 Task: Organize and update your task list for today and the upcoming week, ensuring all tasks have due dates and are marked complete when finished.
Action: Mouse moved to (47, 79)
Screenshot: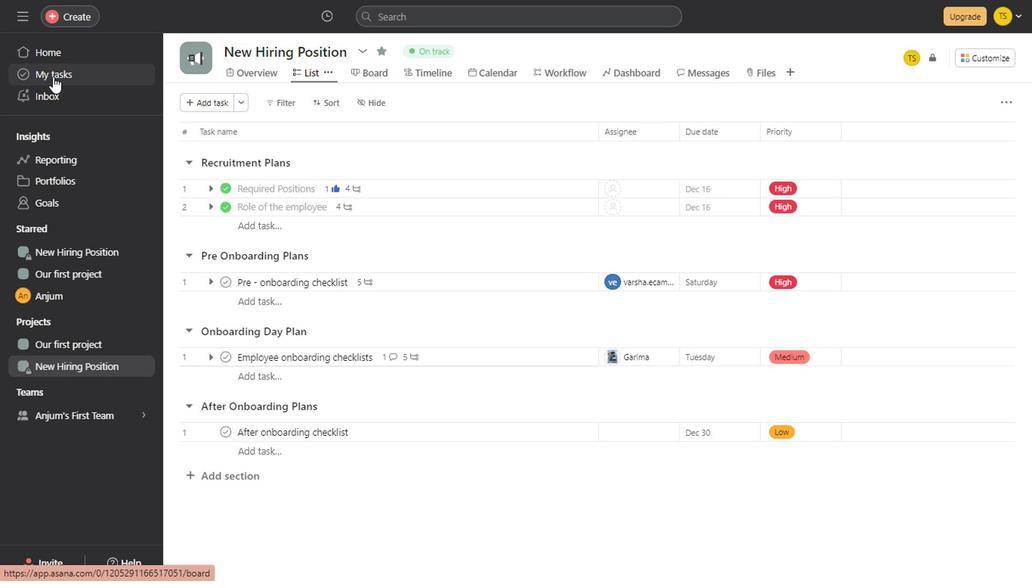 
Action: Mouse pressed left at (47, 79)
Screenshot: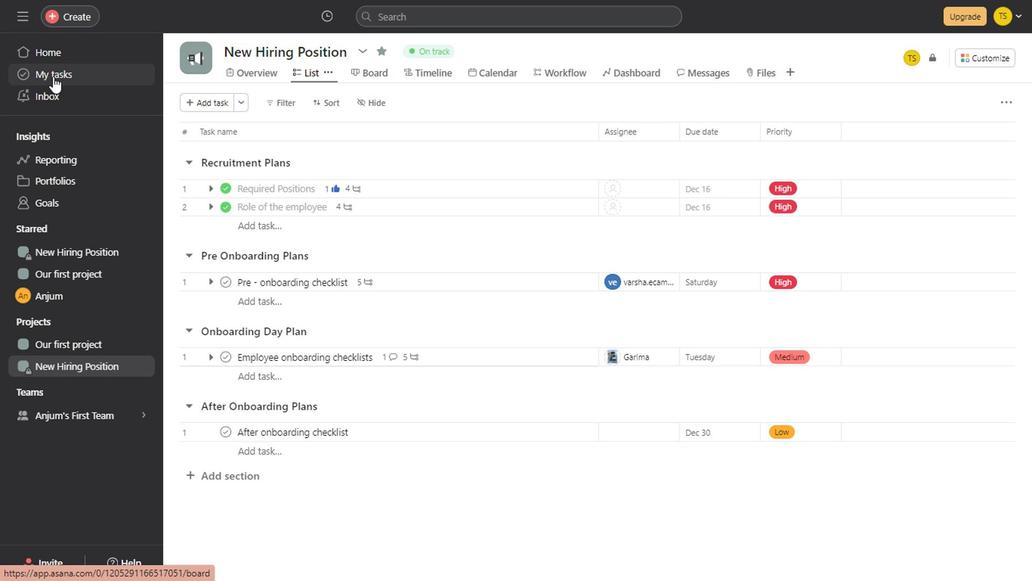 
Action: Mouse moved to (490, 179)
Screenshot: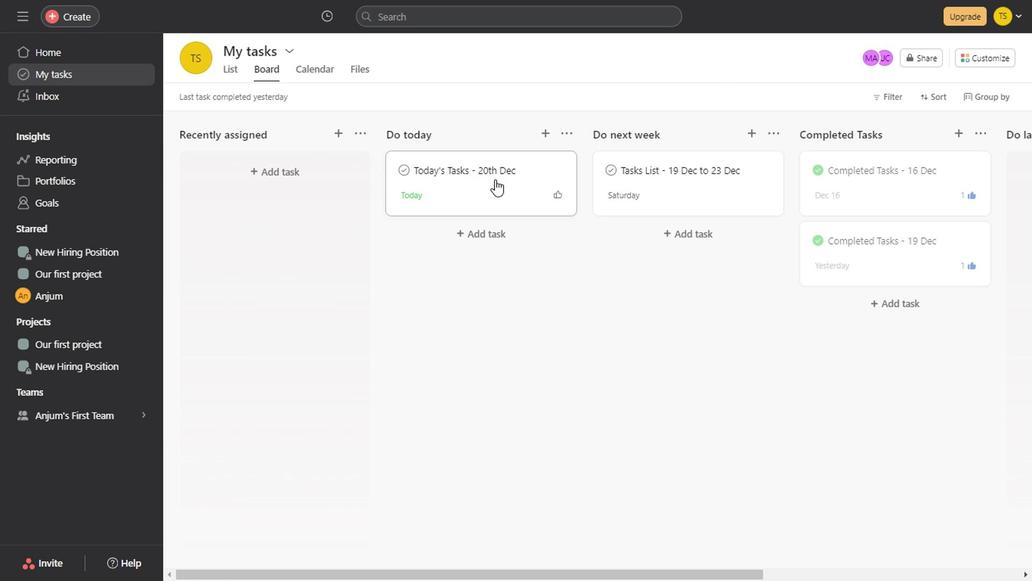 
Action: Mouse pressed left at (490, 179)
Screenshot: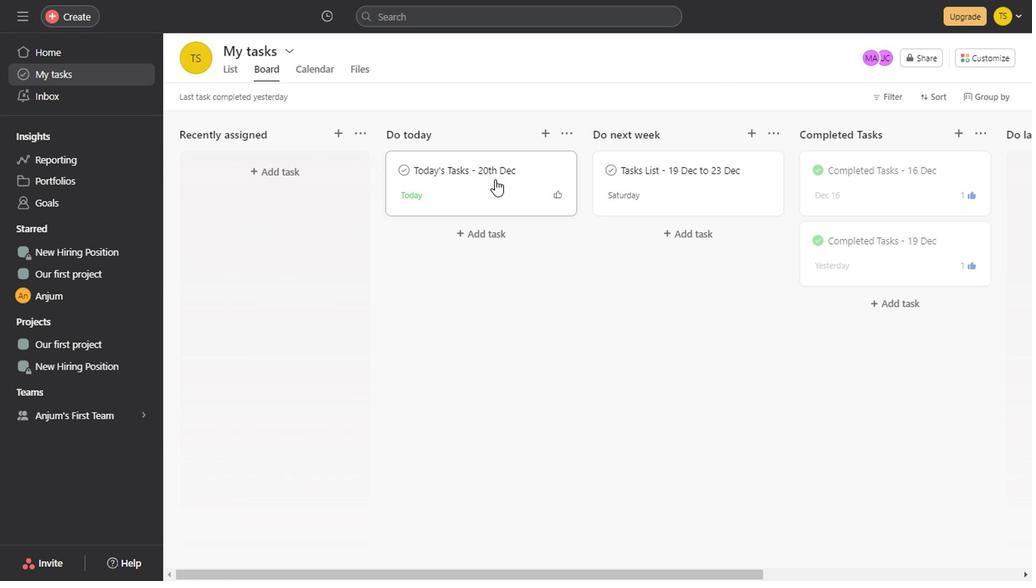 
Action: Mouse moved to (709, 425)
Screenshot: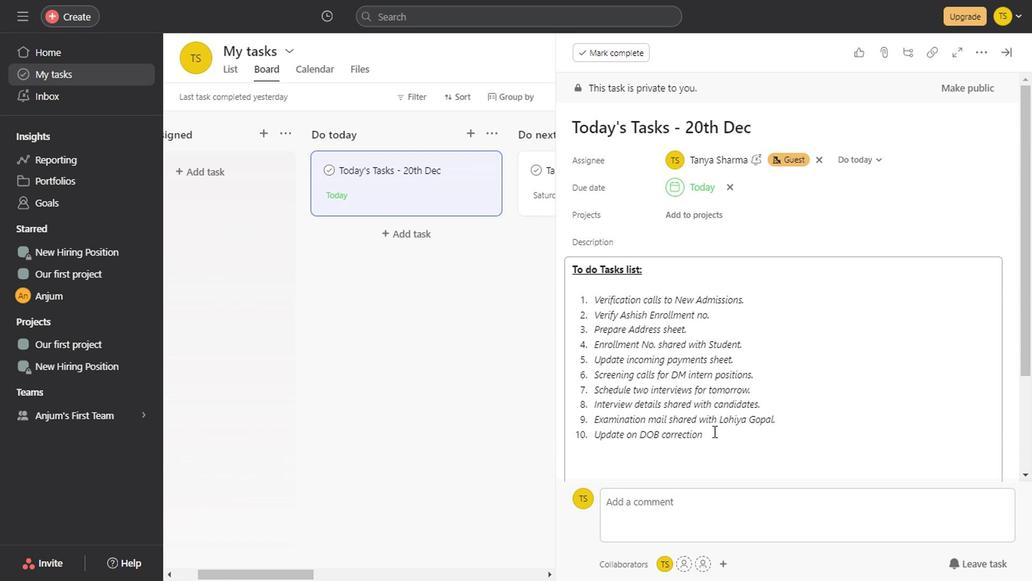 
Action: Mouse pressed left at (709, 425)
Screenshot: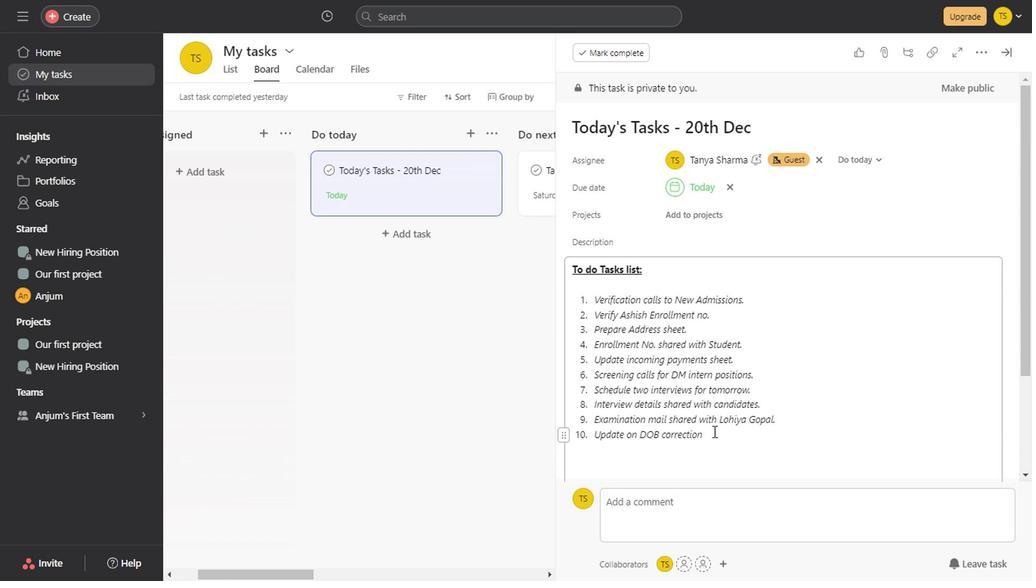 
Action: Key pressed <Key.enter><Key.shift>P
Screenshot: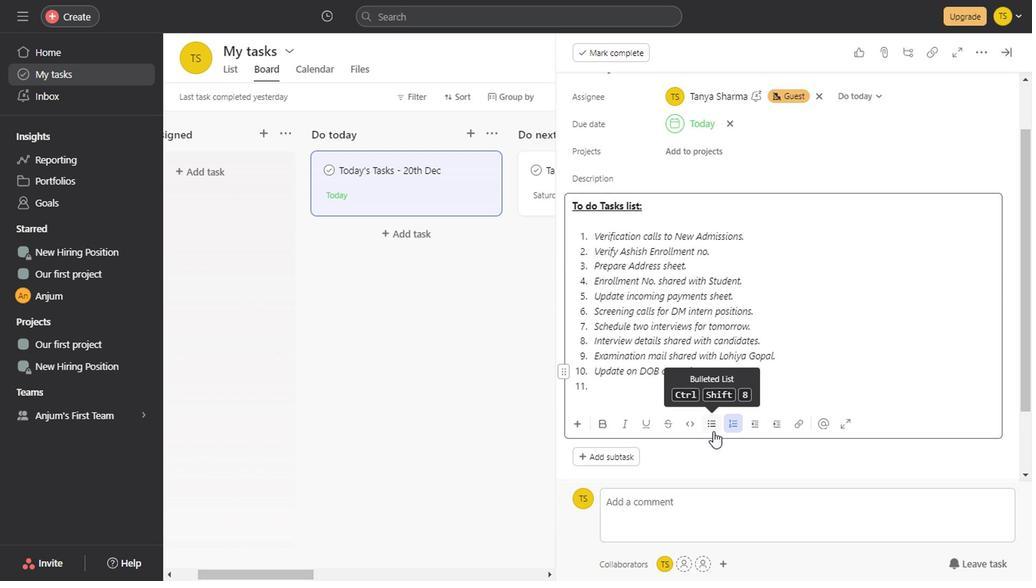 
Action: Mouse moved to (865, 307)
Screenshot: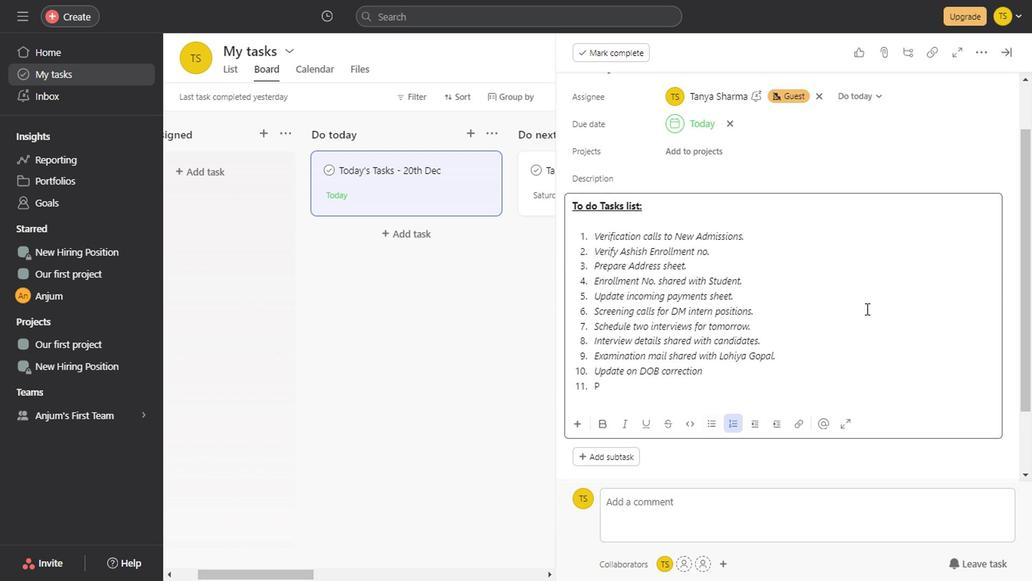 
Action: Key pressed ayment<Key.space>confirmation<Key.space><Key.shift>Receipt<Key.space>to<Key.space>share<Key.space>with<Key.space>new<Key.space><Key.shift><Key.shift>A<Key.backspace><Key.backspace><Key.backspace><Key.backspace><Key.backspace><Key.shift_r><Key.shift_r>New<Key.space><Key.shift>Admission.
Screenshot: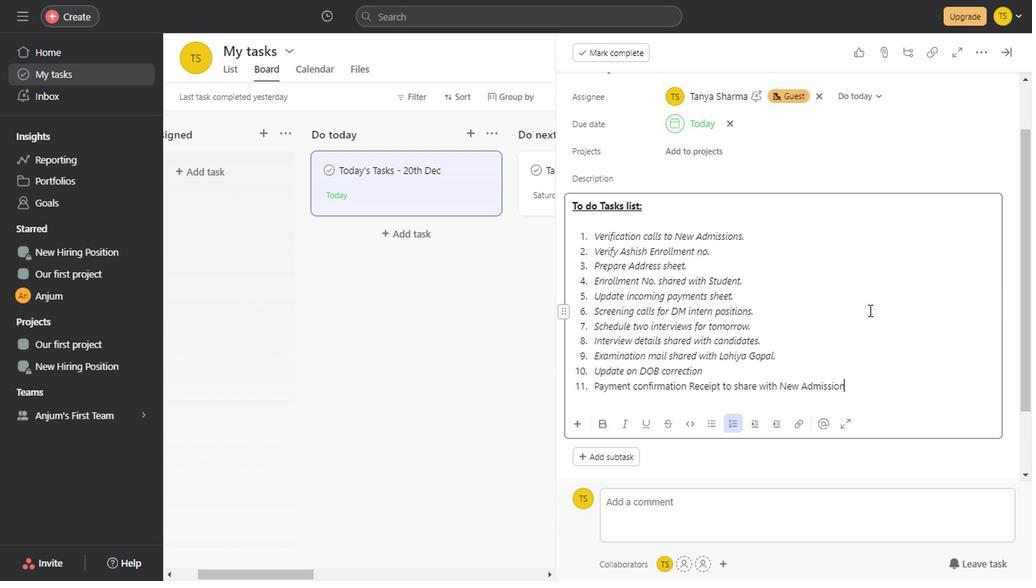 
Action: Mouse moved to (768, 231)
Screenshot: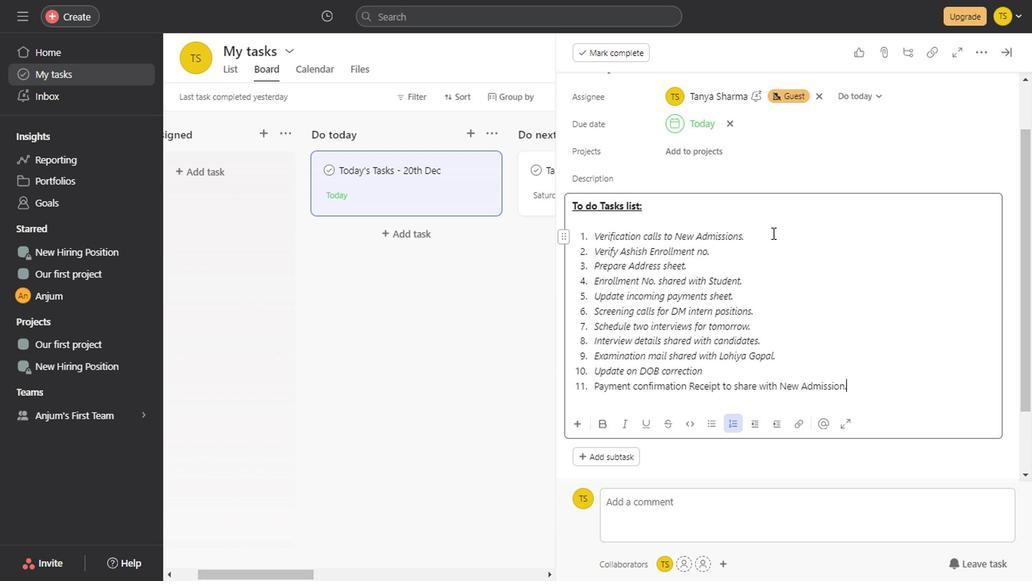 
Action: Mouse pressed left at (768, 231)
Screenshot: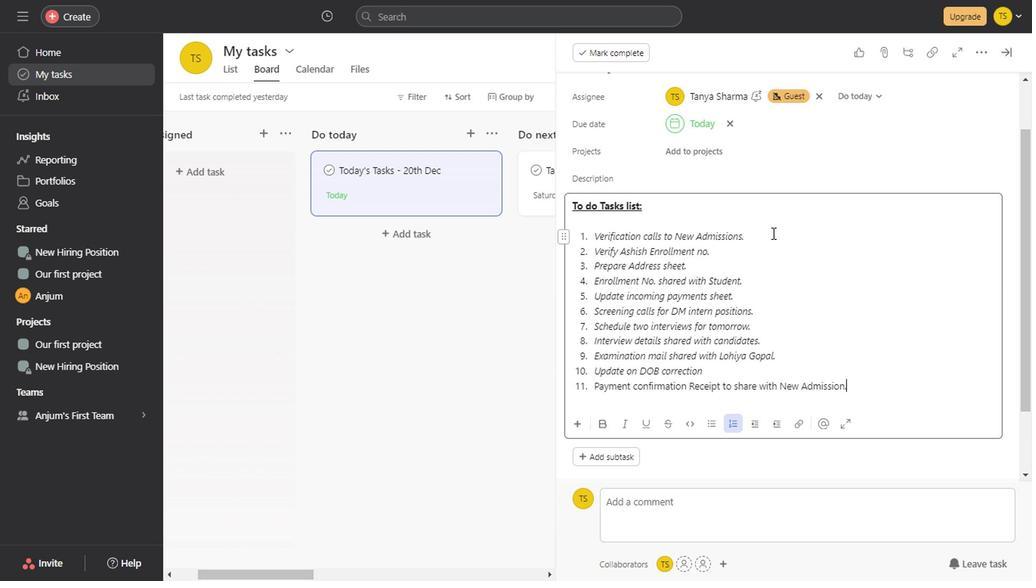 
Action: Key pressed -<Key.space><Key.shift>Done<Key.down><Key.space>-<Key.space><Key.shift>Done<Key.down><Key.space>-<Key.space><Key.shift>Done<Key.down><Key.right><Key.right><Key.right><Key.right><Key.right><Key.right><Key.space>-<Key.space><Key.shift>Done<Key.down><Key.space>-<Key.space><Key.shift>done<Key.left><Key.left><Key.left><Key.backspace><Key.shift>D<Key.down><Key.right><Key.right><Key.space>-<Key.space><Key.shift>Done<Key.down><Key.space>-<Key.space><Key.shift>Done<Key.down><Key.space>-<Key.space><Key.shift>Done<Key.down><Key.space>-<Key.space><Key.shift>Pending<Key.down>-<Key.space><Key.shift>Done<Key.down><Key.right><Key.right><Key.right><Key.right><Key.right><Key.right><Key.right><Key.right><Key.right><Key.right><Key.right><Key.right><Key.right><Key.right><Key.right><Key.right><Key.right><Key.right><Key.right><Key.right><Key.right><Key.right><Key.right><Key.right><Key.right><Key.space>-<Key.space><Key.shift>Pending
Screenshot: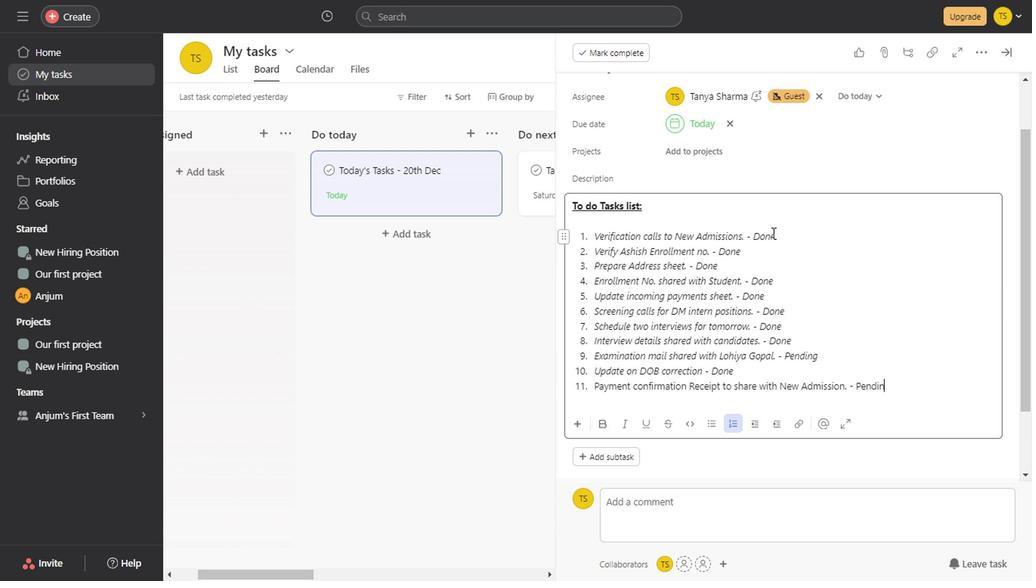 
Action: Mouse moved to (589, 234)
Screenshot: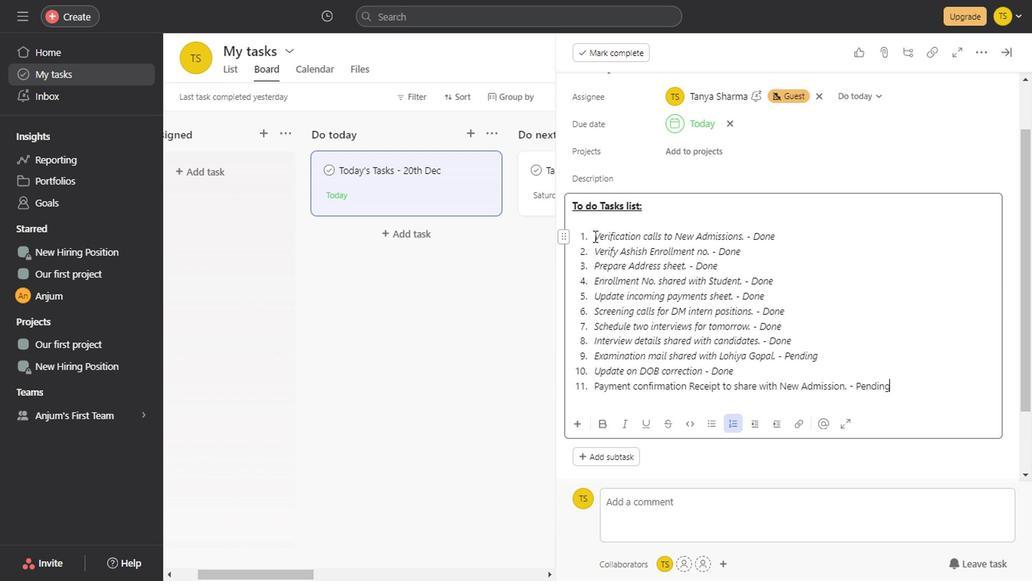 
Action: Mouse pressed left at (589, 234)
Screenshot: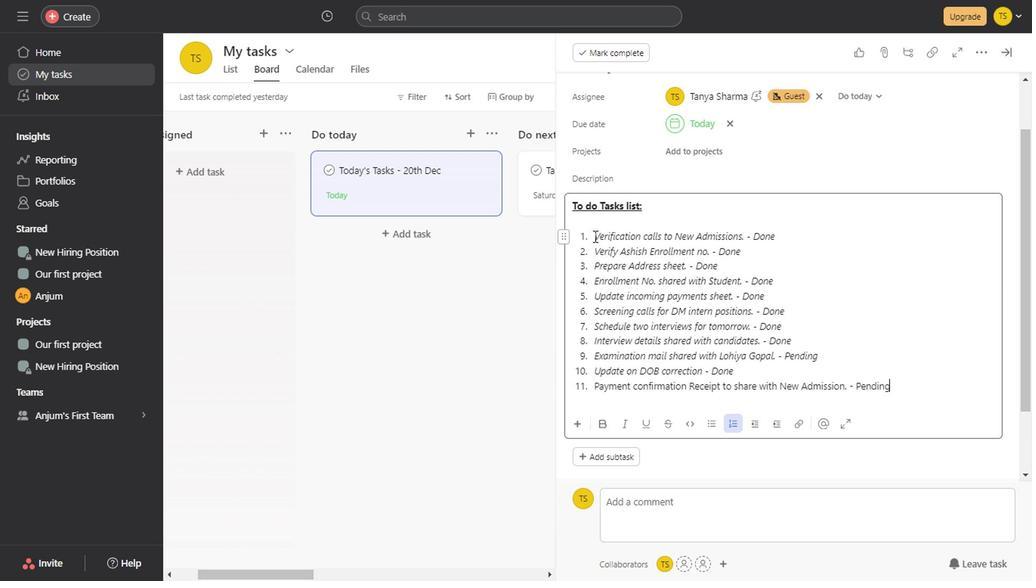 
Action: Mouse moved to (590, 234)
Screenshot: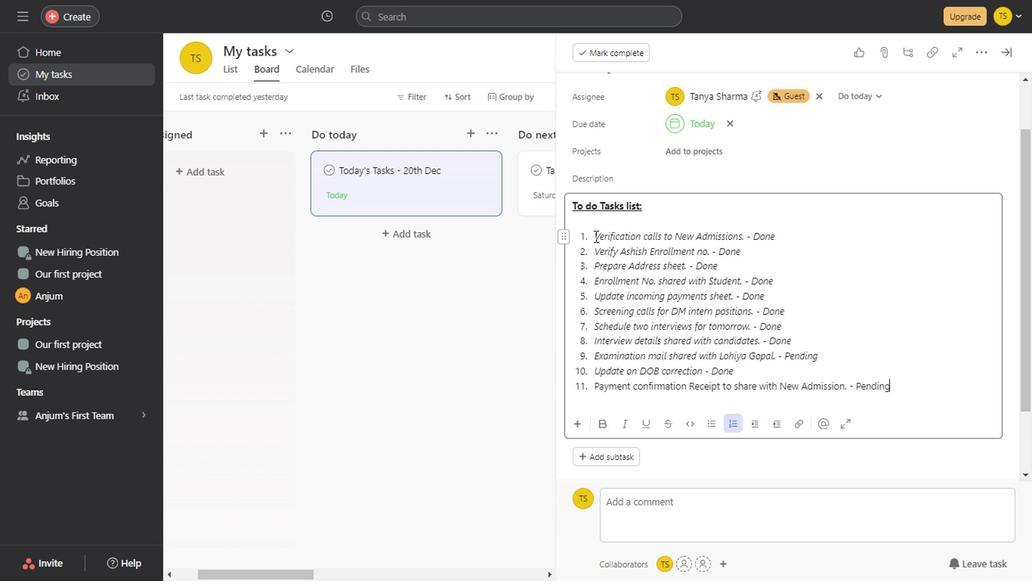 
Action: Key pressed <Key.shift><Key.right><Key.right><Key.right><Key.right><Key.right><Key.right><Key.right><Key.right><Key.right><Key.right><Key.right><Key.right><Key.right><Key.right><Key.right><Key.right><Key.right><Key.right><Key.right><Key.right><Key.right><Key.right><Key.right><Key.right><Key.right><Key.right><Key.right><Key.right><Key.right><Key.right><Key.right><Key.right><Key.right><Key.right><Key.right><Key.right><Key.right><Key.right><Key.right><Key.right><Key.right><Key.right><Key.right><Key.right><Key.right><Key.right><Key.right><Key.down>
Screenshot: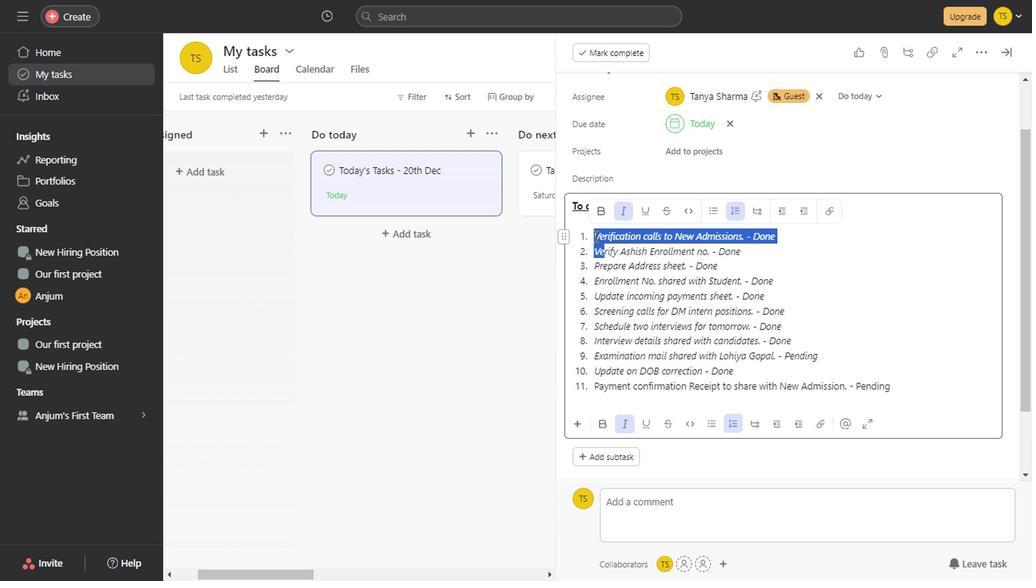 
Action: Mouse moved to (421, 235)
Screenshot: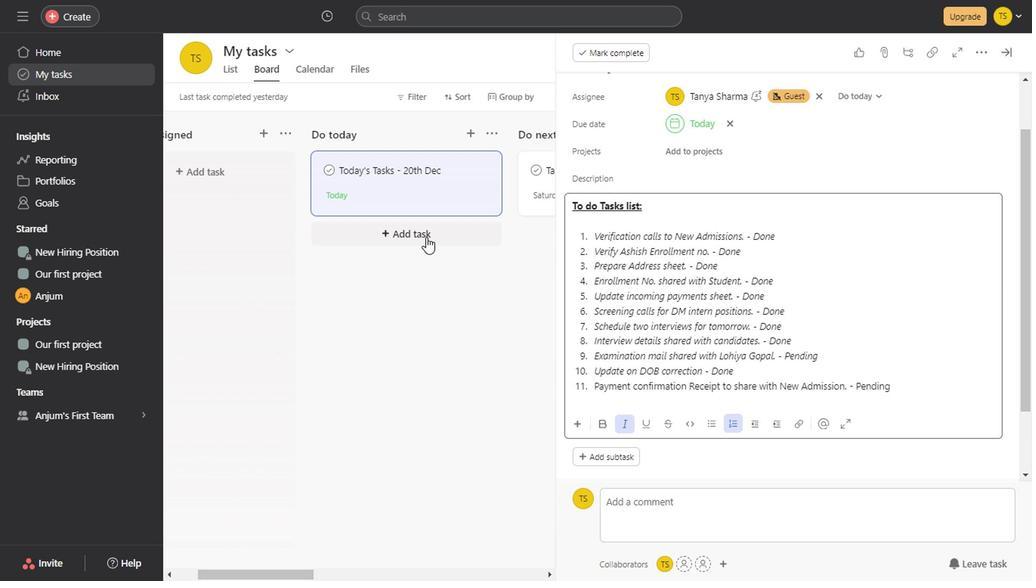 
Action: Mouse pressed left at (421, 235)
Screenshot: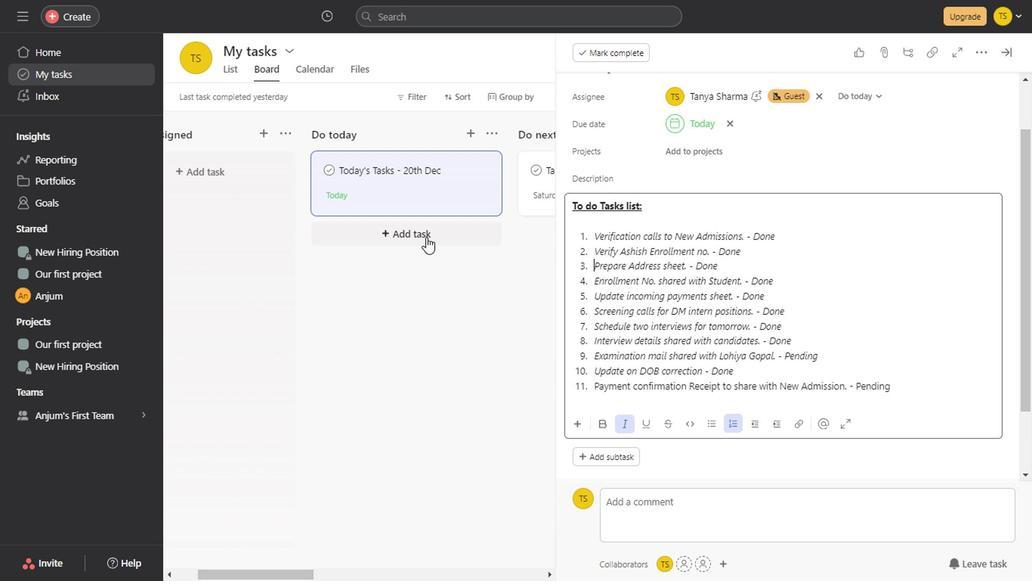 
Action: Mouse moved to (341, 170)
Screenshot: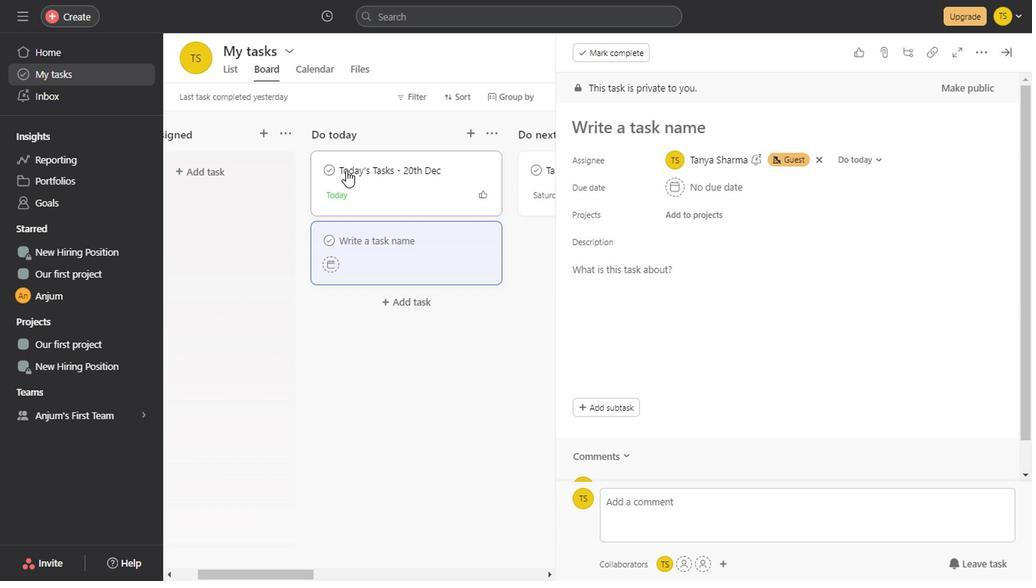 
Action: Mouse pressed left at (341, 170)
Screenshot: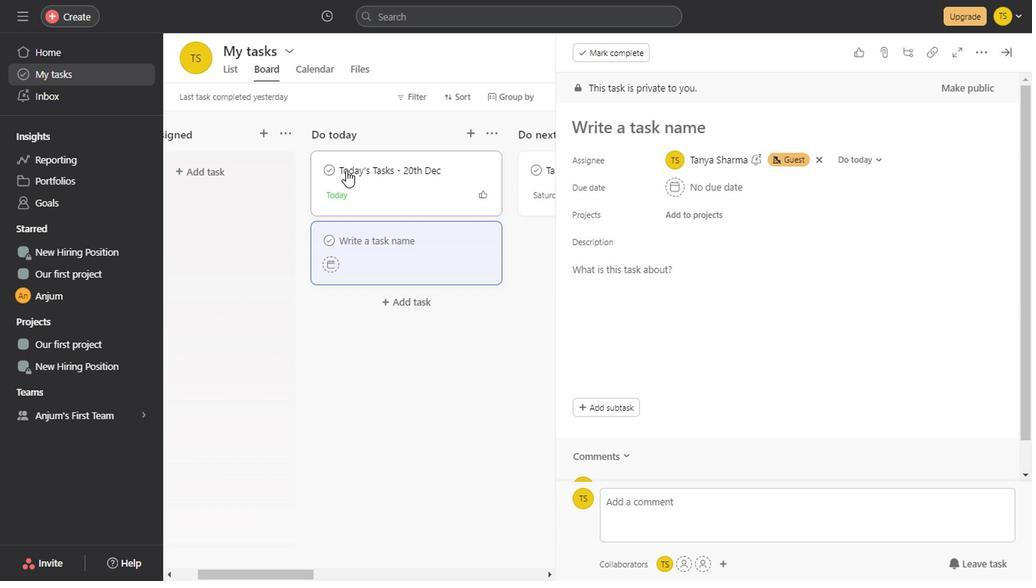 
Action: Mouse moved to (408, 223)
Screenshot: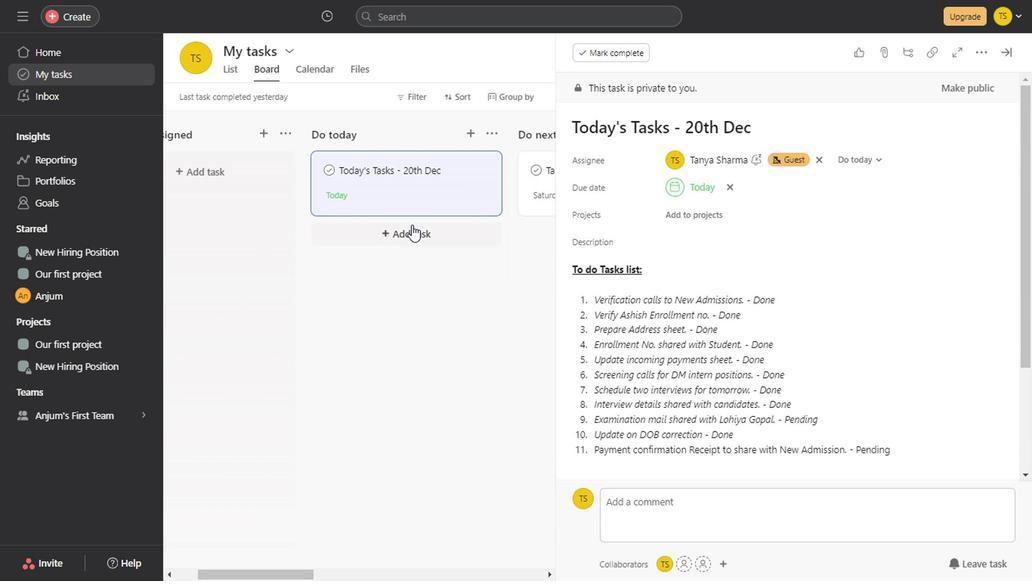 
Action: Mouse pressed left at (408, 223)
Screenshot: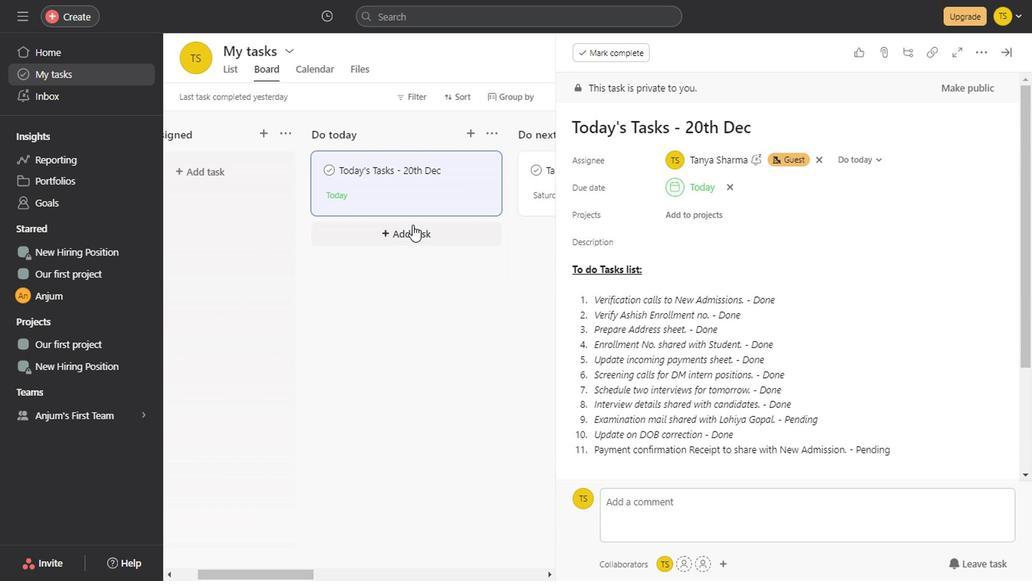 
Action: Mouse moved to (639, 127)
Screenshot: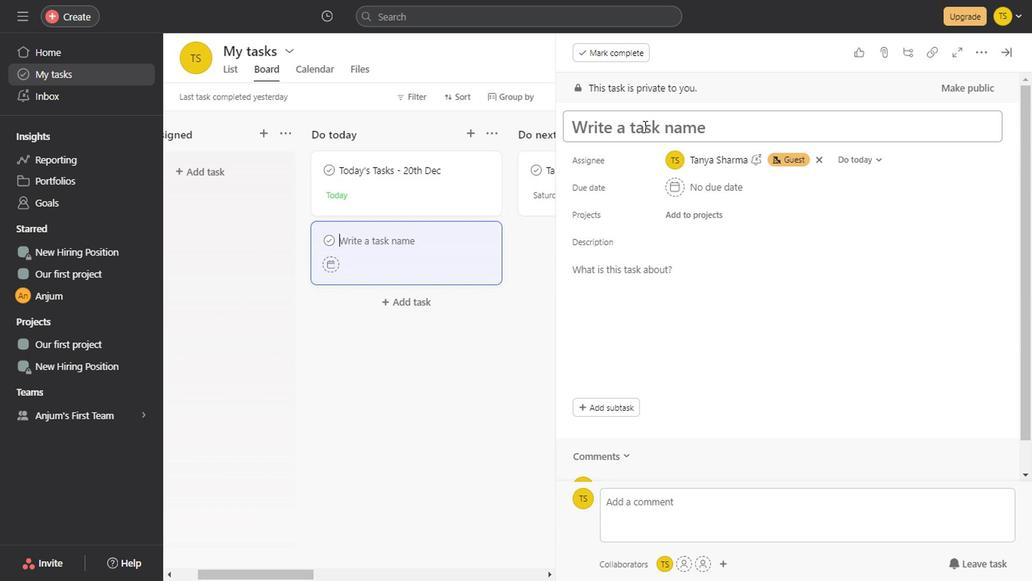 
Action: Mouse pressed left at (639, 127)
Screenshot: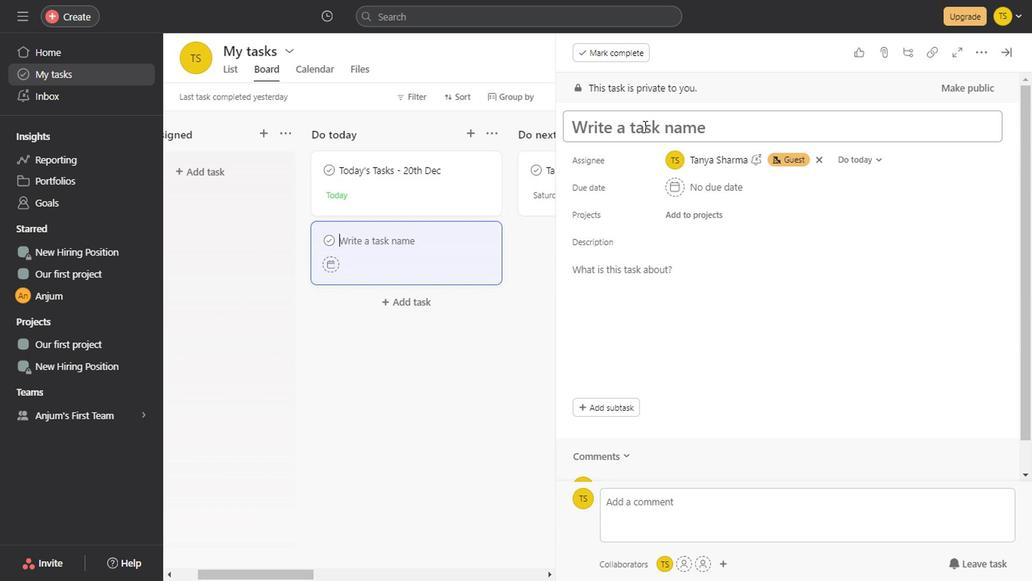 
Action: Key pressed <Key.shift>Tod
Screenshot: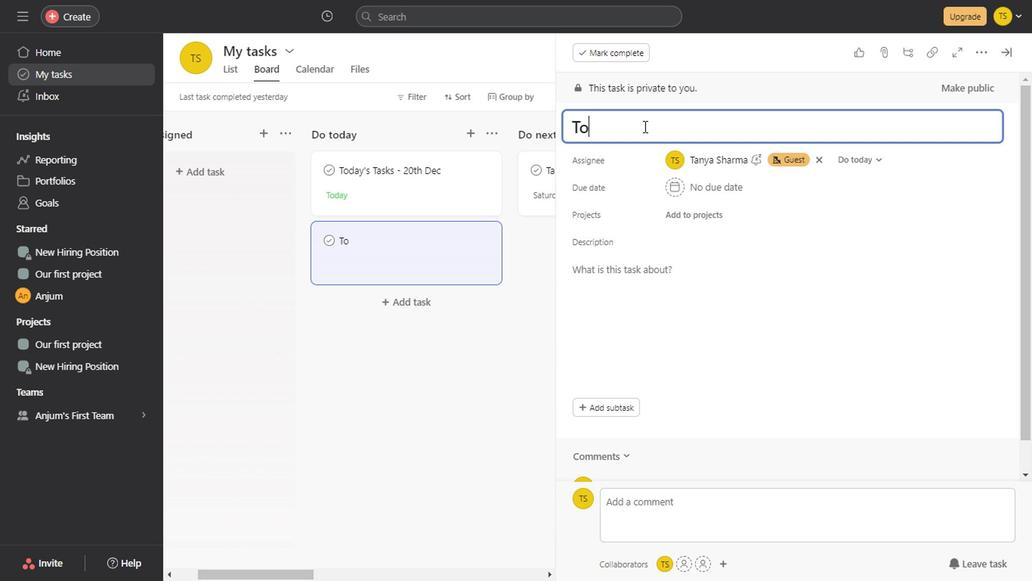 
Action: Mouse moved to (658, 138)
Screenshot: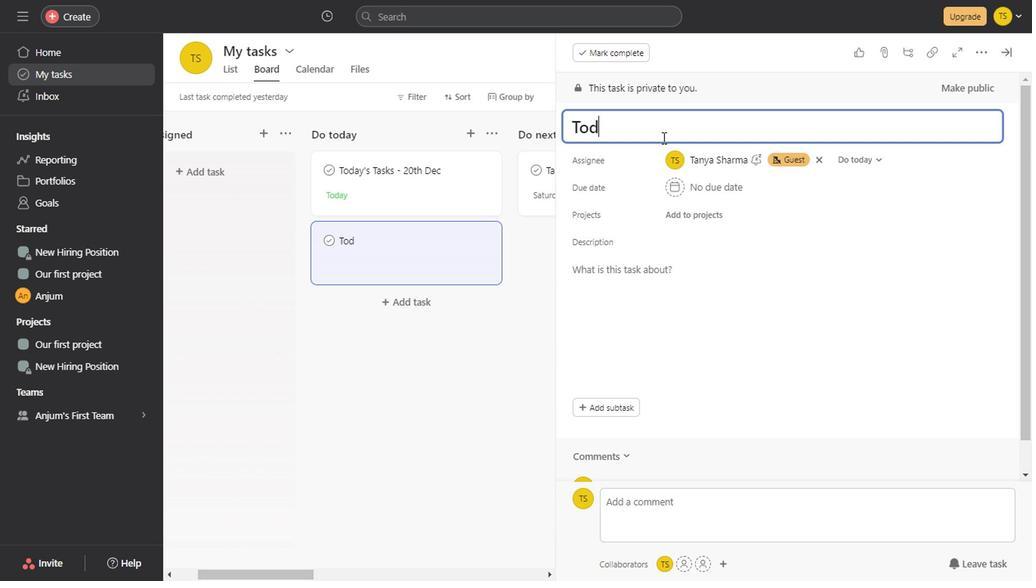 
Action: Key pressed <Key.backspace><Key.backspace><Key.backspace><Key.shift>Today's<Key.space><Key.shift>Pending<Key.space><Key.shift>Tasks
Screenshot: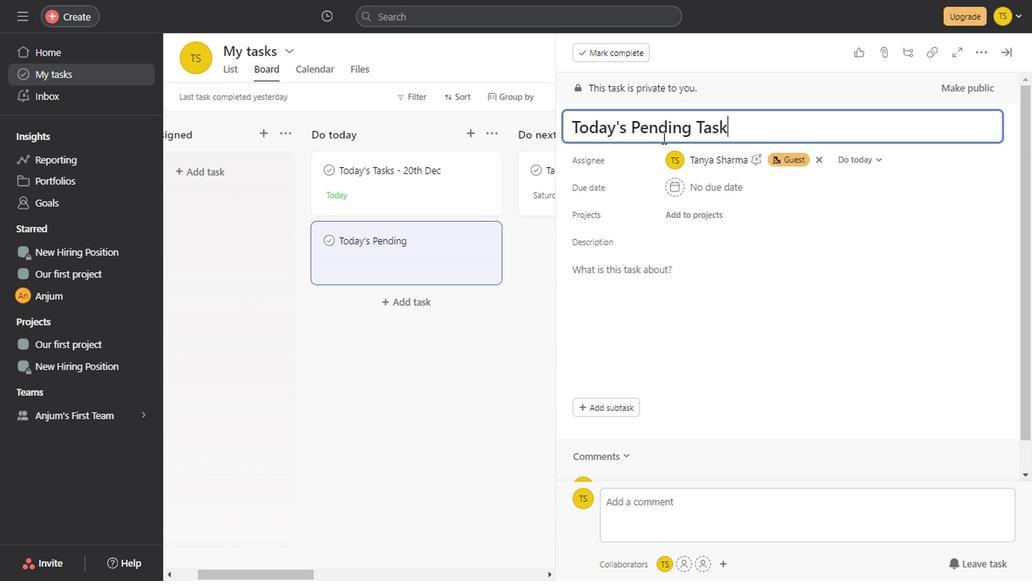
Action: Mouse moved to (719, 193)
Screenshot: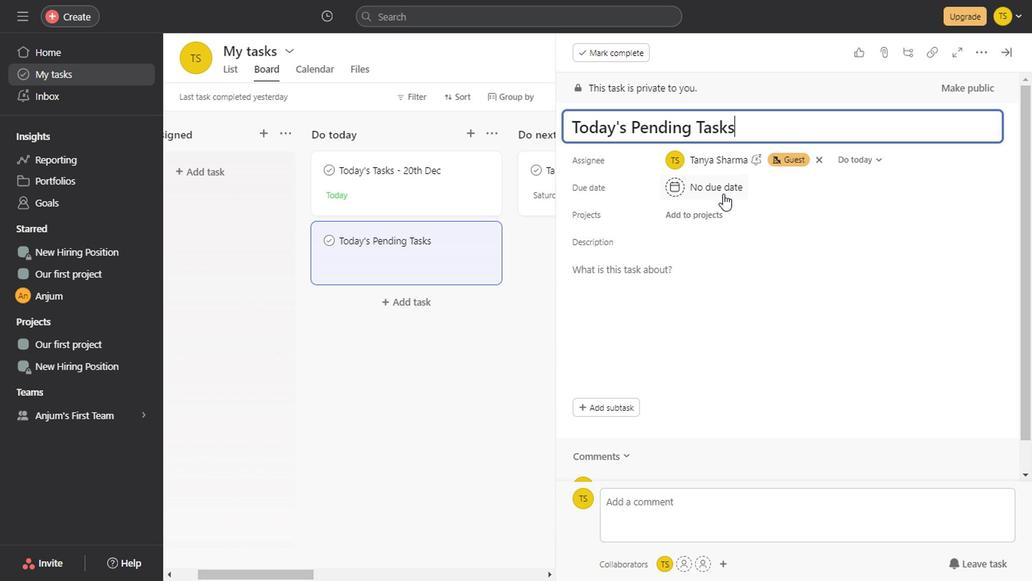 
Action: Mouse pressed left at (719, 193)
Screenshot: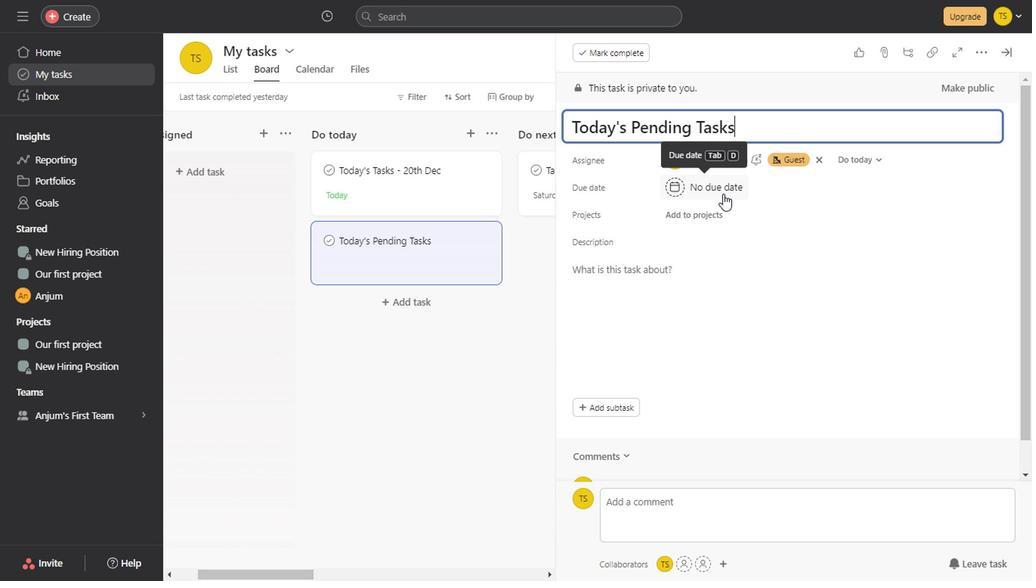 
Action: Mouse moved to (717, 350)
Screenshot: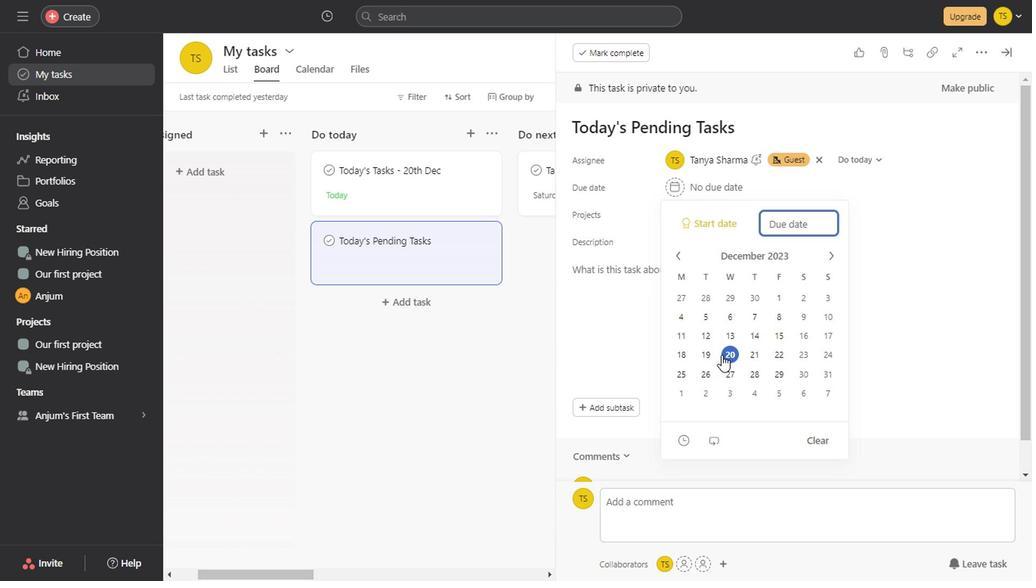
Action: Mouse pressed left at (717, 350)
Screenshot: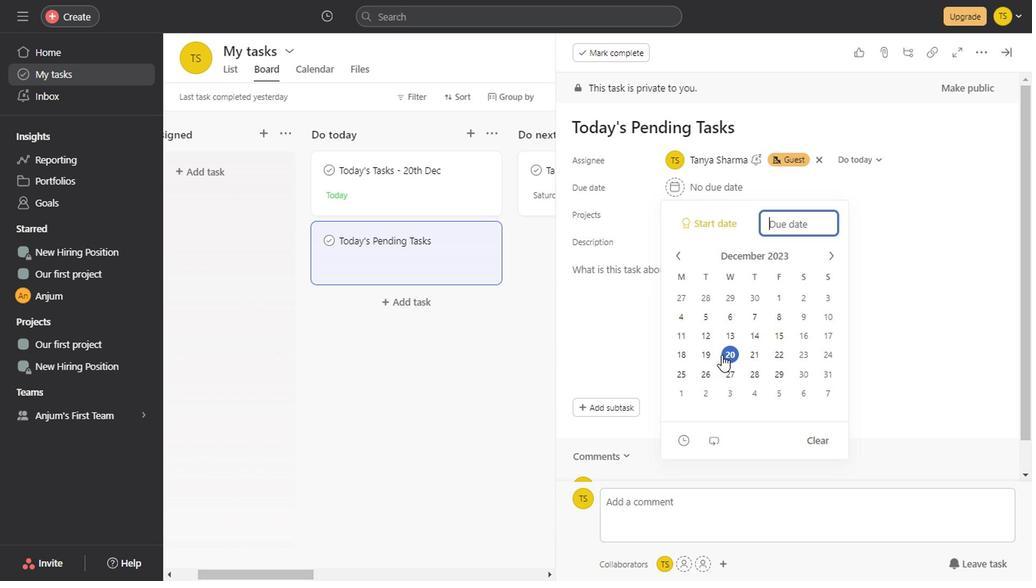 
Action: Mouse moved to (705, 430)
Screenshot: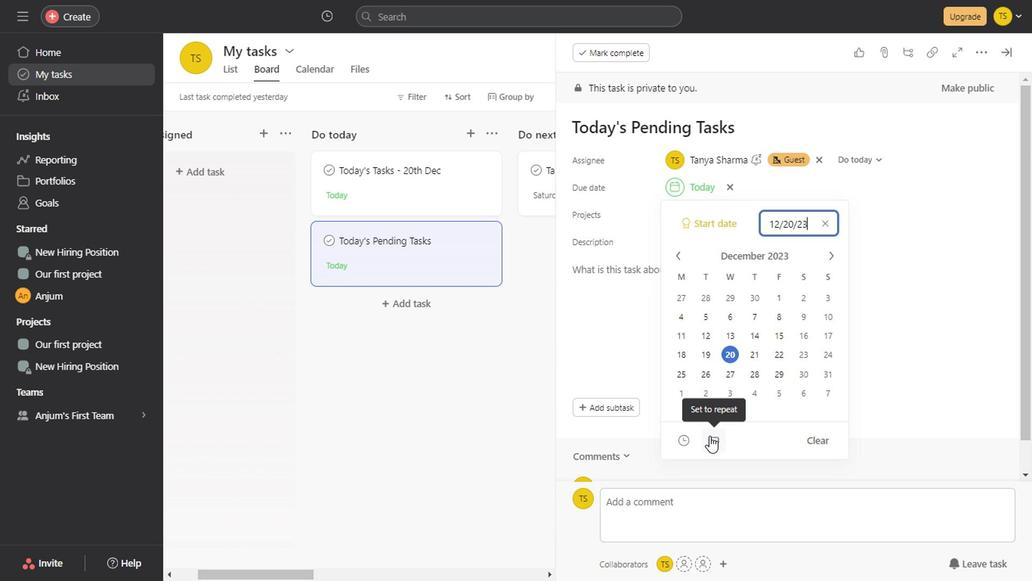 
Action: Mouse pressed left at (705, 430)
Screenshot: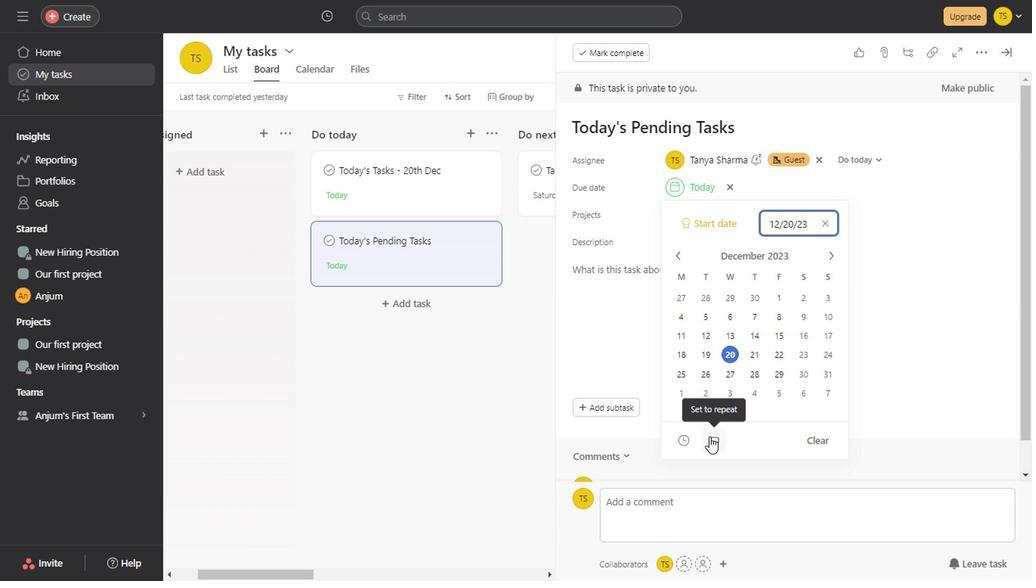 
Action: Mouse moved to (808, 421)
Screenshot: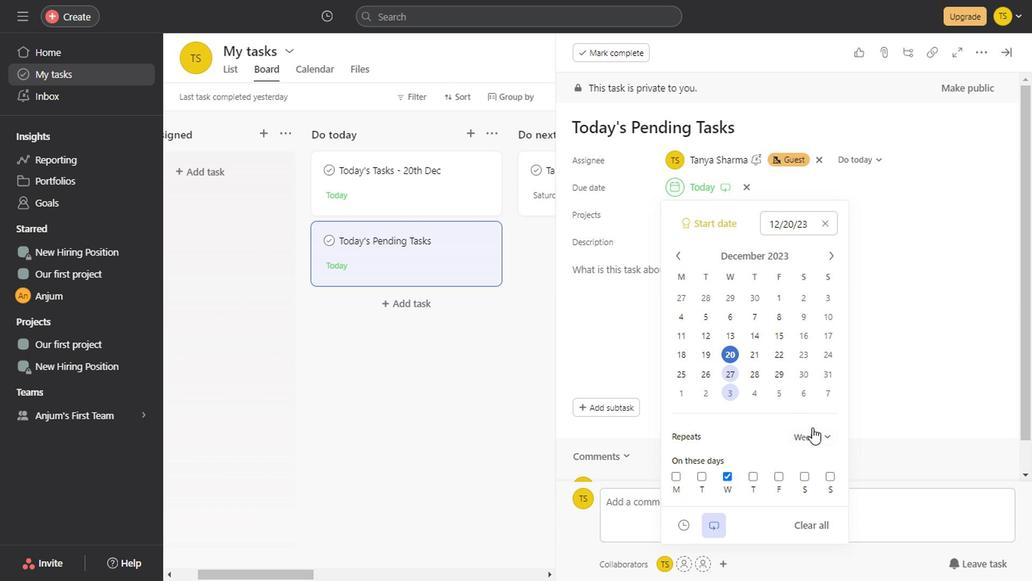 
Action: Mouse pressed left at (808, 421)
Screenshot: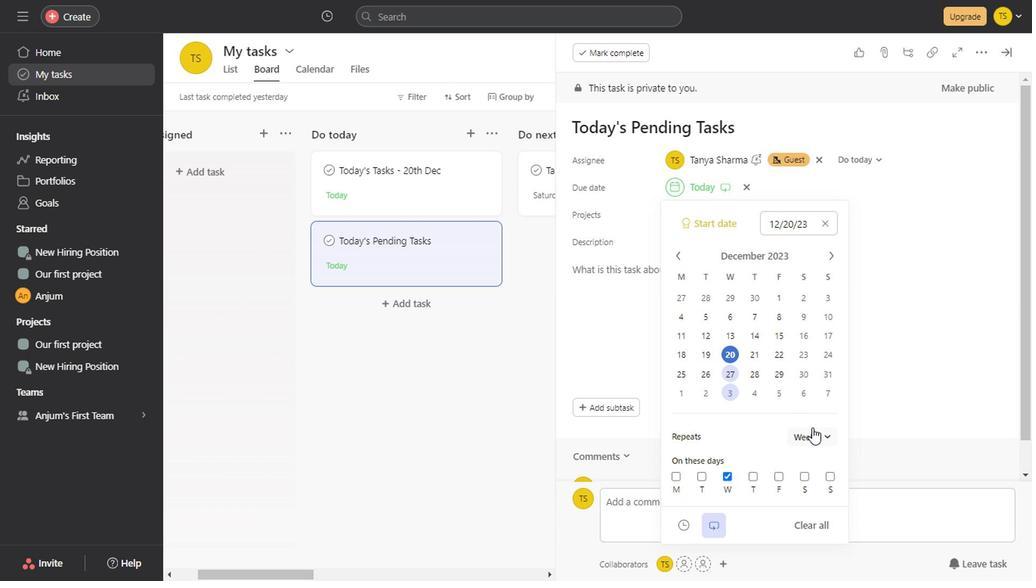 
Action: Mouse moved to (827, 508)
Screenshot: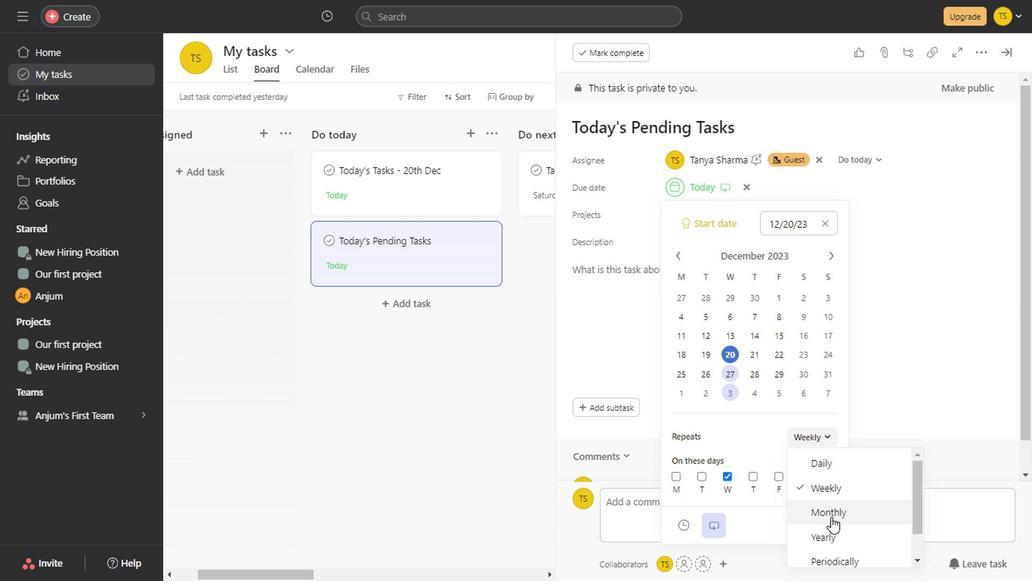 
Action: Mouse pressed left at (827, 508)
Screenshot: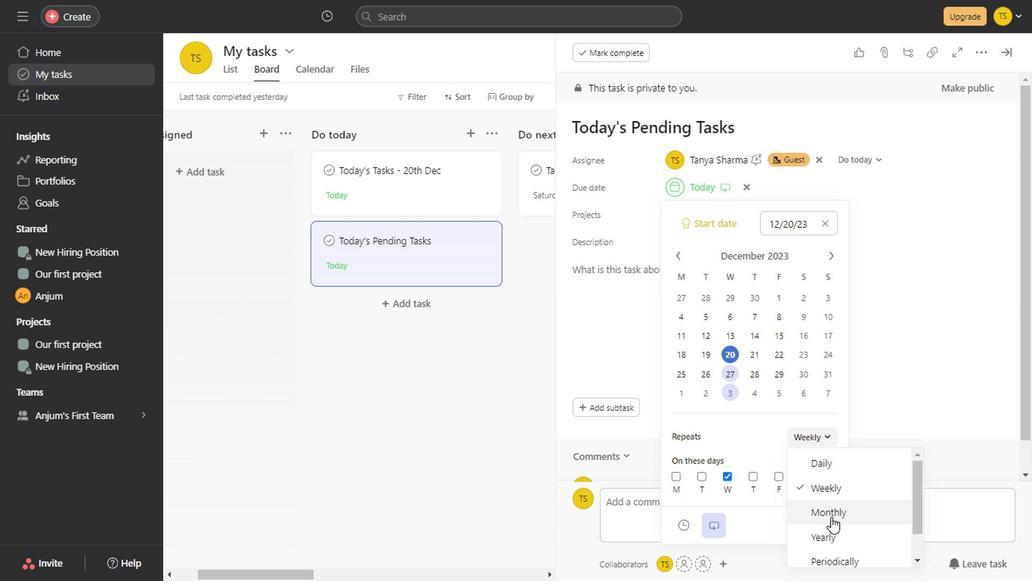 
Action: Mouse moved to (703, 217)
Screenshot: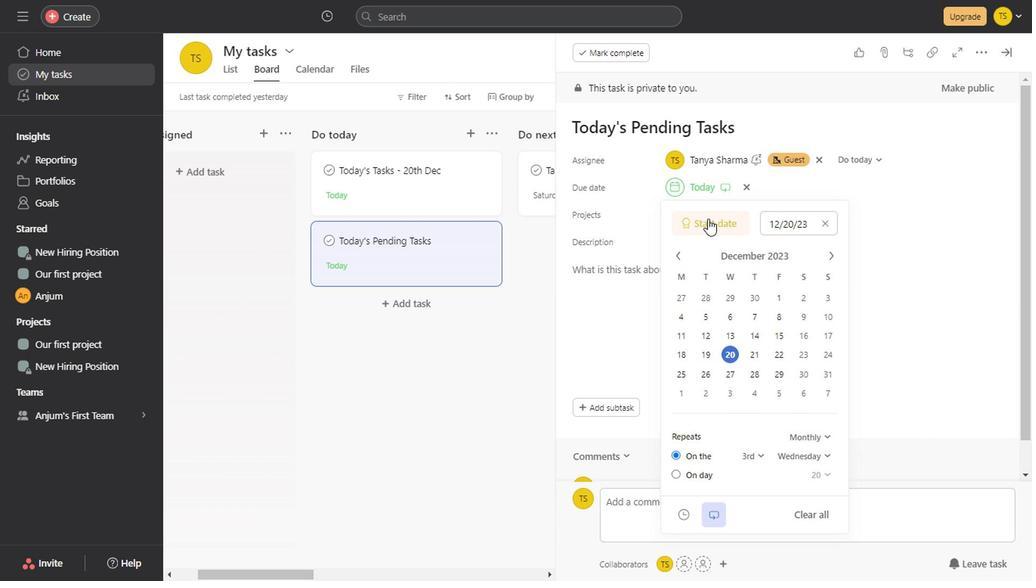 
Action: Mouse pressed left at (703, 217)
Screenshot: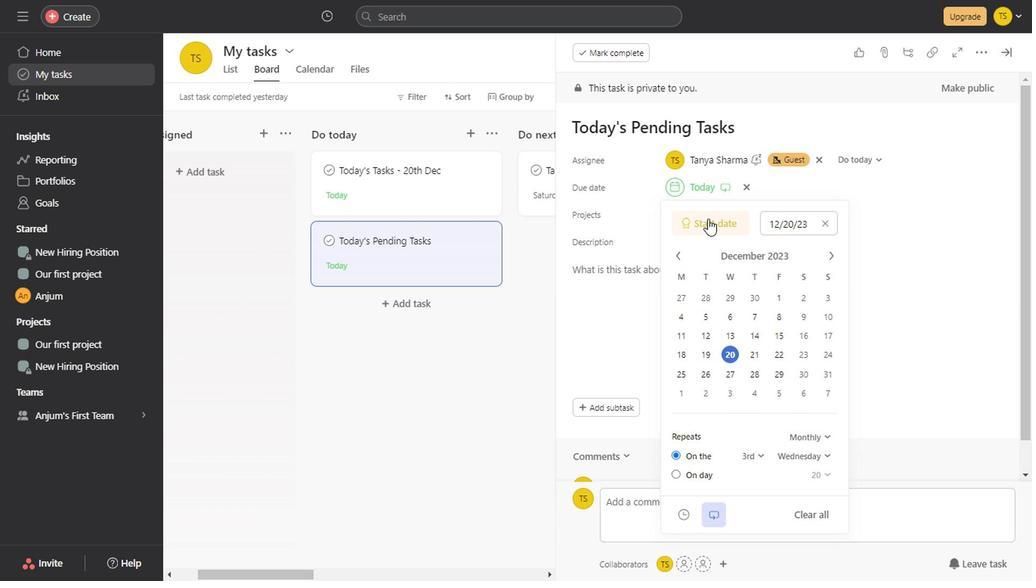 
Action: Mouse moved to (814, 99)
Screenshot: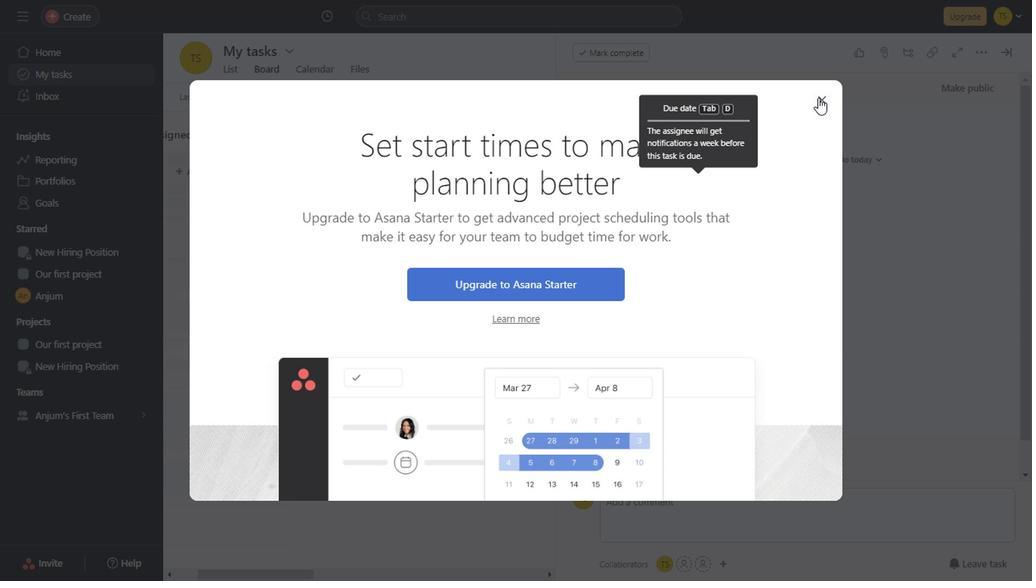 
Action: Mouse pressed left at (814, 99)
Screenshot: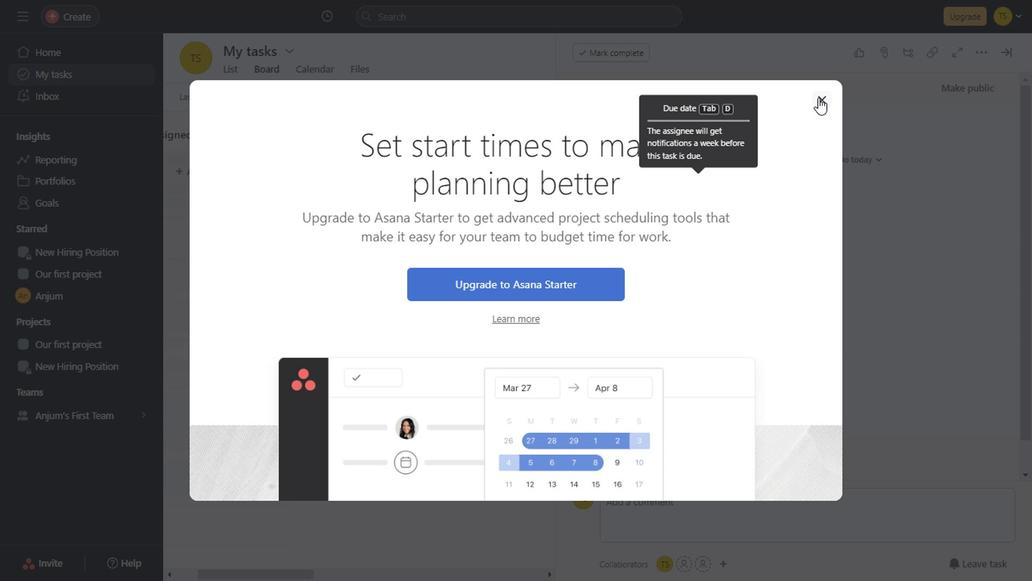 
Action: Mouse moved to (654, 310)
Screenshot: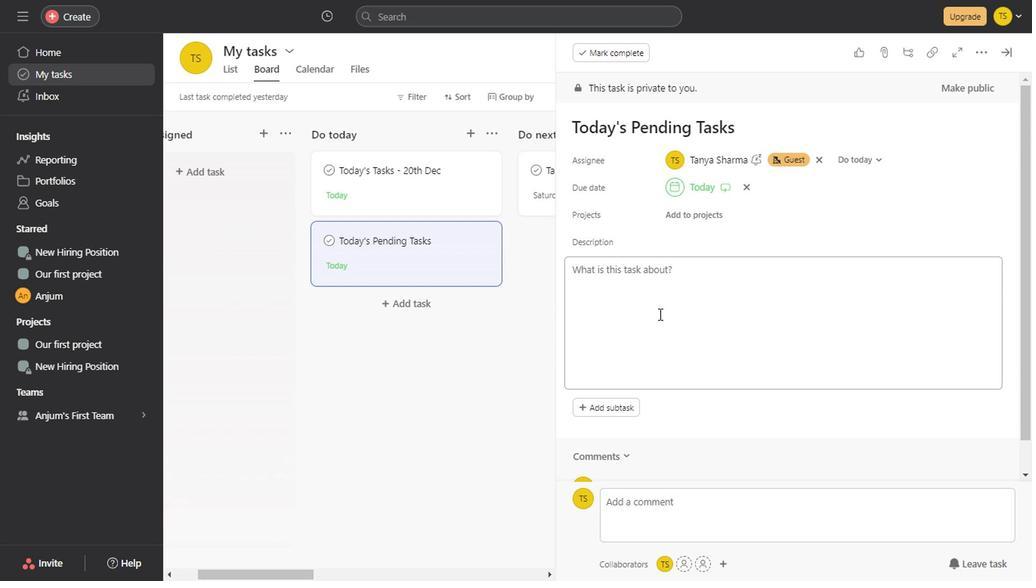 
Action: Mouse pressed left at (654, 310)
Screenshot: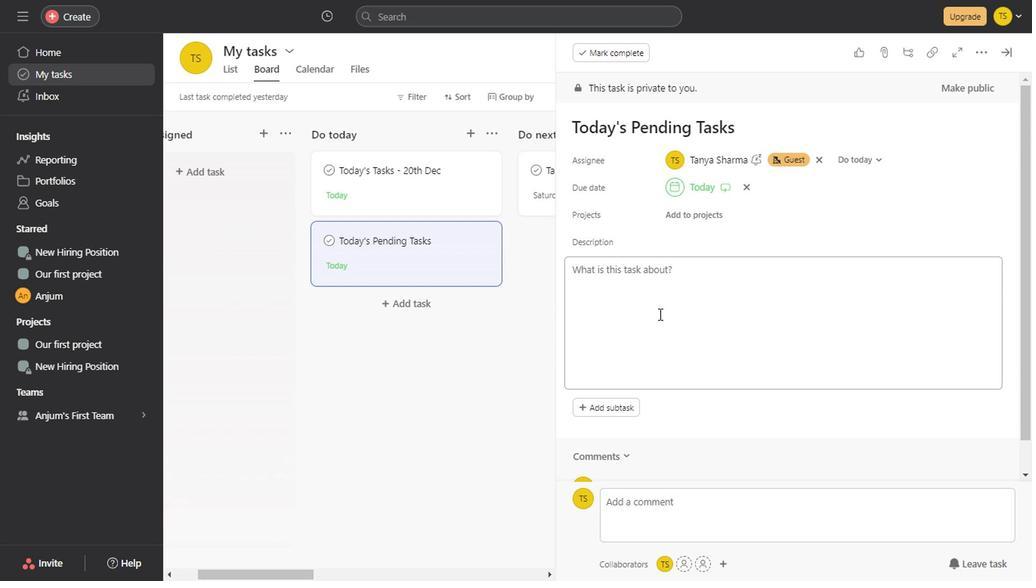 
Action: Mouse moved to (406, 178)
Screenshot: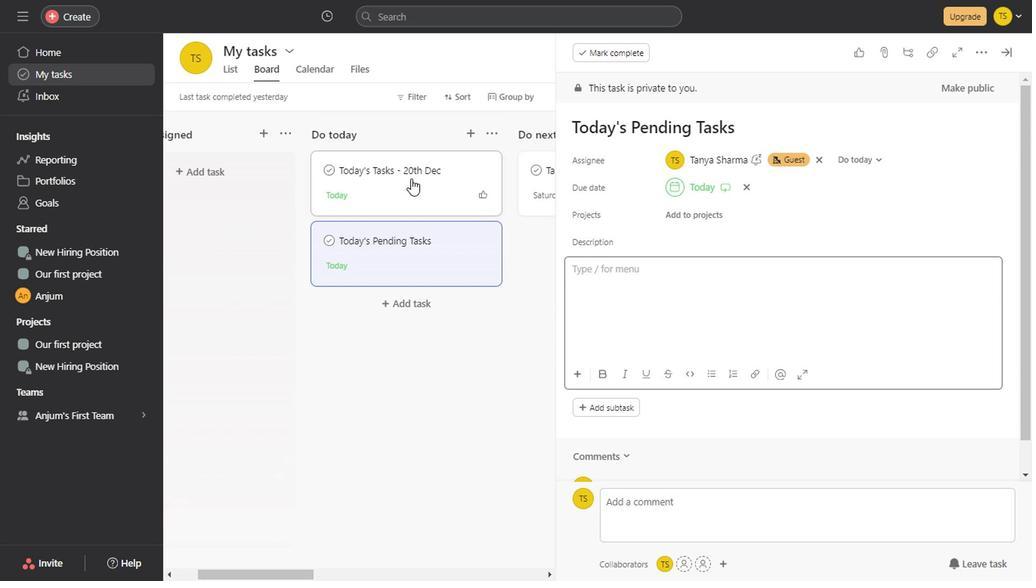 
Action: Mouse pressed left at (406, 178)
Screenshot: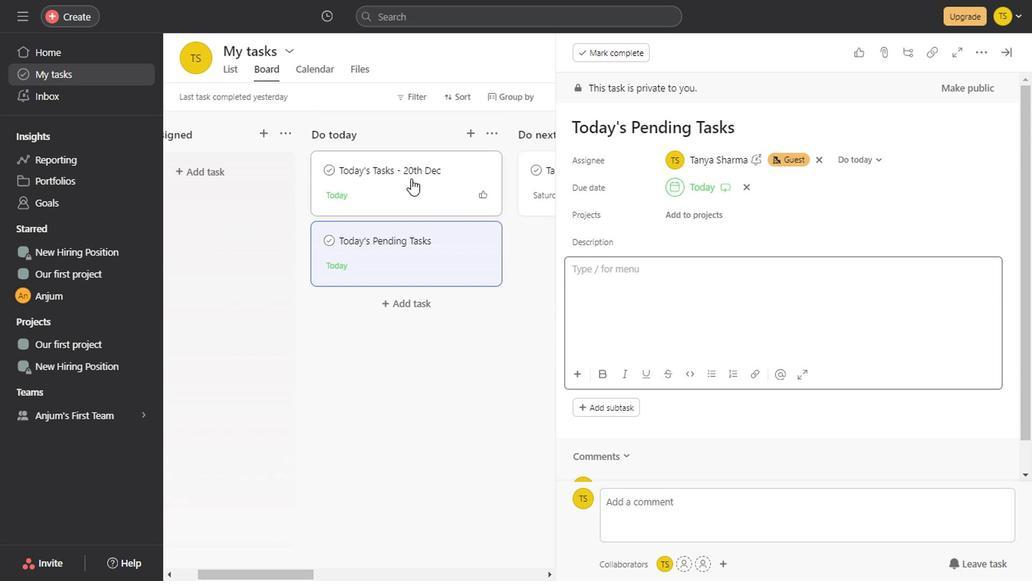 
Action: Mouse moved to (595, 412)
Screenshot: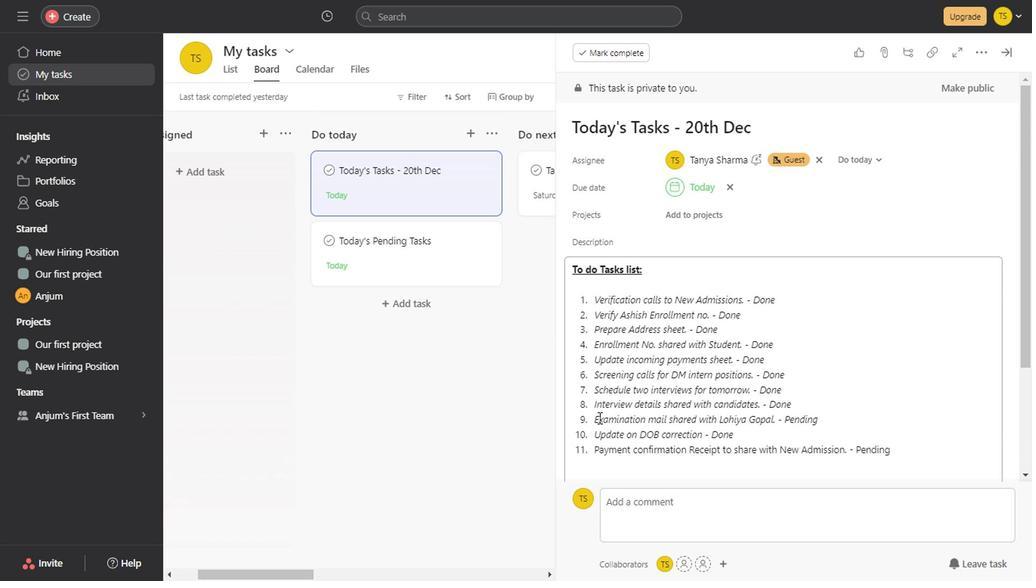 
Action: Mouse pressed left at (595, 412)
Screenshot: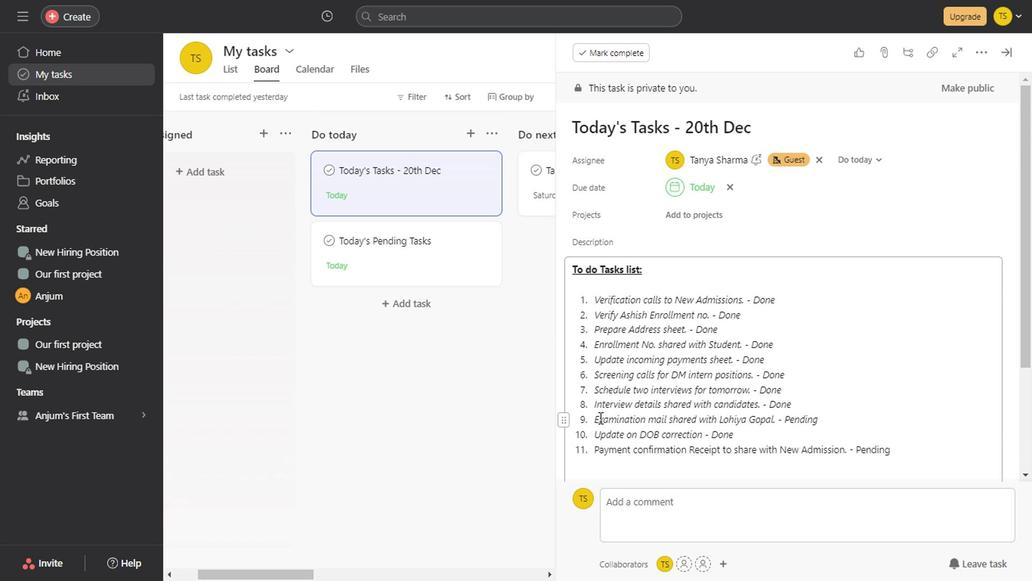 
Action: Mouse pressed left at (595, 412)
Screenshot: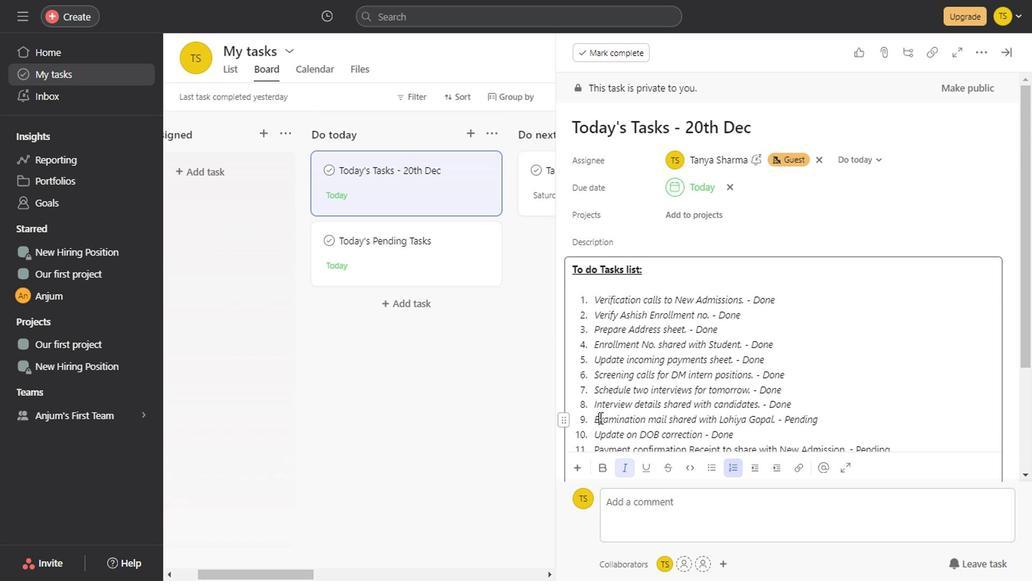 
Action: Mouse pressed left at (595, 412)
Screenshot: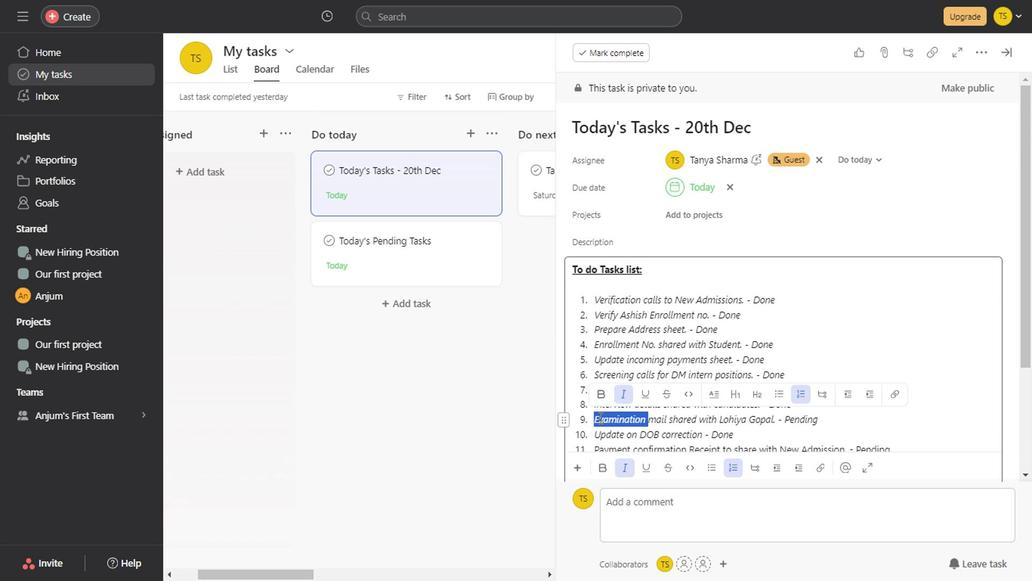
Action: Mouse pressed right at (595, 412)
Screenshot: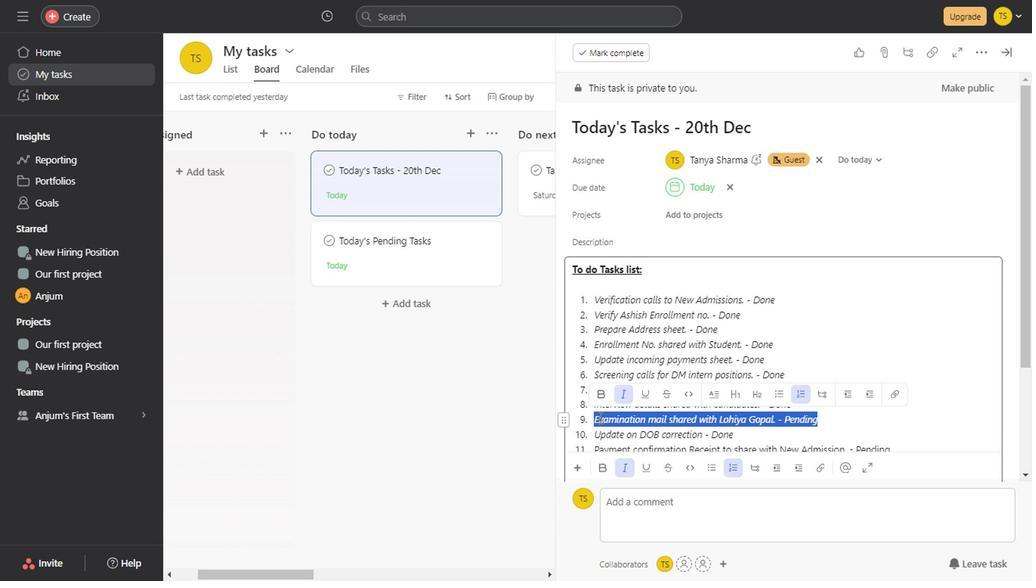 
Action: Mouse moved to (661, 131)
Screenshot: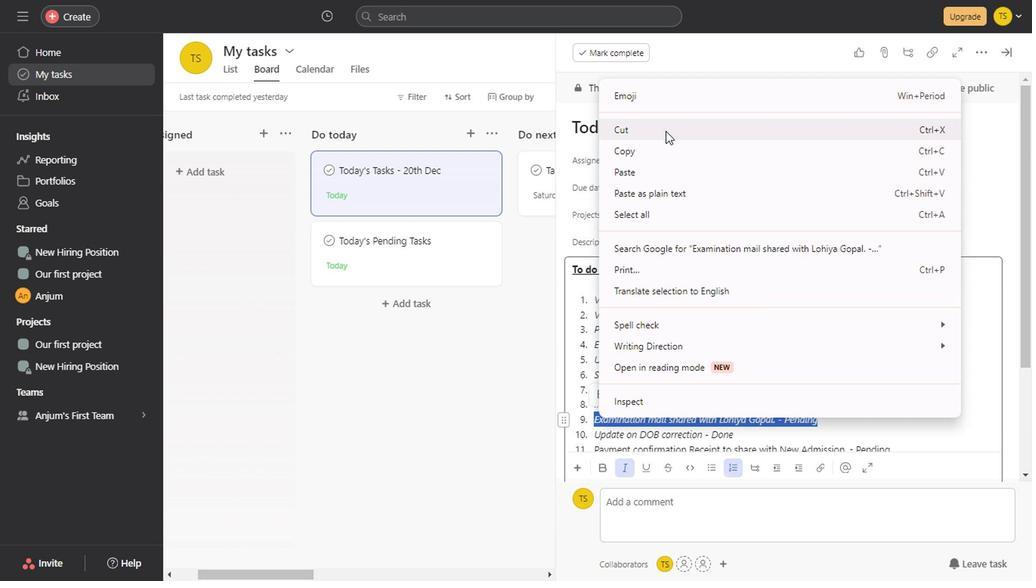 
Action: Mouse pressed left at (661, 131)
Screenshot: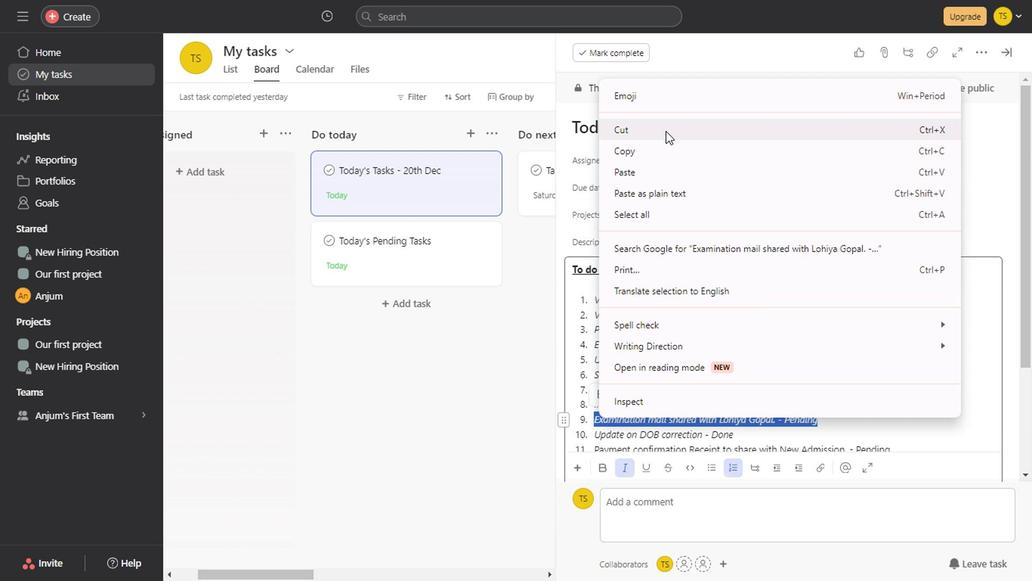 
Action: Mouse moved to (399, 249)
Screenshot: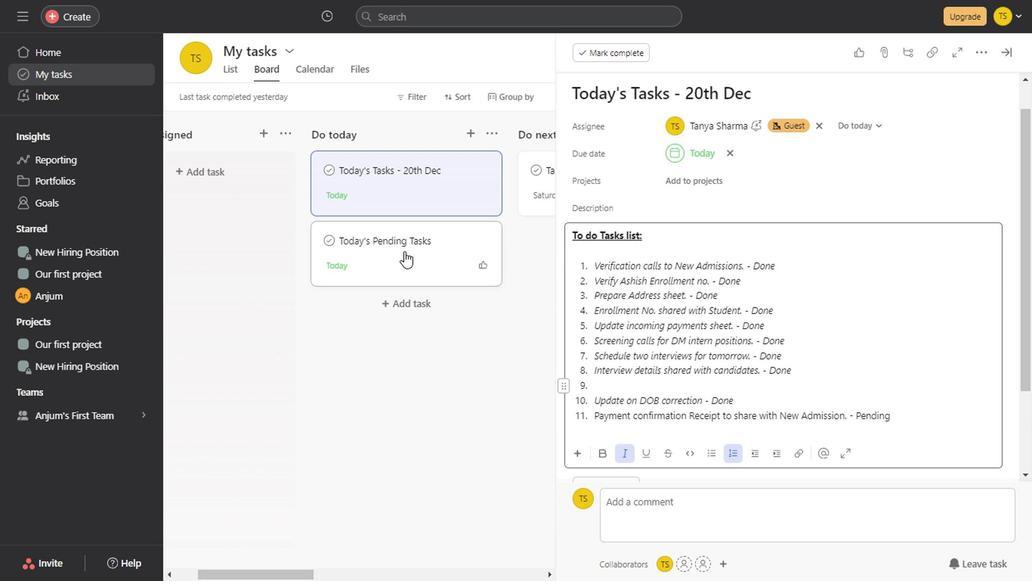 
Action: Mouse pressed left at (399, 249)
Screenshot: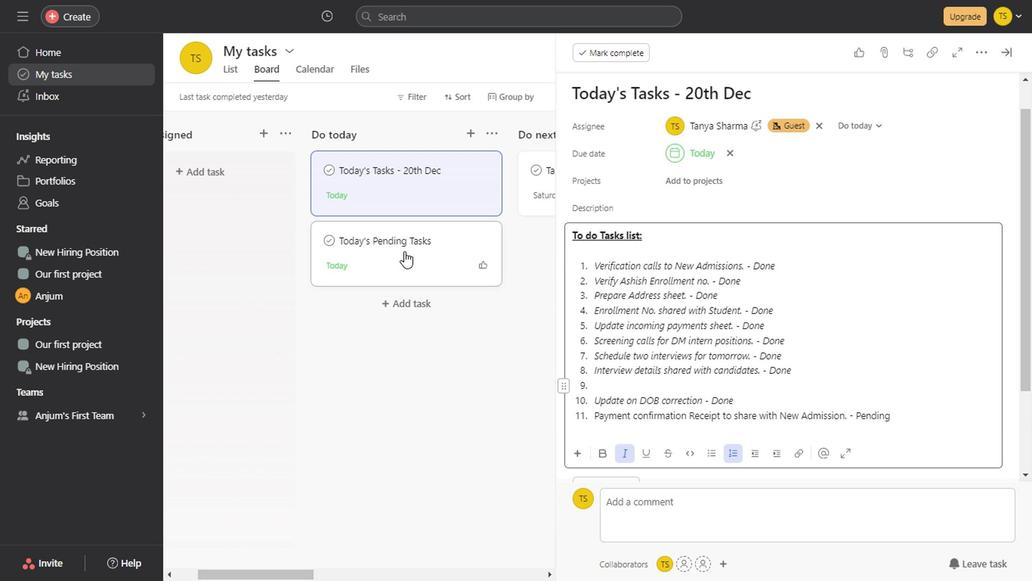 
Action: Mouse moved to (628, 295)
Screenshot: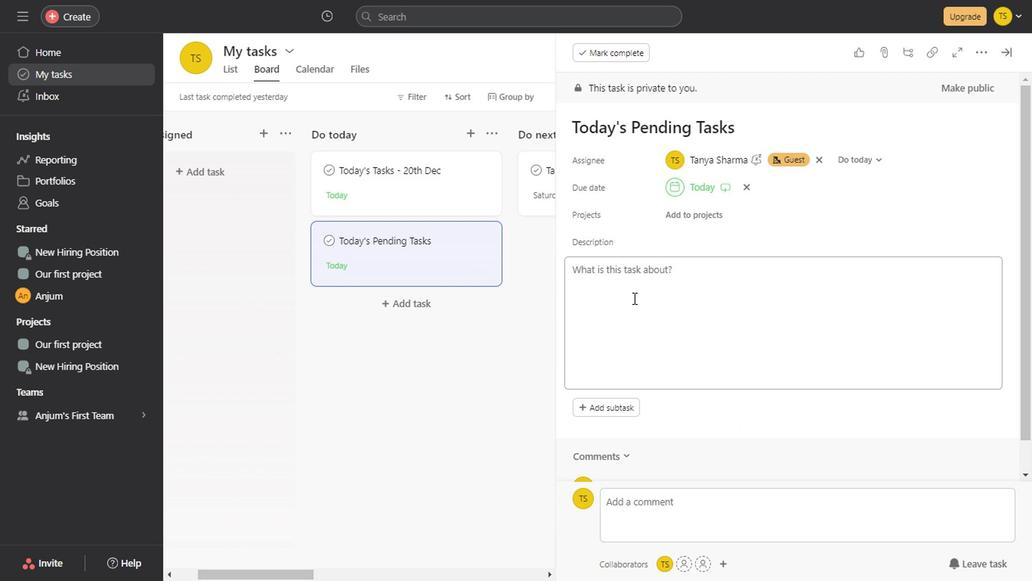 
Action: Mouse pressed left at (628, 295)
Screenshot: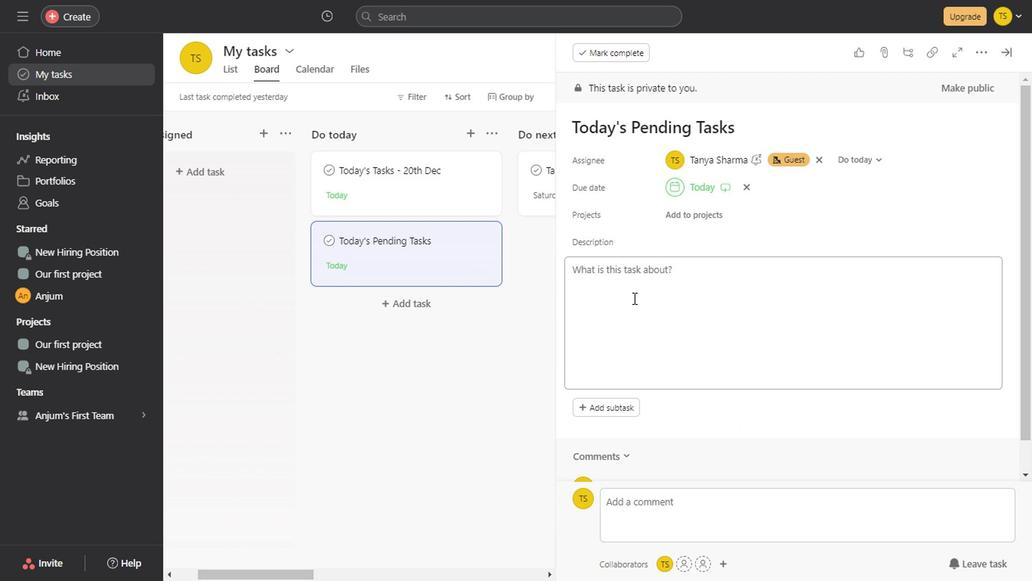 
Action: Key pressed <Key.shift>ctrl+Pending<Key.space>to<Key.space><Key.backspace><Key.backspace><Key.backspace><Key.shift>To<Key.space><Key.shift>Do<Key.space><Key.backspace><Key.backspace><Key.backspace>do<Key.space>list<Key.shift_r><Key.shift_r><Key.shift_r>:<Key.shift_r><Key.left><Key.left><Key.left><Key.left><Key.left><Key.left><Key.left><Key.left><Key.left><Key.left><Key.left><Key.left><Key.left><Key.left><Key.left><Key.left><Key.left><Key.left><Key.left>
Screenshot: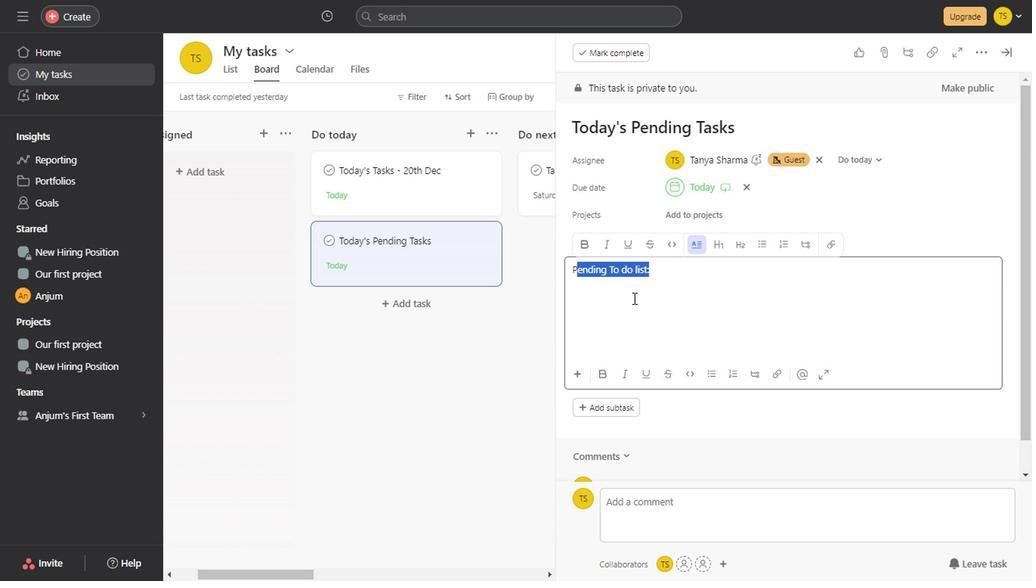 
Action: Mouse moved to (579, 248)
Screenshot: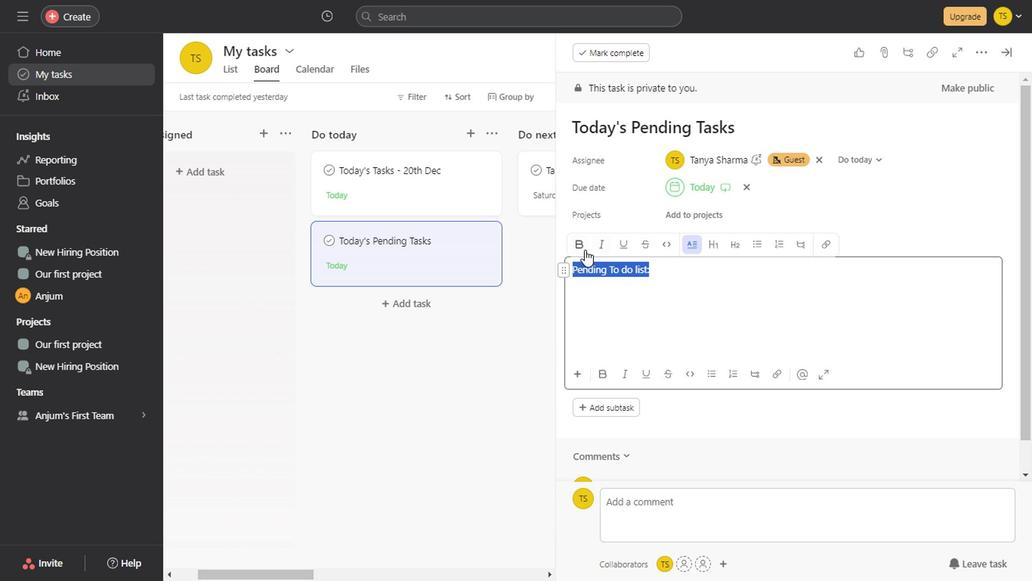 
Action: Mouse pressed left at (579, 248)
Screenshot: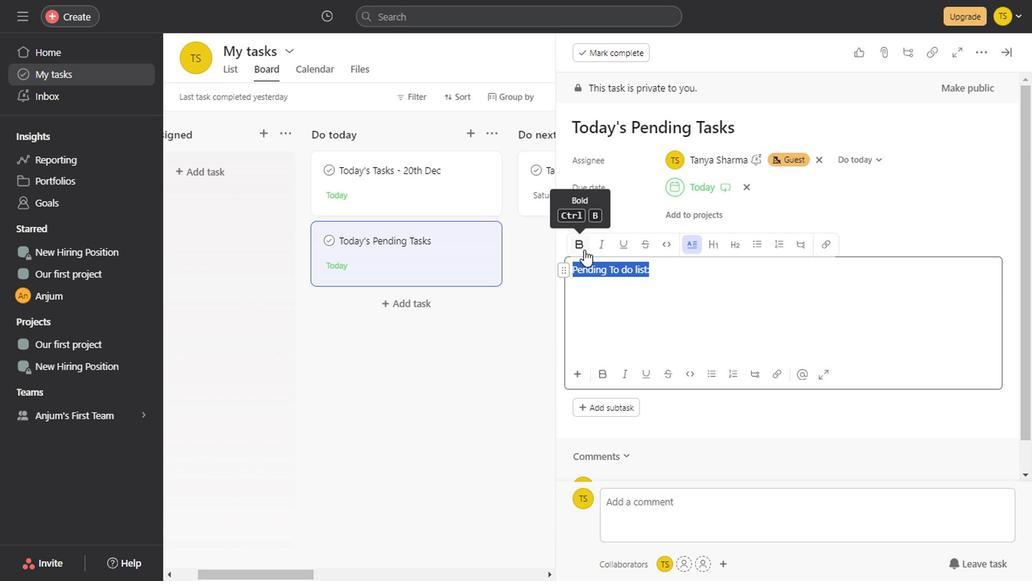 
Action: Mouse moved to (655, 267)
Screenshot: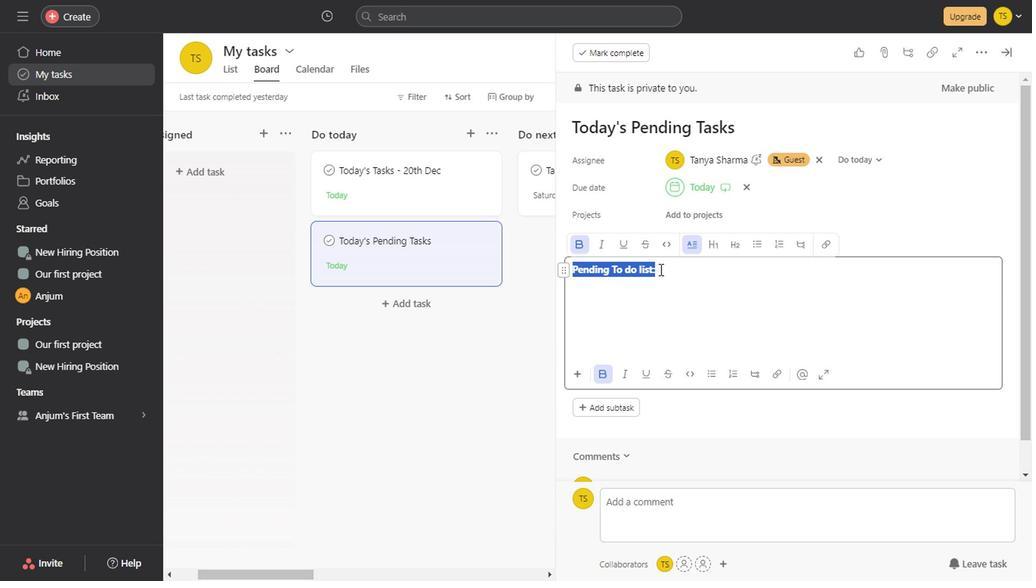 
Action: Mouse pressed left at (655, 267)
Screenshot: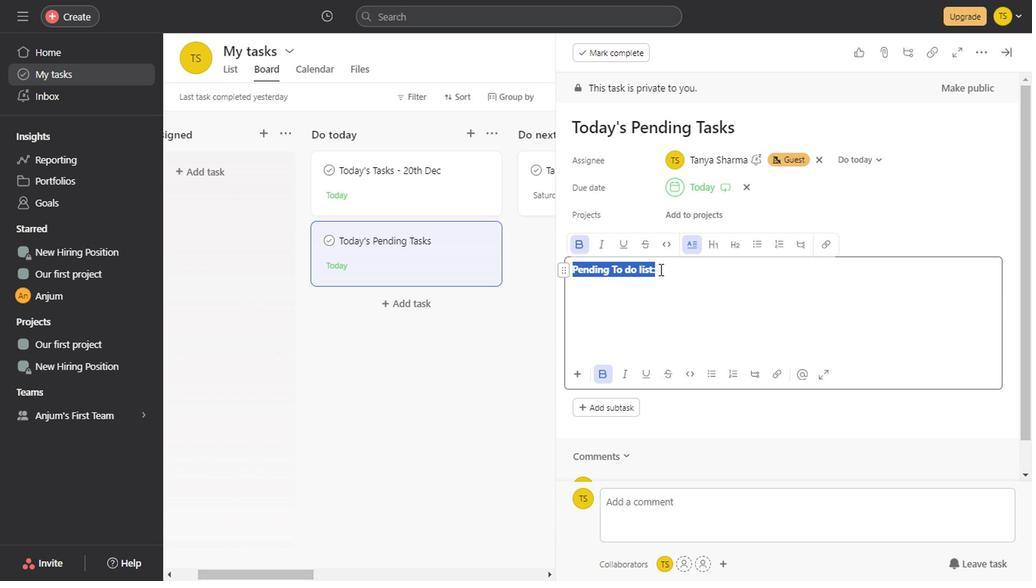 
Action: Key pressed <Key.enter><Key.enter>ctrl+V
Screenshot: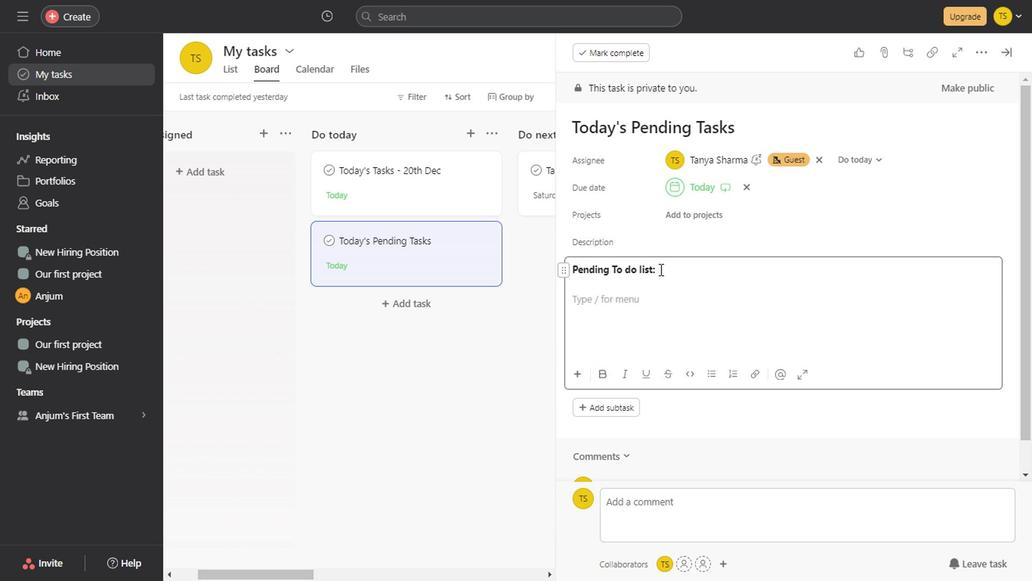 
Action: Mouse moved to (423, 201)
Screenshot: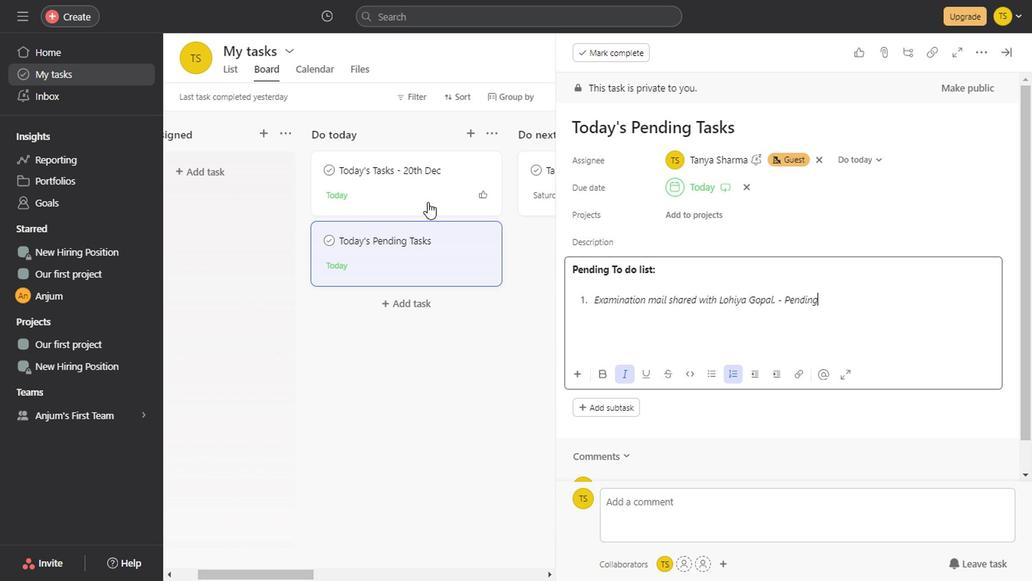 
Action: Mouse pressed left at (423, 201)
Screenshot: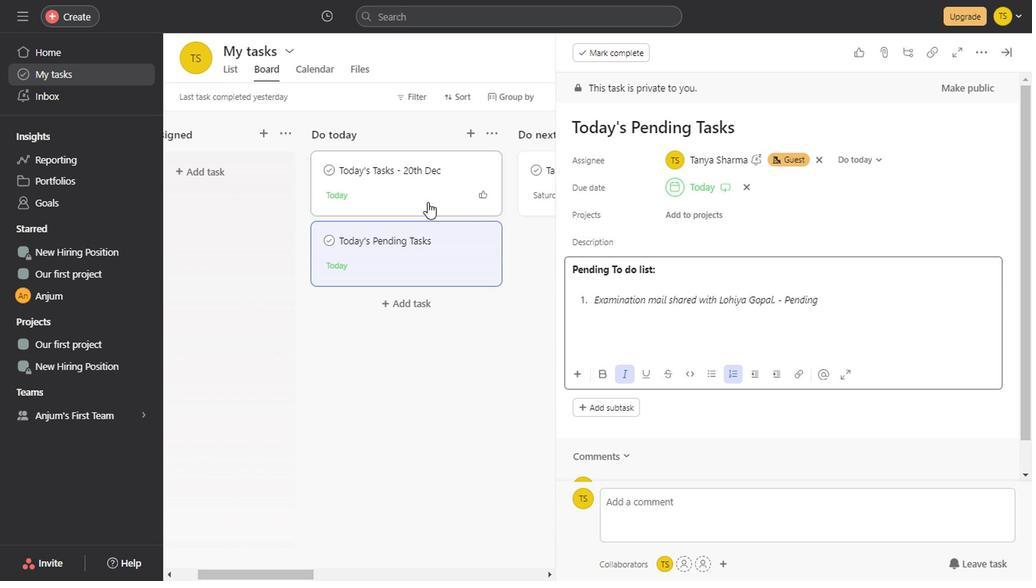
Action: Mouse moved to (714, 412)
Screenshot: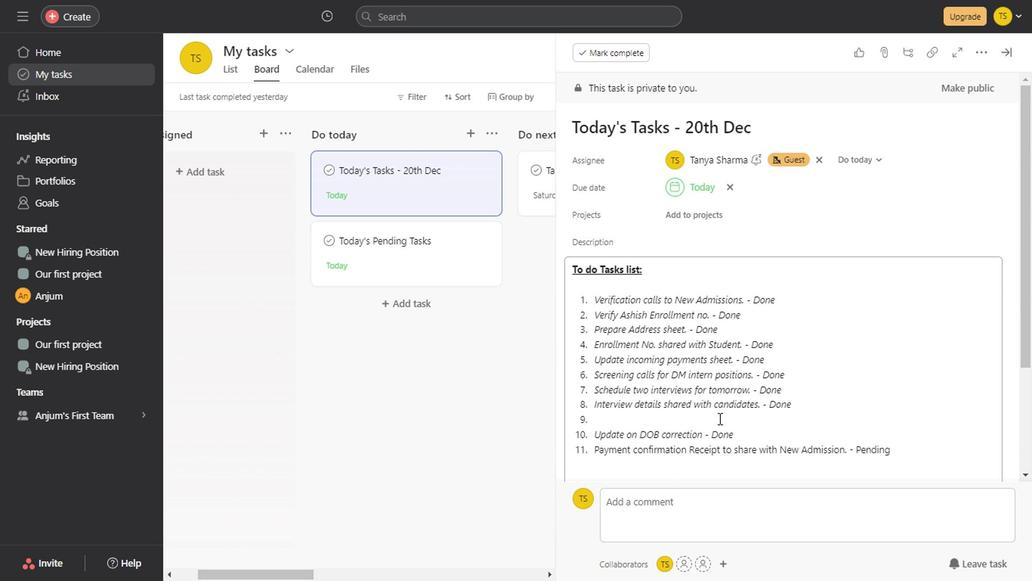 
Action: Mouse pressed left at (714, 412)
Screenshot: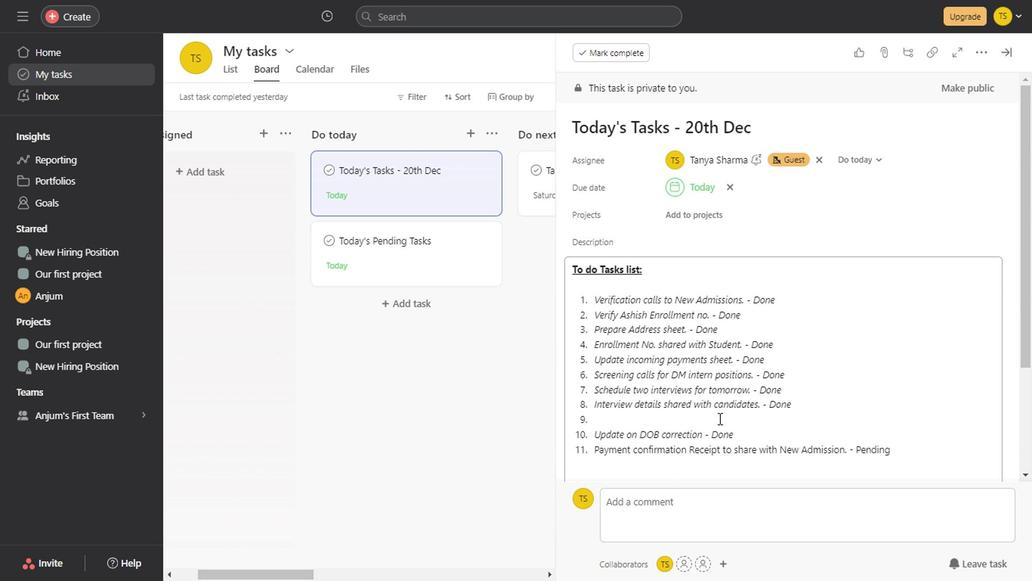 
Action: Key pressed <Key.backspace><Key.backspace>
Screenshot: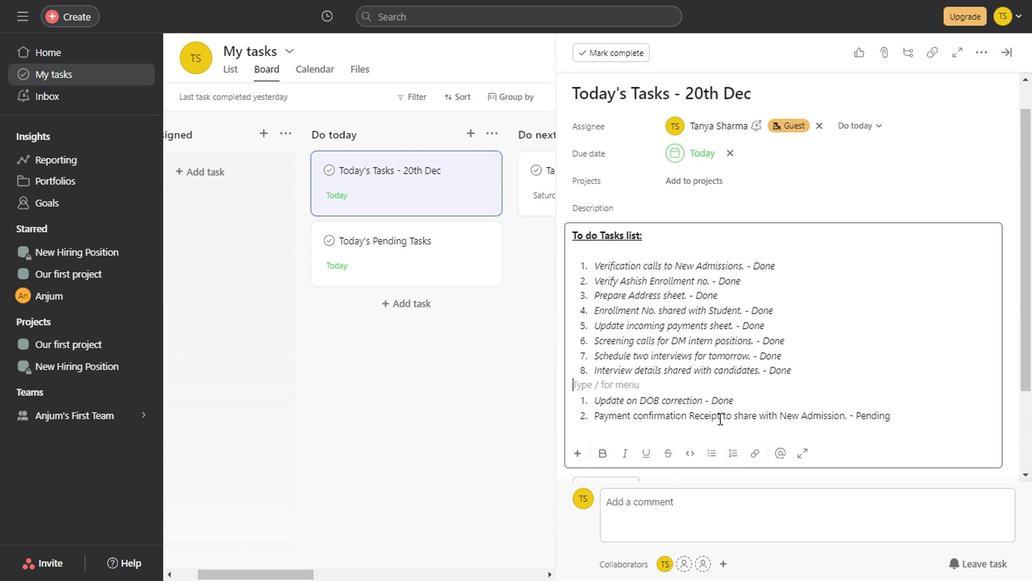 
Action: Mouse moved to (591, 393)
Screenshot: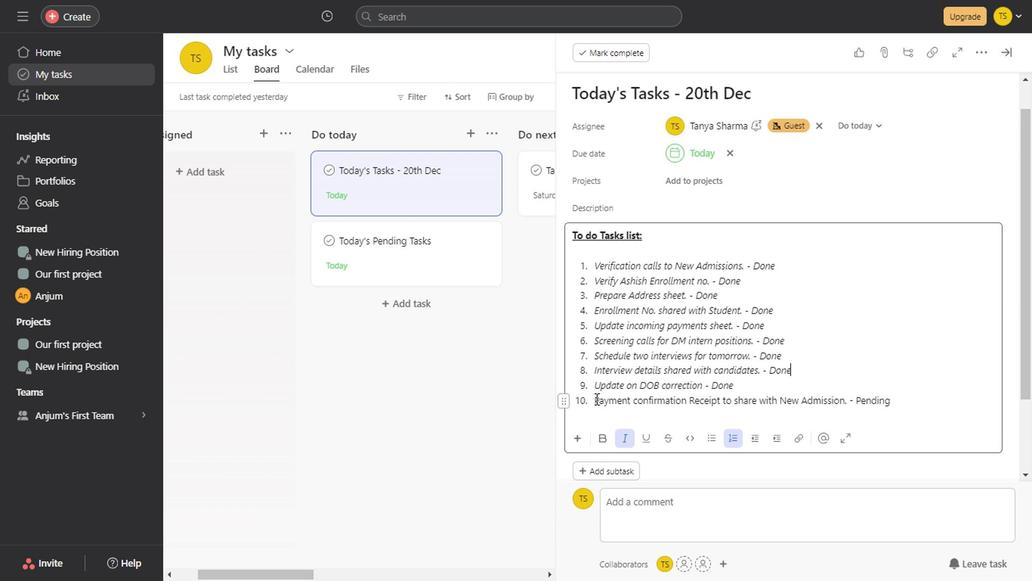 
Action: Mouse pressed left at (591, 393)
Screenshot: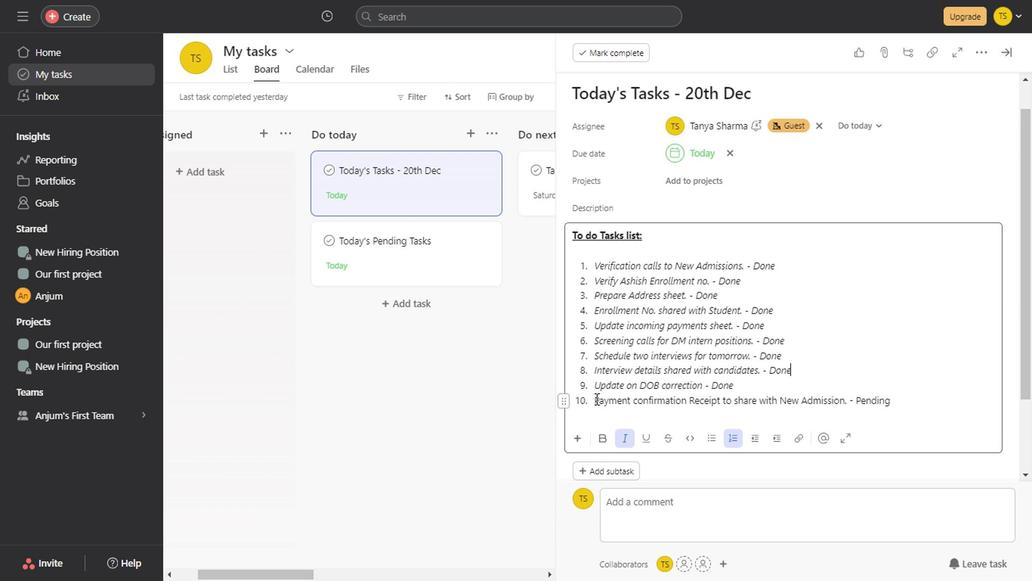 
Action: Key pressed <Key.shift><Key.right><Key.right><Key.right><Key.right><Key.right><Key.right><Key.right><Key.right><Key.right><Key.right><Key.right><Key.right><Key.right><Key.right><Key.right><Key.right><Key.right><Key.right><Key.right><Key.right><Key.right><Key.right><Key.right><Key.right><Key.right><Key.right><Key.right><Key.right><Key.right><Key.right><Key.right><Key.right><Key.right><Key.right><Key.right><Key.right><Key.right><Key.right><Key.right><Key.right><Key.right><Key.right><Key.right><Key.right><Key.right><Key.right><Key.right><Key.right><Key.right><Key.right><Key.right><Key.right><Key.right><Key.right><Key.right><Key.right><Key.right><Key.right><Key.right><Key.right><Key.right><Key.right><Key.right><Key.right><Key.right><Key.right><Key.right><Key.right>
Screenshot: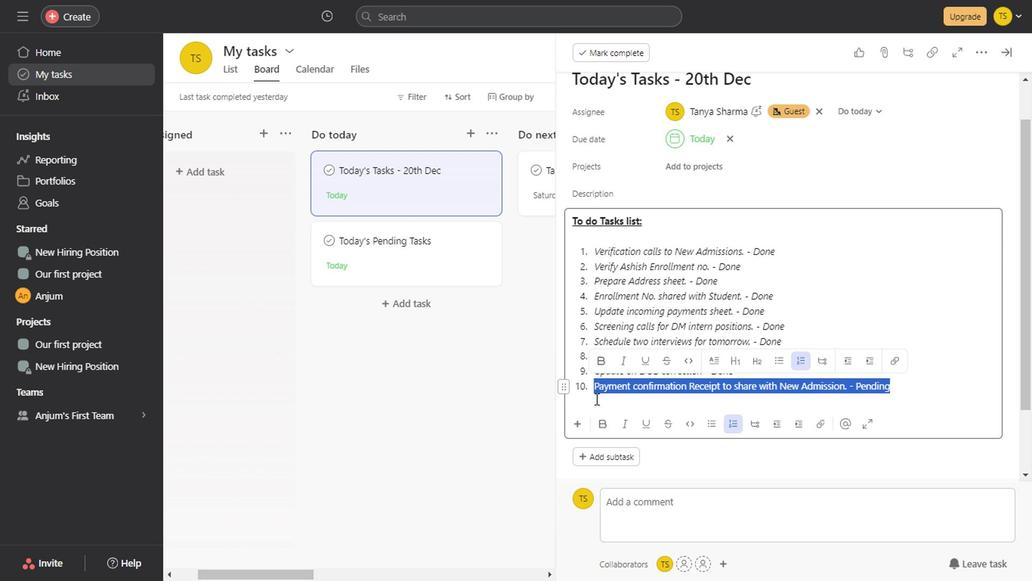 
Action: Mouse moved to (611, 382)
Screenshot: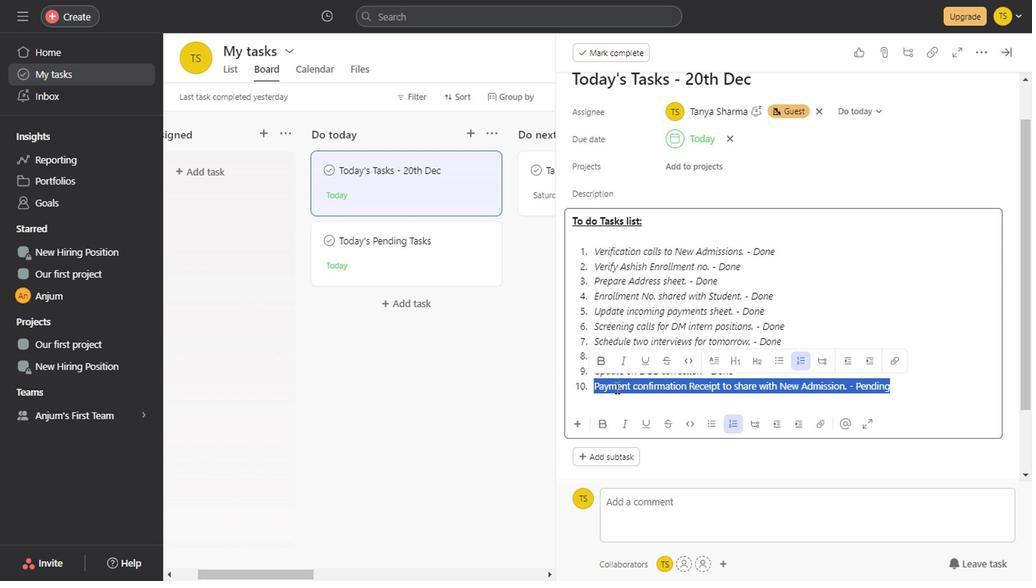 
Action: Mouse pressed right at (611, 382)
Screenshot: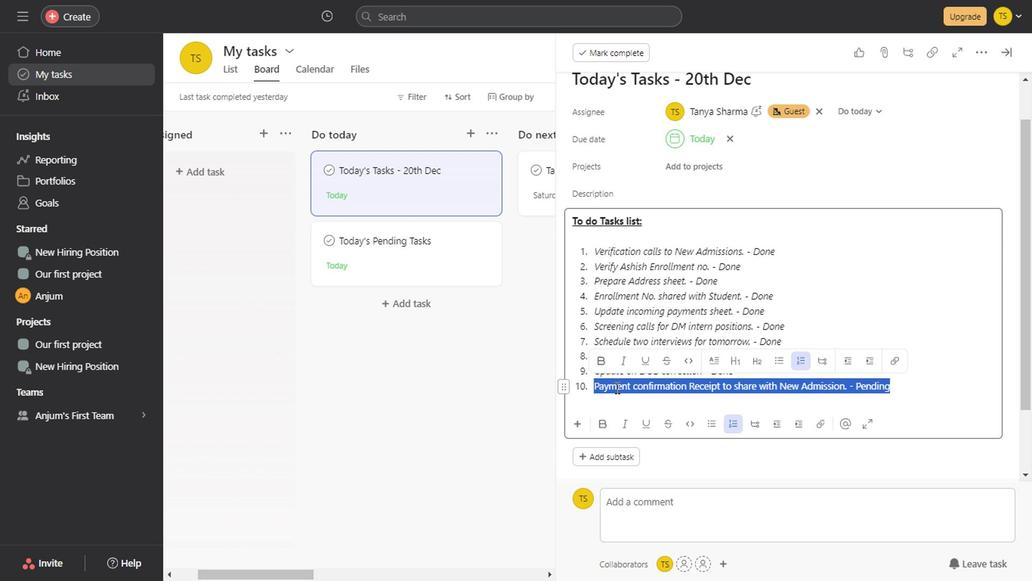 
Action: Mouse moved to (673, 101)
Screenshot: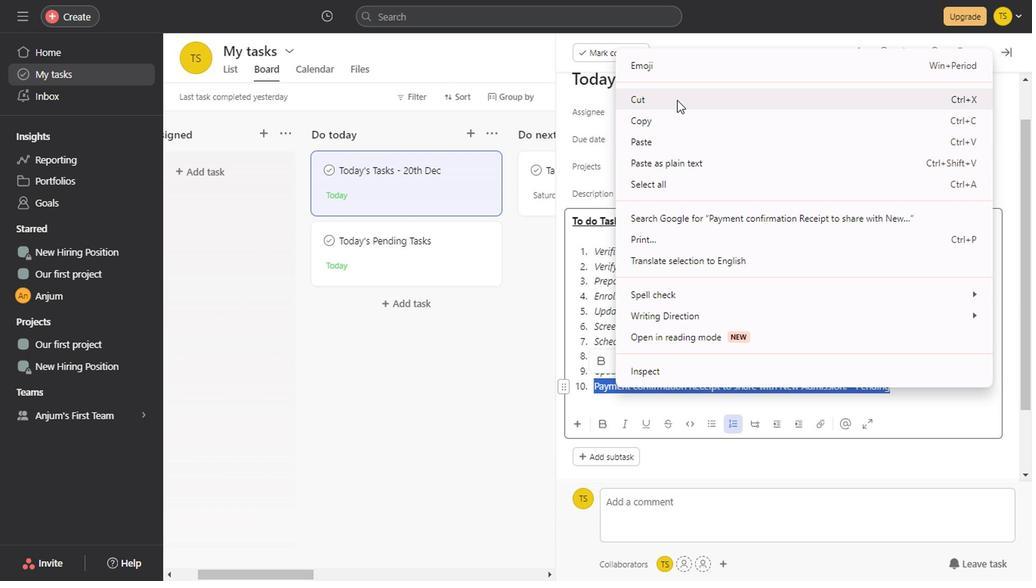 
Action: Mouse pressed left at (673, 101)
Screenshot: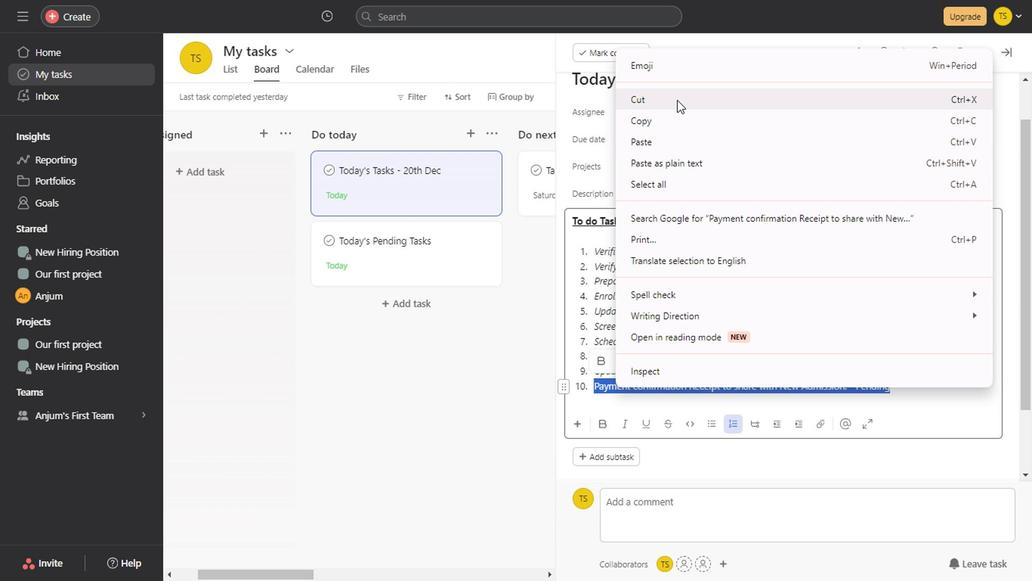 
Action: Mouse moved to (401, 255)
Screenshot: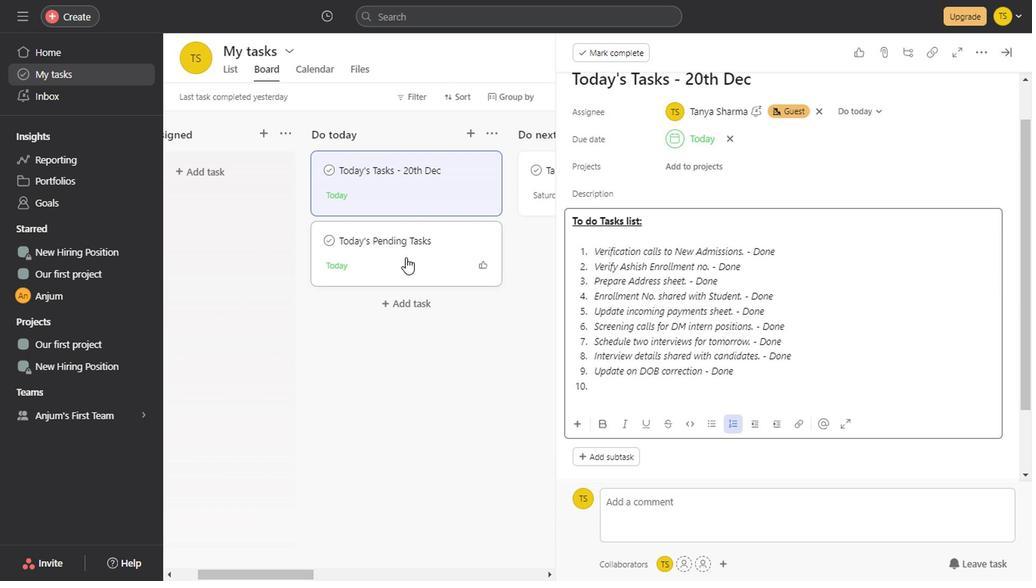 
Action: Mouse pressed left at (401, 255)
Screenshot: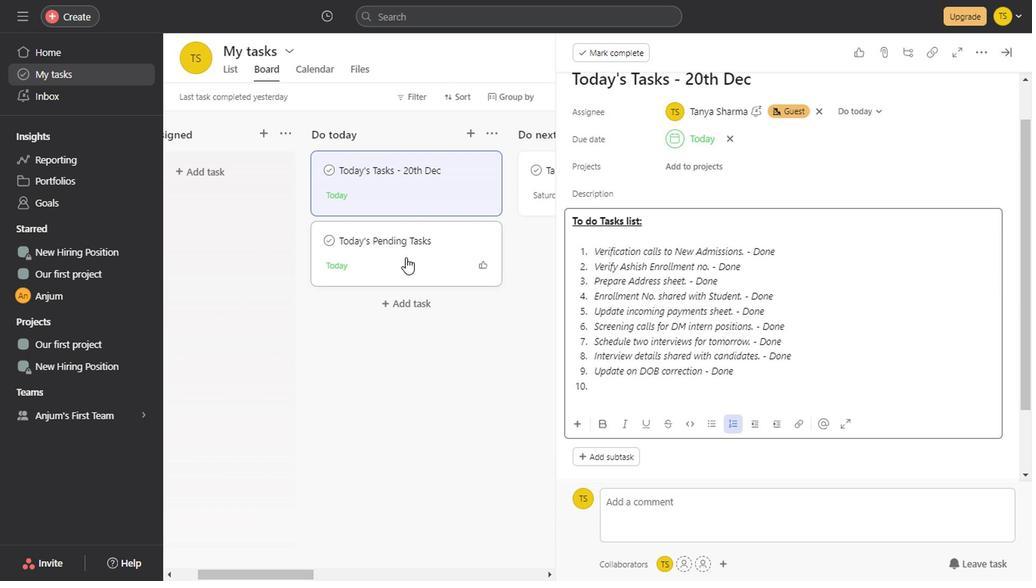 
Action: Mouse moved to (608, 308)
Screenshot: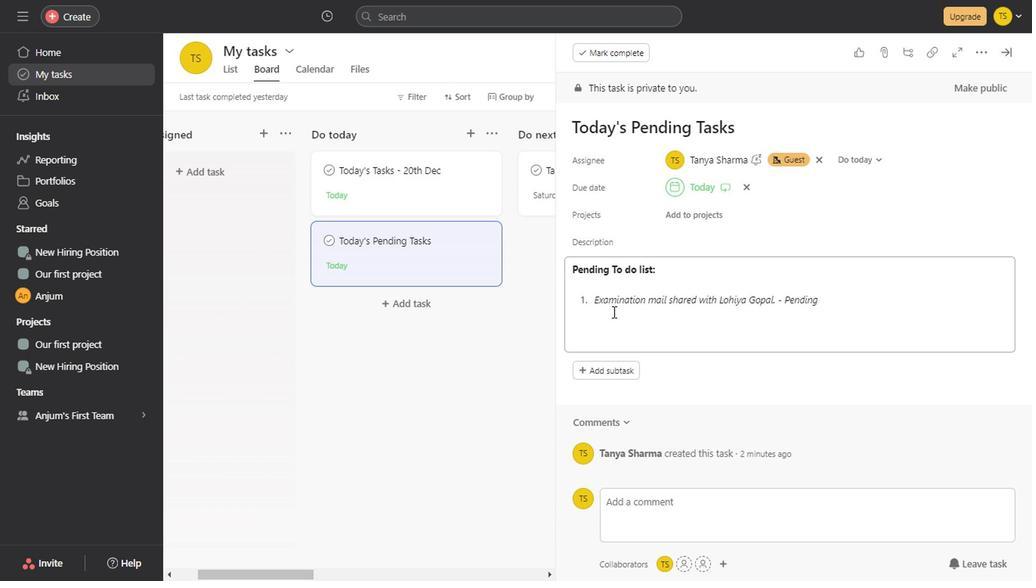 
Action: Mouse pressed left at (608, 308)
Screenshot: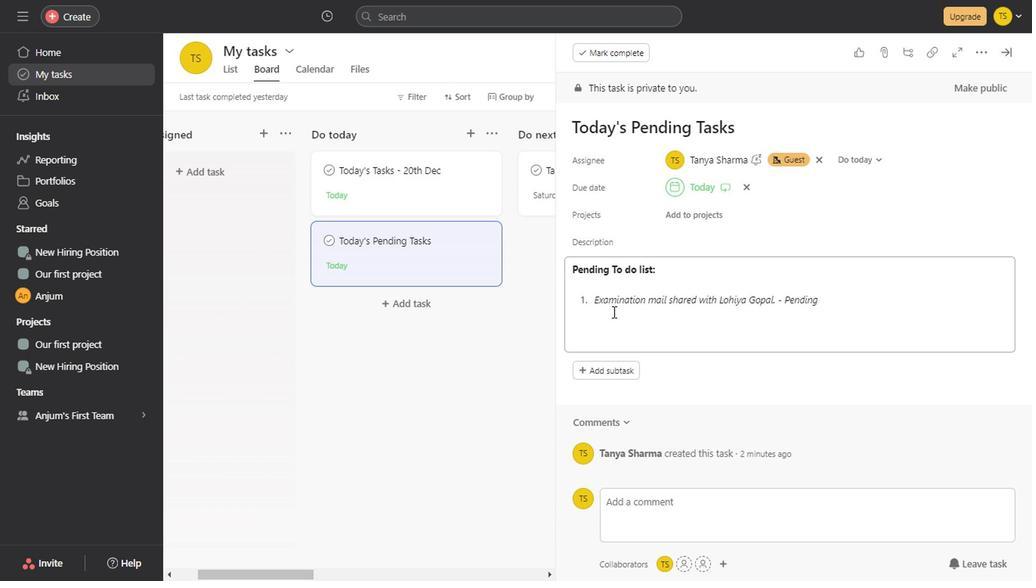 
Action: Mouse pressed right at (608, 308)
Screenshot: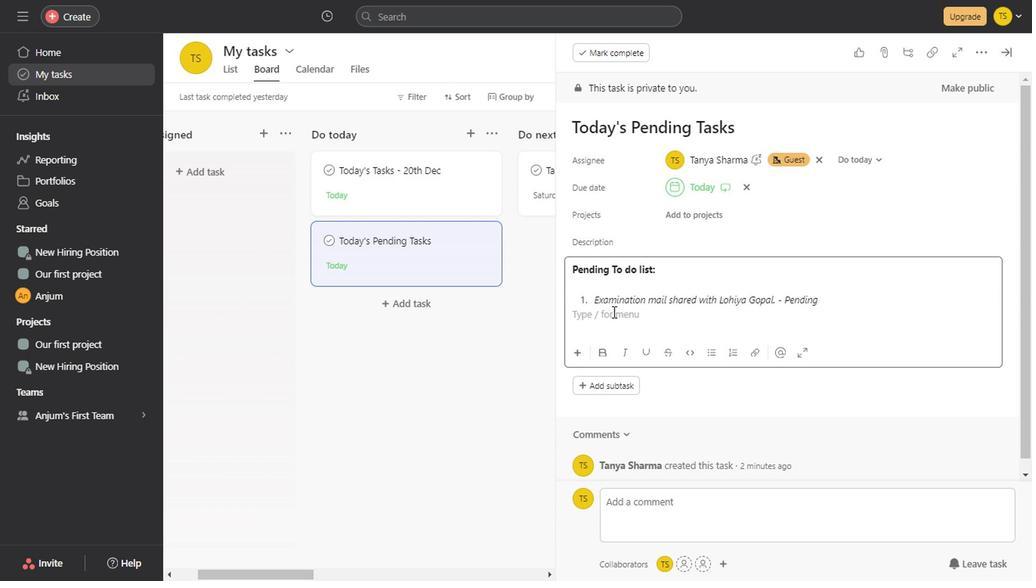 
Action: Mouse moved to (703, 185)
Screenshot: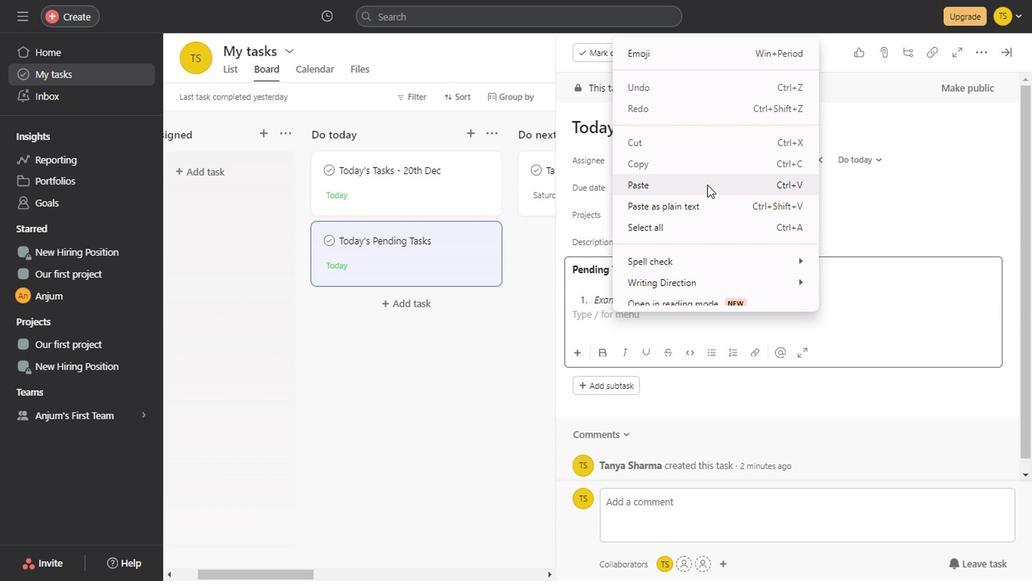 
Action: Mouse pressed left at (703, 185)
Screenshot: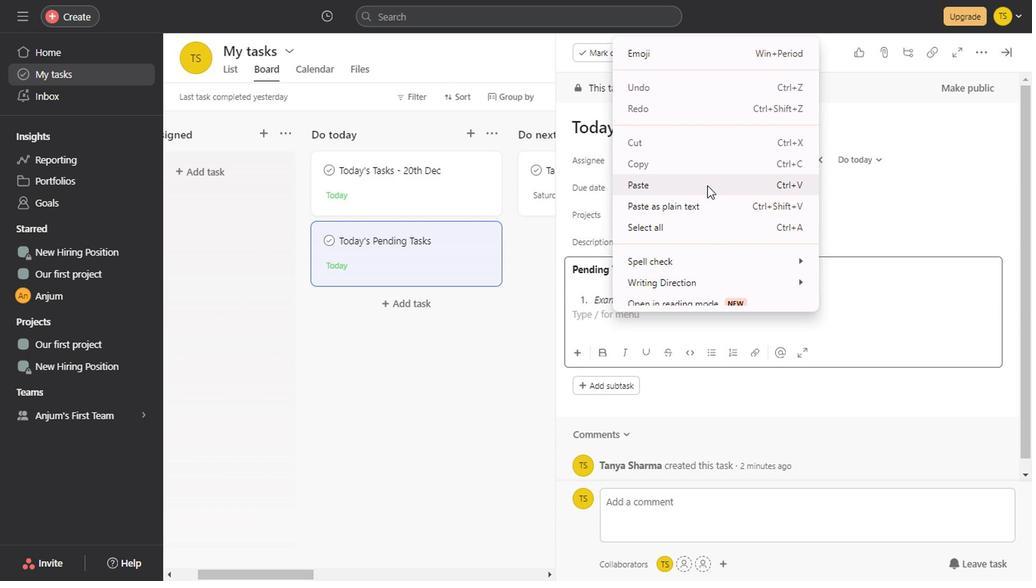 
Action: Mouse moved to (831, 292)
Screenshot: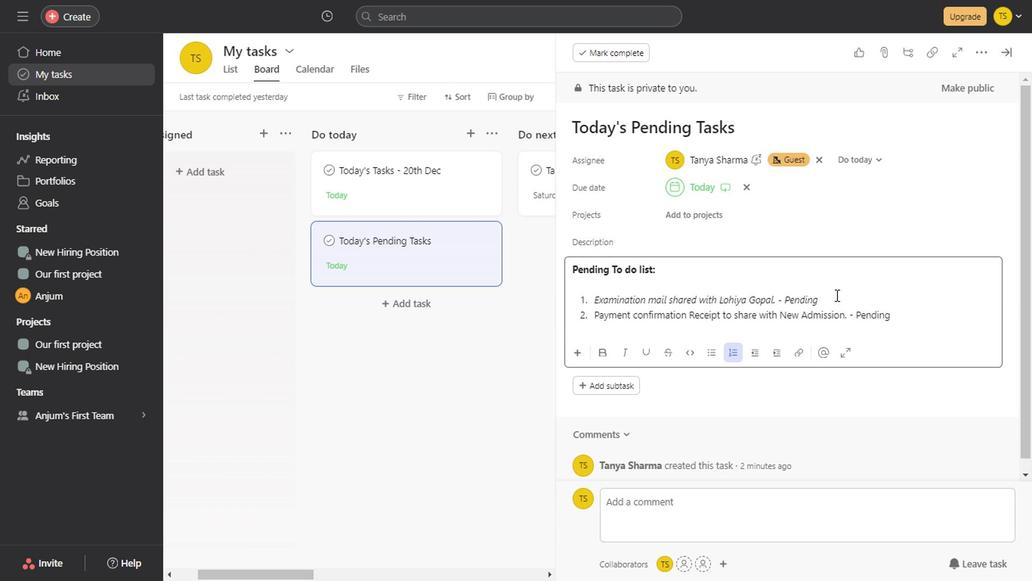 
Action: Mouse pressed left at (831, 292)
Screenshot: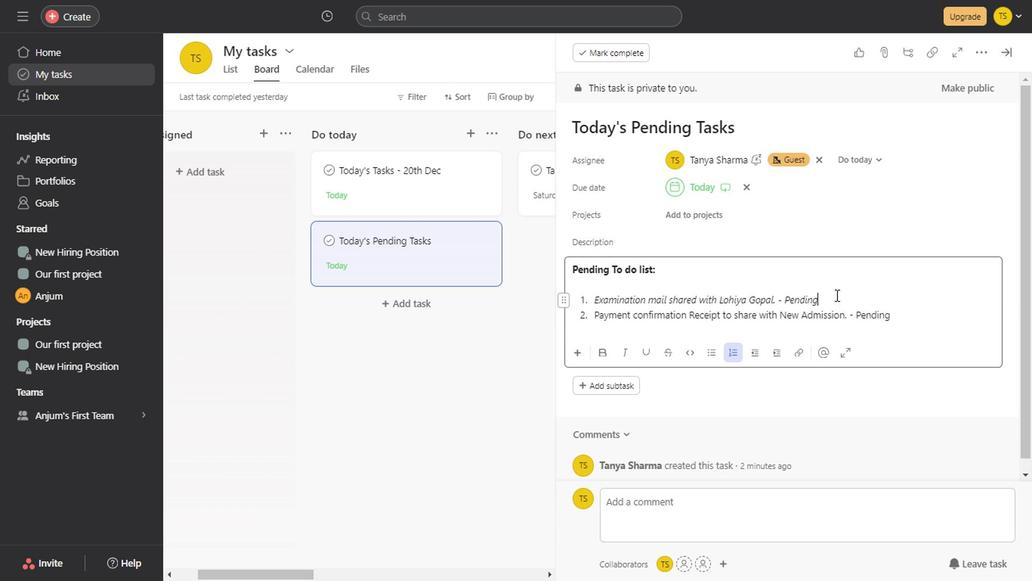 
Action: Mouse moved to (589, 313)
Screenshot: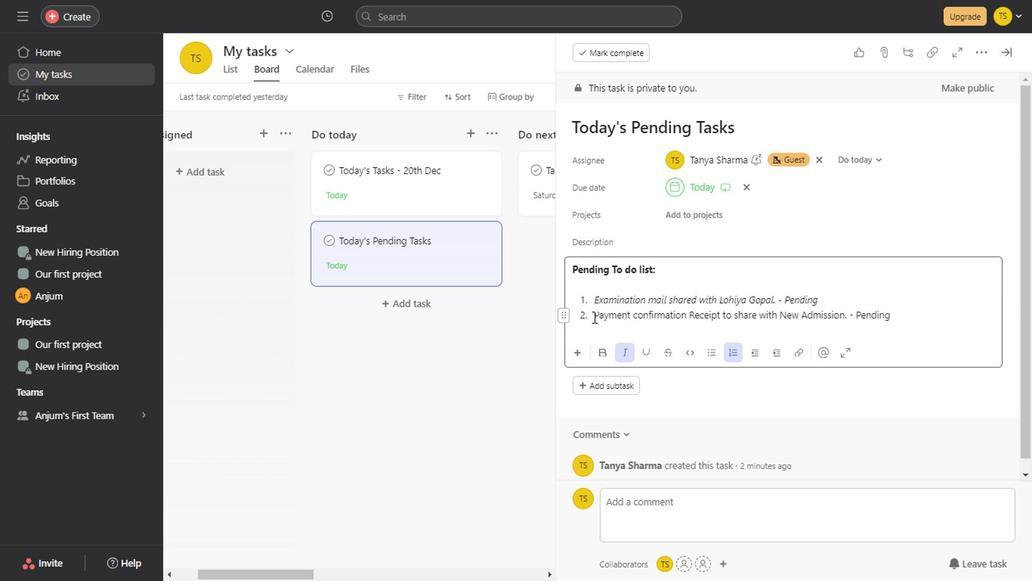 
Action: Mouse pressed left at (589, 313)
Screenshot: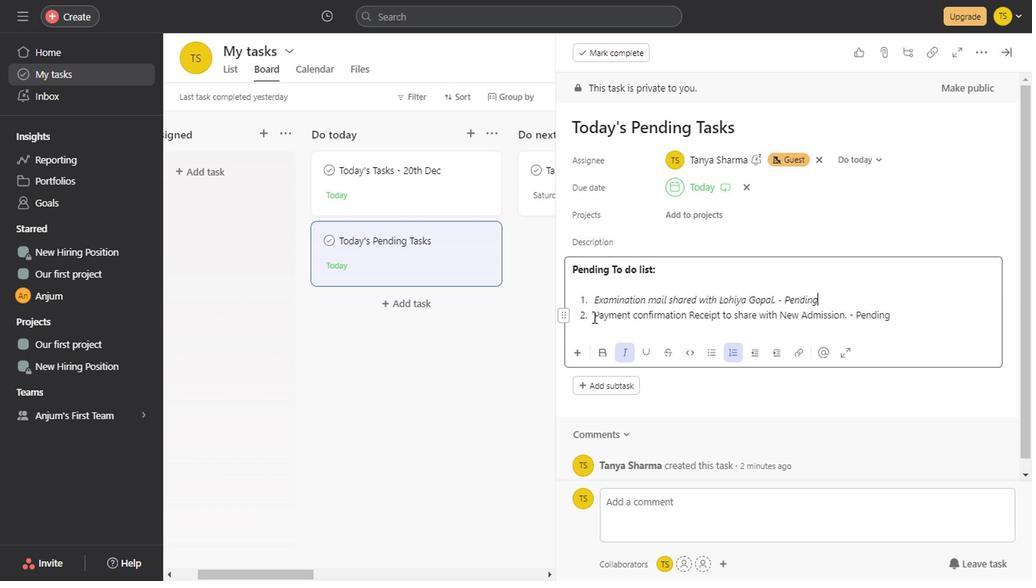 
Action: Mouse moved to (594, 310)
Screenshot: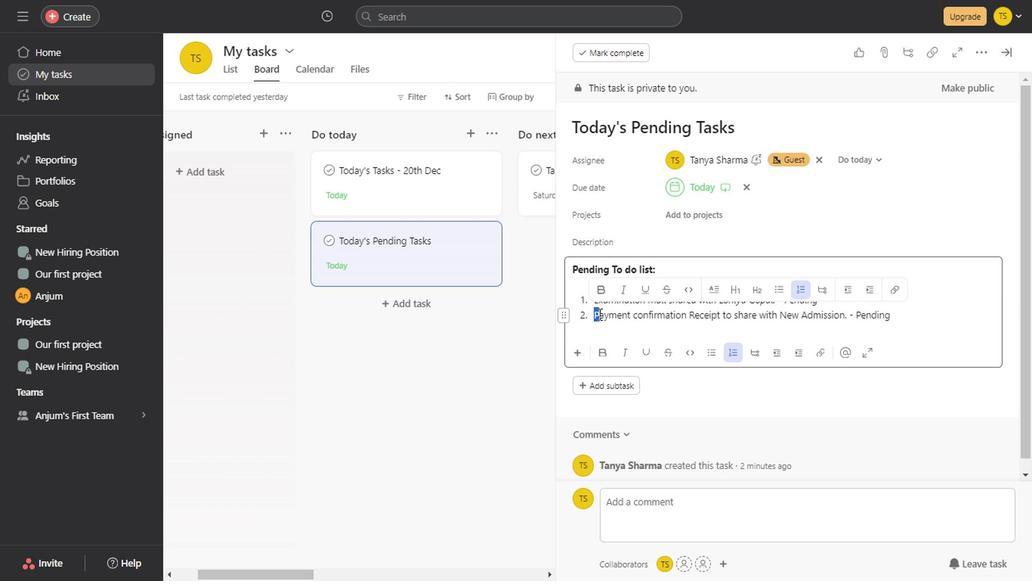 
Action: Key pressed <Key.shift><Key.right><Key.right><Key.right><Key.right><Key.right><Key.right><Key.right><Key.right><Key.right><Key.right><Key.right><Key.right><Key.right><Key.right><Key.right><Key.right><Key.right><Key.right><Key.right><Key.right><Key.right><Key.right><Key.right><Key.right><Key.right><Key.right><Key.right><Key.right><Key.right><Key.right><Key.right><Key.right><Key.right><Key.right><Key.right><Key.right><Key.right><Key.right><Key.right><Key.right><Key.right><Key.right><Key.right><Key.right><Key.right><Key.right><Key.right><Key.right><Key.right><Key.right><Key.right><Key.right><Key.right><Key.right><Key.right><Key.right><Key.right><Key.right><Key.right><Key.right><Key.right><Key.right><Key.right><Key.right><Key.right><Key.right>
Screenshot: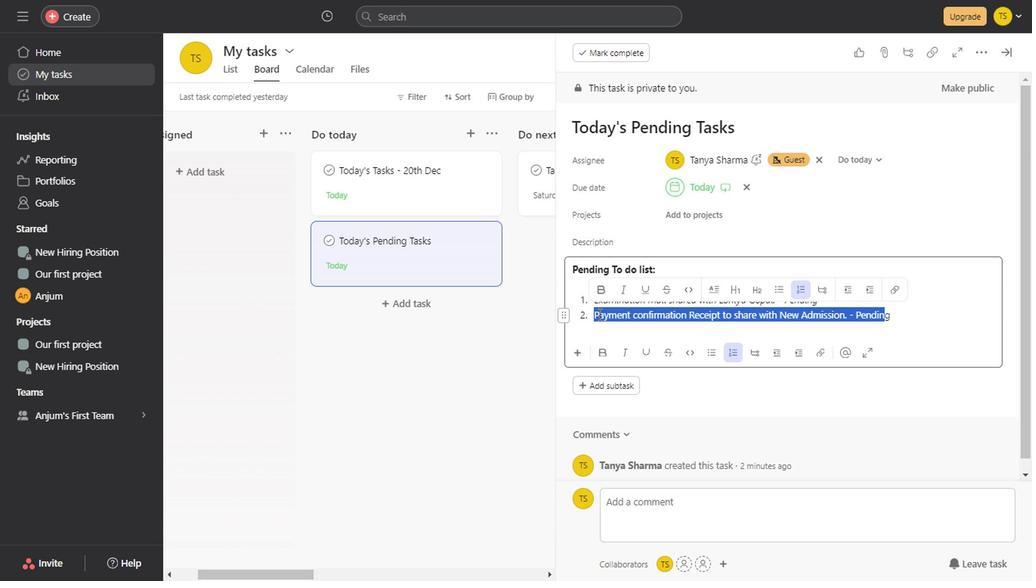 
Action: Mouse moved to (619, 347)
Screenshot: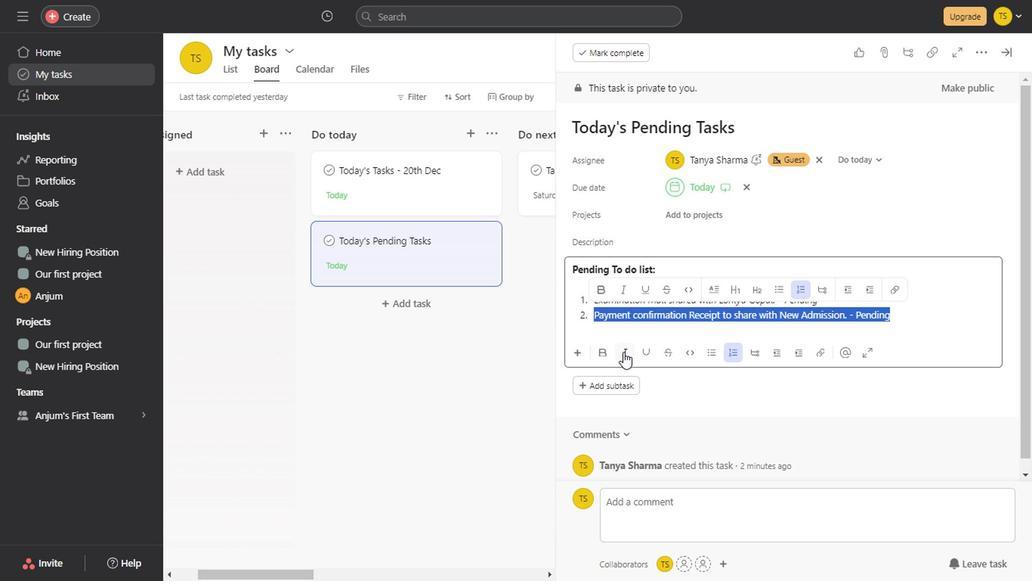 
Action: Mouse pressed left at (619, 347)
Screenshot: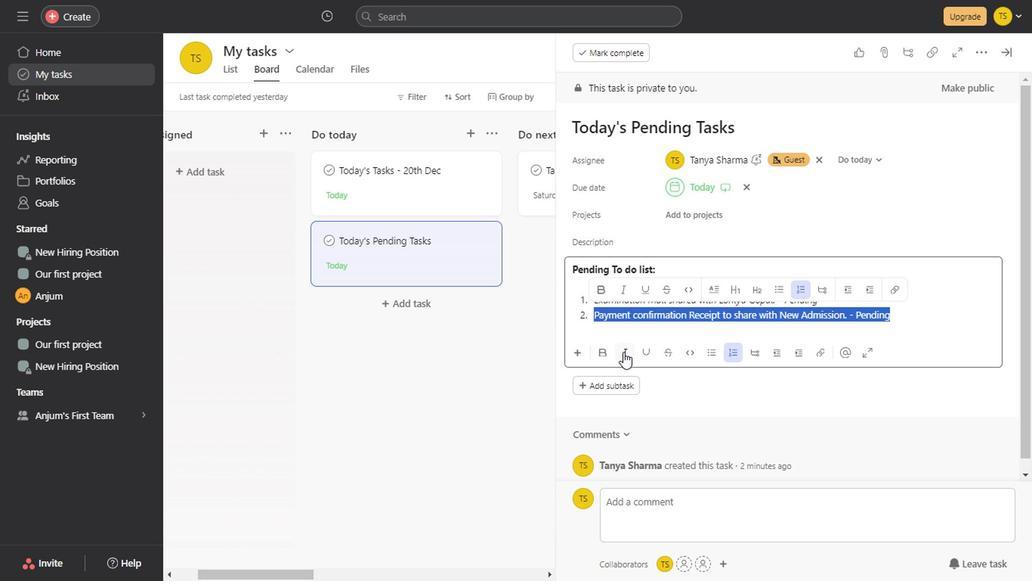 
Action: Mouse moved to (415, 398)
Screenshot: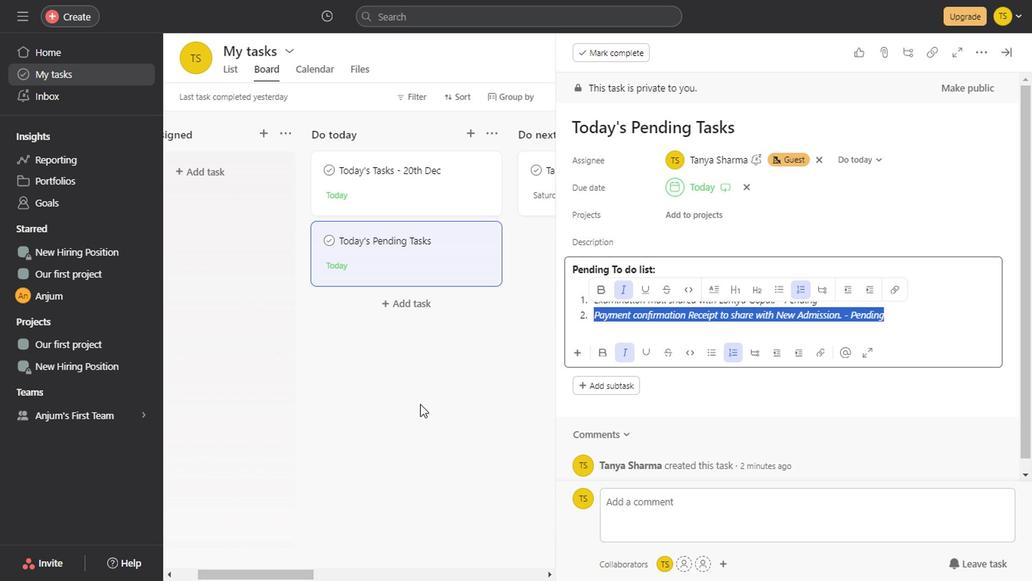 
Action: Mouse pressed left at (415, 398)
Screenshot: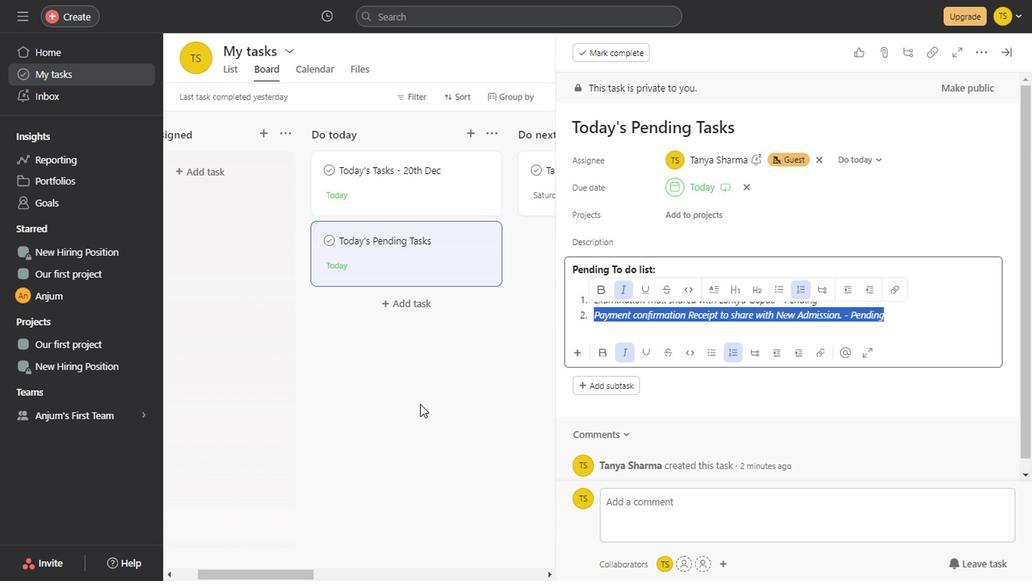 
Action: Mouse moved to (414, 174)
Screenshot: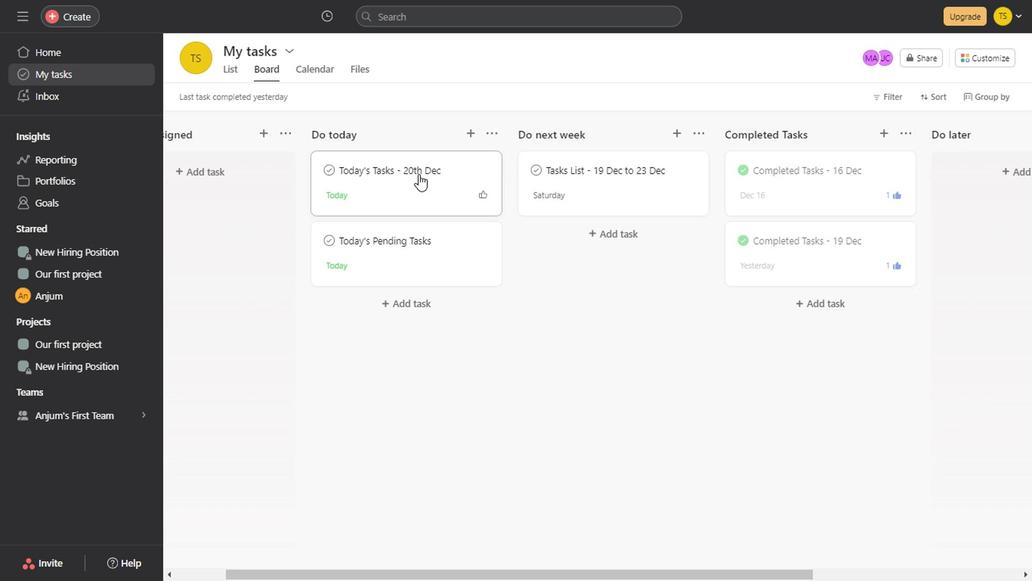 
Action: Mouse pressed left at (414, 174)
Screenshot: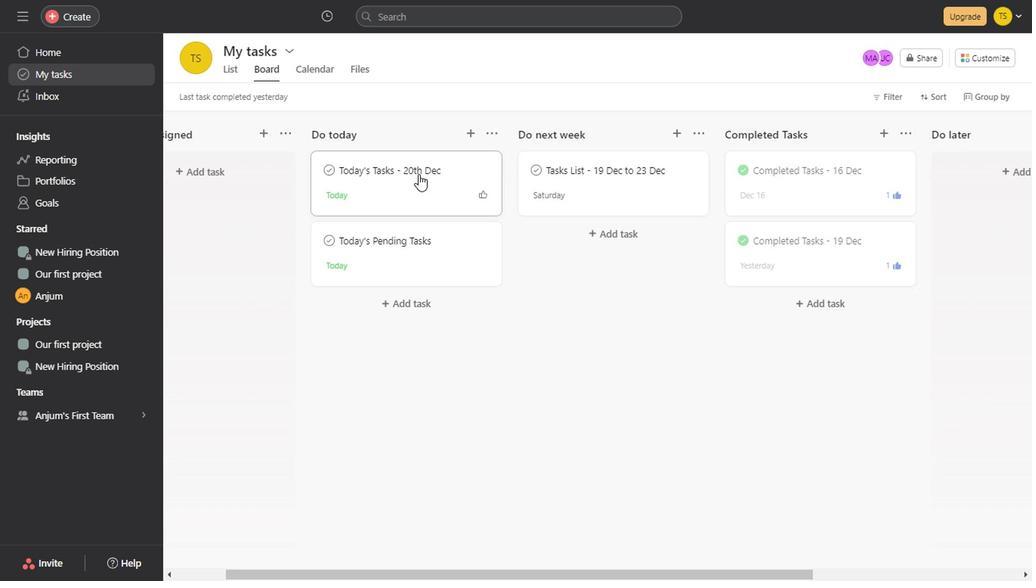 
Action: Mouse moved to (604, 422)
Screenshot: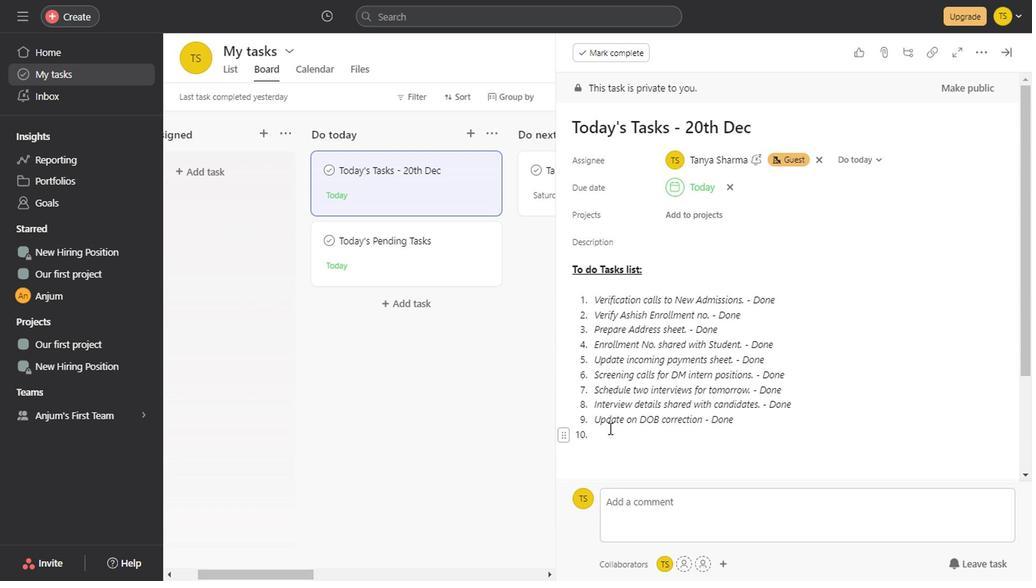 
Action: Mouse pressed left at (604, 422)
Screenshot: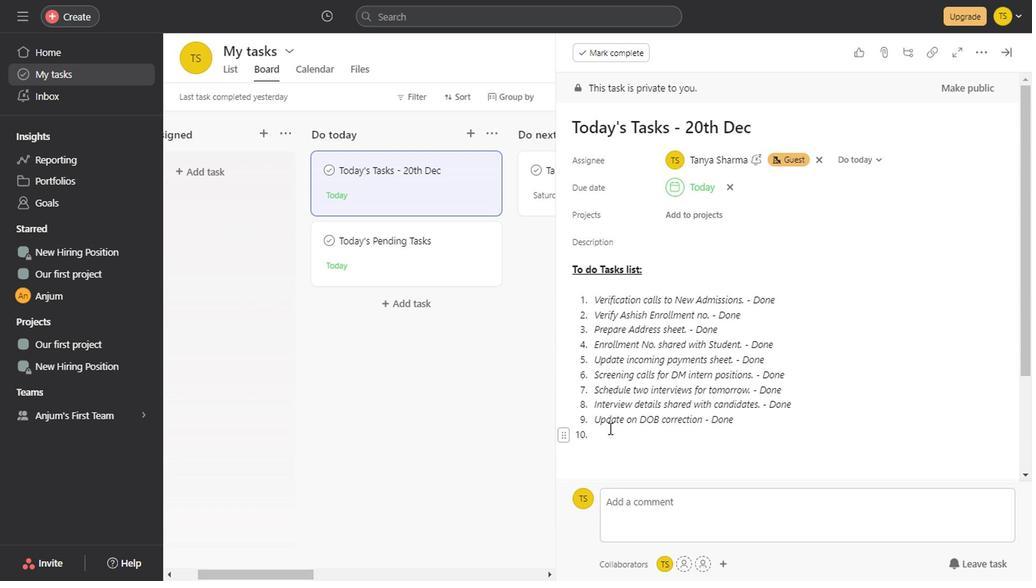 
Action: Key pressed <Key.backspace><Key.backspace>
Screenshot: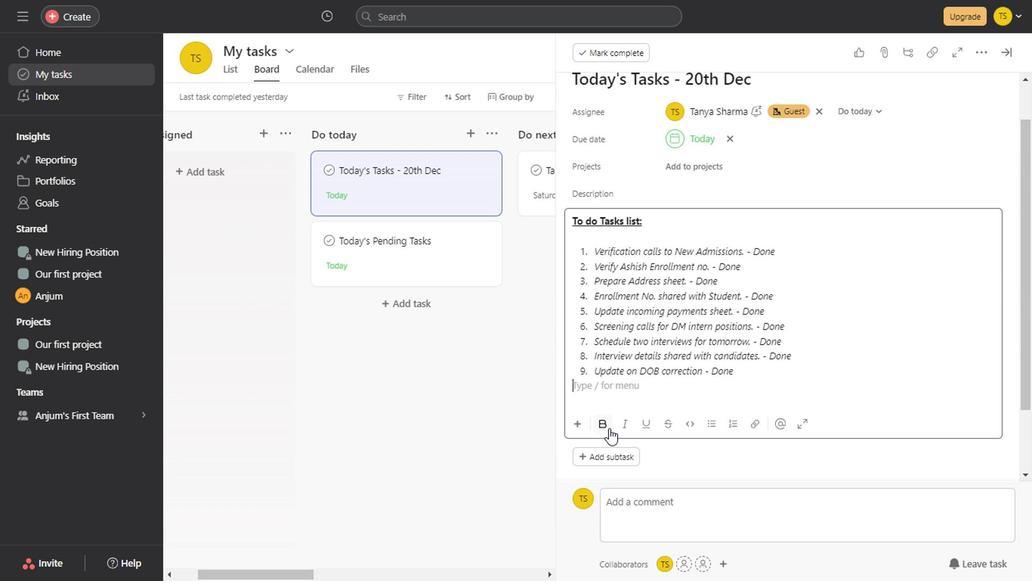 
Action: Mouse moved to (607, 54)
Screenshot: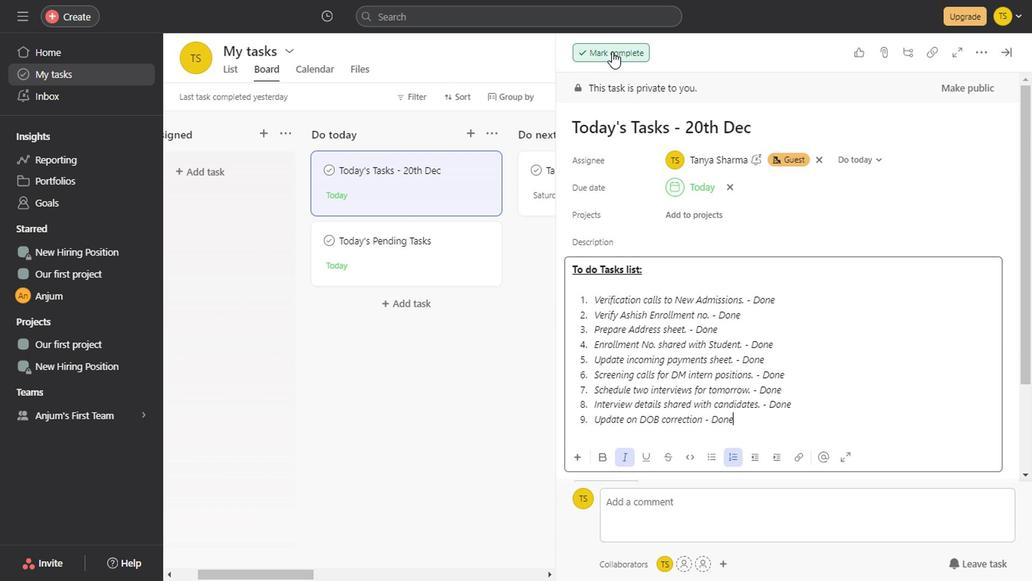 
Action: Mouse pressed left at (607, 54)
Screenshot: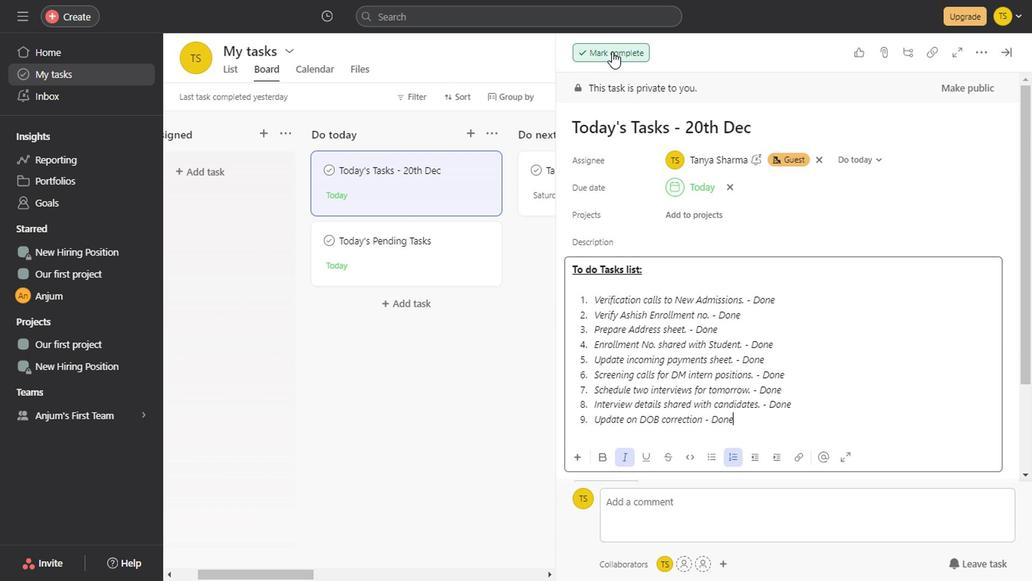 
Action: Mouse moved to (1002, 55)
Screenshot: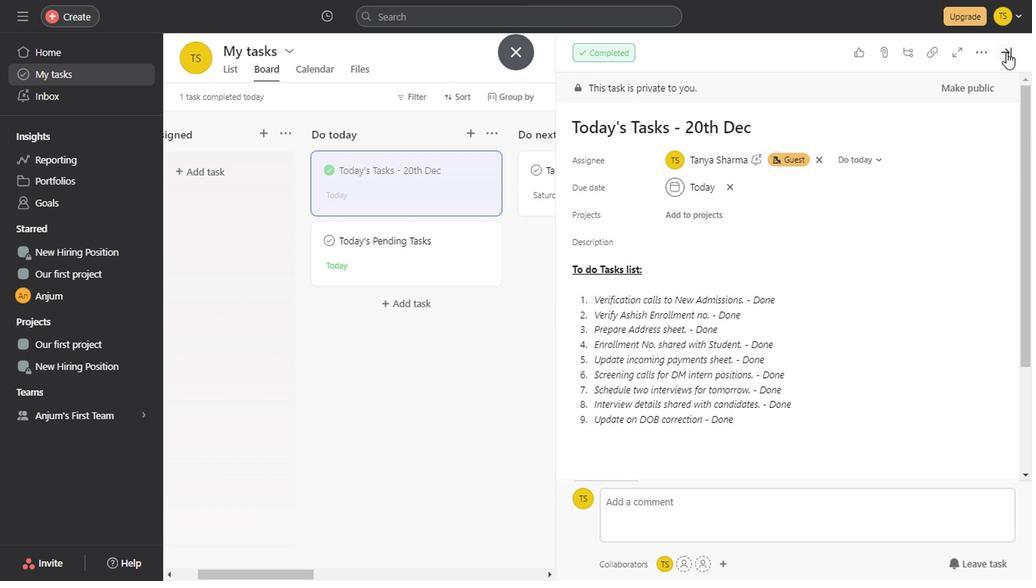 
Action: Mouse pressed left at (1002, 55)
Screenshot: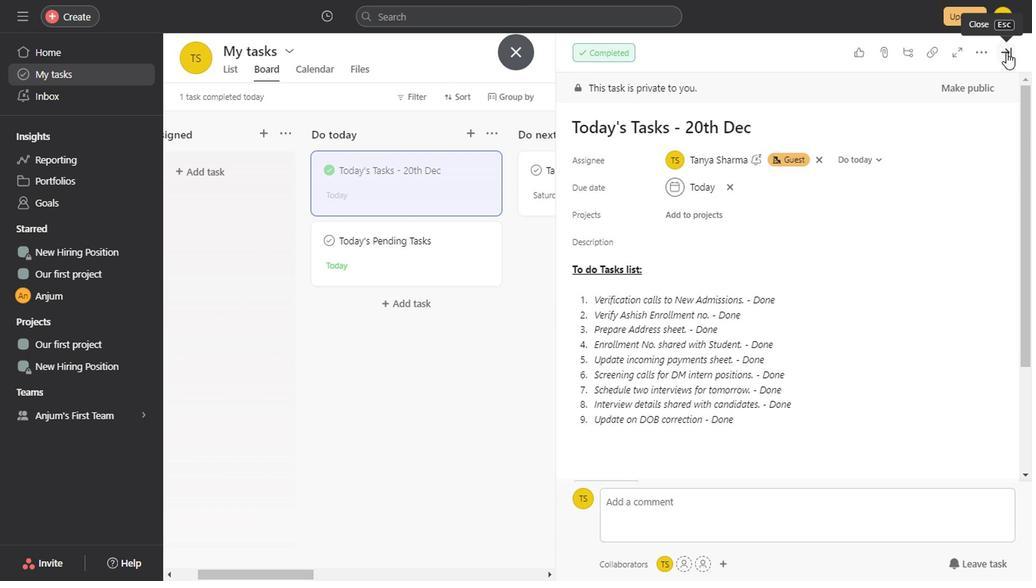 
Action: Mouse moved to (373, 169)
Screenshot: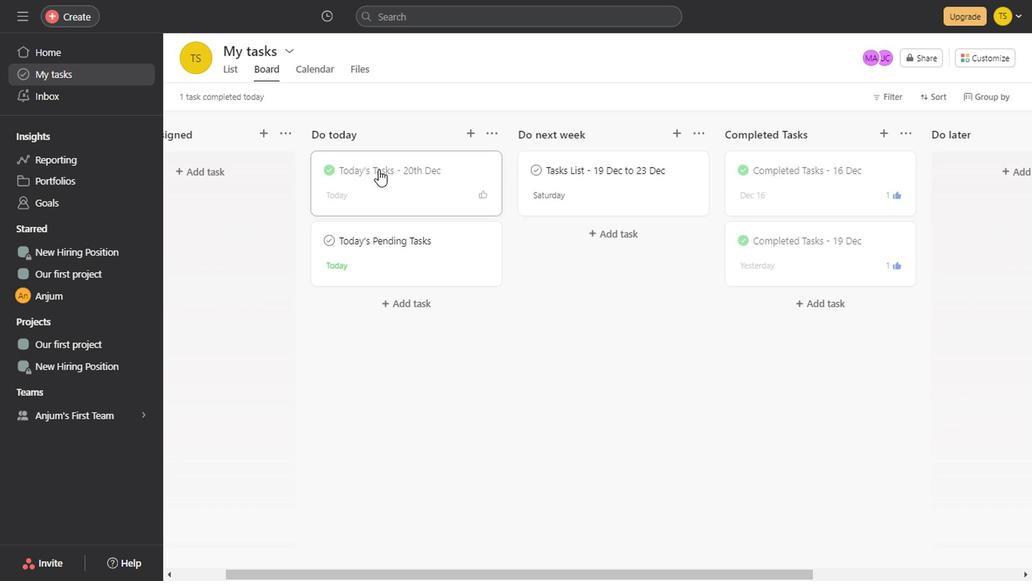 
Action: Mouse pressed left at (373, 169)
Screenshot: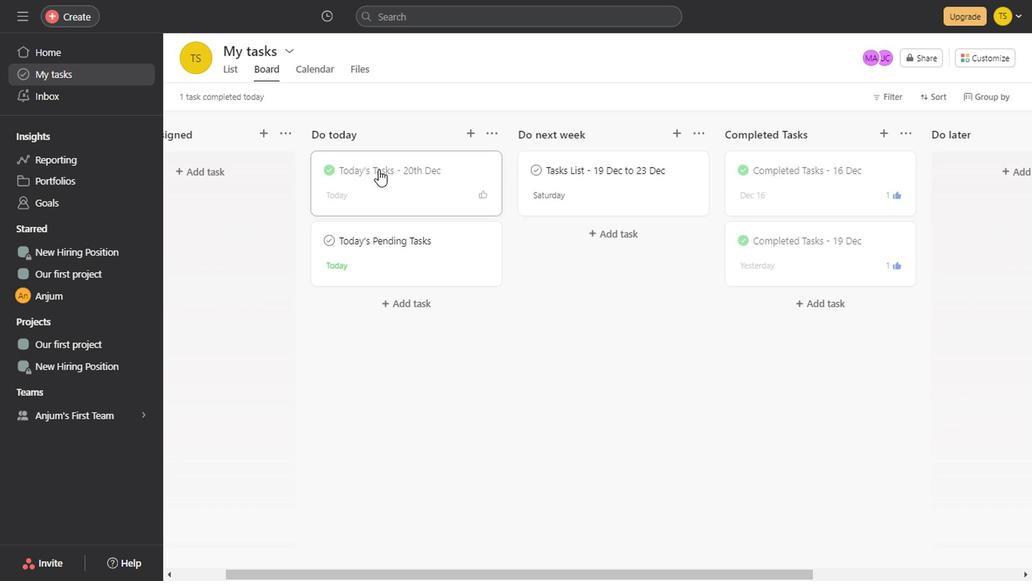 
Action: Mouse moved to (814, 261)
Screenshot: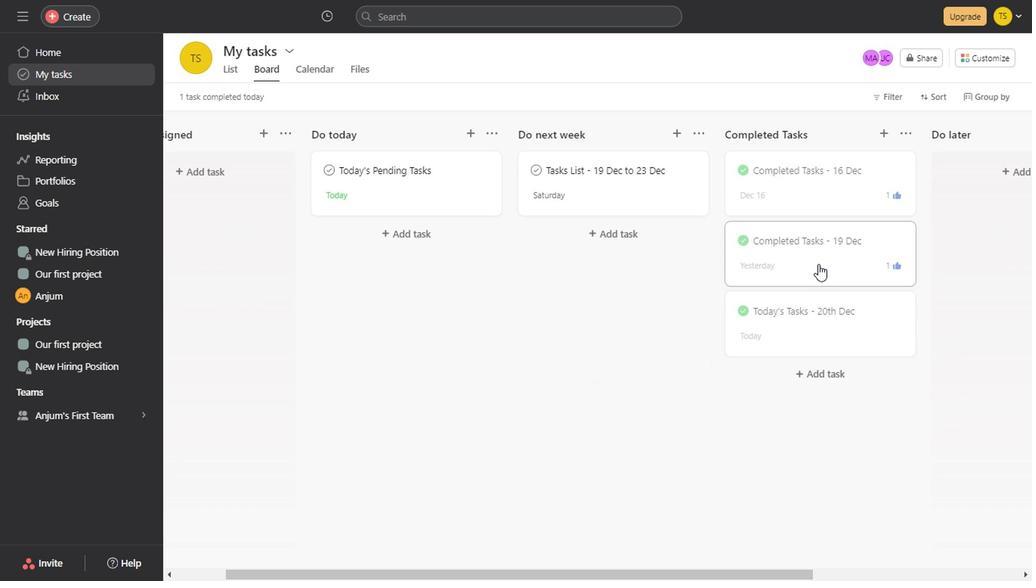 
Action: Mouse pressed left at (814, 261)
Screenshot: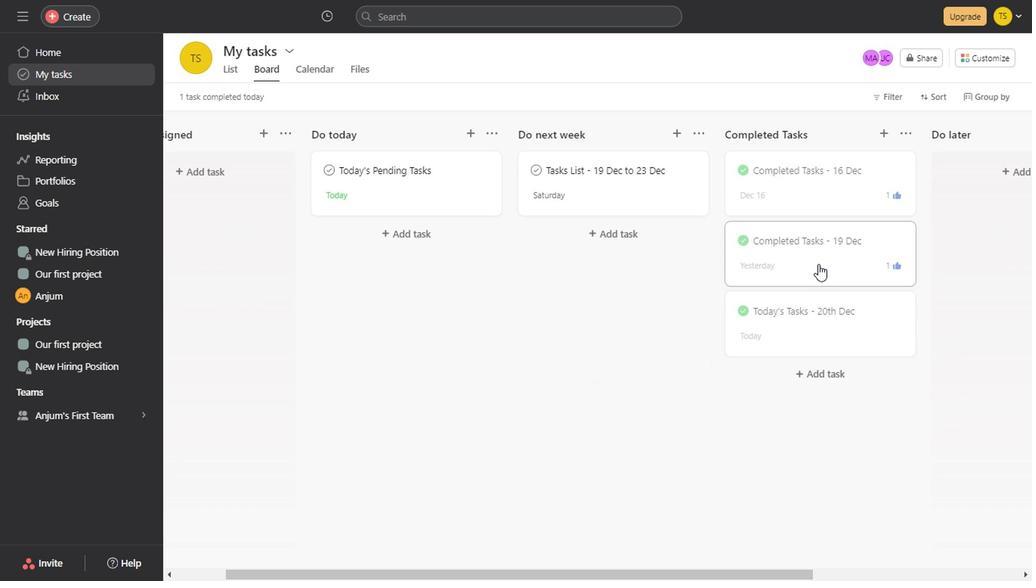
Action: Mouse moved to (1002, 58)
Screenshot: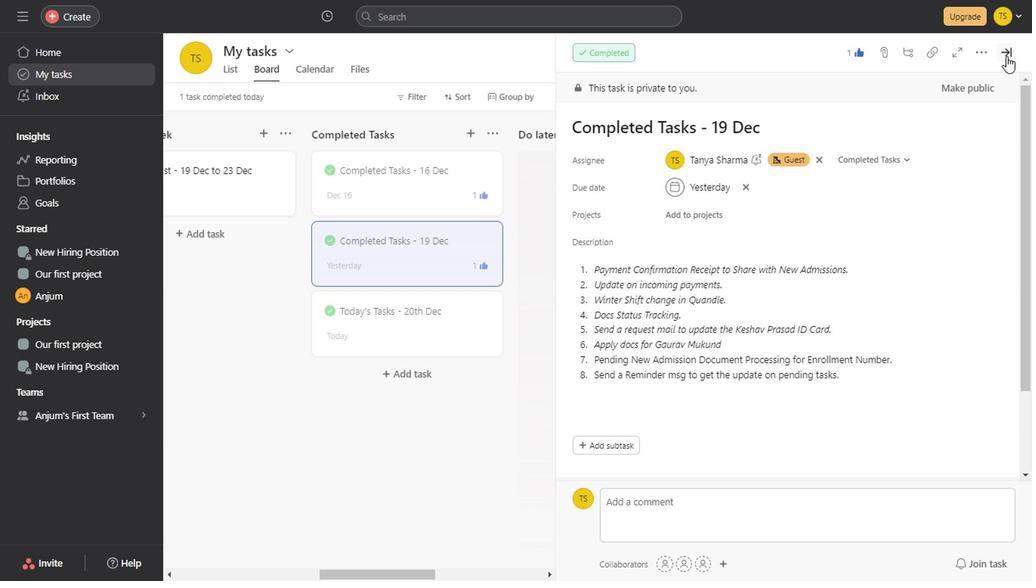 
Action: Mouse pressed left at (1002, 58)
Screenshot: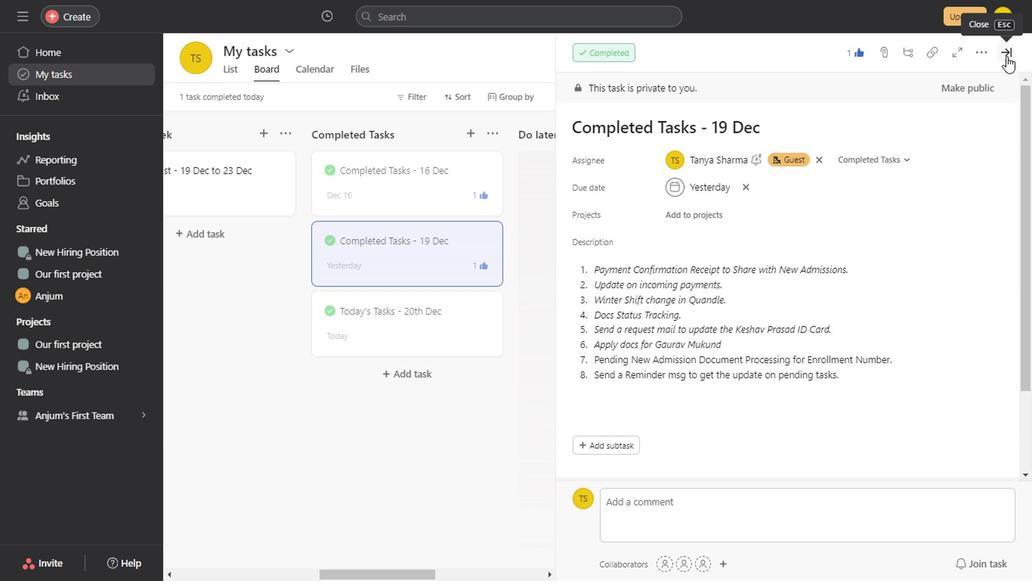 
Action: Mouse moved to (469, 322)
Screenshot: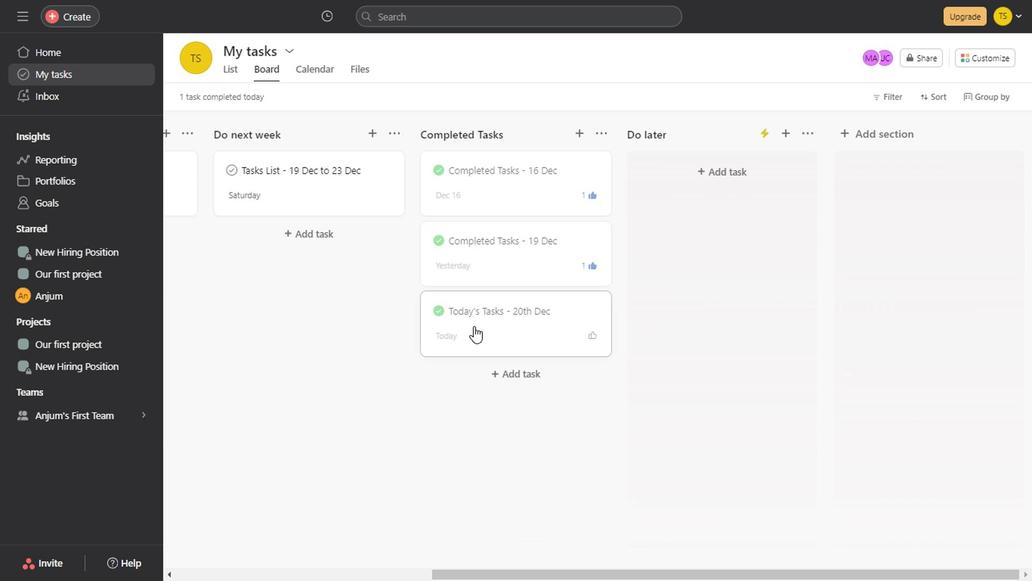 
Action: Mouse pressed left at (469, 322)
Screenshot: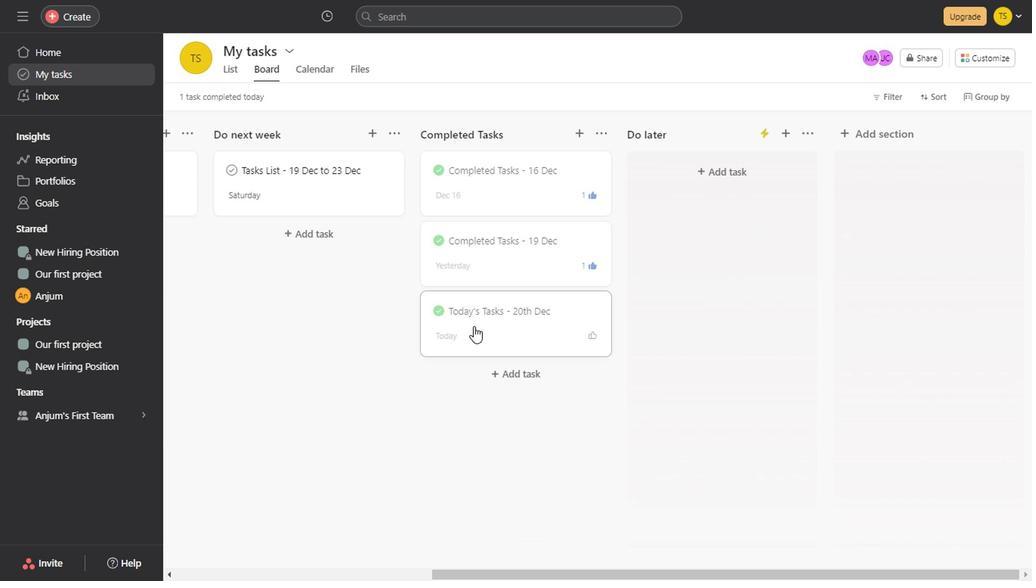 
Action: Mouse moved to (620, 129)
Screenshot: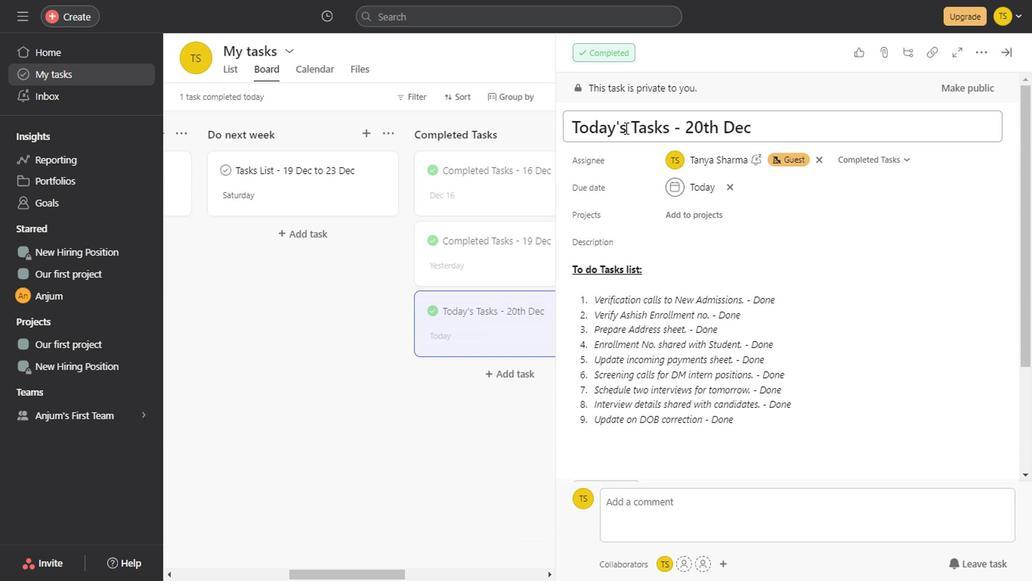 
Action: Mouse pressed left at (620, 129)
Screenshot: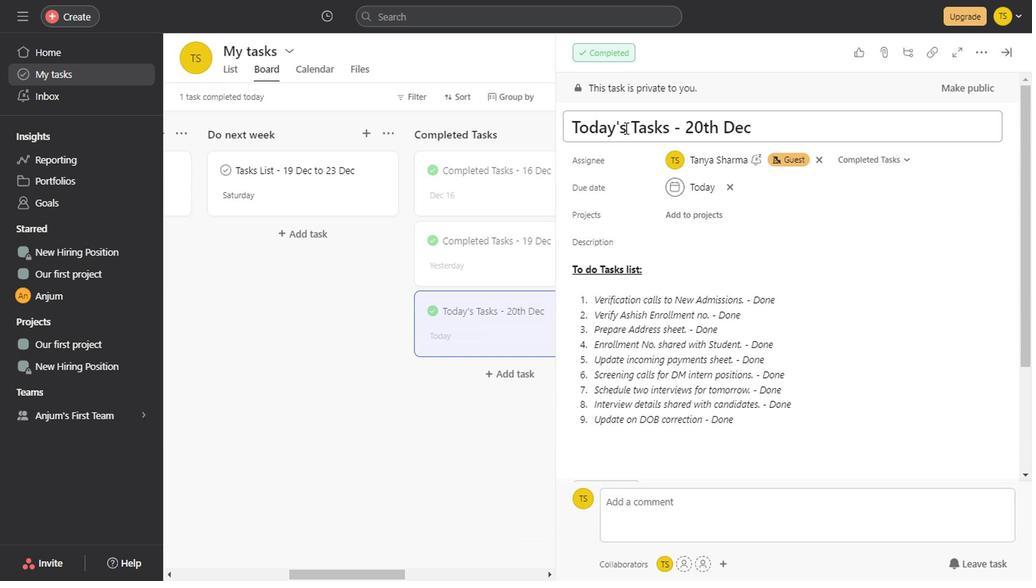 
Action: Mouse moved to (837, 383)
Screenshot: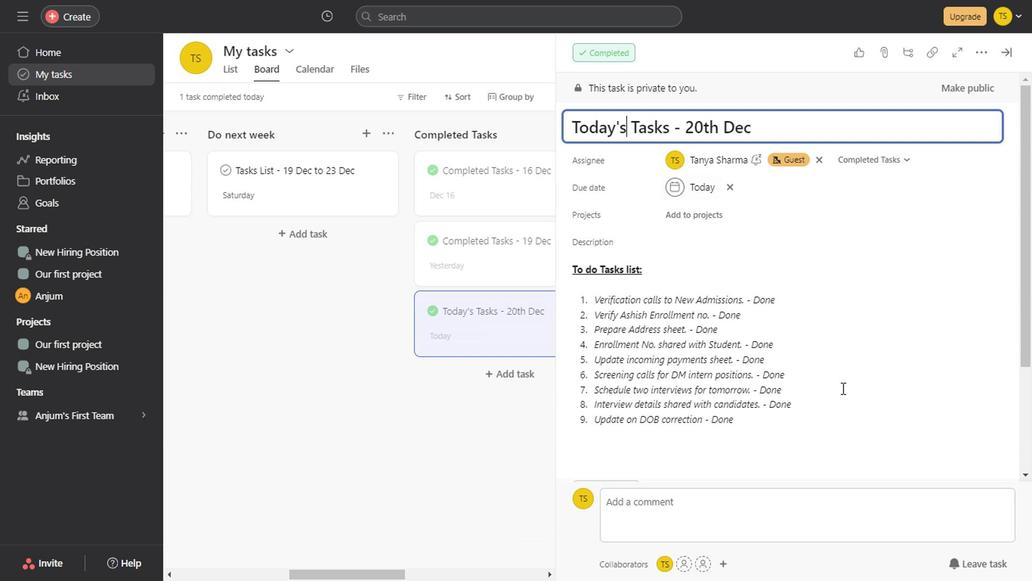 
Action: Key pressed <Key.backspace><Key.backspace><Key.backspace><Key.backspace><Key.backspace><Key.backspace><Key.backspace><Key.shift>ctrl+Completed<Key.space><Key.backspace>
Screenshot: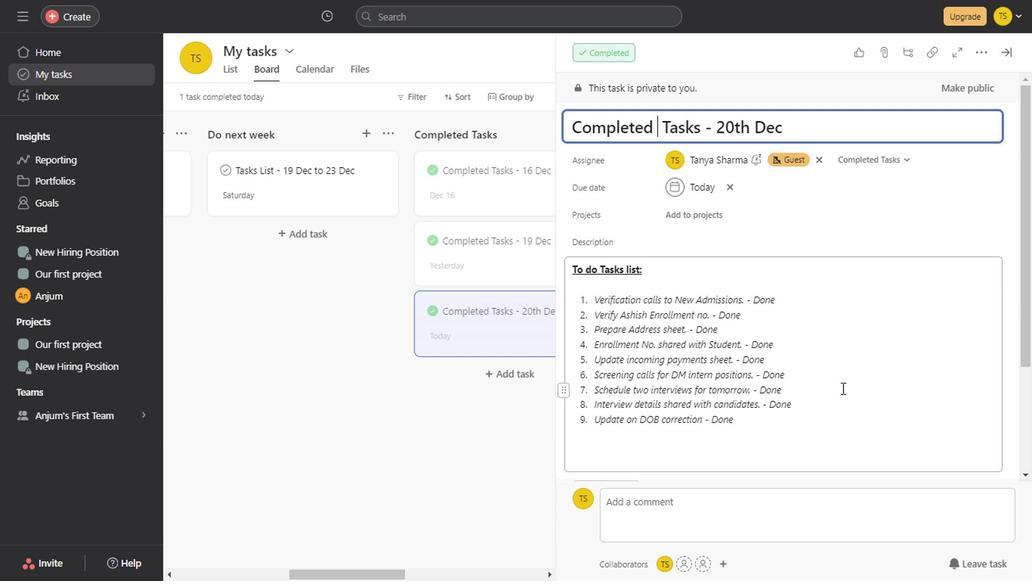 
Action: Mouse moved to (653, 269)
Screenshot: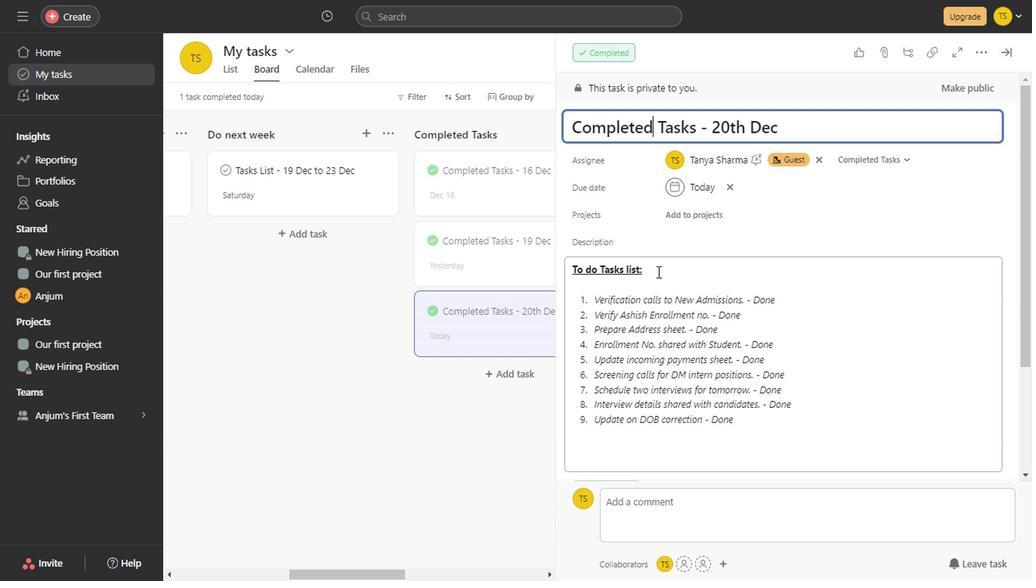 
Action: Mouse pressed left at (653, 269)
Screenshot: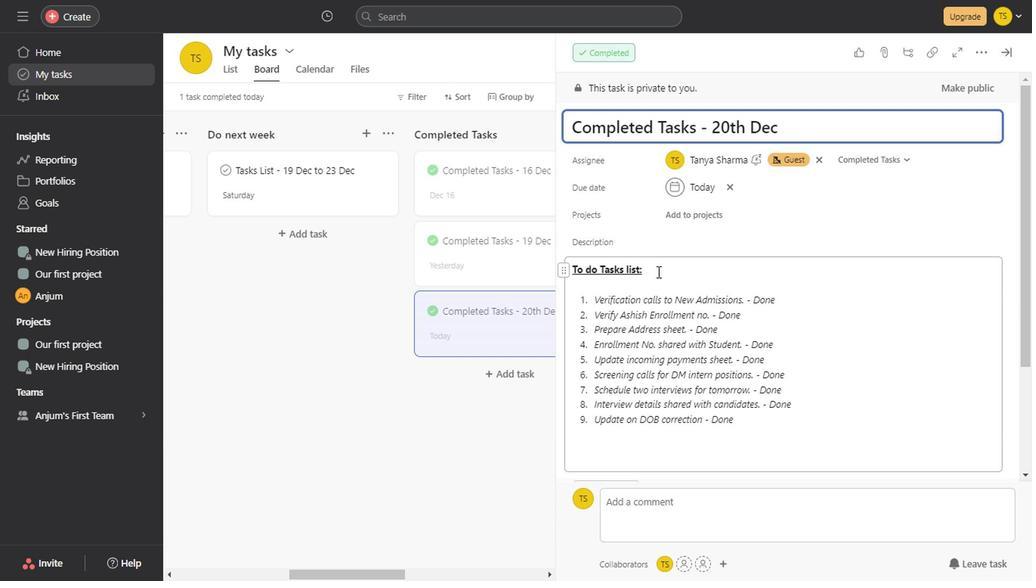 
Action: Mouse moved to (563, 270)
Screenshot: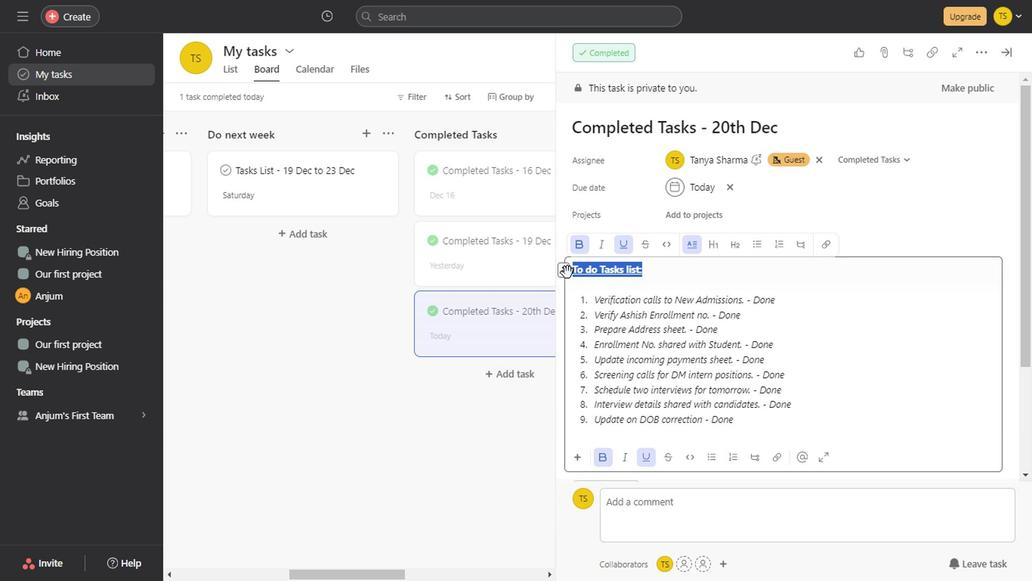 
Action: Key pressed <Key.backspace><Key.backspace><Key.down><Key.backspace><Key.backspace><Key.down><Key.backspace><Key.backspace><Key.enter>ctrl+Zctrl+Z<Key.up><Key.backspace><Key.down>
Screenshot: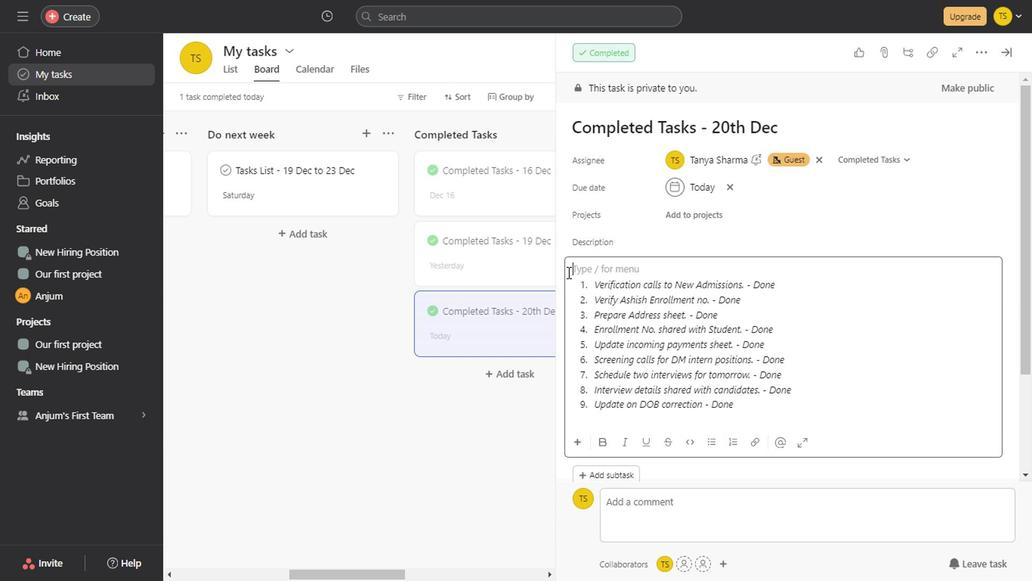 
Action: Mouse moved to (485, 253)
Screenshot: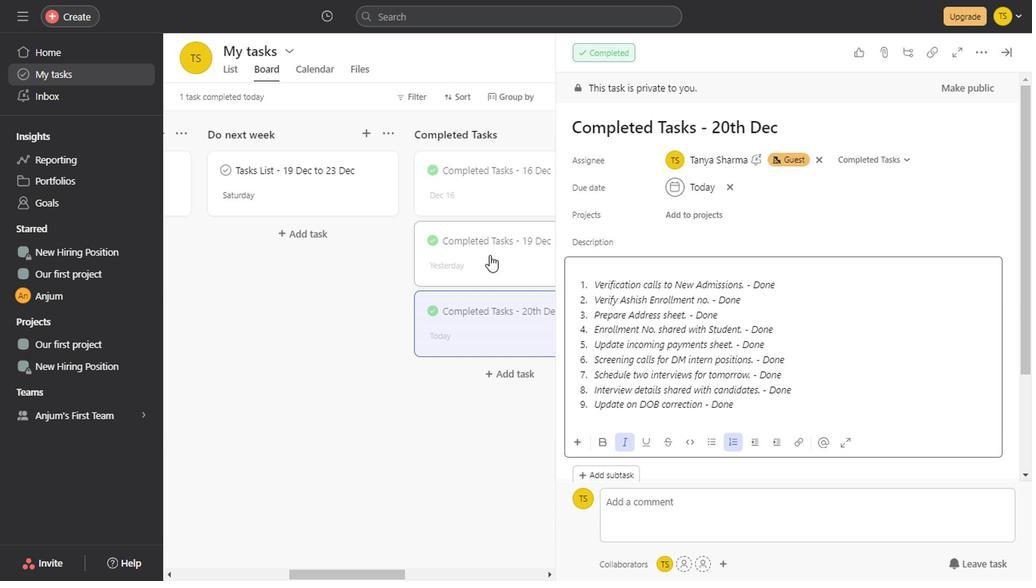 
Action: Mouse pressed left at (485, 253)
Screenshot: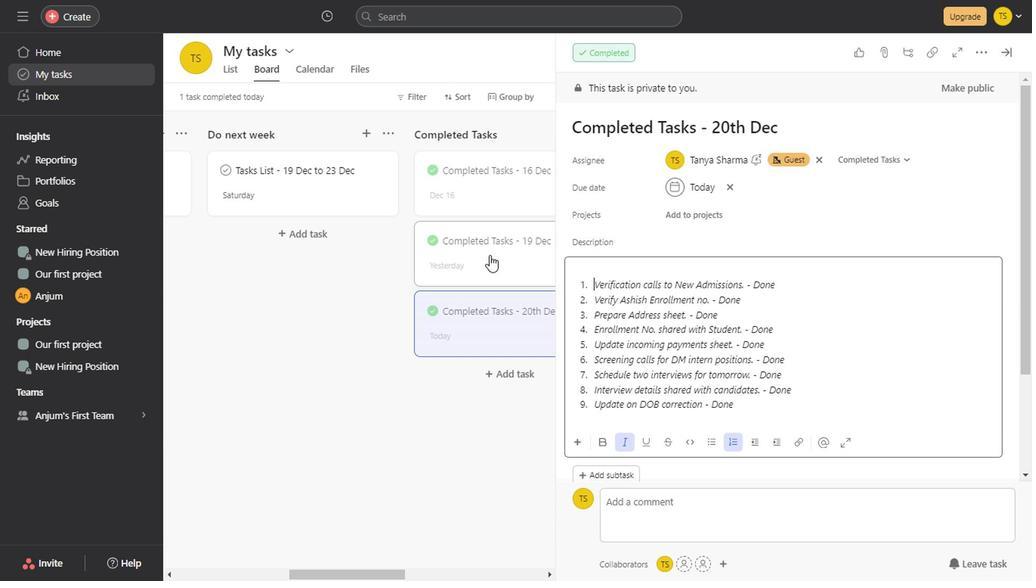 
Action: Mouse moved to (486, 306)
Screenshot: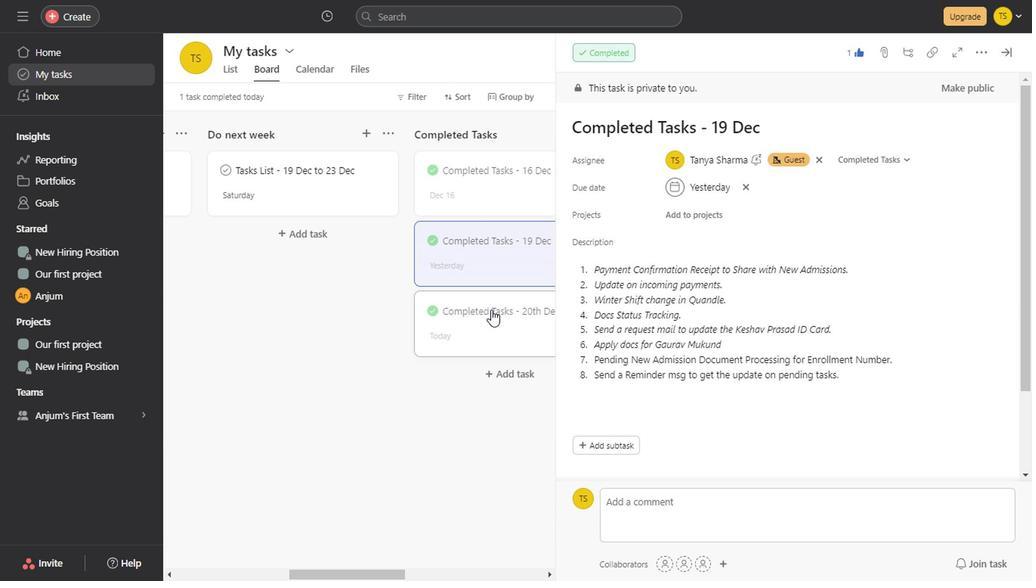 
Action: Mouse pressed left at (486, 306)
Screenshot: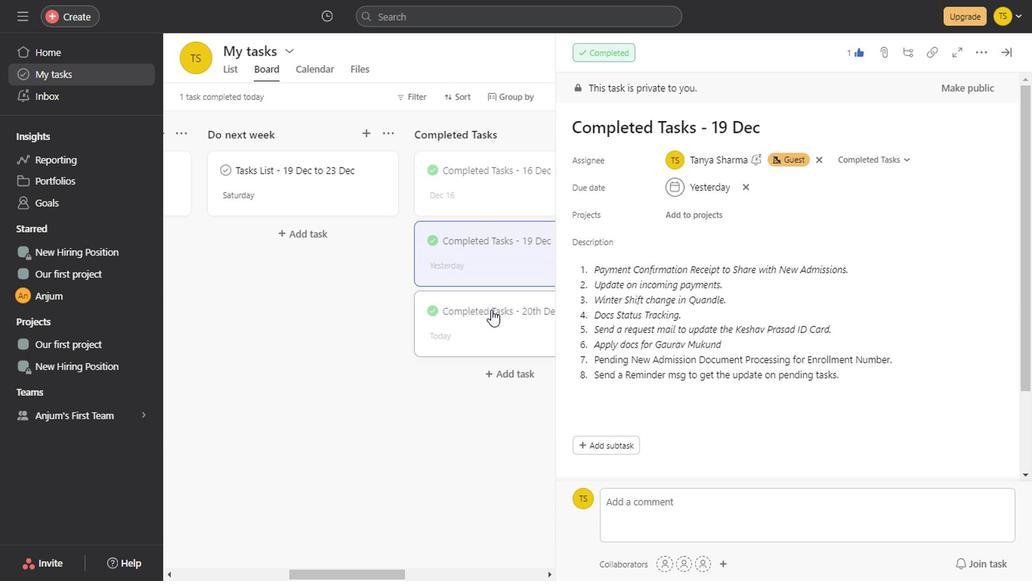 
Action: Mouse moved to (508, 253)
Screenshot: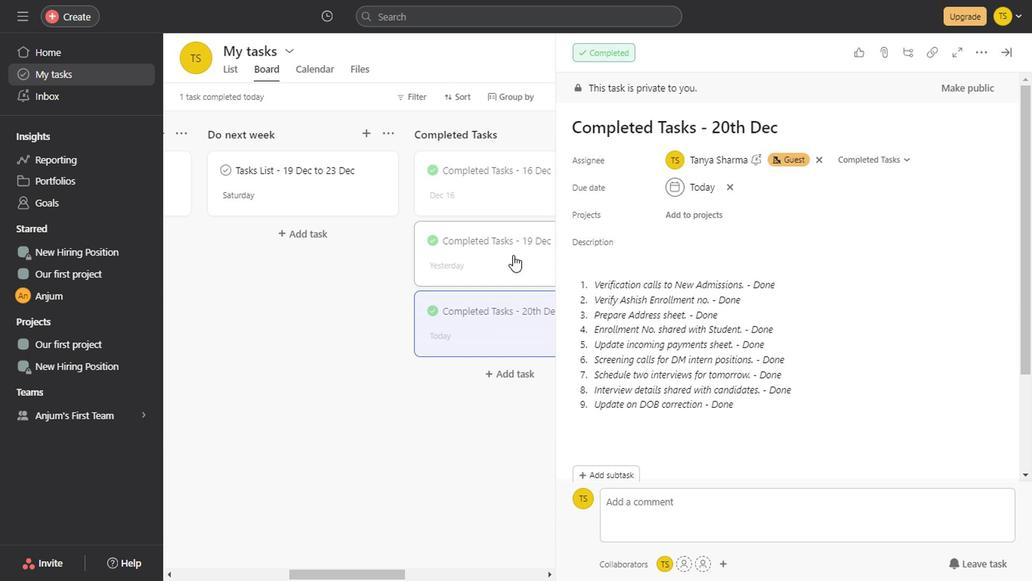 
Action: Mouse pressed left at (508, 253)
Screenshot: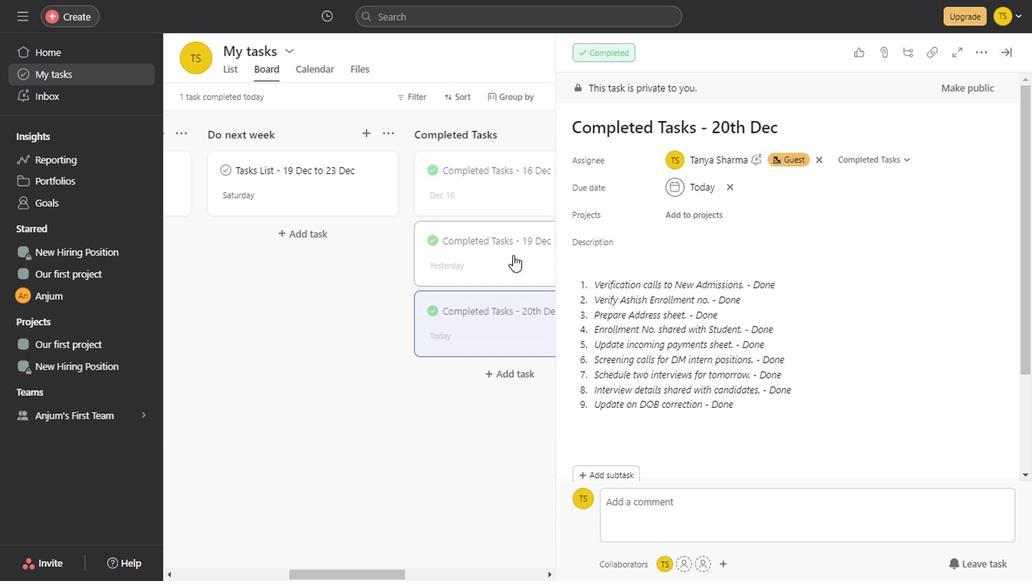 
Action: Mouse moved to (504, 301)
Screenshot: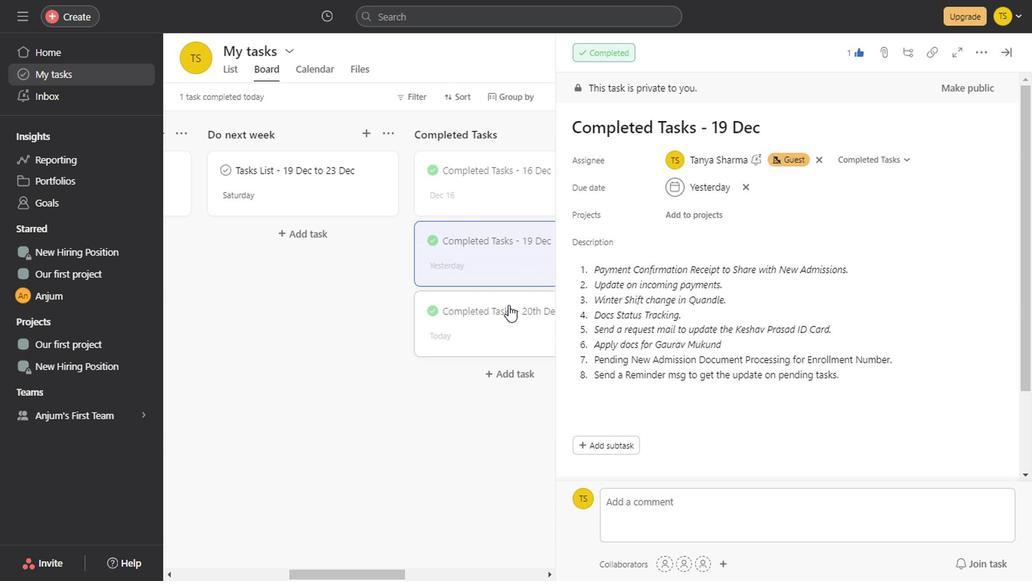 
Action: Mouse pressed left at (504, 301)
Screenshot: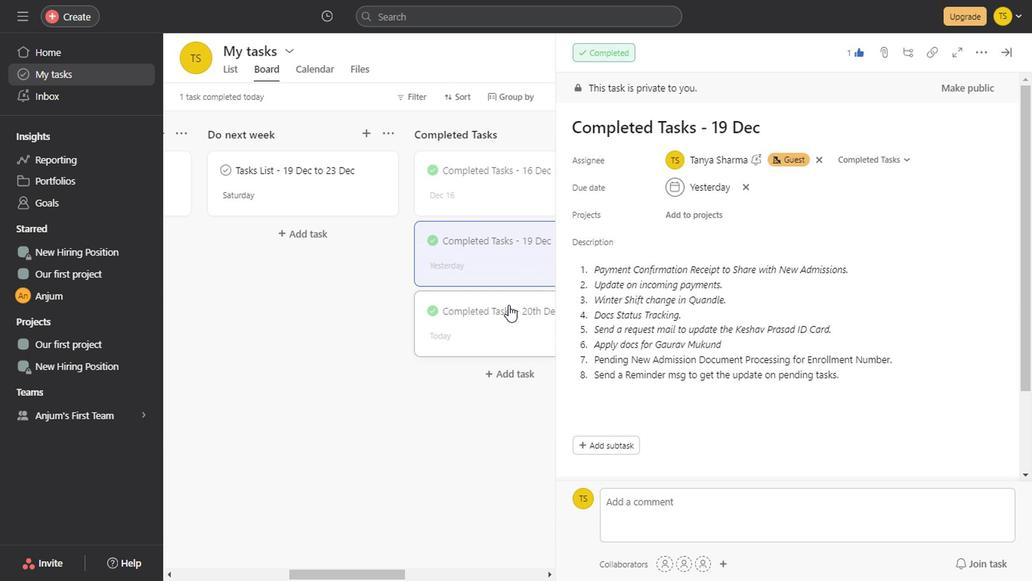 
Action: Mouse moved to (794, 279)
Screenshot: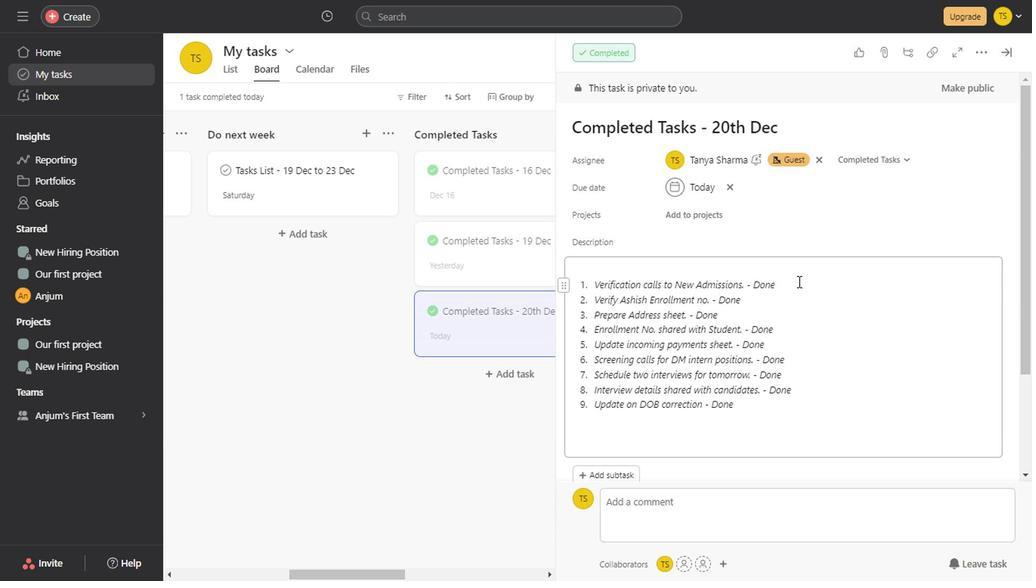 
Action: Mouse pressed left at (794, 279)
Screenshot: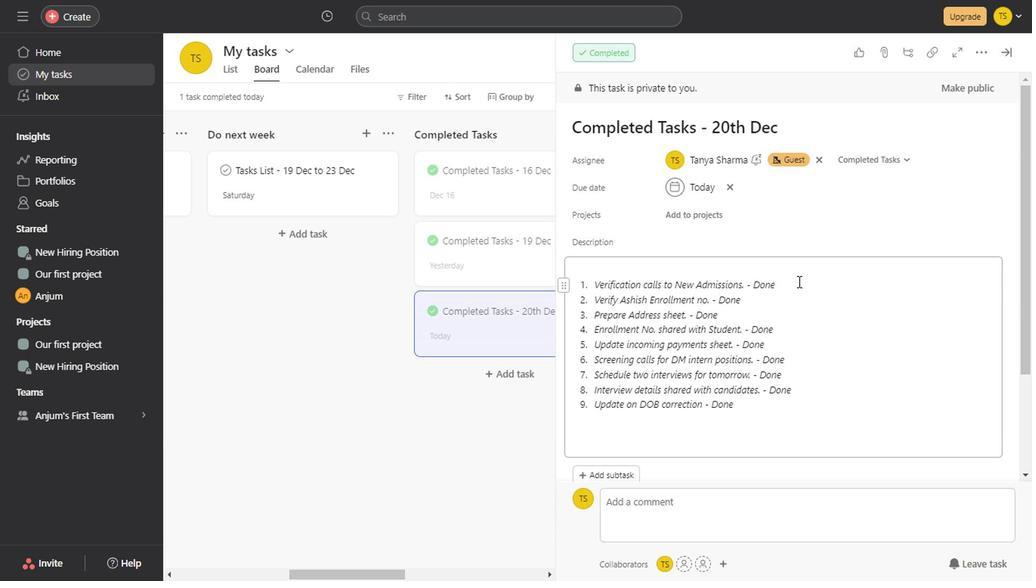 
Action: Key pressed <Key.backspace><Key.backspace><Key.backspace><Key.backspace><Key.backspace><Key.backspace>
Screenshot: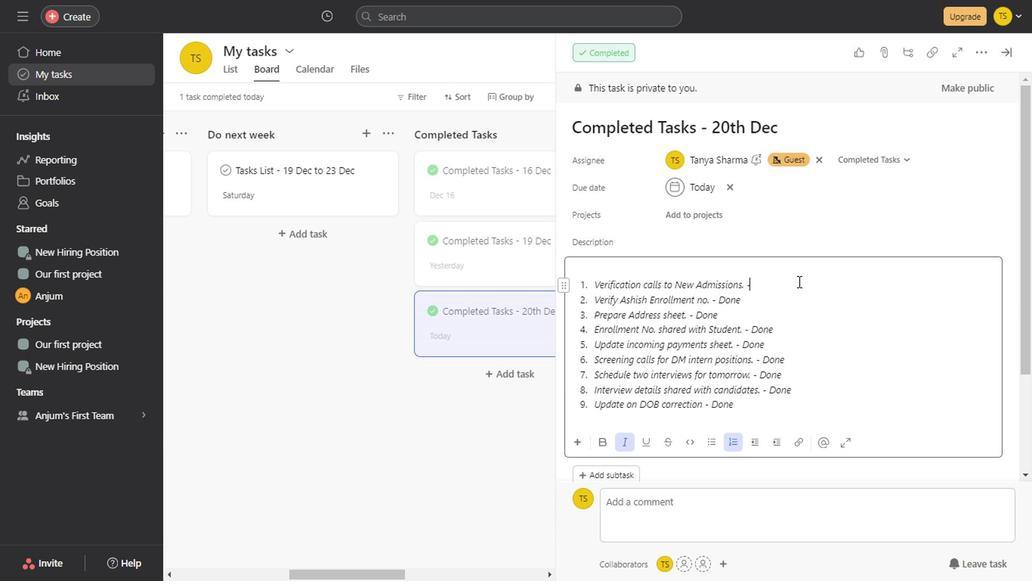
Action: Mouse moved to (743, 299)
Screenshot: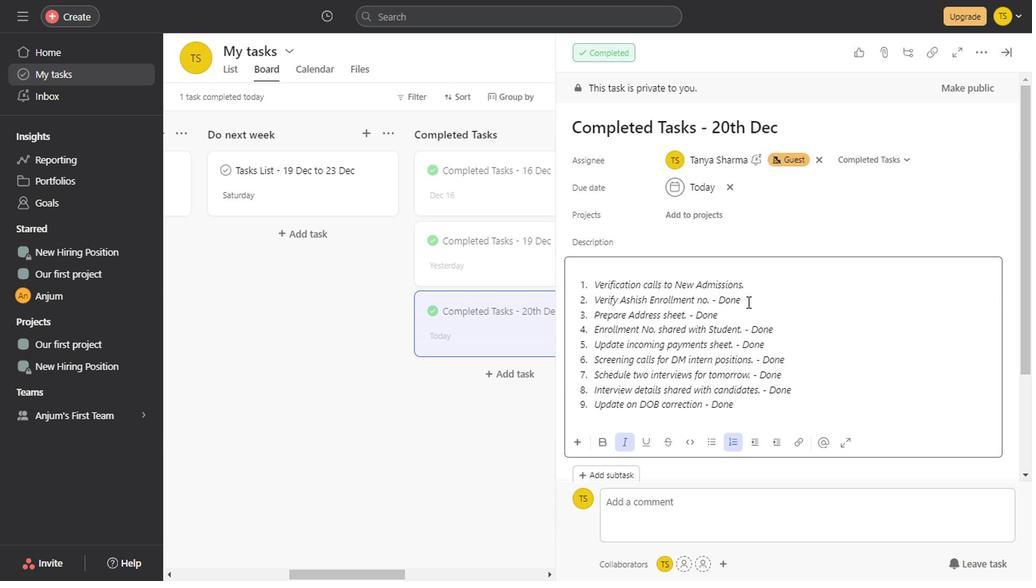 
Action: Mouse pressed left at (743, 299)
Screenshot: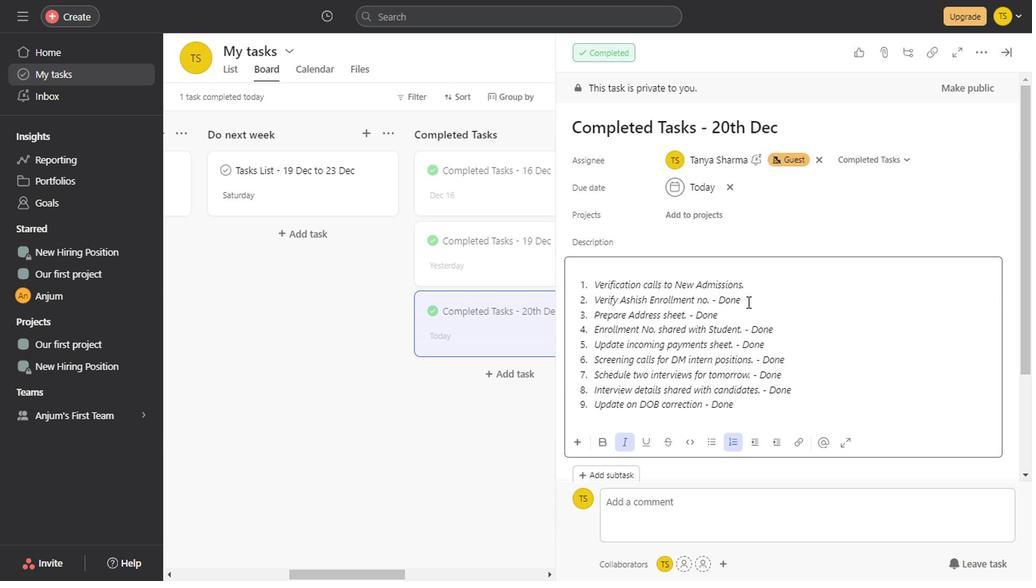 
Action: Key pressed <Key.backspace><Key.backspace><Key.backspace><Key.backspace><Key.backspace><Key.backspace>
Screenshot: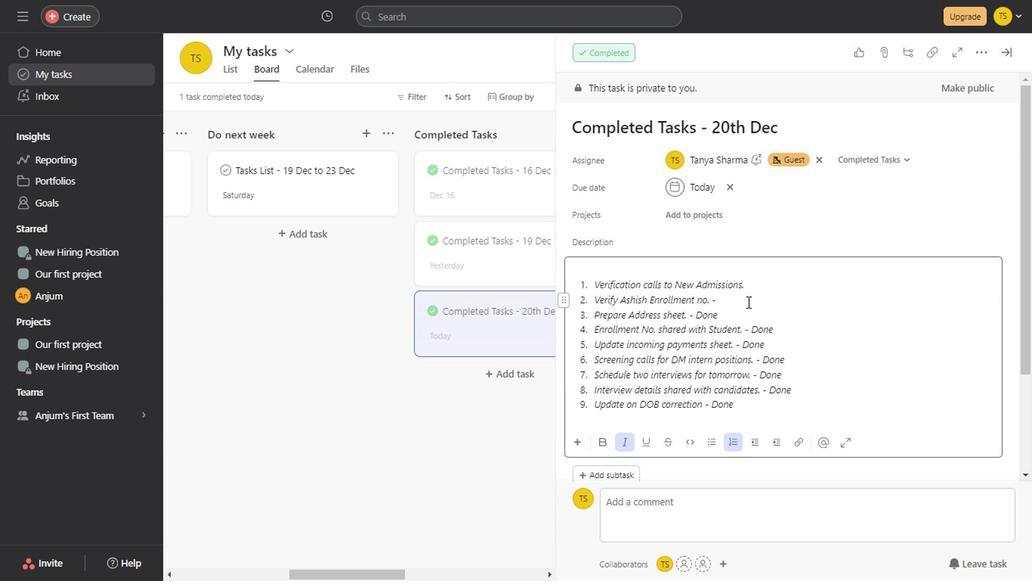 
Action: Mouse moved to (717, 311)
Screenshot: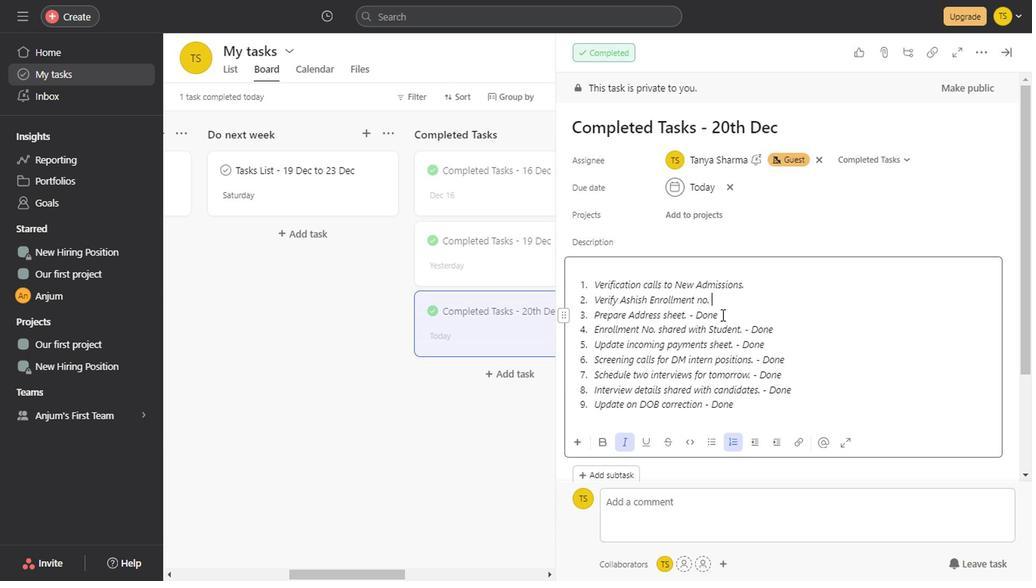 
Action: Mouse pressed left at (717, 311)
Screenshot: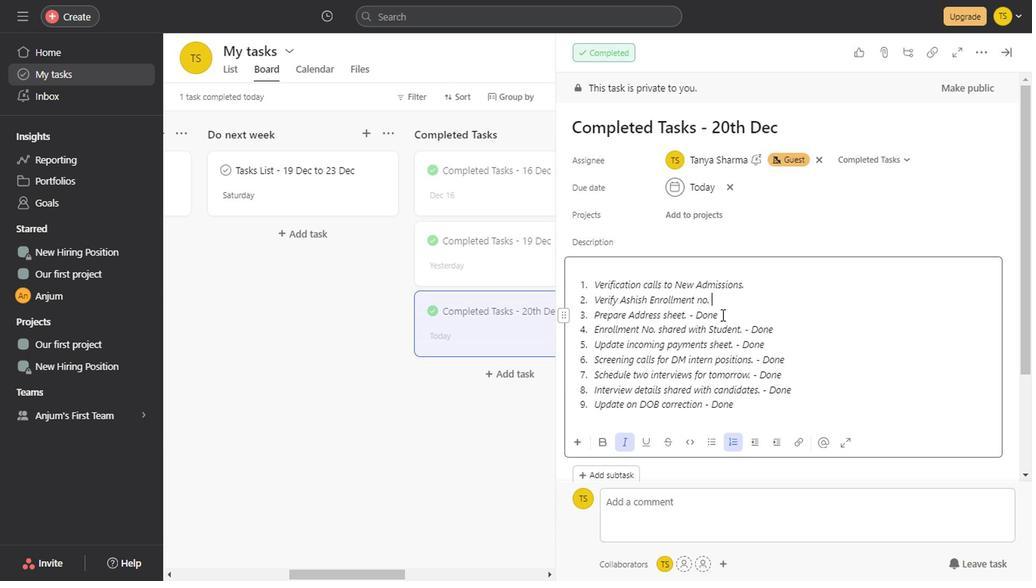 
Action: Key pressed <Key.backspace><Key.backspace><Key.backspace><Key.backspace><Key.backspace><Key.backspace>
Screenshot: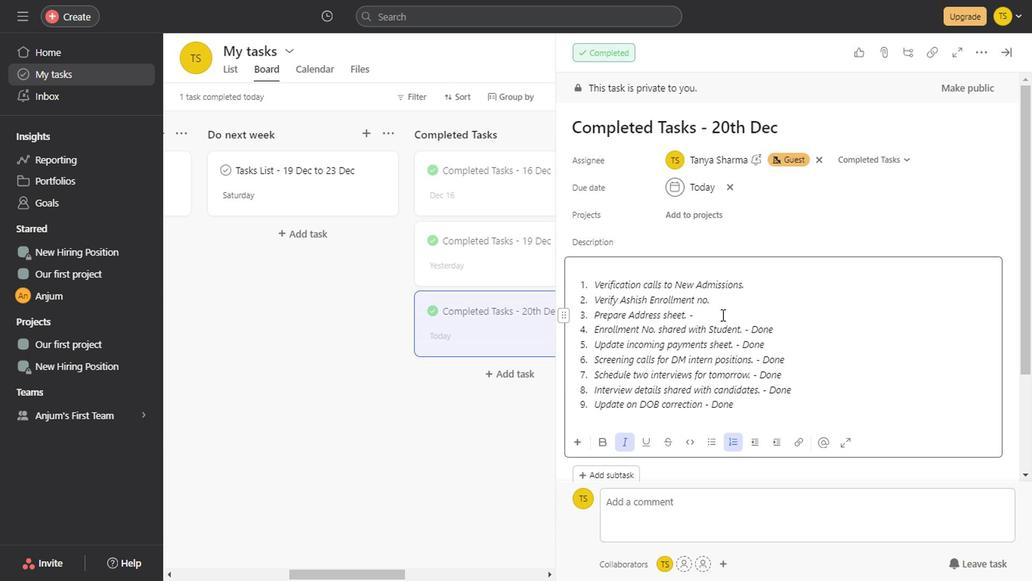 
Action: Mouse moved to (773, 325)
Screenshot: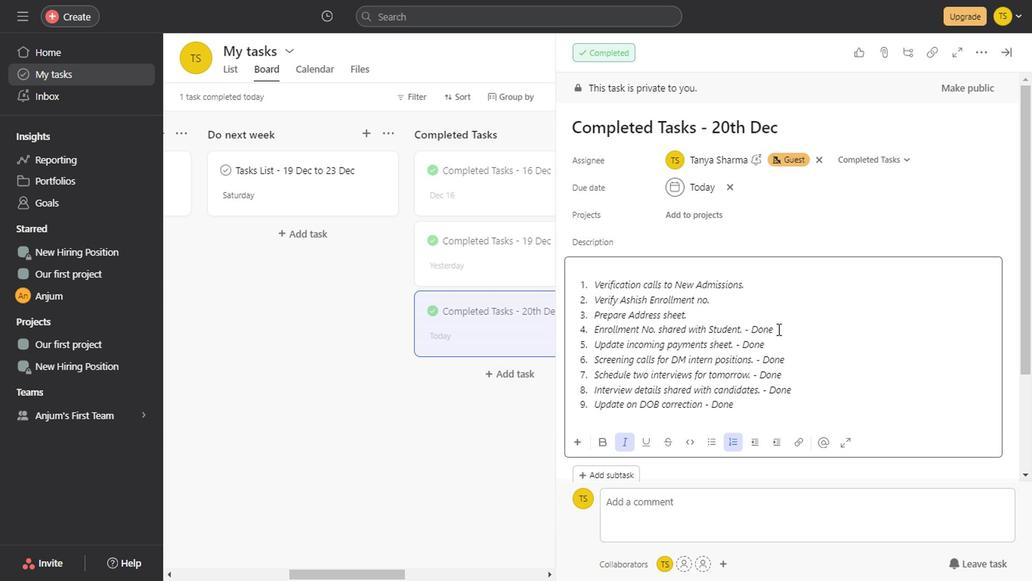 
Action: Mouse pressed left at (773, 325)
Screenshot: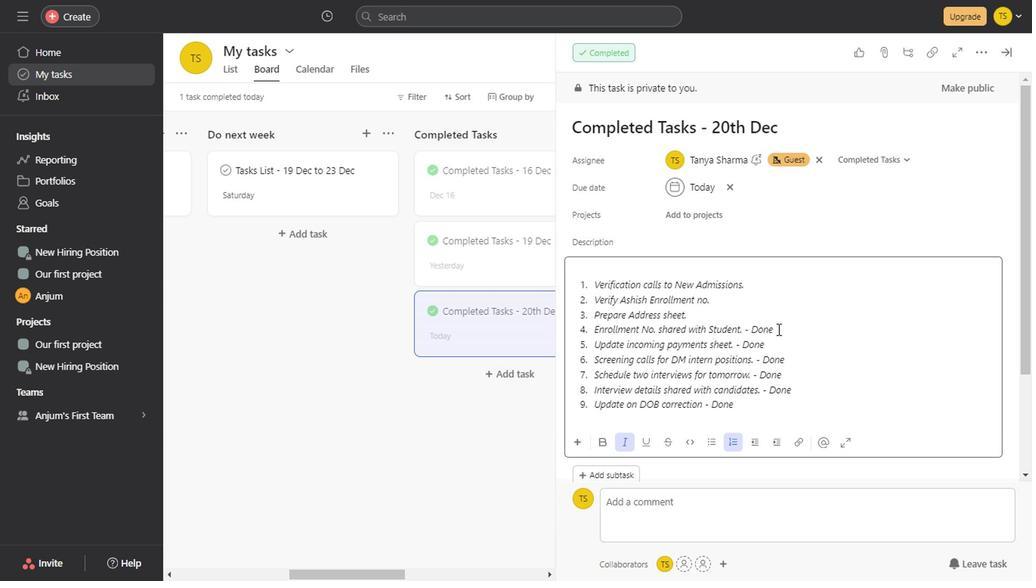 
Action: Key pressed <Key.backspace><Key.backspace><Key.backspace><Key.backspace><Key.backspace><Key.backspace>
Screenshot: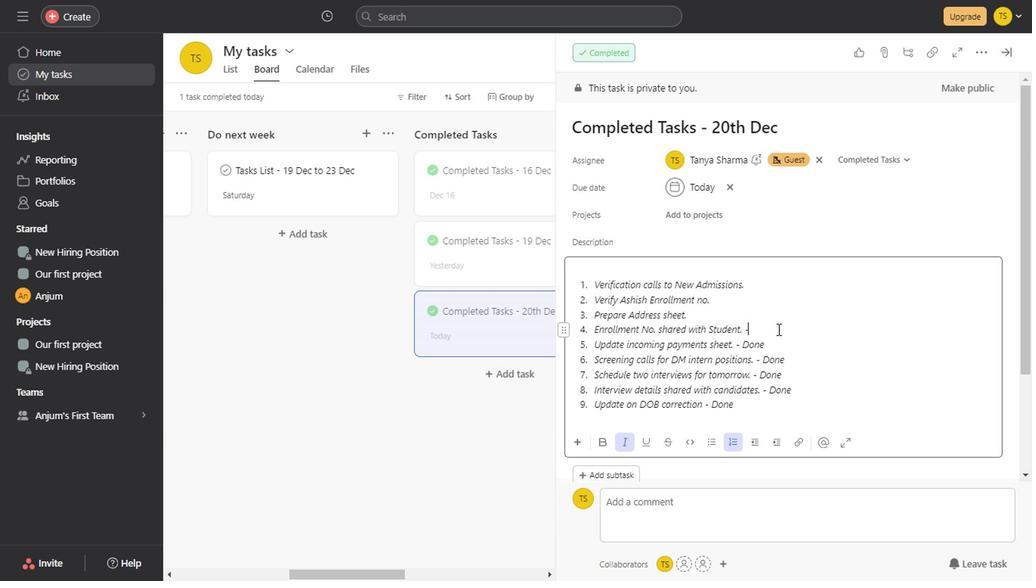 
Action: Mouse moved to (769, 341)
Screenshot: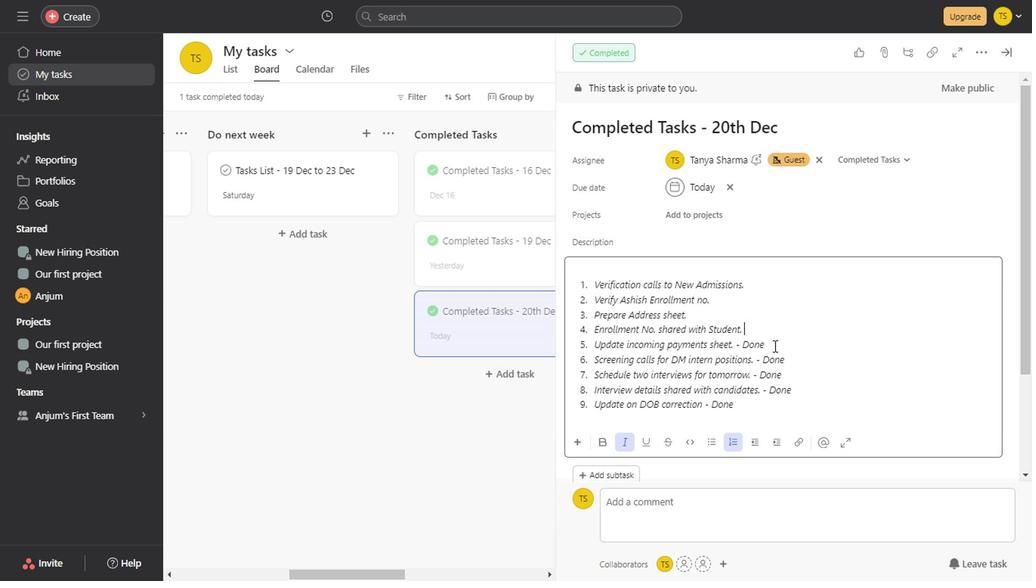 
Action: Mouse pressed left at (769, 341)
Screenshot: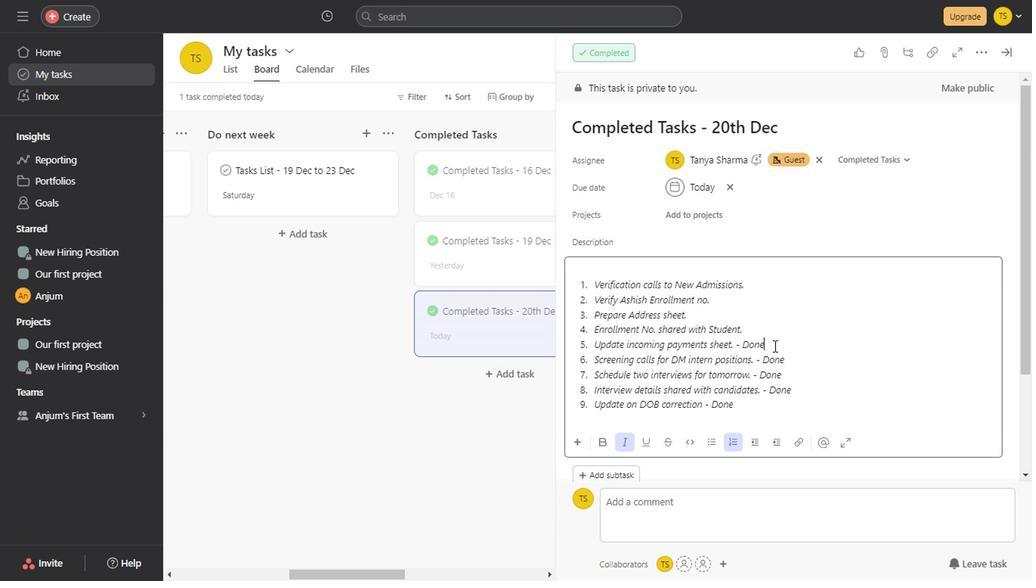
Action: Key pressed <Key.backspace><Key.backspace><Key.backspace><Key.backspace><Key.backspace><Key.backspace>
Screenshot: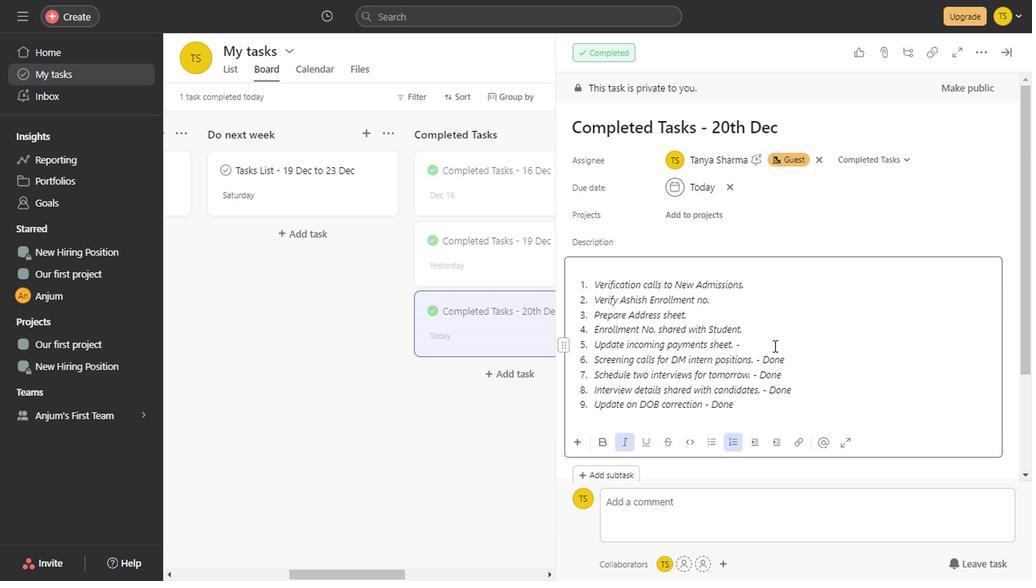 
Action: Mouse moved to (751, 356)
Screenshot: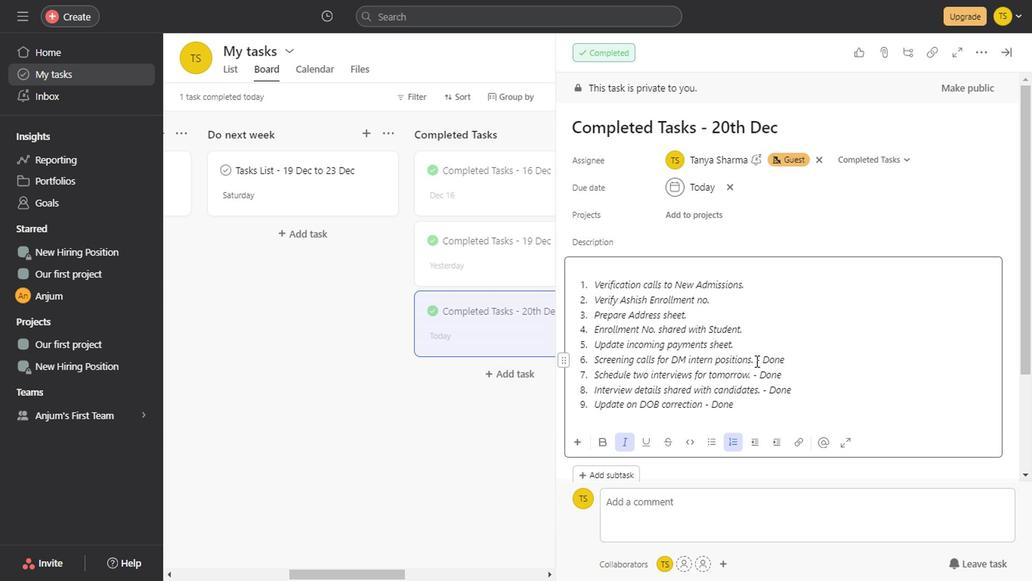 
Action: Mouse pressed left at (751, 356)
Screenshot: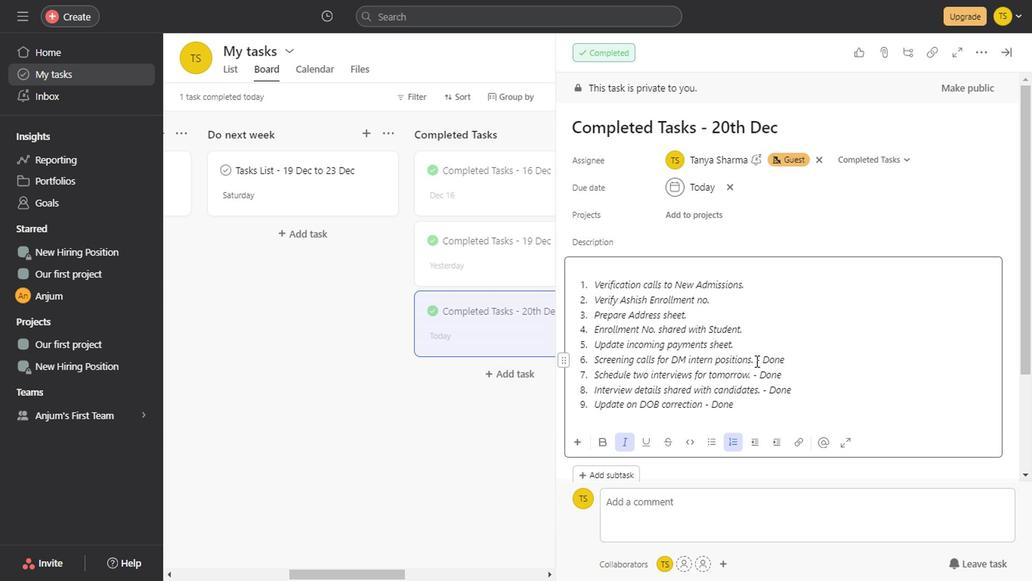 
Action: Mouse moved to (785, 356)
Screenshot: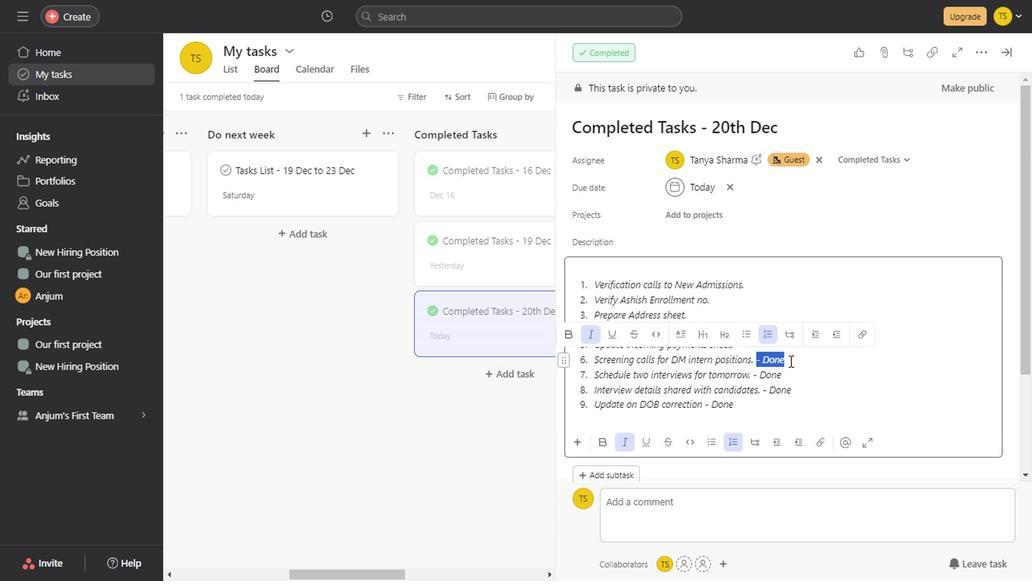 
Action: Key pressed <Key.backspace>
Screenshot: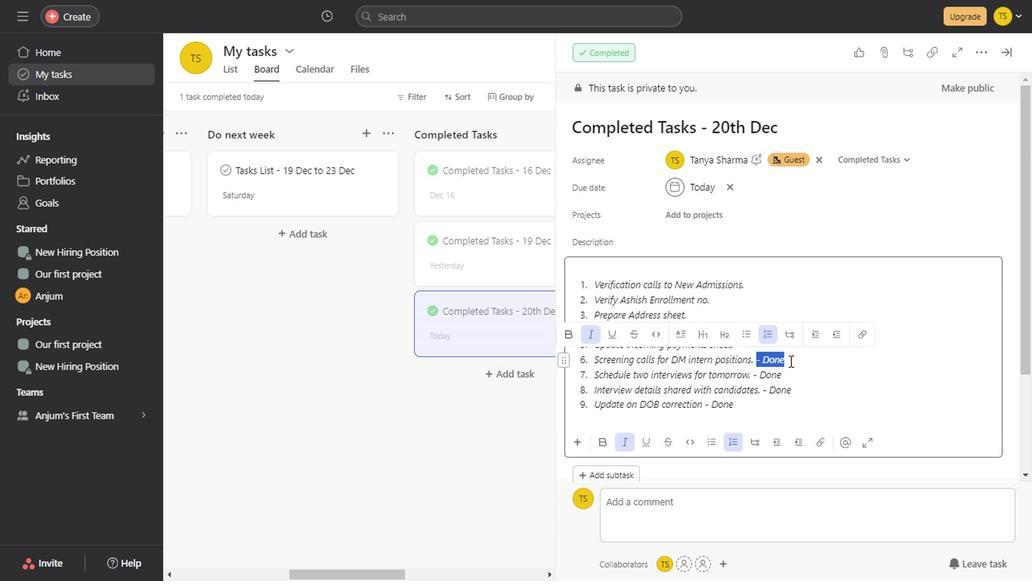 
Action: Mouse moved to (784, 373)
Screenshot: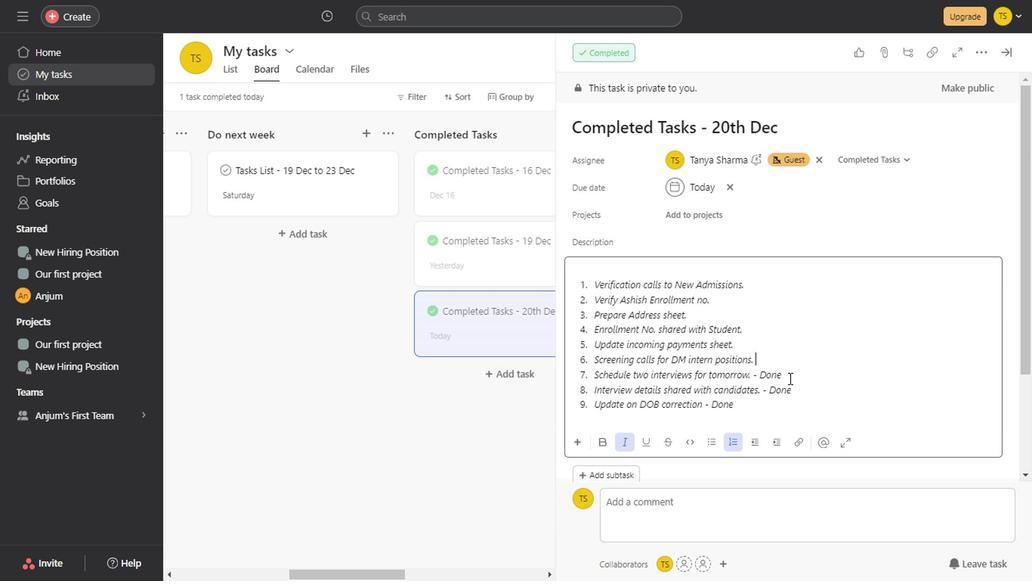 
Action: Mouse pressed left at (784, 373)
Screenshot: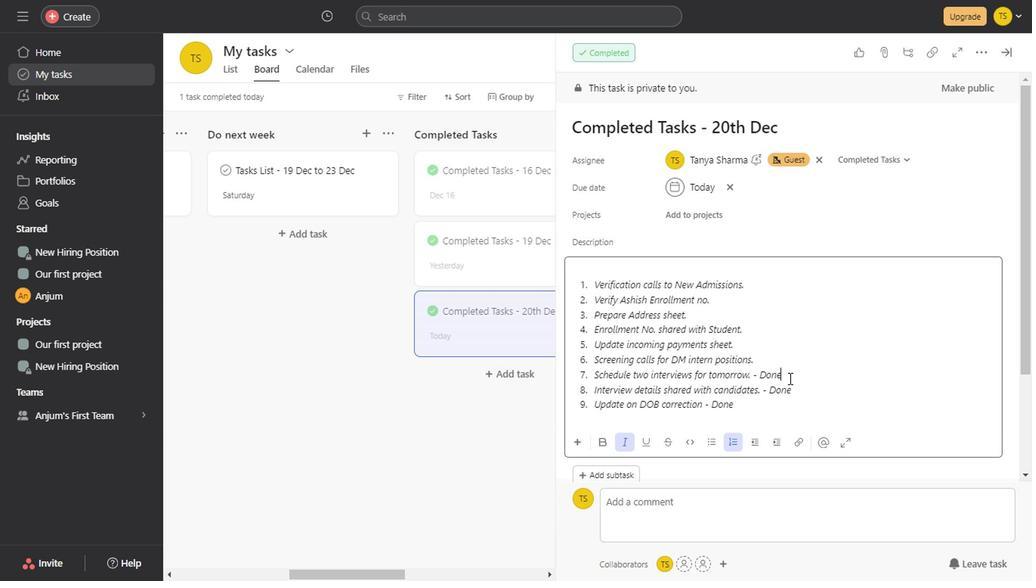 
Action: Key pressed <Key.backspace><Key.backspace><Key.backspace><Key.backspace><Key.backspace><Key.backspace>
Screenshot: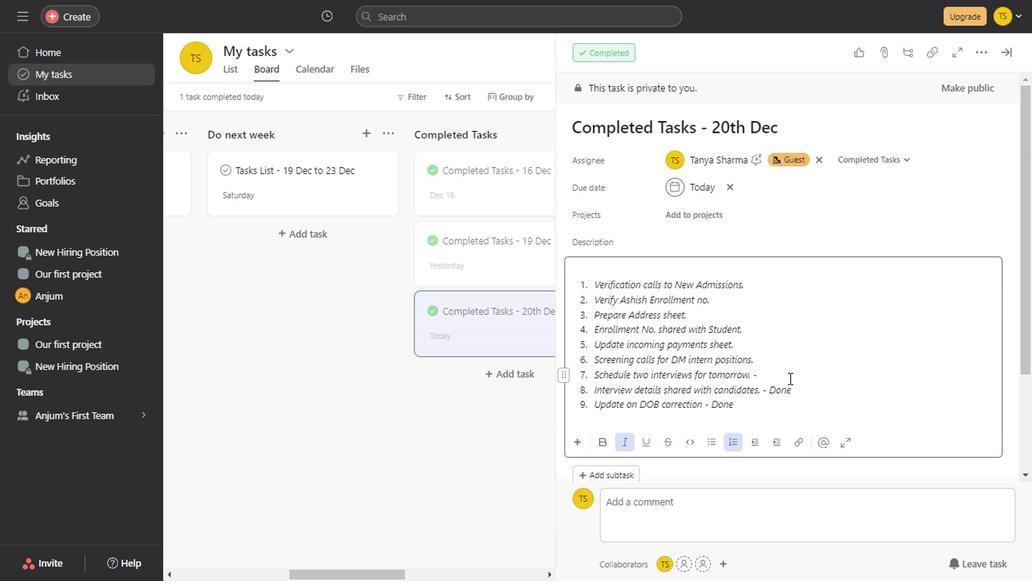 
Action: Mouse moved to (798, 384)
Screenshot: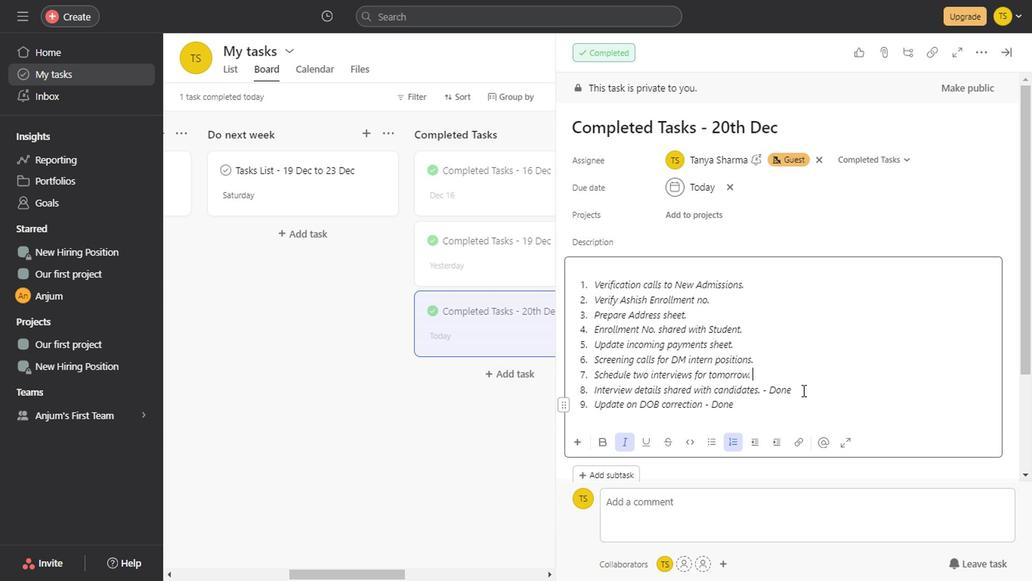 
Action: Mouse pressed left at (798, 384)
Screenshot: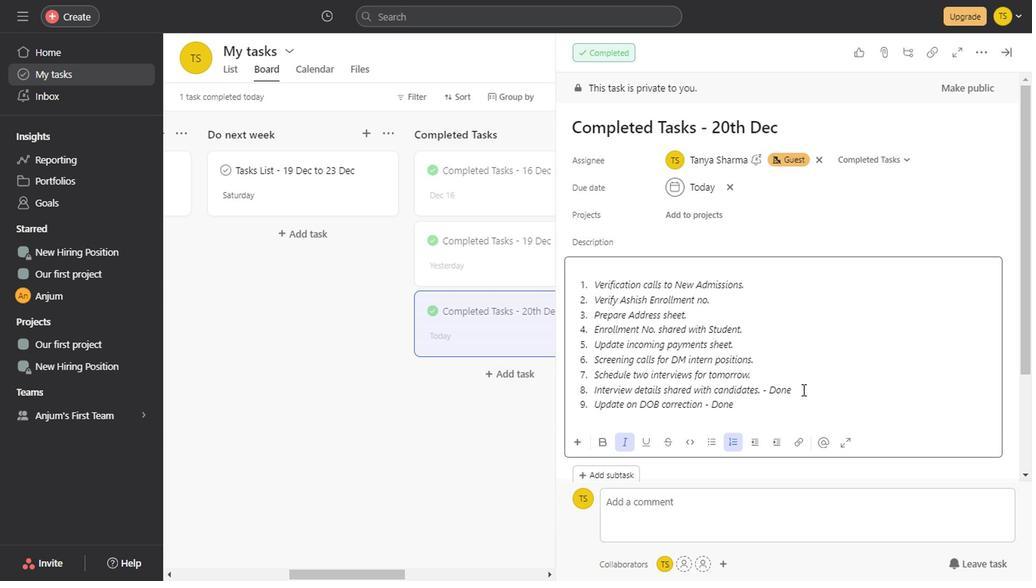 
Action: Key pressed <Key.backspace><Key.backspace><Key.backspace><Key.backspace><Key.backspace><Key.backspace>
Screenshot: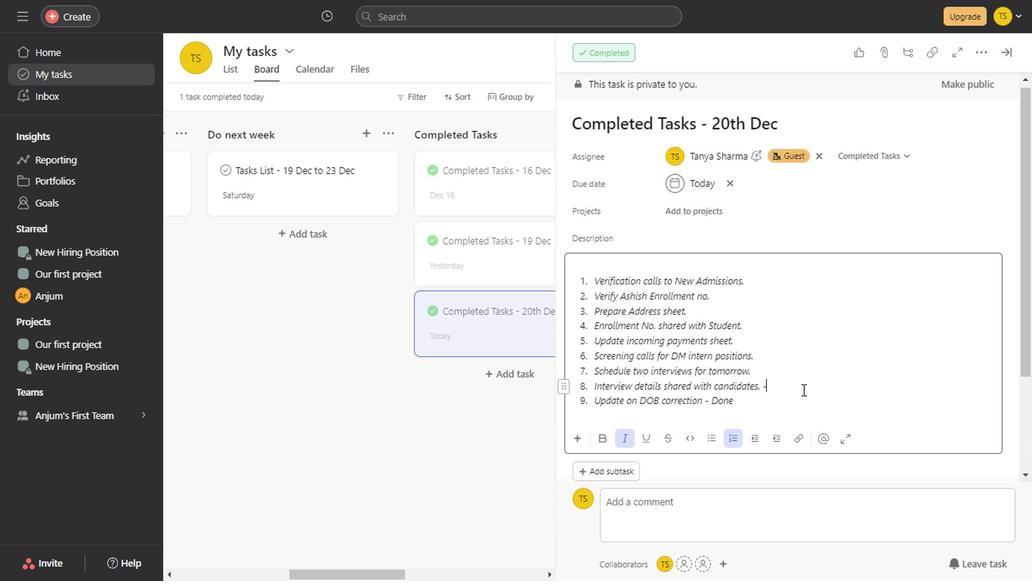 
Action: Mouse moved to (739, 399)
Screenshot: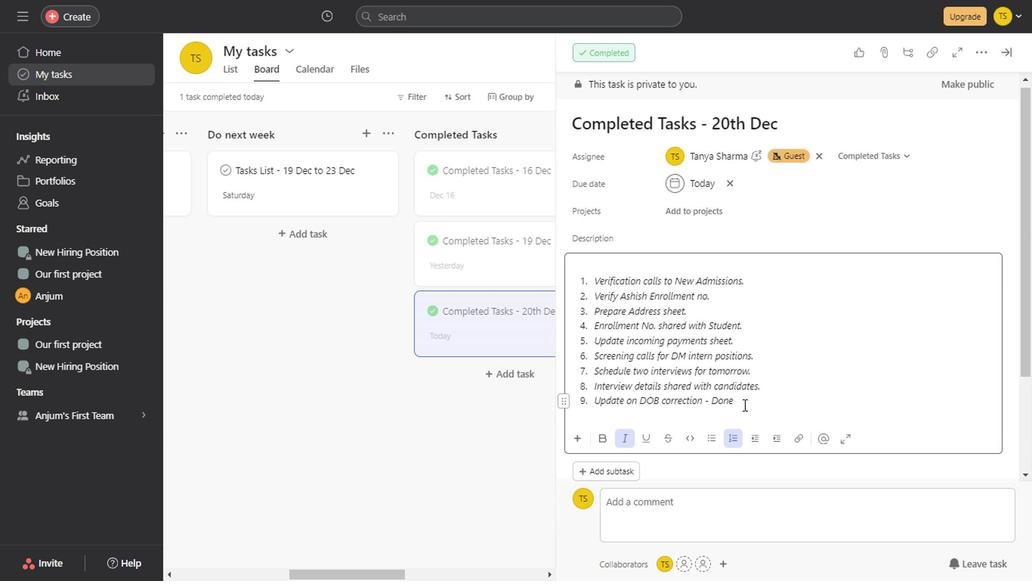 
Action: Mouse pressed left at (739, 399)
Screenshot: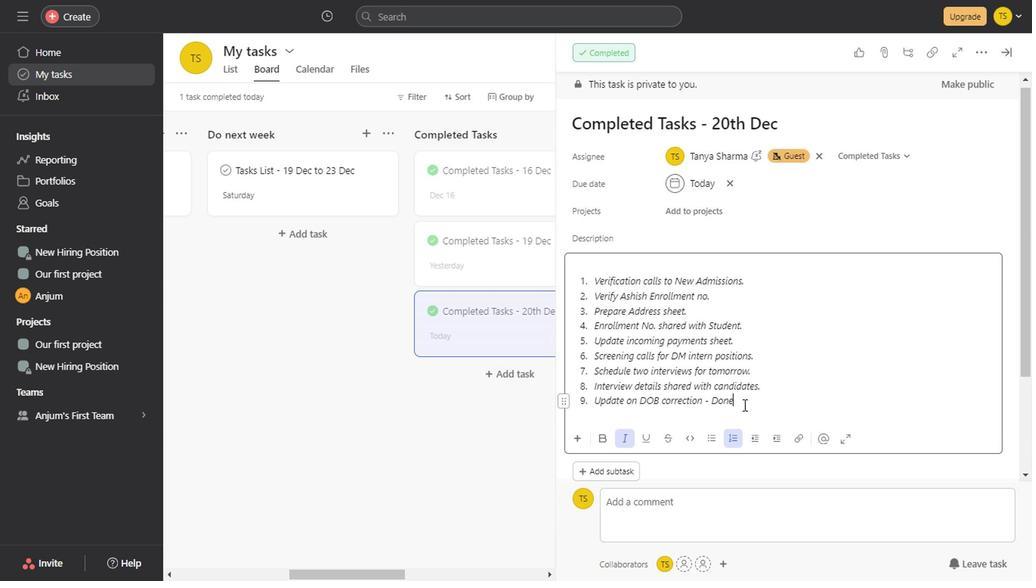 
Action: Mouse moved to (738, 399)
Screenshot: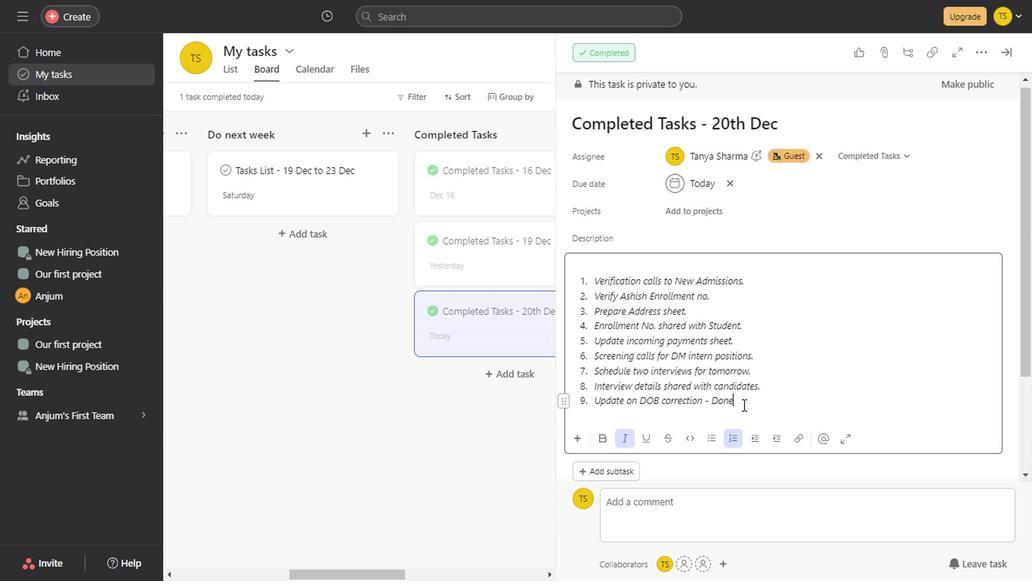 
Action: Key pressed <Key.backspace><Key.backspace><Key.backspace><Key.backspace><Key.backspace><Key.backspace>
Screenshot: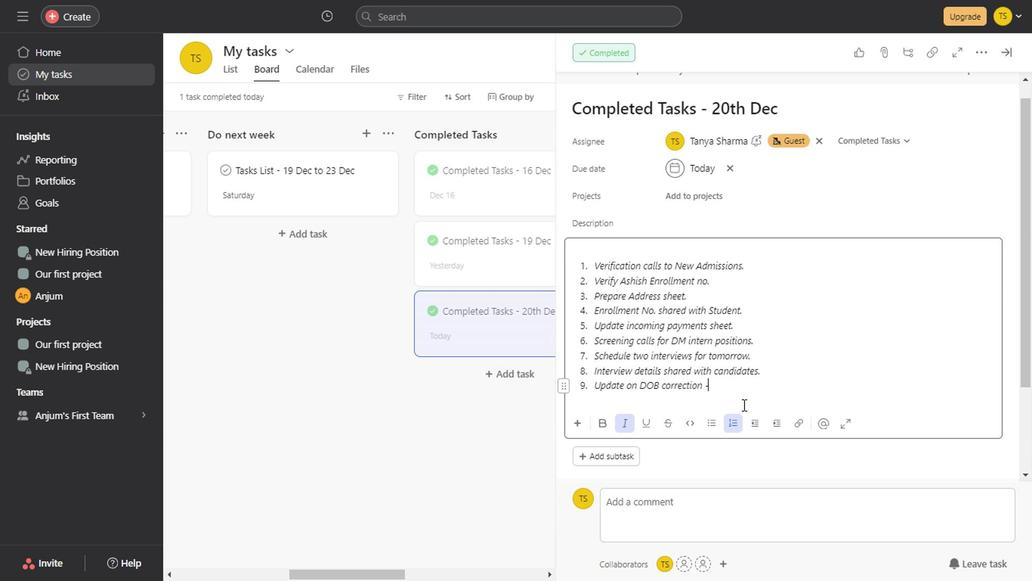 
Action: Mouse moved to (1007, 52)
Screenshot: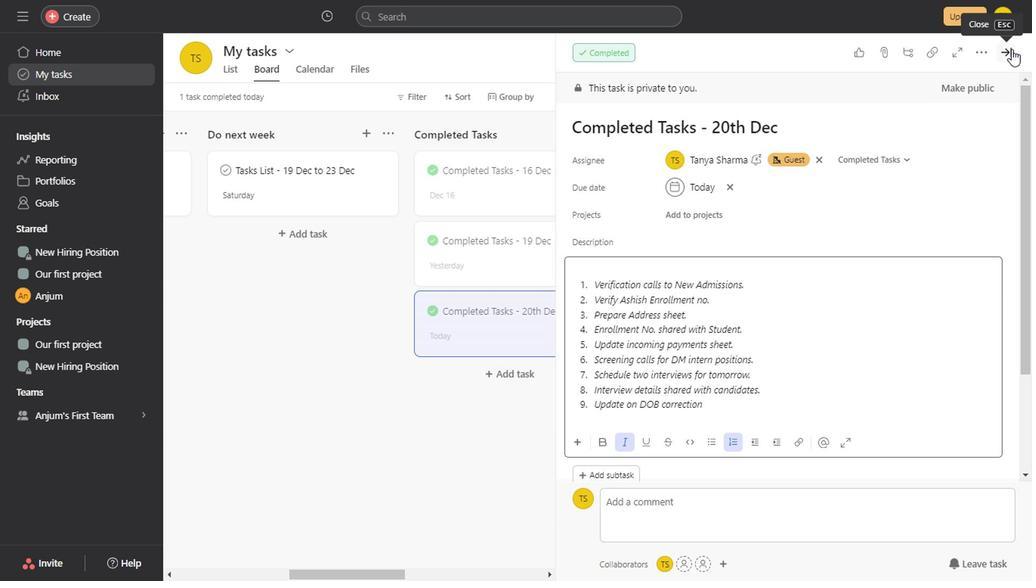 
Action: Mouse pressed left at (1007, 52)
Screenshot: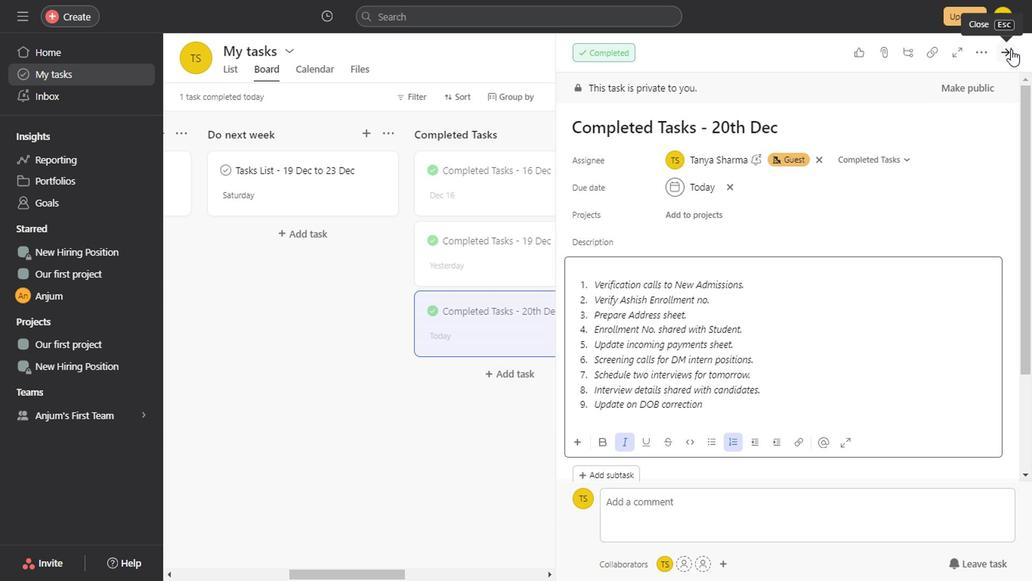 
Action: Mouse moved to (692, 174)
Screenshot: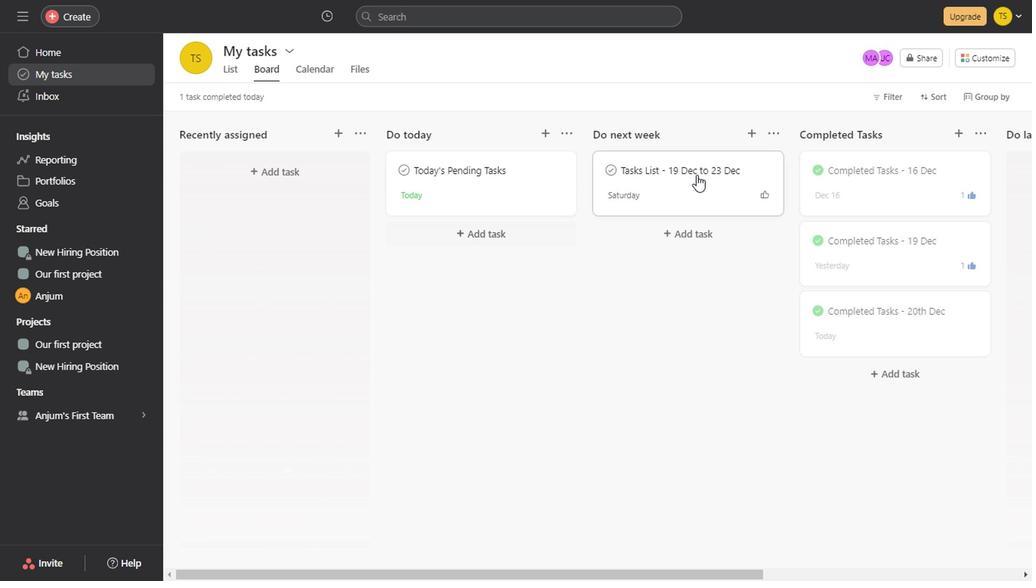 
Action: Mouse pressed left at (692, 174)
Screenshot: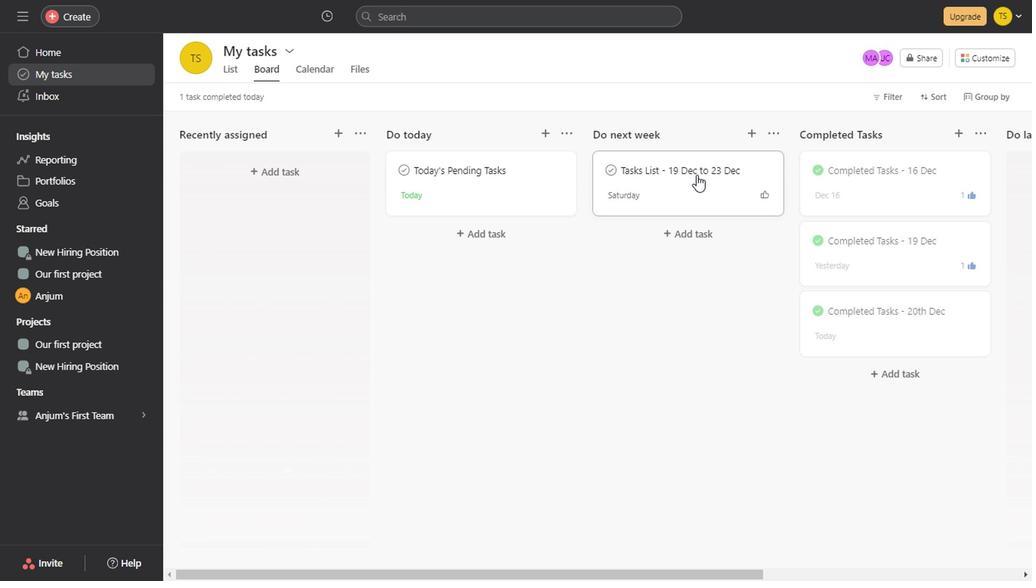 
Action: Mouse moved to (762, 364)
Screenshot: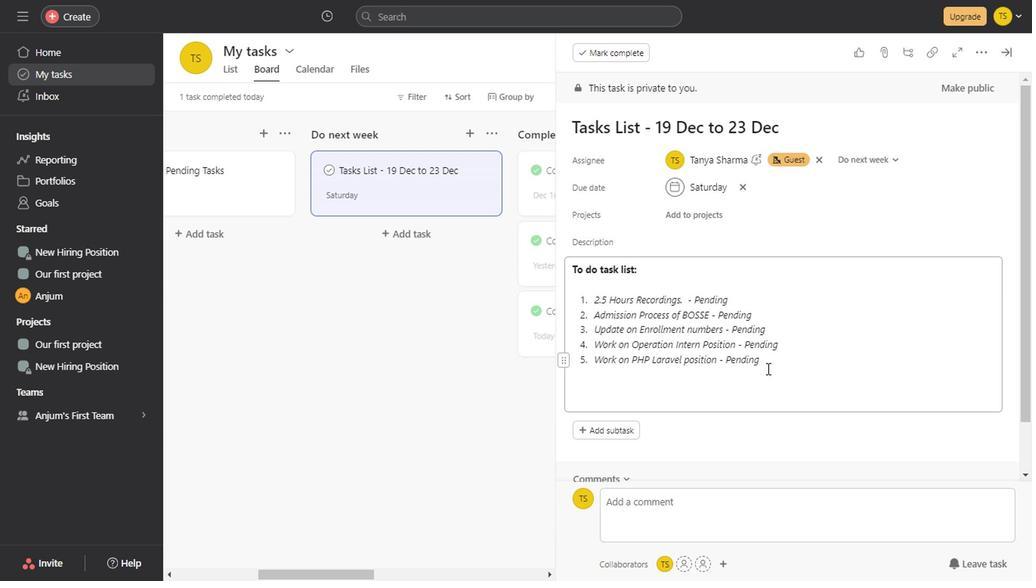 
Action: Mouse pressed left at (762, 364)
Screenshot: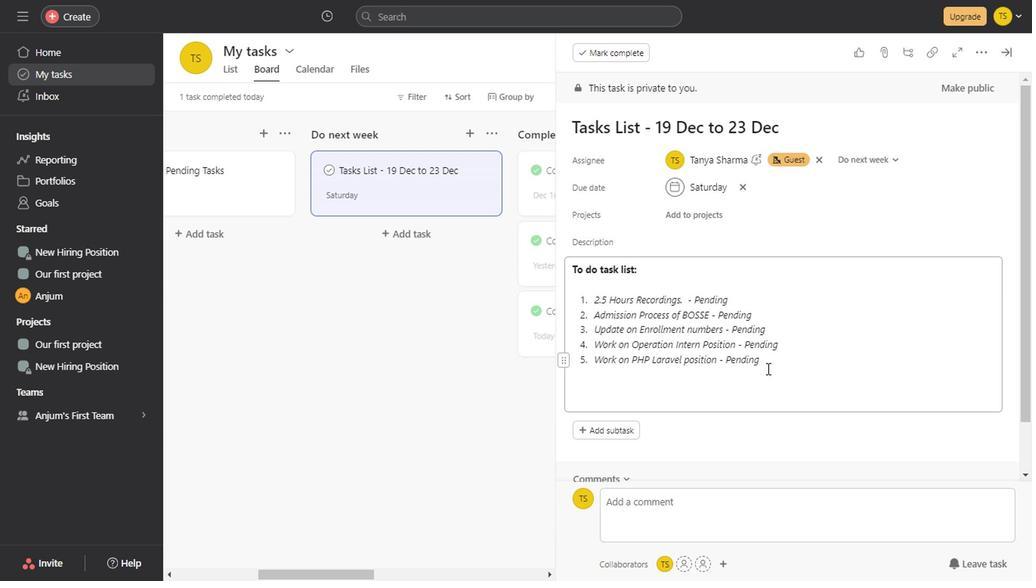 
Action: Mouse moved to (762, 350)
Screenshot: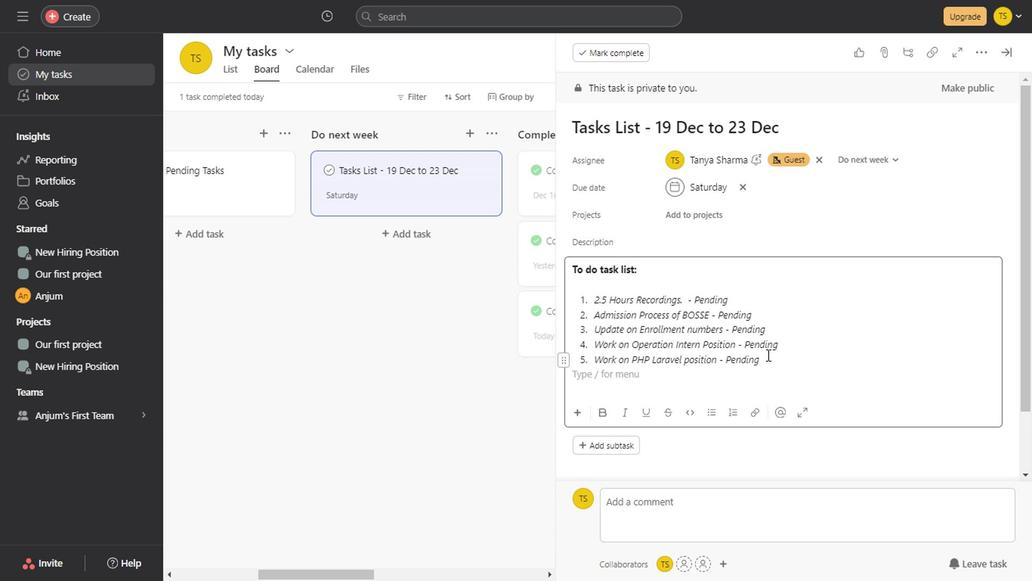 
Action: Mouse pressed left at (762, 350)
Screenshot: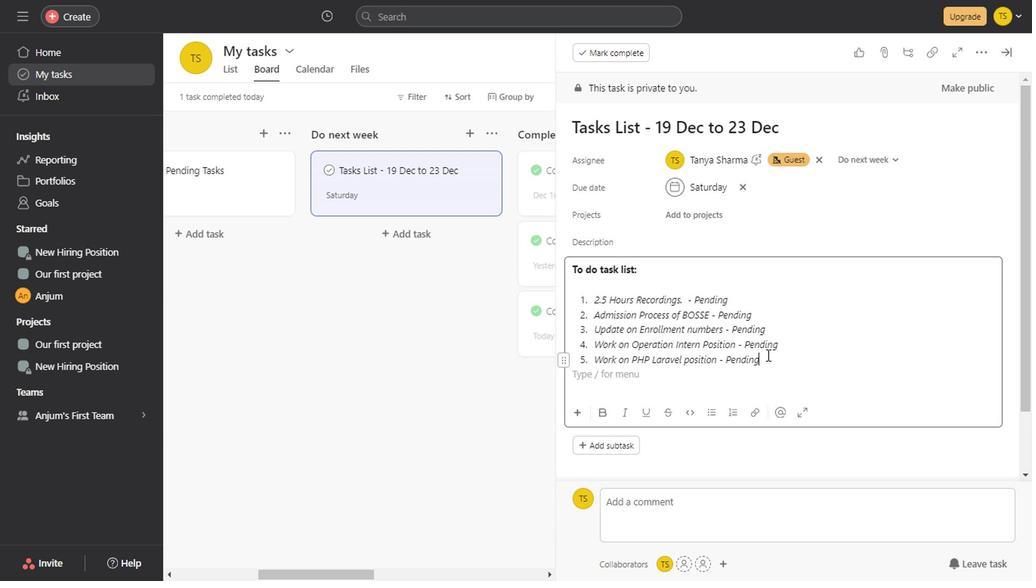 
Action: Key pressed <Key.enter><Key.shift>ctrl+Work<Key.space>on<Key.space><Key.shift>Digital<Key.space><Key.shift>Marketing<Key.space><Key.shift><Key.shift><Key.shift><Key.shift><Key.shift><Key.shift><Key.shift><Key.shift><Key.shift><Key.shift><Key.shift><Key.shift><Key.shift><Key.shift><Key.shift><Key.shift><Key.shift><Key.shift><Key.shift><Key.shift><Key.shift><Key.shift><Key.shift><Key.shift><Key.shift><Key.shift><Key.shift><Key.shift><Key.shift>Intern<Key.space>position<Key.space>-<Key.space><Key.shift>Pending<Key.shift><Key.left><Key.left><Key.left><Key.left><Key.left><Key.left><Key.left><Key.left><Key.left><Key.left><Key.left><Key.left><Key.left><Key.left><Key.left><Key.left><Key.left><Key.left><Key.left><Key.left><Key.left><Key.left><Key.left><Key.left><Key.left><Key.left><Key.left><Key.left><Key.left><Key.left><Key.left><Key.left><Key.left><Key.left><Key.left><Key.left><Key.left><Key.left><Key.left><Key.left><Key.left><Key.left><Key.left><Key.left><Key.left><Key.left><Key.left><Key.left><Key.left><Key.left><Key.left>
Screenshot: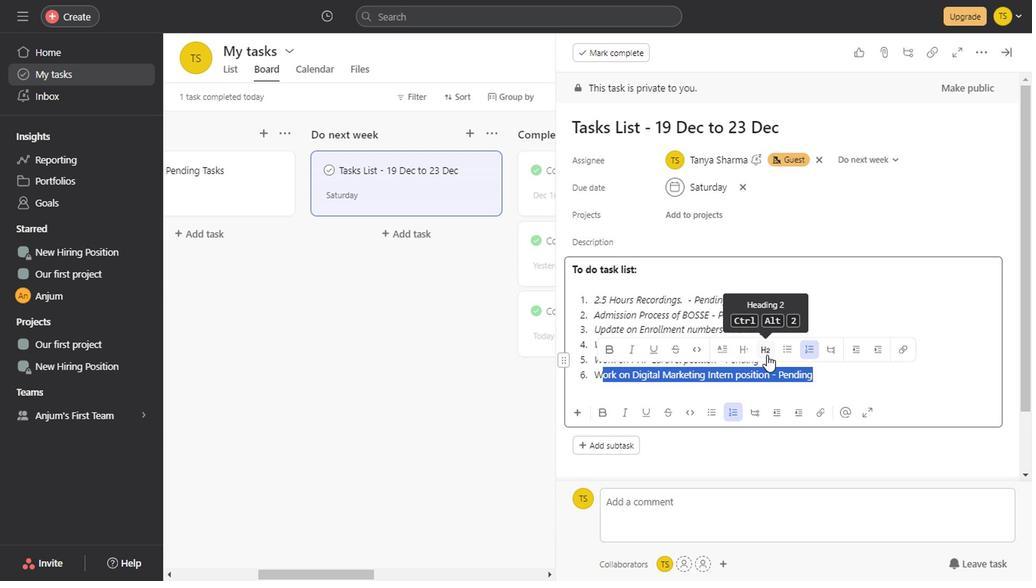 
Action: Mouse moved to (620, 344)
Screenshot: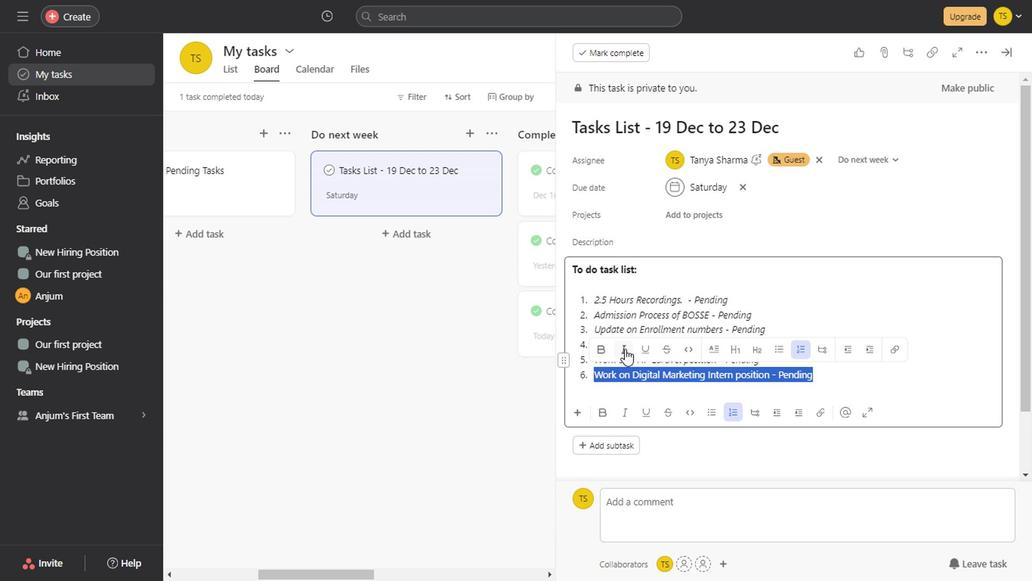 
Action: Mouse pressed left at (620, 344)
Screenshot: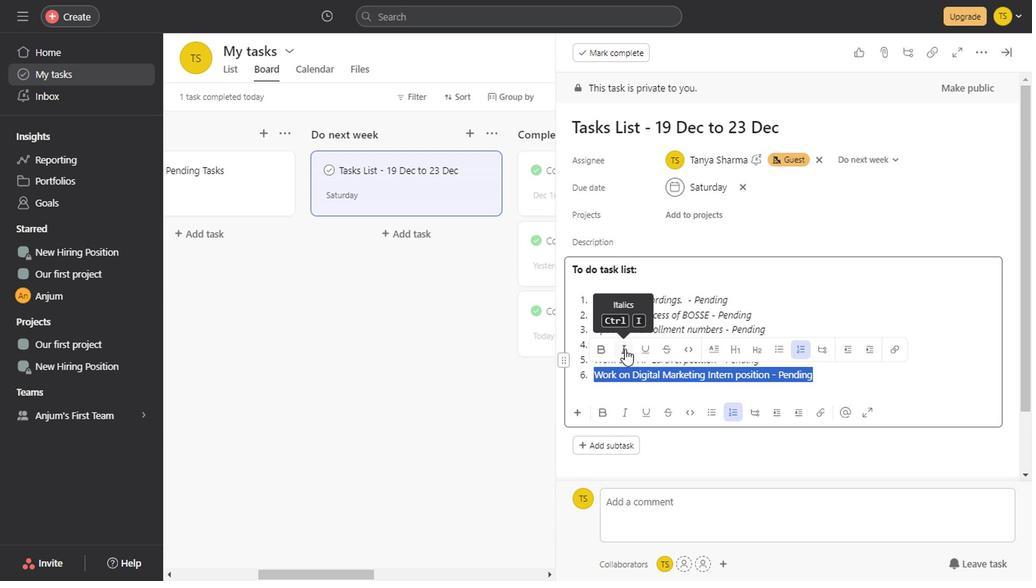 
Action: Mouse moved to (861, 392)
Screenshot: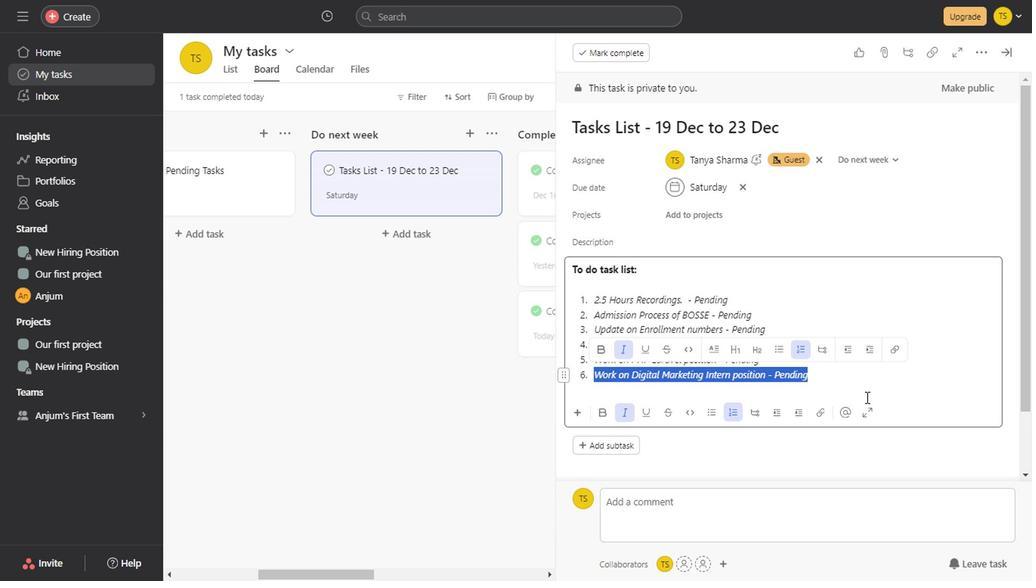 
Action: Mouse pressed left at (861, 392)
Screenshot: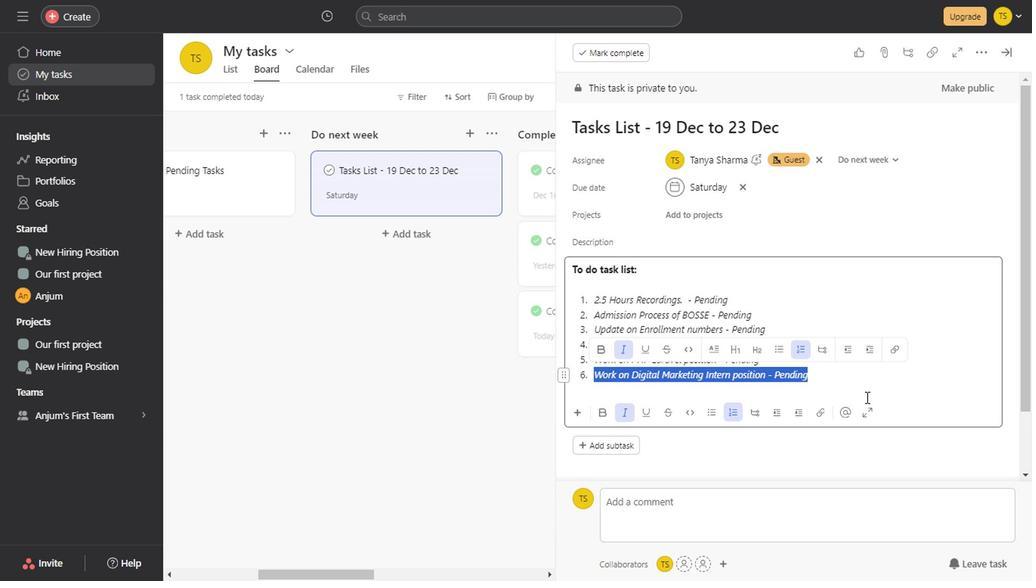 
Action: Mouse moved to (486, 396)
Screenshot: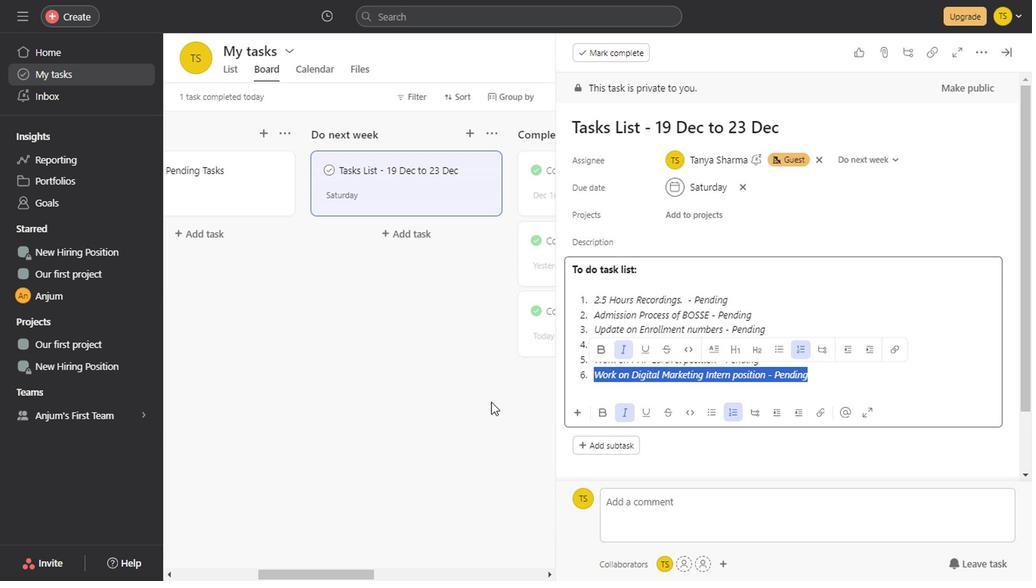 
Action: Mouse pressed left at (486, 396)
Screenshot: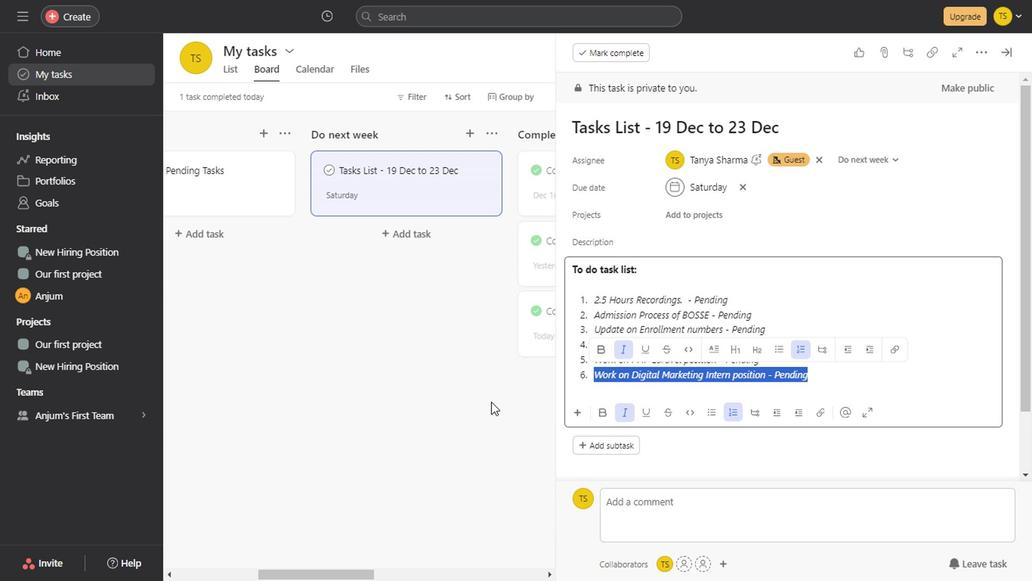 
Action: Mouse moved to (386, 157)
Screenshot: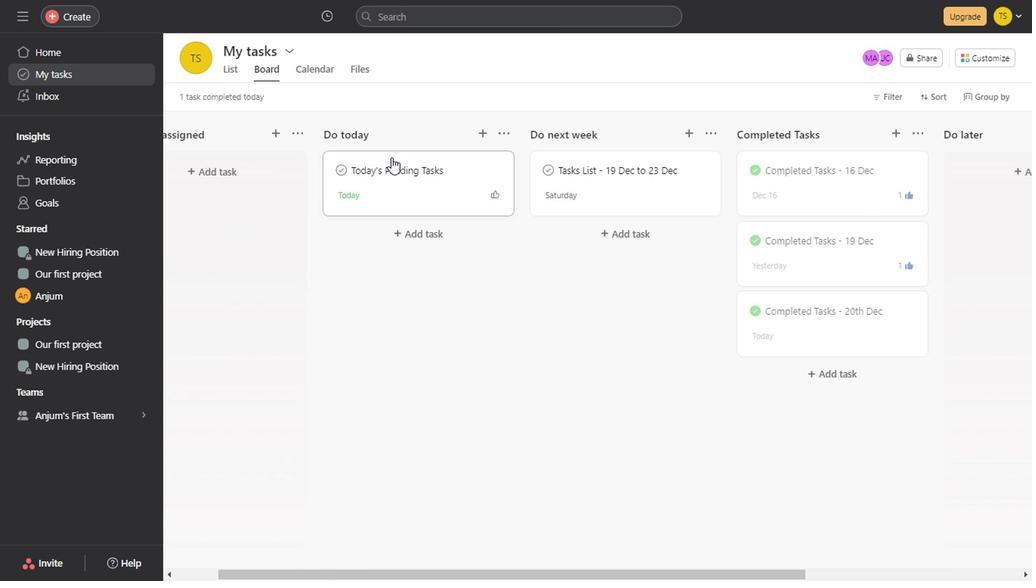 
Action: Mouse pressed left at (386, 157)
Screenshot: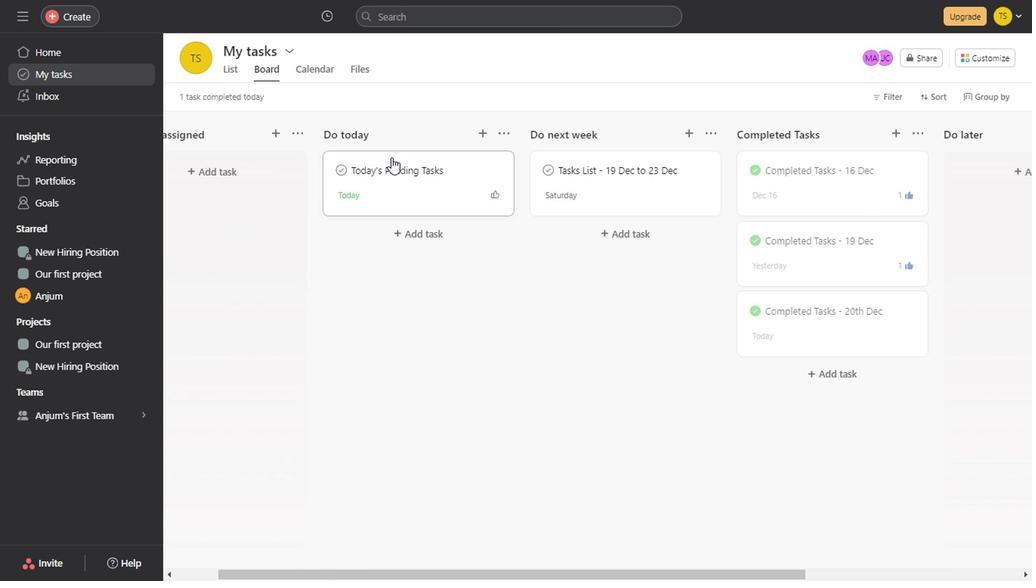 
Action: Mouse moved to (954, 55)
Screenshot: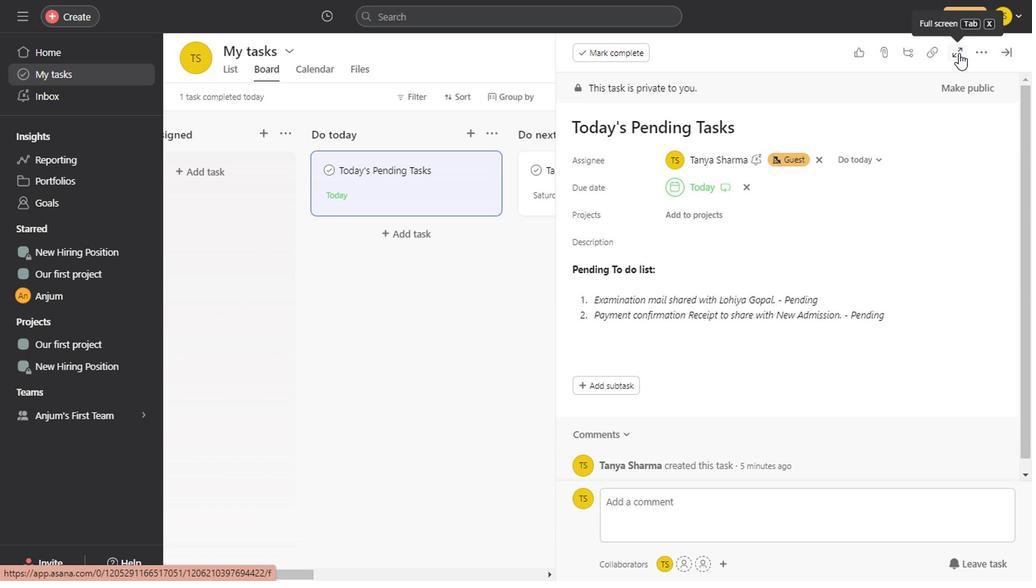 
Action: Mouse pressed left at (954, 55)
Screenshot: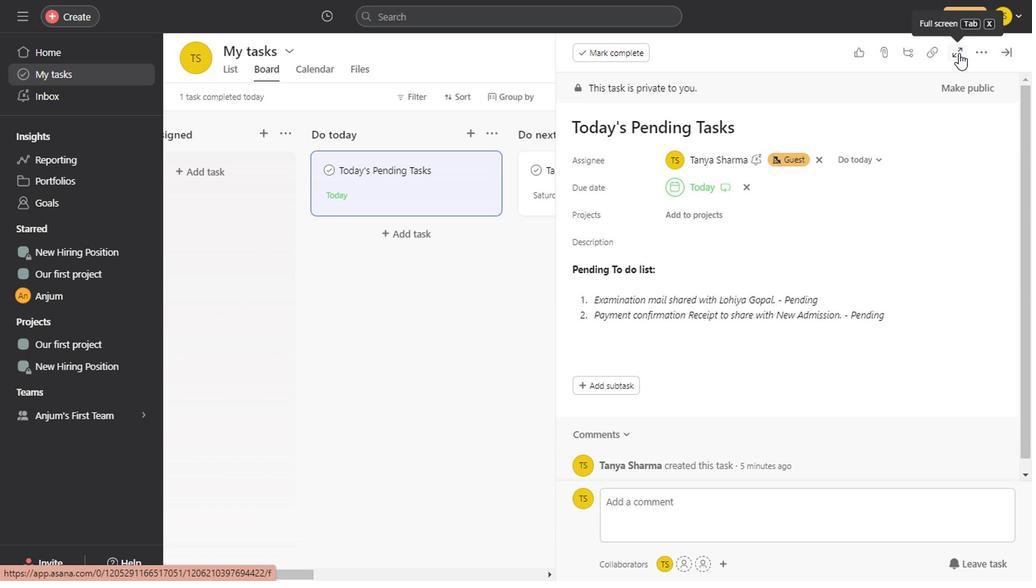 
Action: Mouse moved to (613, 293)
Screenshot: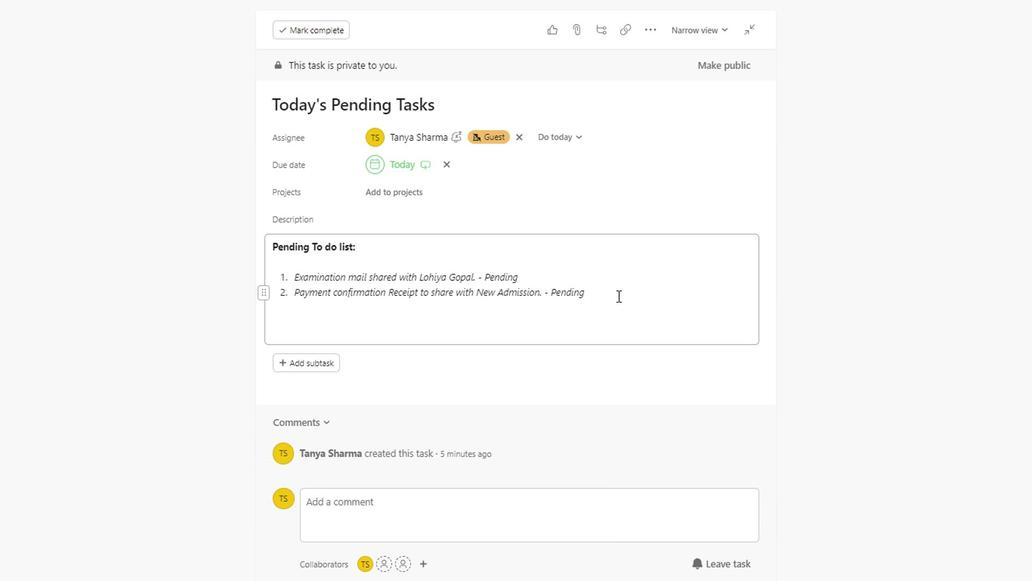
Action: Mouse pressed left at (613, 293)
Screenshot: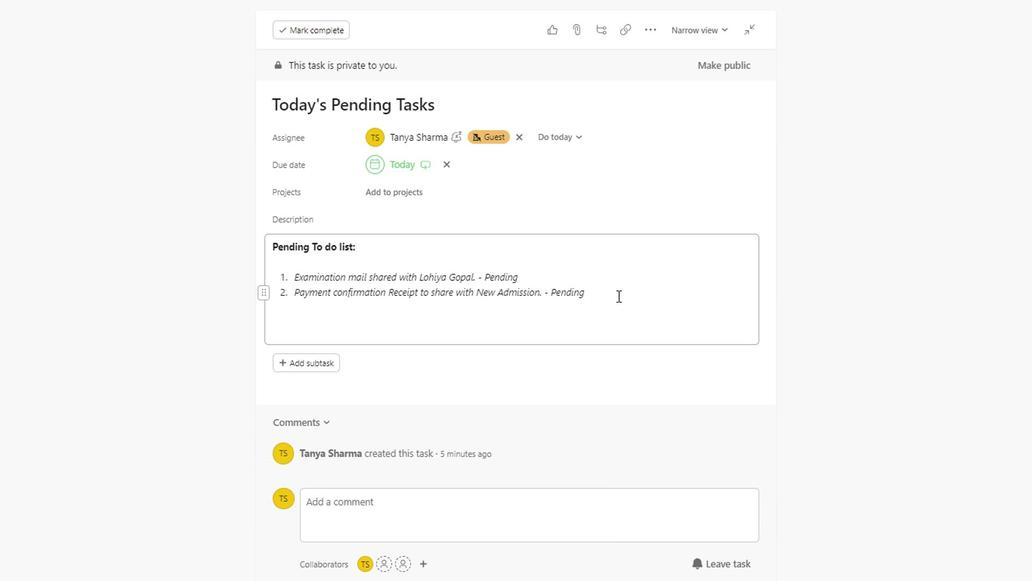 
Action: Mouse moved to (613, 293)
Screenshot: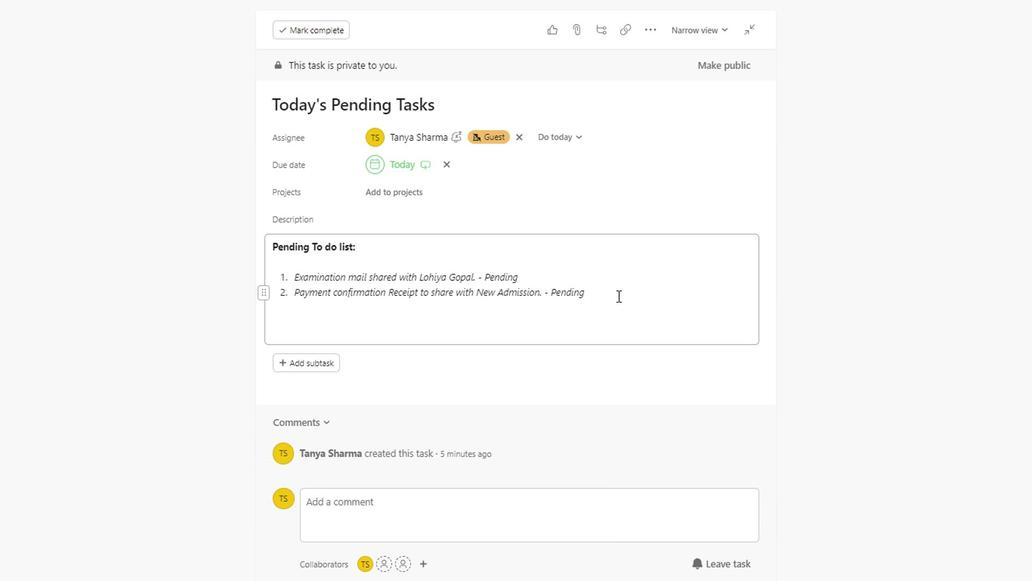 
Action: Key pressed <Key.enter>
Screenshot: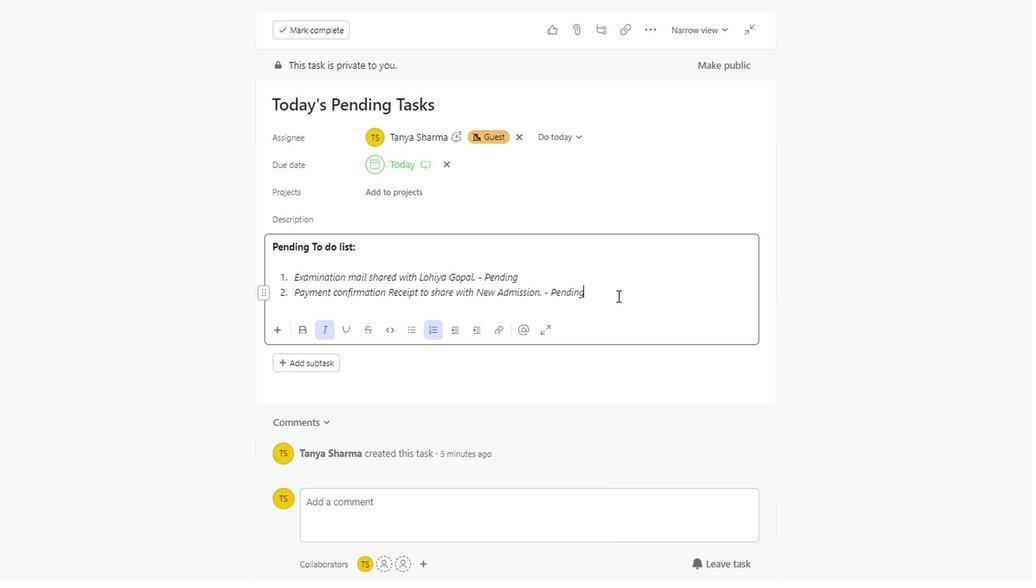 
Action: Mouse moved to (588, 155)
Screenshot: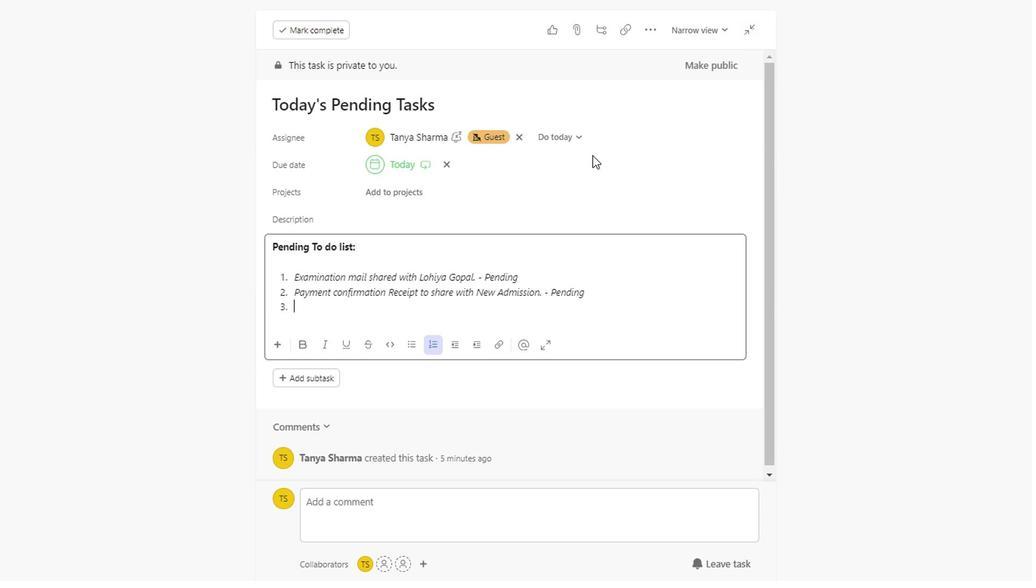 
Action: Key pressed <Key.backspace>
Screenshot: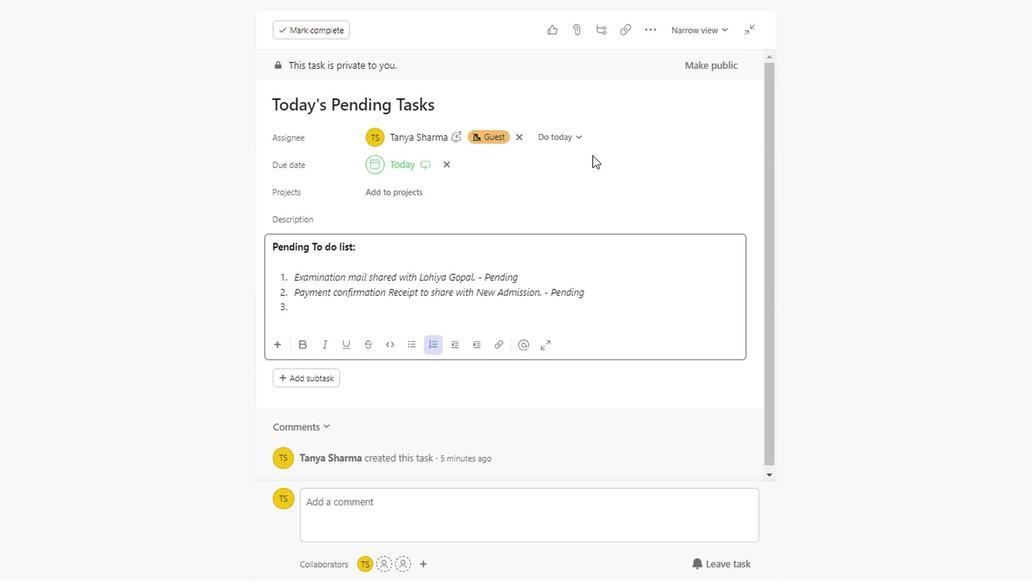 
Action: Mouse moved to (552, 424)
Screenshot: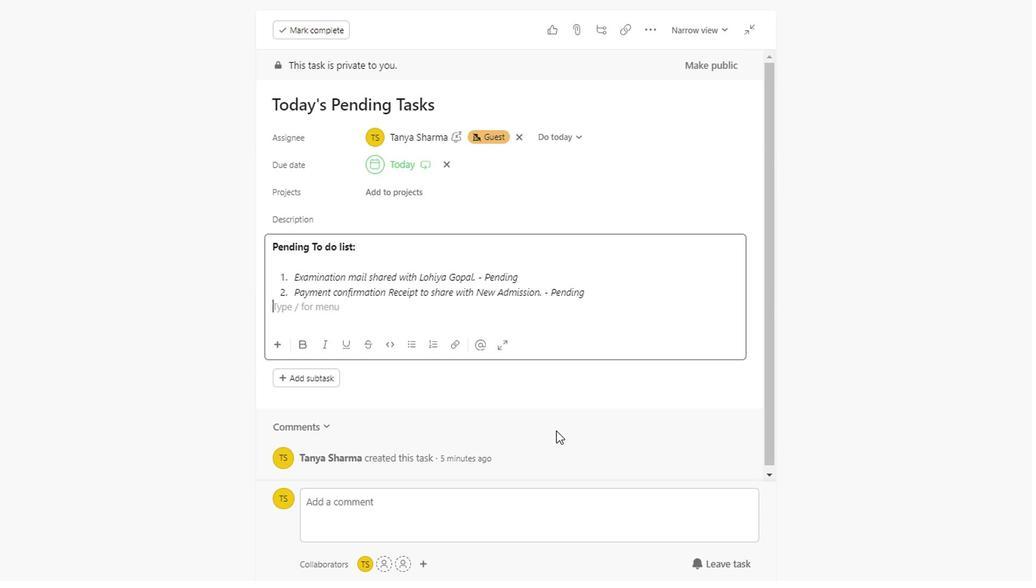 
Action: Mouse scrolled (552, 423) with delta (0, 0)
Screenshot: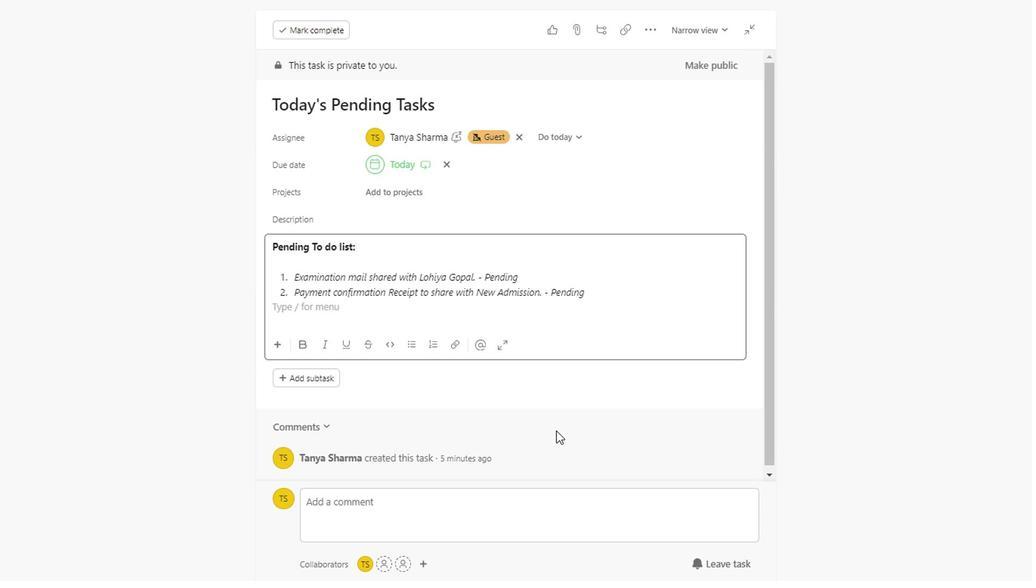 
Action: Mouse scrolled (552, 423) with delta (0, 0)
Screenshot: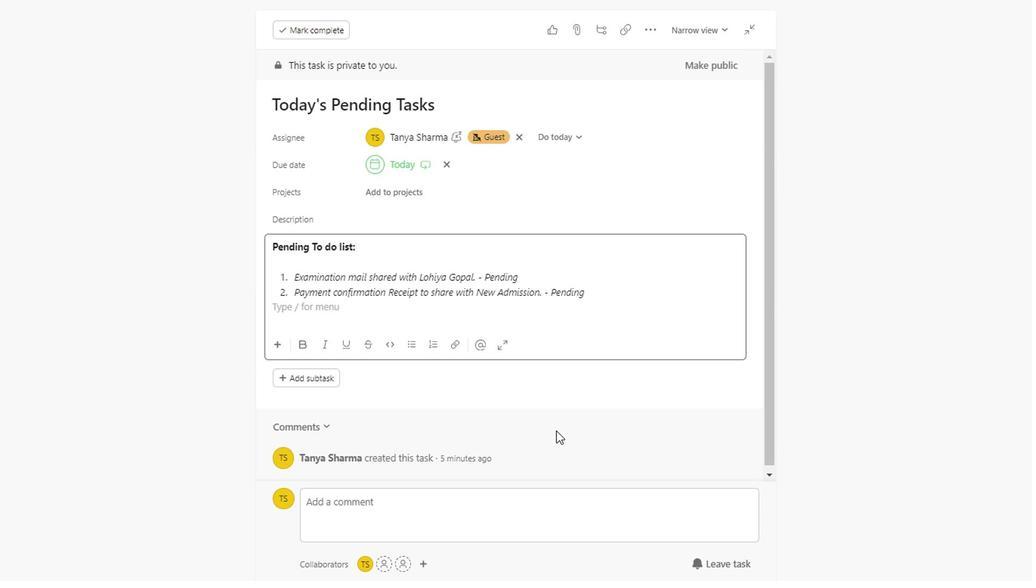 
Action: Mouse scrolled (552, 423) with delta (0, 0)
Screenshot: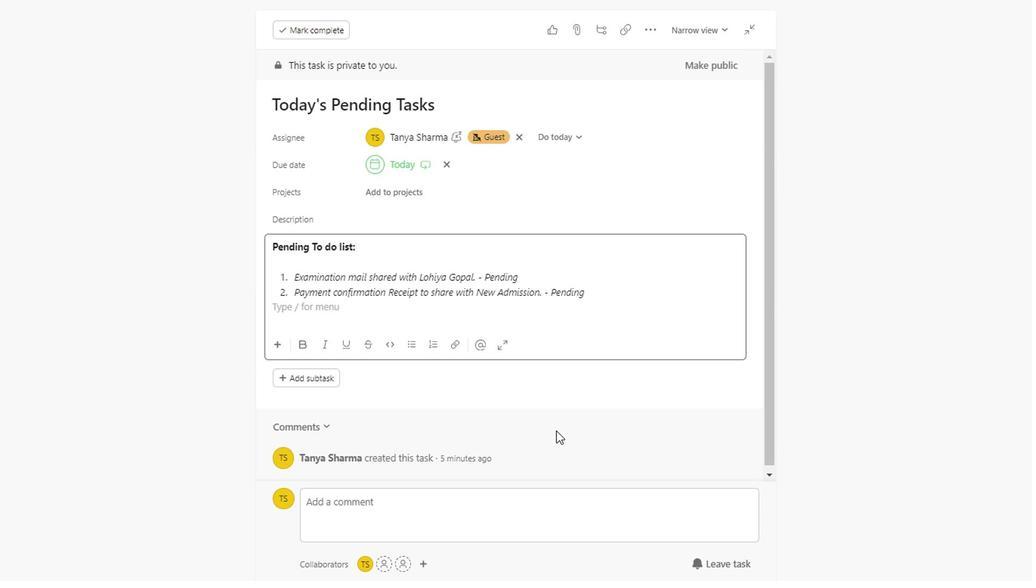 
Action: Mouse scrolled (552, 423) with delta (0, 0)
Screenshot: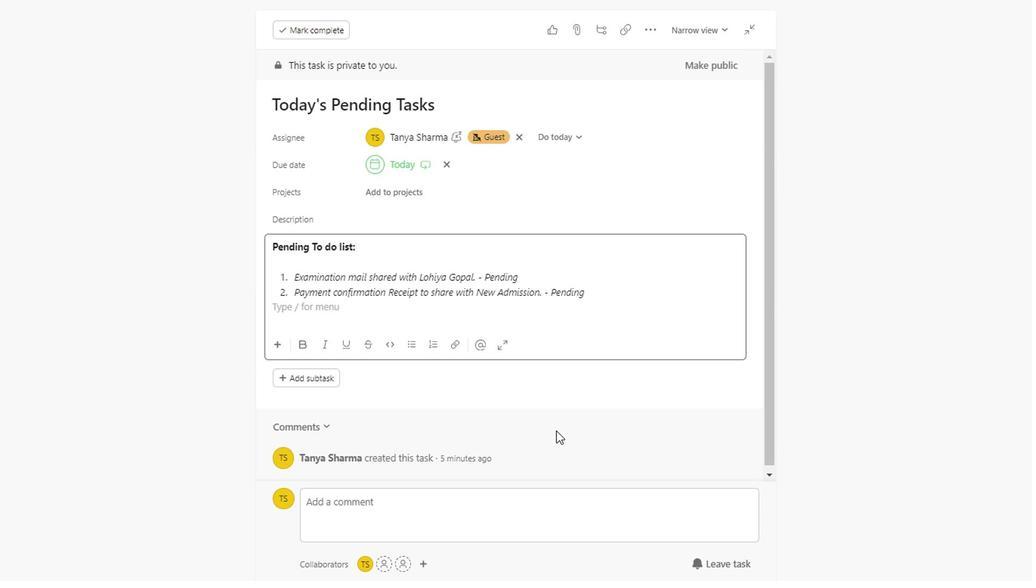 
Action: Mouse scrolled (552, 423) with delta (0, 0)
Screenshot: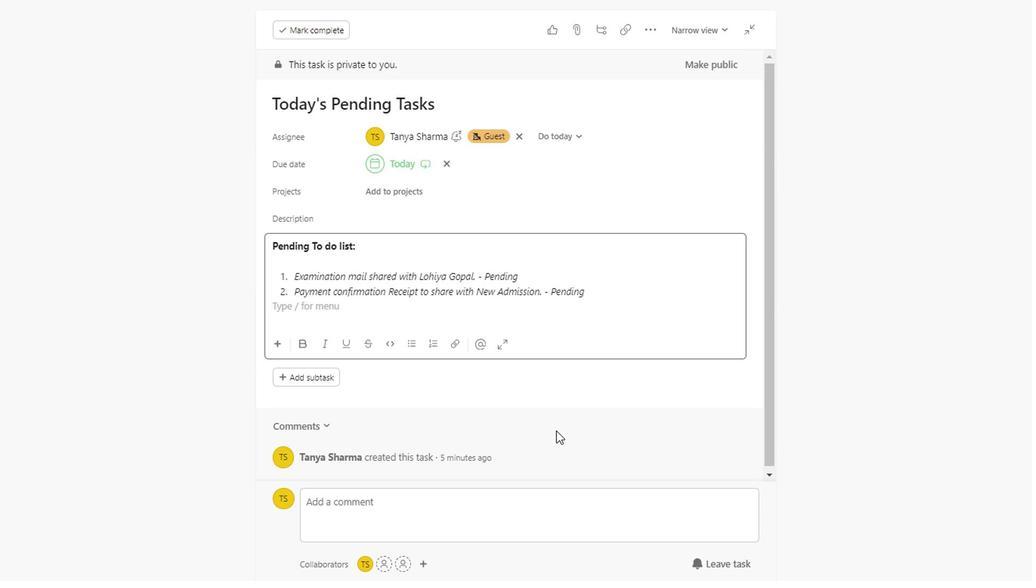 
Action: Mouse scrolled (552, 423) with delta (0, 0)
Screenshot: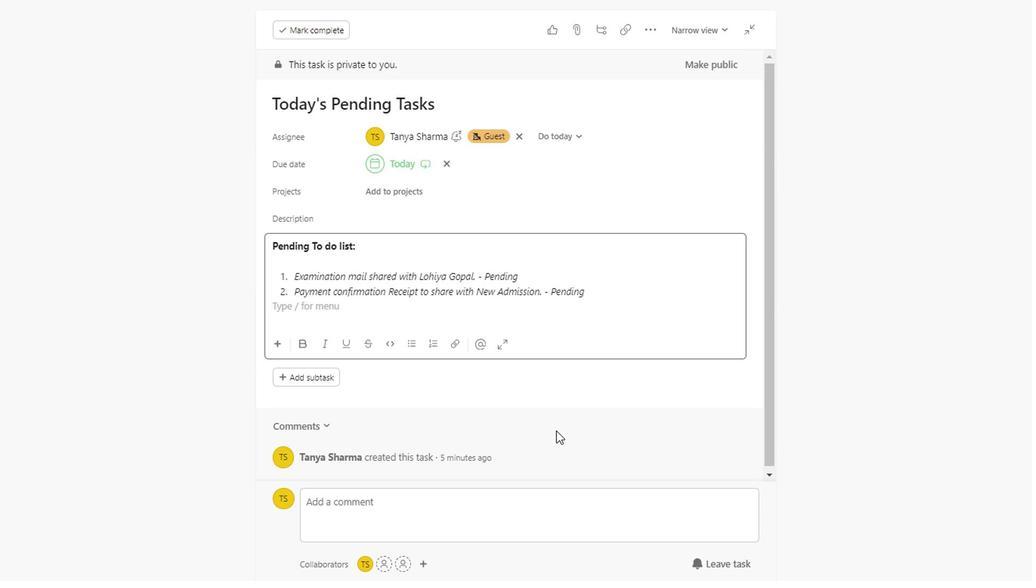
Action: Mouse scrolled (552, 423) with delta (0, 0)
Screenshot: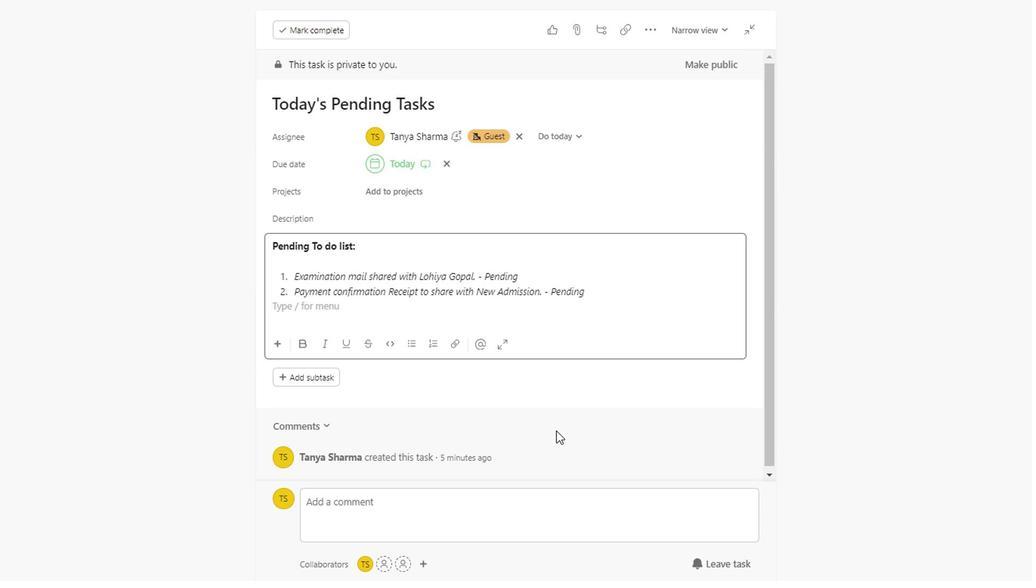 
Action: Mouse scrolled (552, 423) with delta (0, 0)
Screenshot: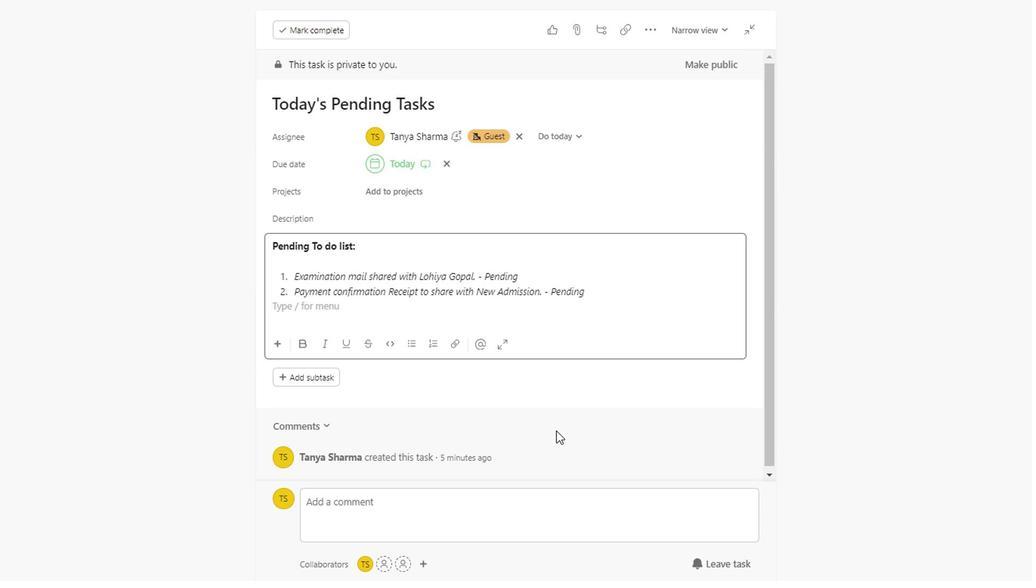 
Action: Mouse scrolled (552, 423) with delta (0, 0)
Screenshot: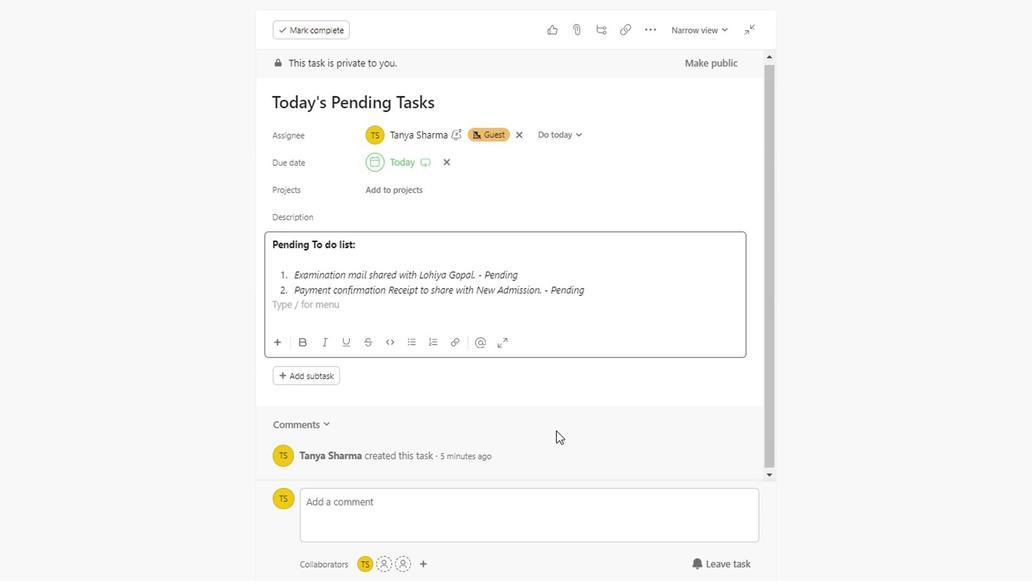 
Action: Mouse scrolled (552, 423) with delta (0, 0)
Screenshot: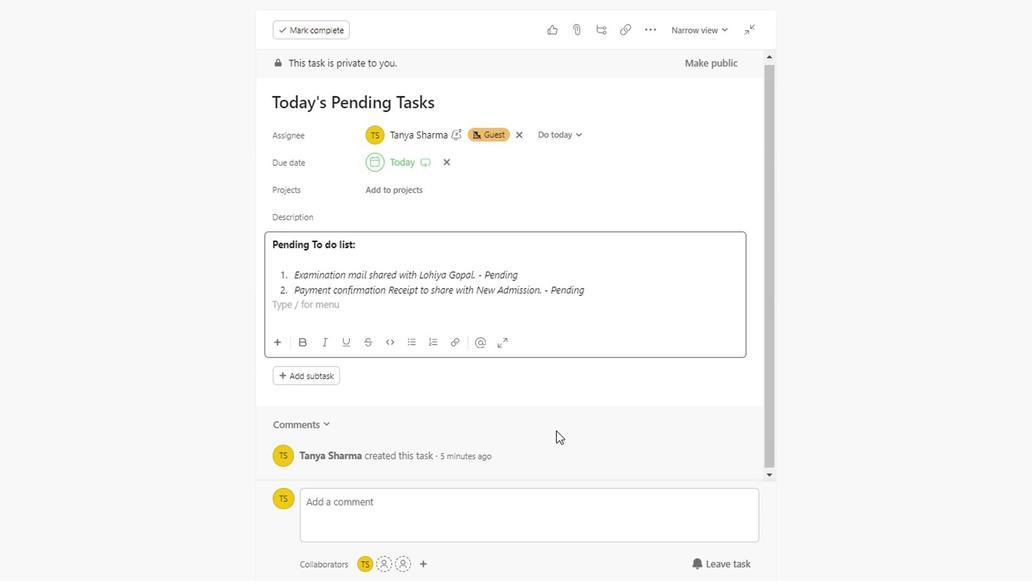
Action: Mouse scrolled (552, 423) with delta (0, 0)
Screenshot: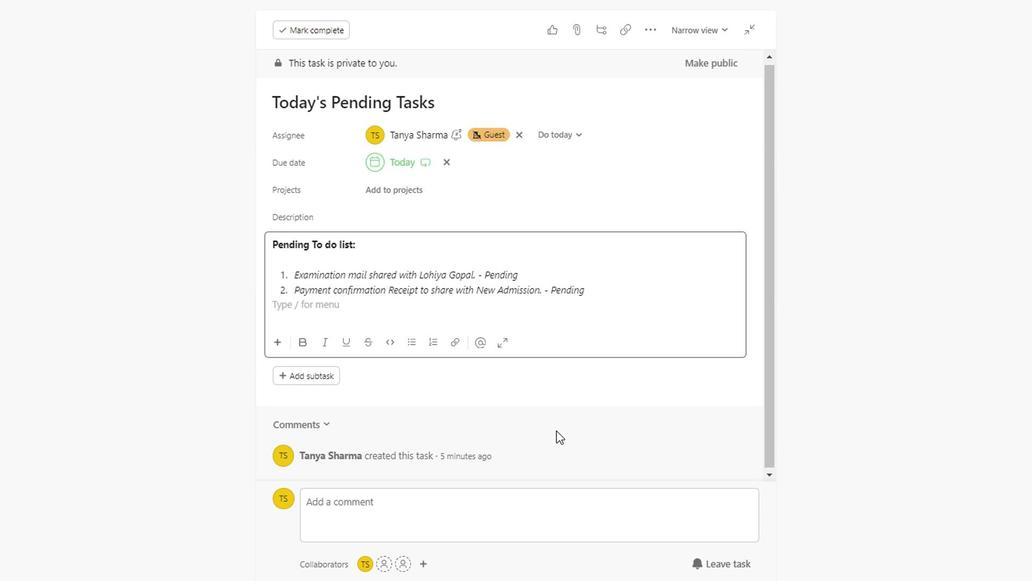 
Action: Mouse scrolled (552, 423) with delta (0, 0)
Screenshot: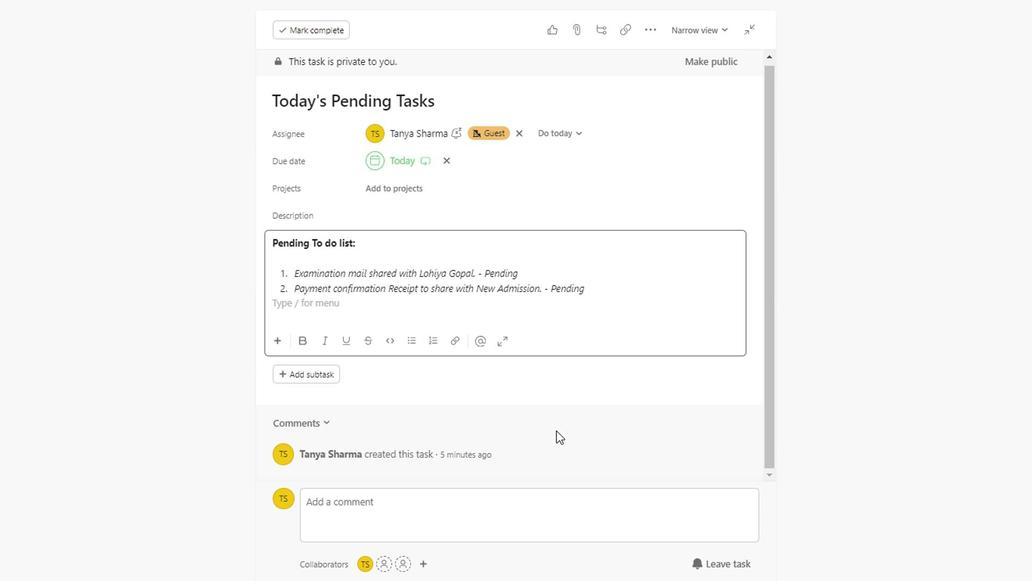 
Action: Mouse scrolled (552, 423) with delta (0, 0)
Screenshot: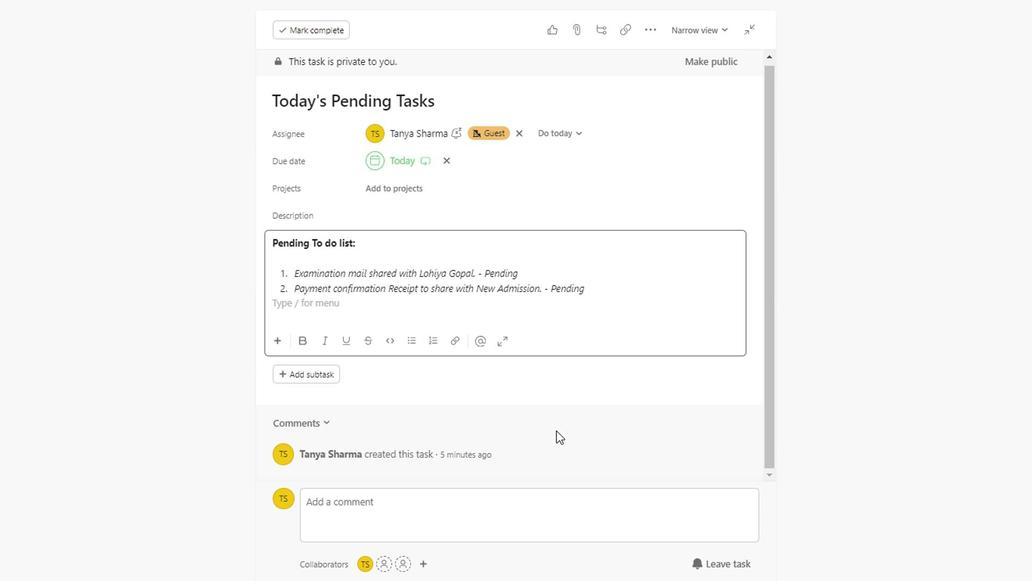 
Action: Mouse scrolled (552, 423) with delta (0, 0)
Screenshot: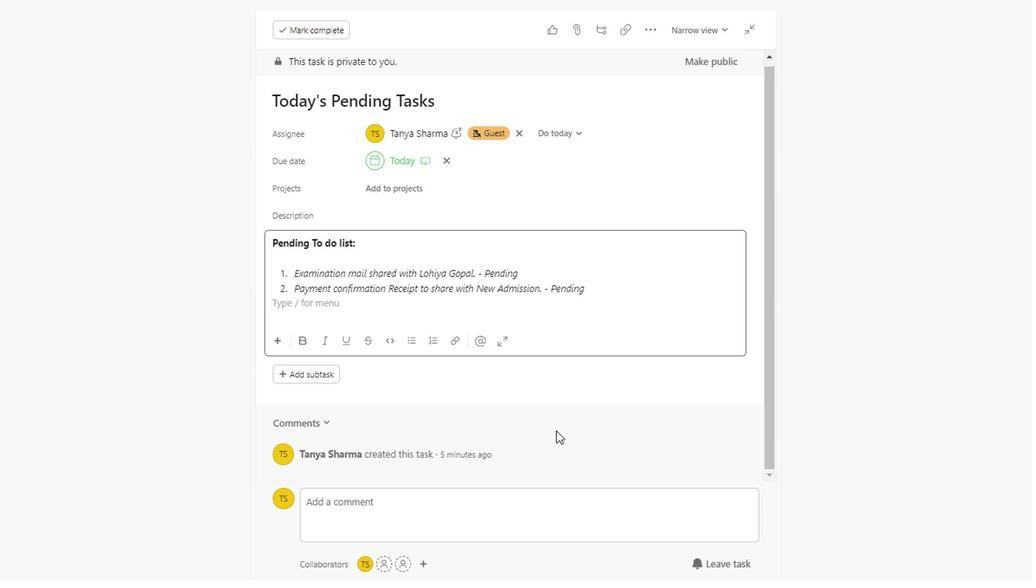 
Action: Mouse moved to (744, 28)
Screenshot: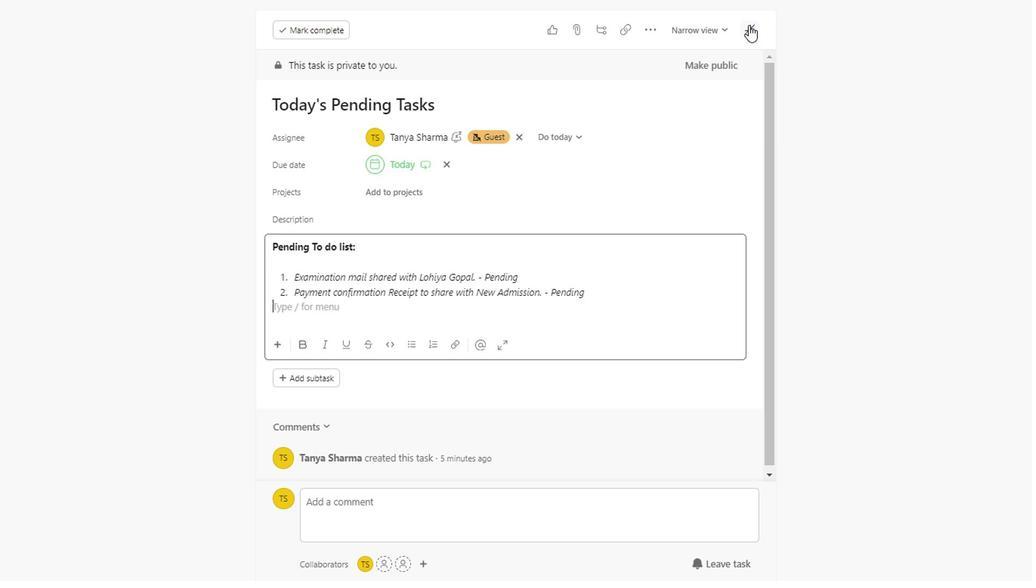 
Action: Mouse pressed left at (744, 28)
Screenshot: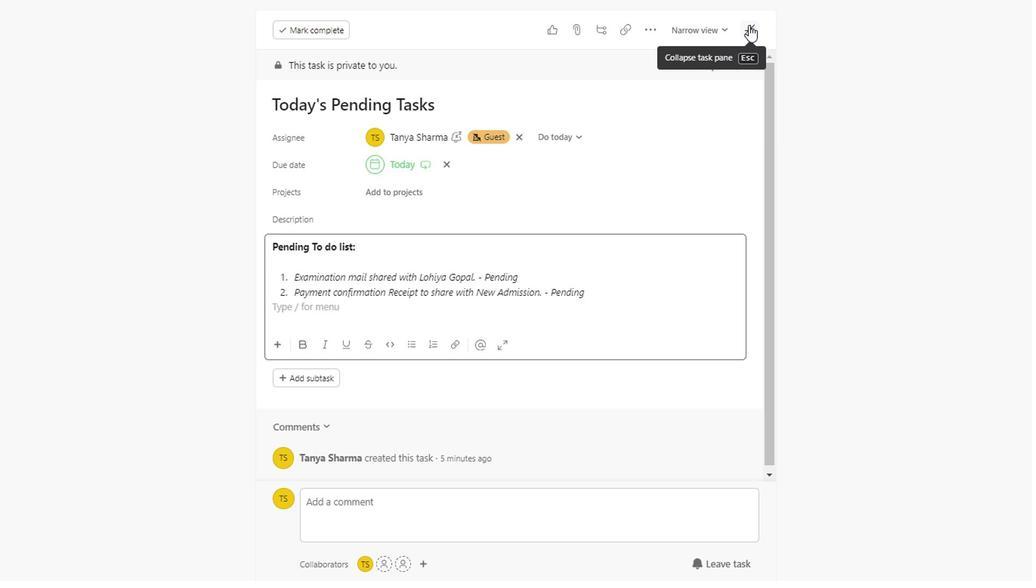 
Action: Mouse moved to (1006, 58)
Screenshot: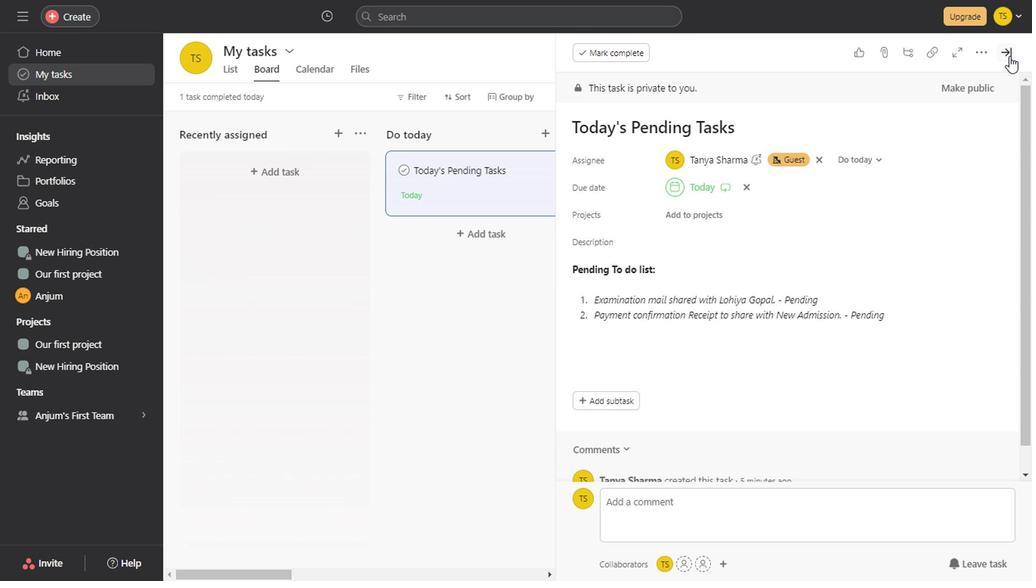 
Action: Mouse pressed left at (1006, 58)
Screenshot: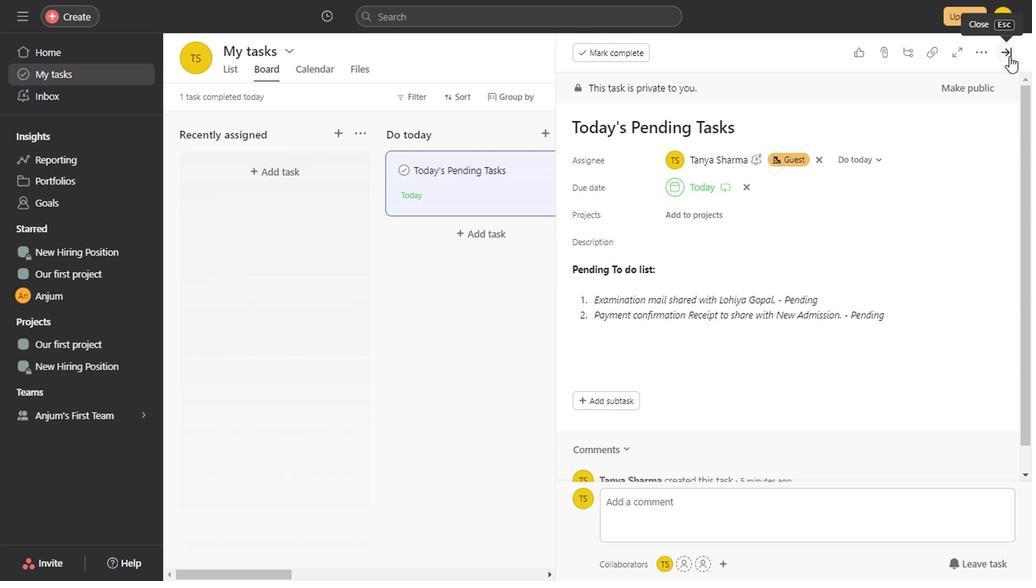 
Action: Mouse moved to (896, 329)
Screenshot: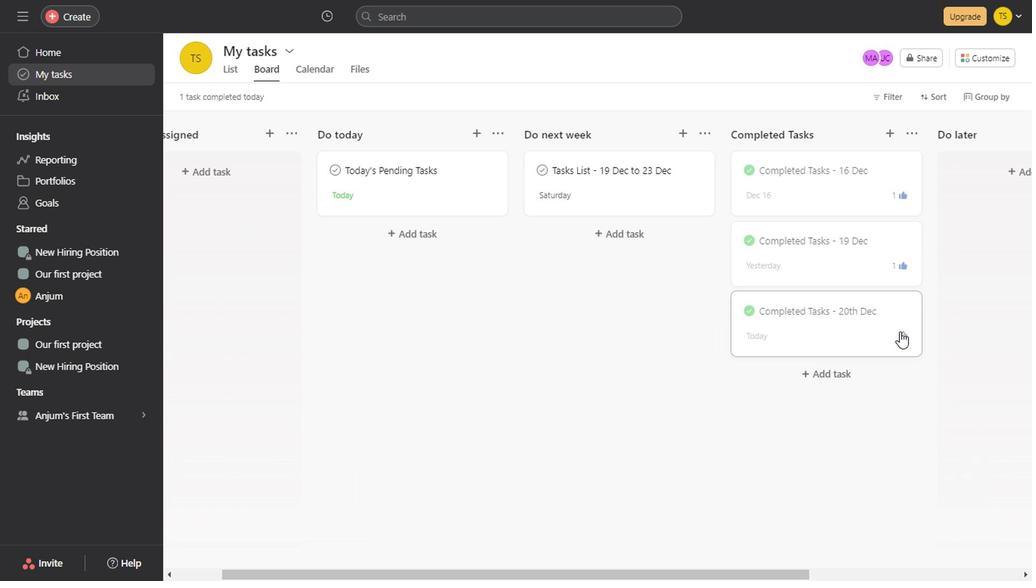 
Action: Mouse pressed left at (896, 329)
Screenshot: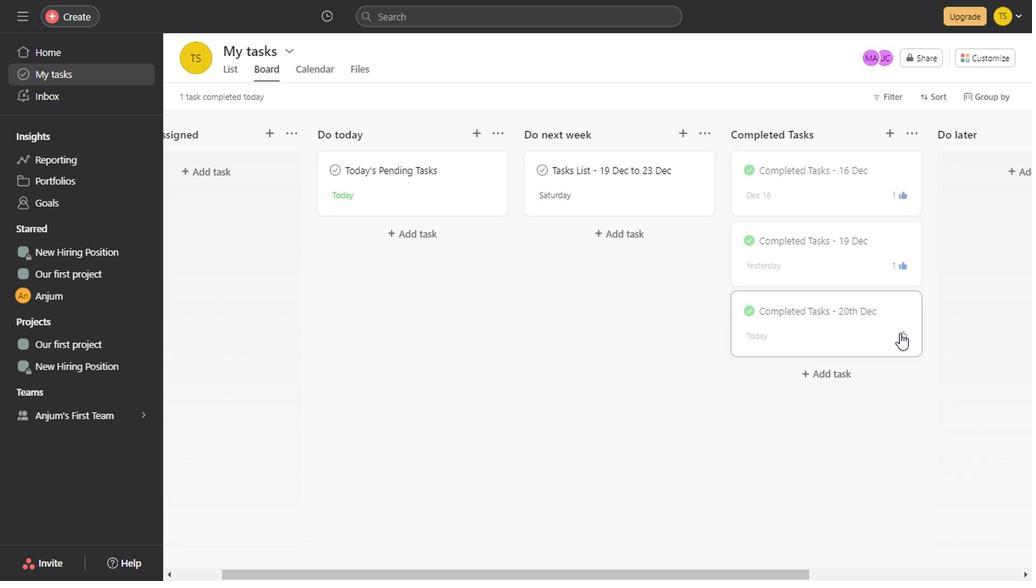 
Action: Mouse moved to (655, 194)
Screenshot: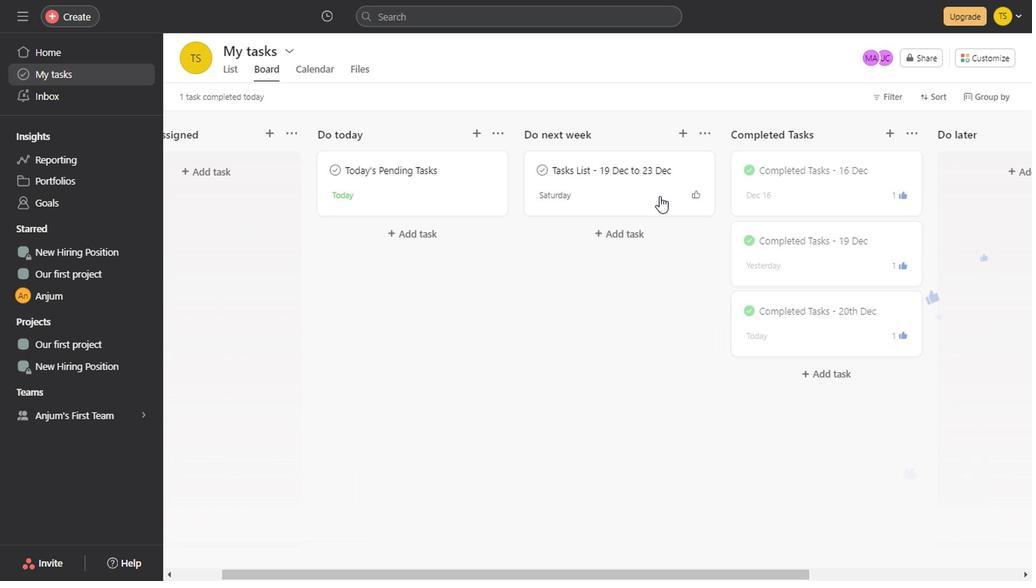 
Action: Mouse pressed left at (655, 194)
Screenshot: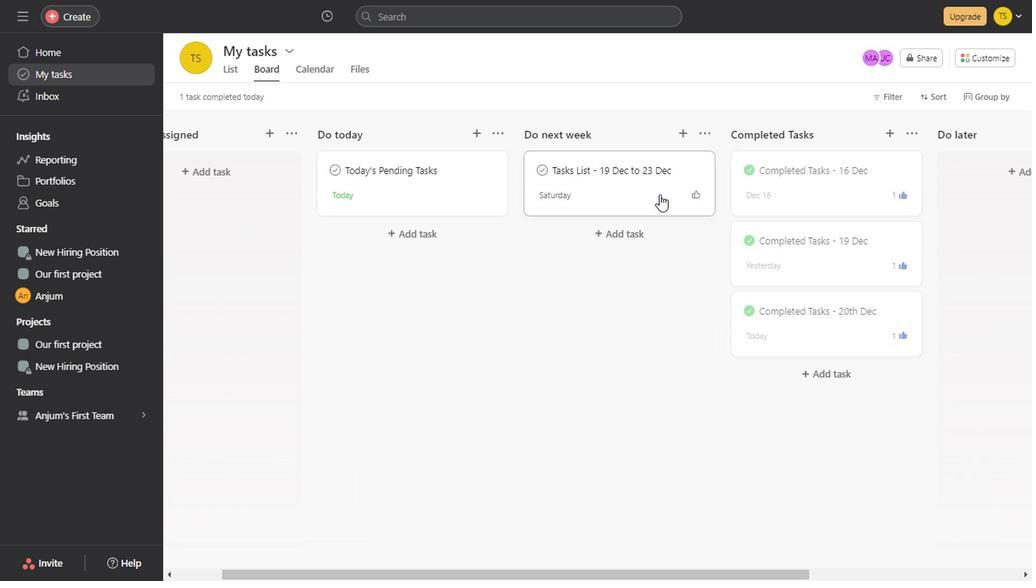 
Action: Mouse moved to (812, 366)
Screenshot: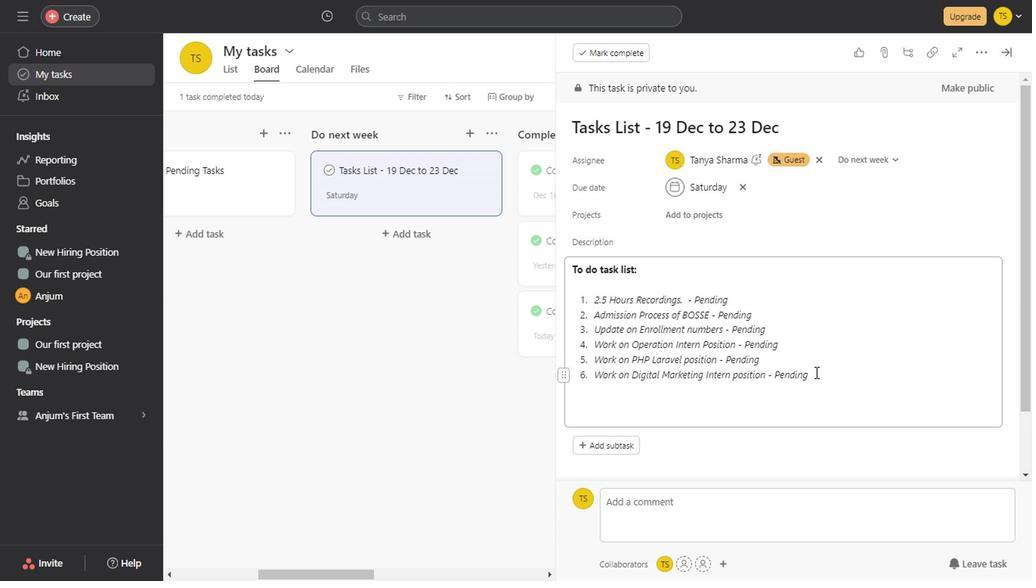 
Action: Mouse pressed left at (812, 366)
Screenshot: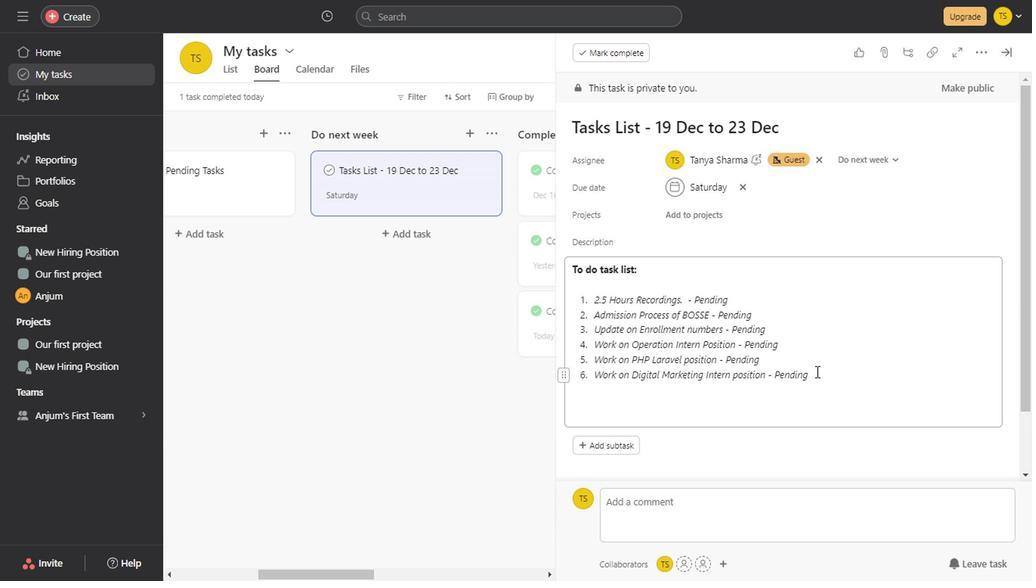 
Action: Key pressed <Key.enter>
Screenshot: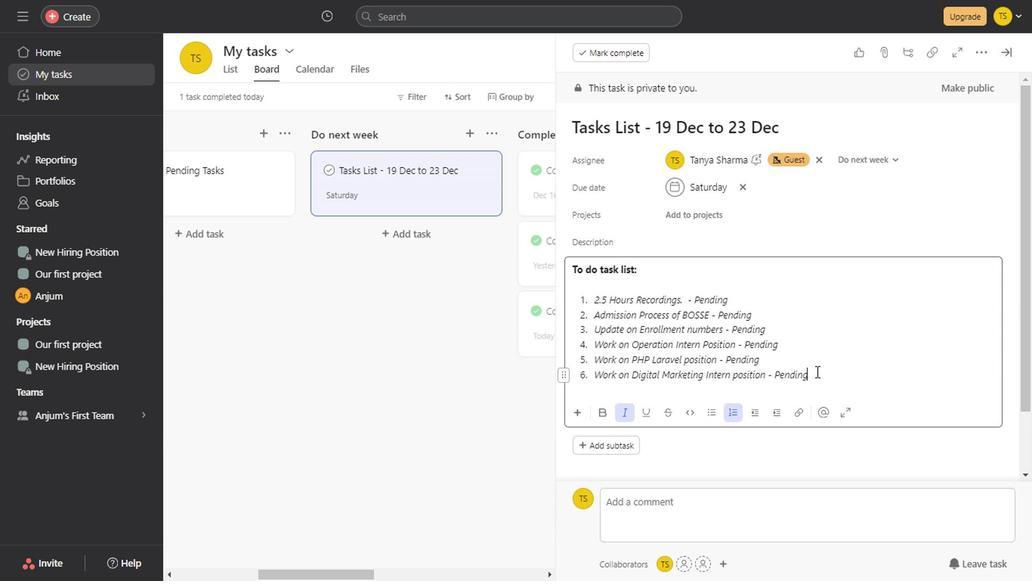 
Action: Mouse moved to (957, 52)
Screenshot: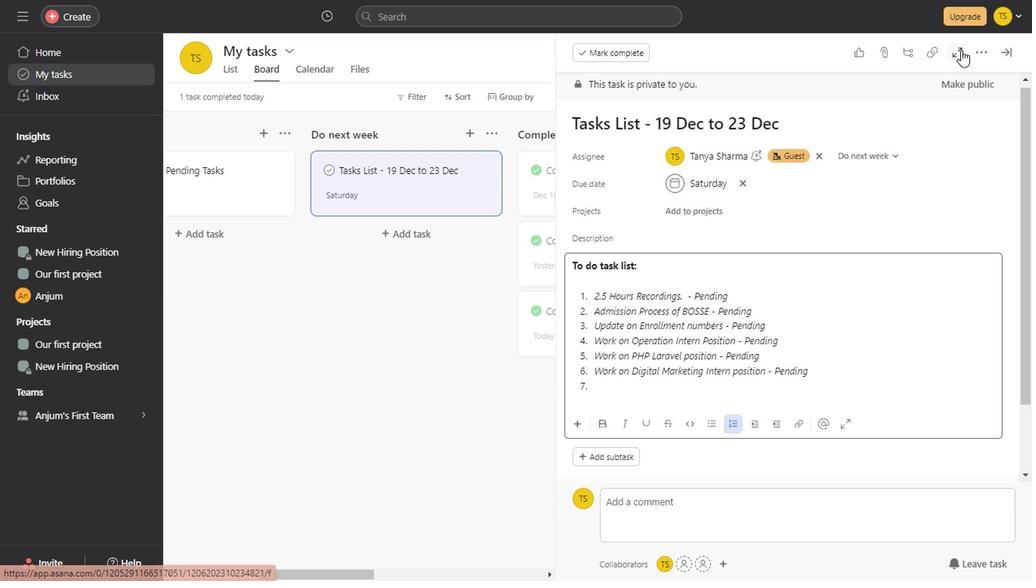 
Action: Mouse pressed left at (957, 52)
Screenshot: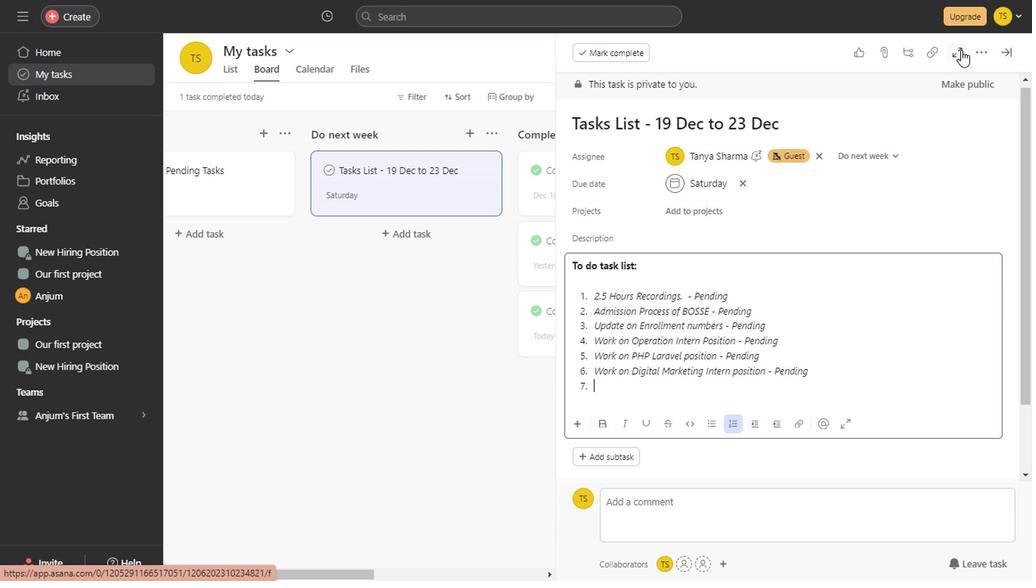 
Action: Mouse moved to (387, 383)
Screenshot: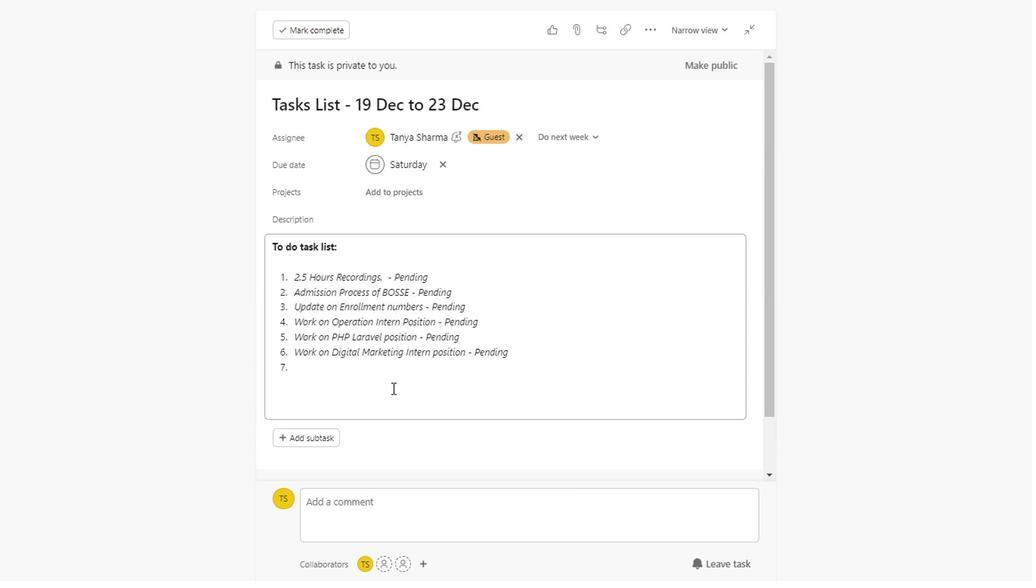 
Action: Key pressed <Key.shift>Update<Key.space>
Screenshot: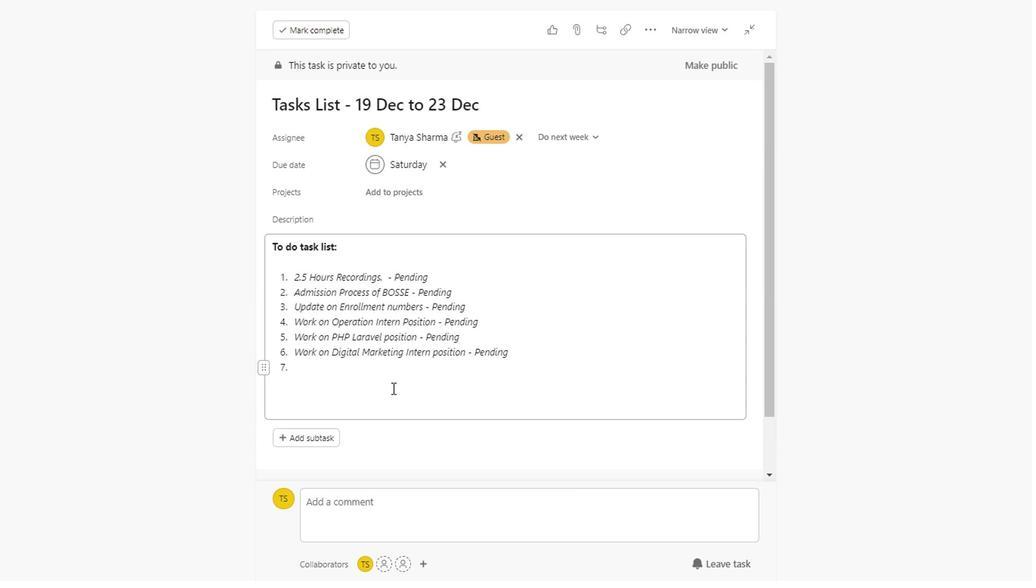 
Action: Mouse moved to (292, 364)
Screenshot: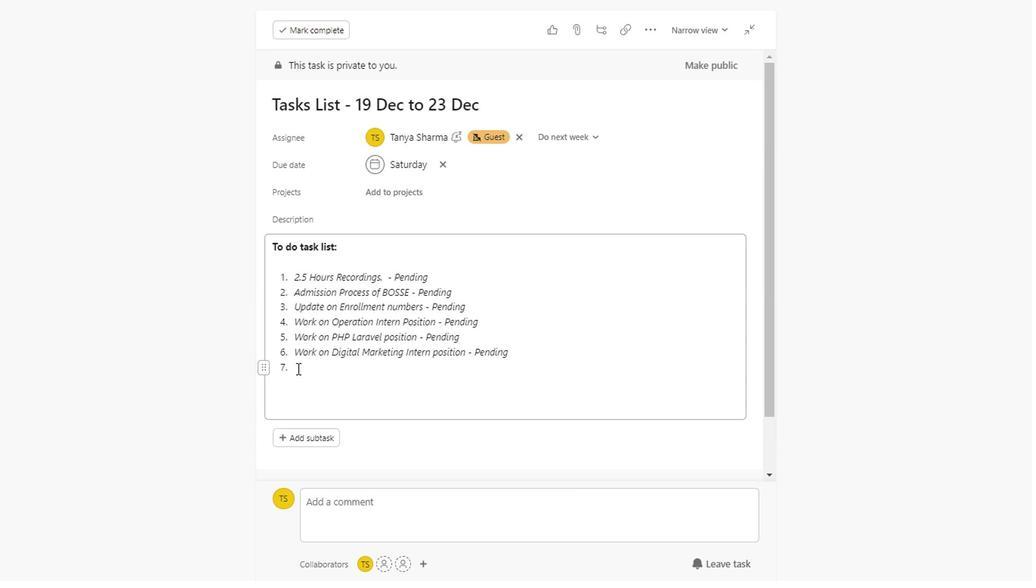 
Action: Mouse pressed left at (292, 364)
Screenshot: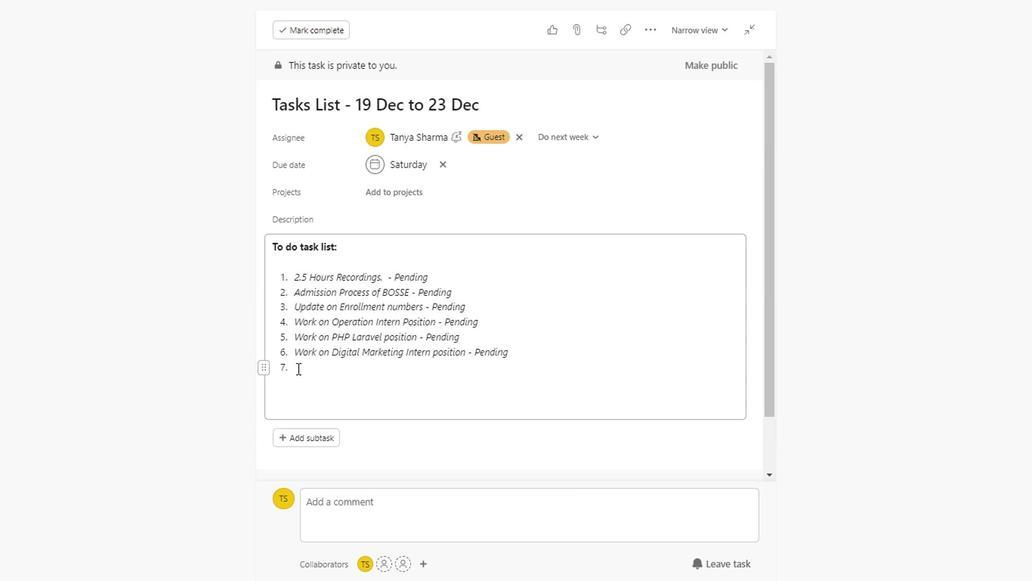 
Action: Key pressed <Key.shift>Update<Key.space>on<Key.space><Key.shift><Key.shift><Key.shift><Key.shift><Key.shift><Key.shift><Key.shift>Students<Key.space><Key.shift>Docs<Key.left><Key.left><Key.left><Key.left><Key.left><Key.left><Key.left><Key.left><Key.left><Key.left><Key.left><Key.left><Key.left><Key.left><Key.space><Key.shift>A<Key.backspace>applied<Key.right><Key.right><Key.right><Key.right><Key.right><Key.right><Key.right><Key.right><Key.right><Key.right><Key.right><Key.right><Key.right><Key.right><Key.left><Key.left><Key.left><Key.backspace>d<Key.right><Key.right><Key.right><Key.space>-<Key.space><Key.shift>Pending
Screenshot: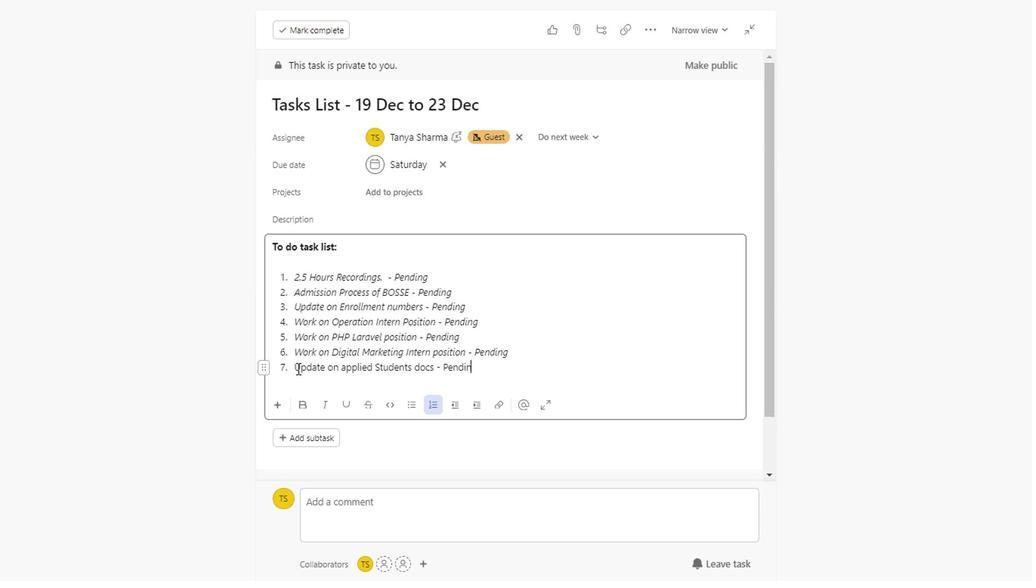 
Action: Mouse moved to (408, 168)
Screenshot: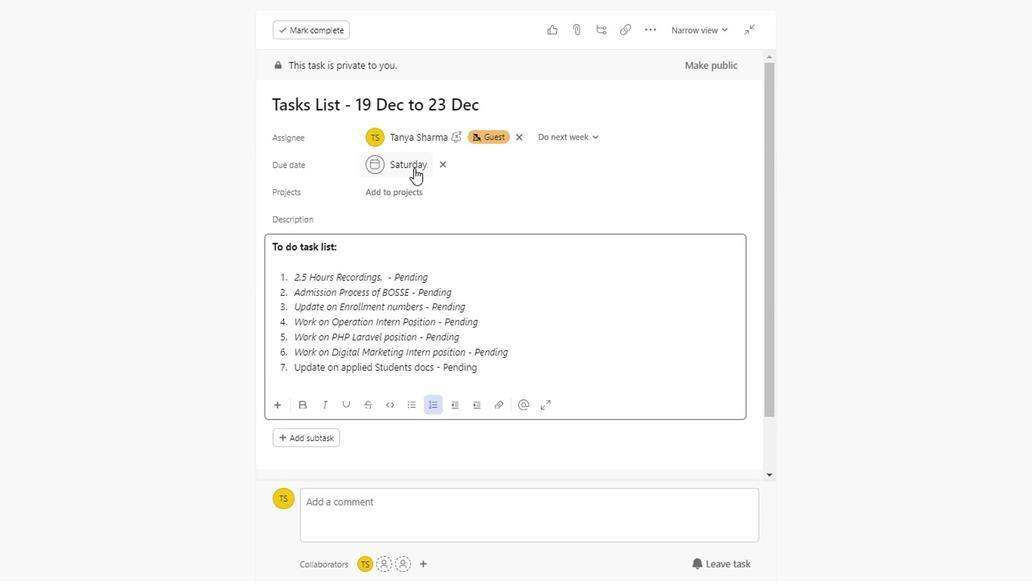 
Action: Mouse pressed left at (408, 168)
Screenshot: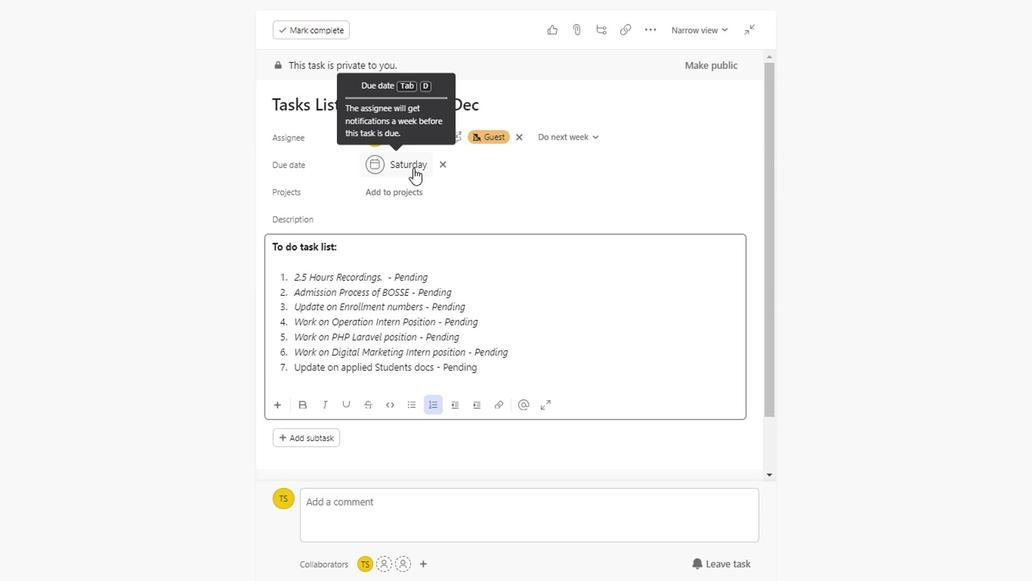 
Action: Mouse moved to (613, 299)
Screenshot: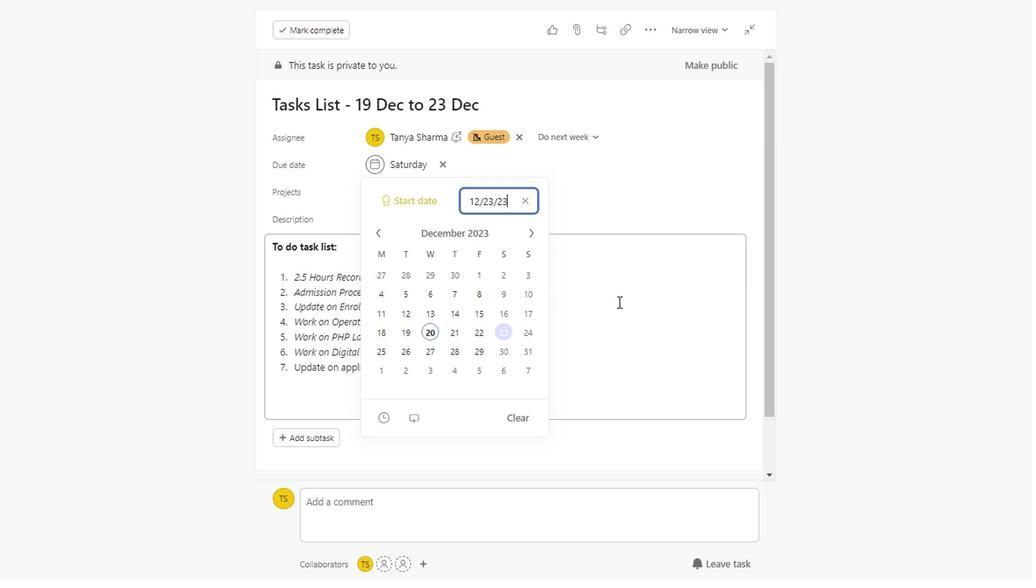 
Action: Mouse pressed left at (613, 299)
Screenshot: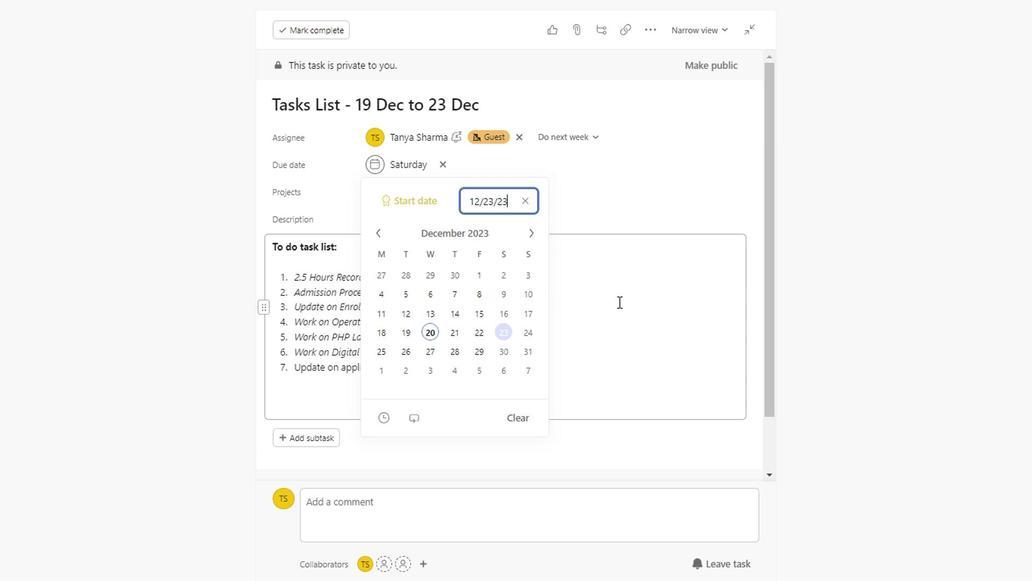 
Action: Mouse moved to (747, 42)
Screenshot: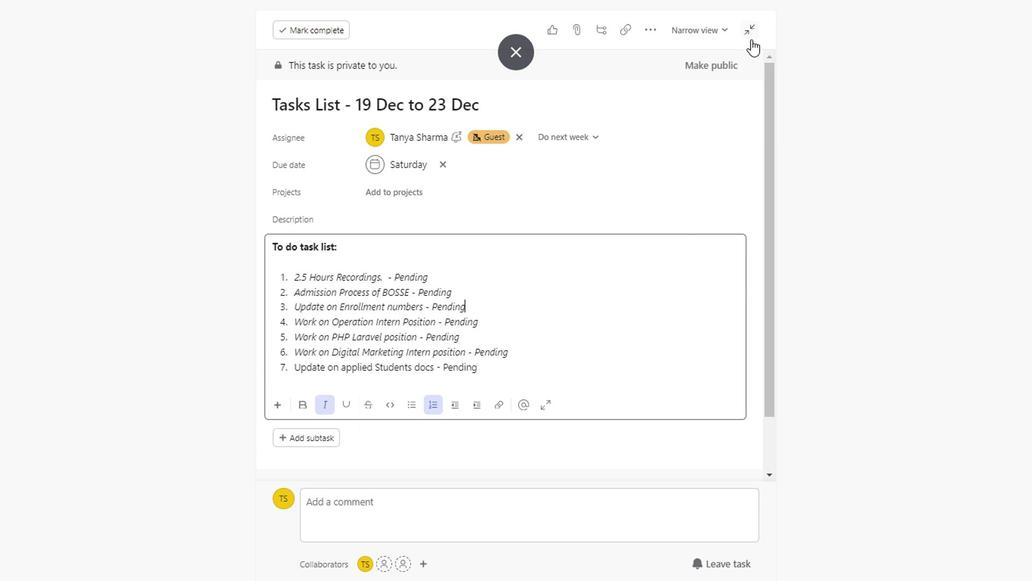 
Action: Mouse pressed left at (747, 42)
Screenshot: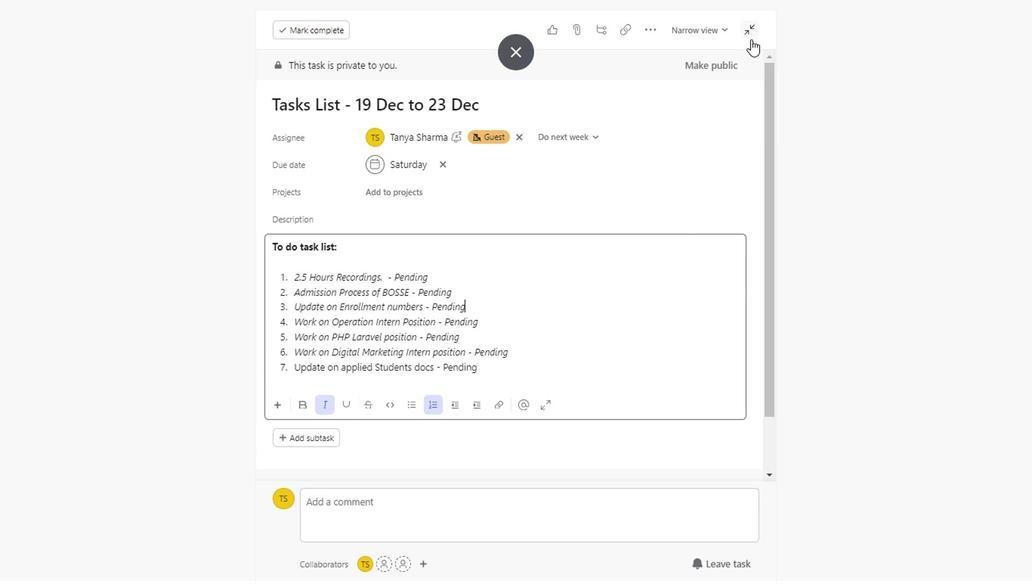 
Action: Mouse moved to (1009, 48)
Screenshot: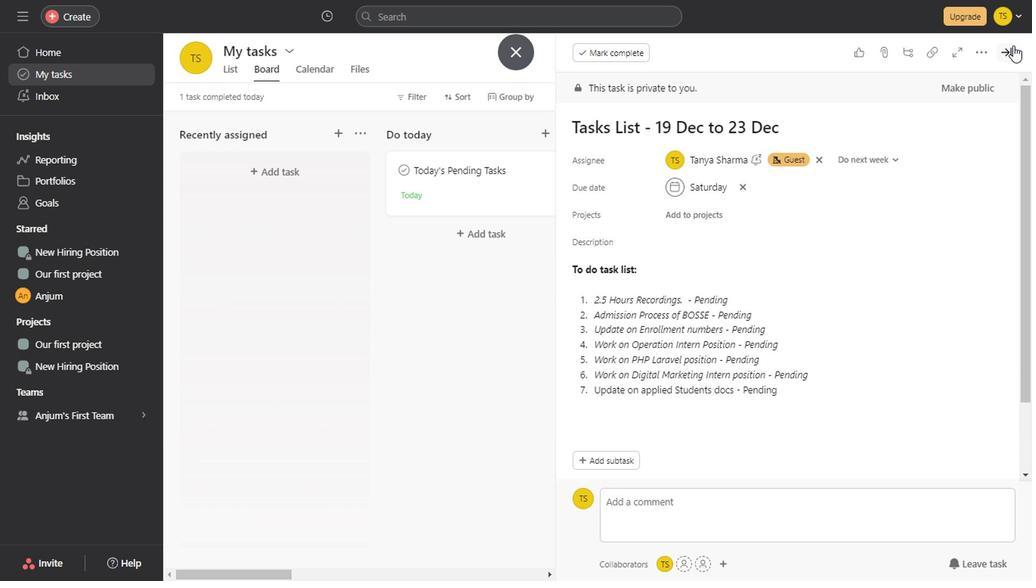 
Action: Mouse pressed left at (1009, 48)
Screenshot: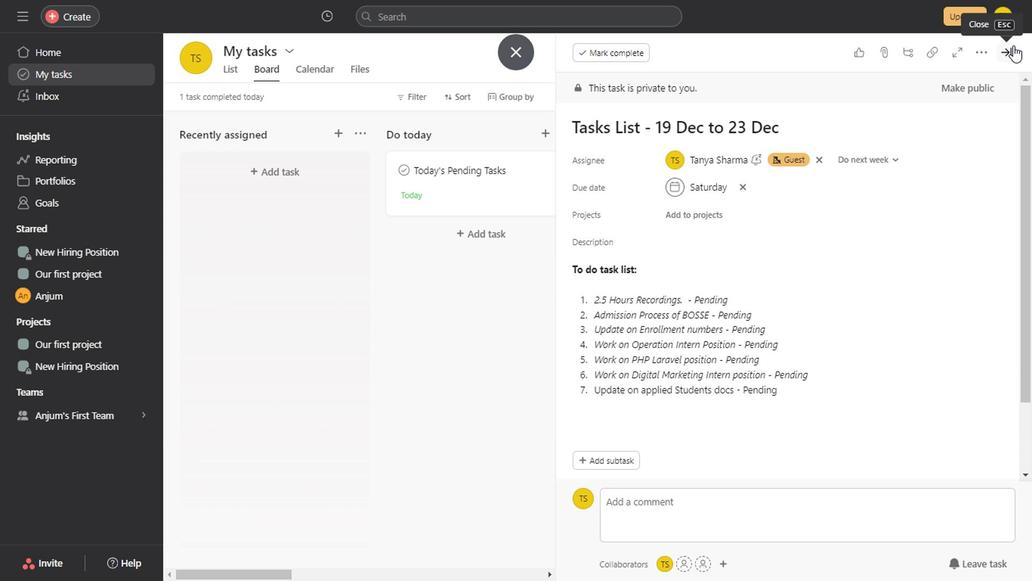 
Action: Mouse moved to (222, 67)
Screenshot: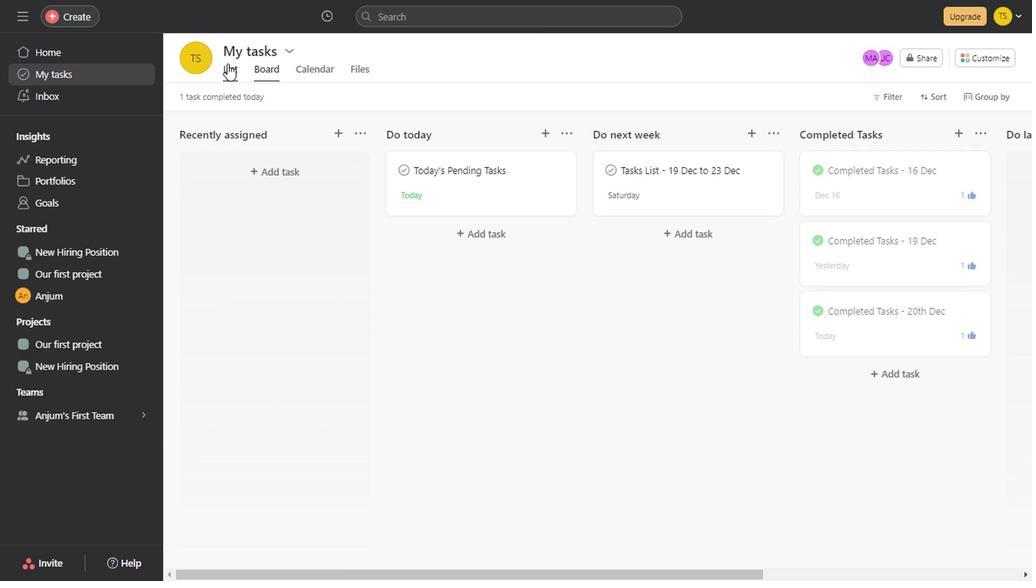 
Action: Mouse pressed left at (222, 67)
Screenshot: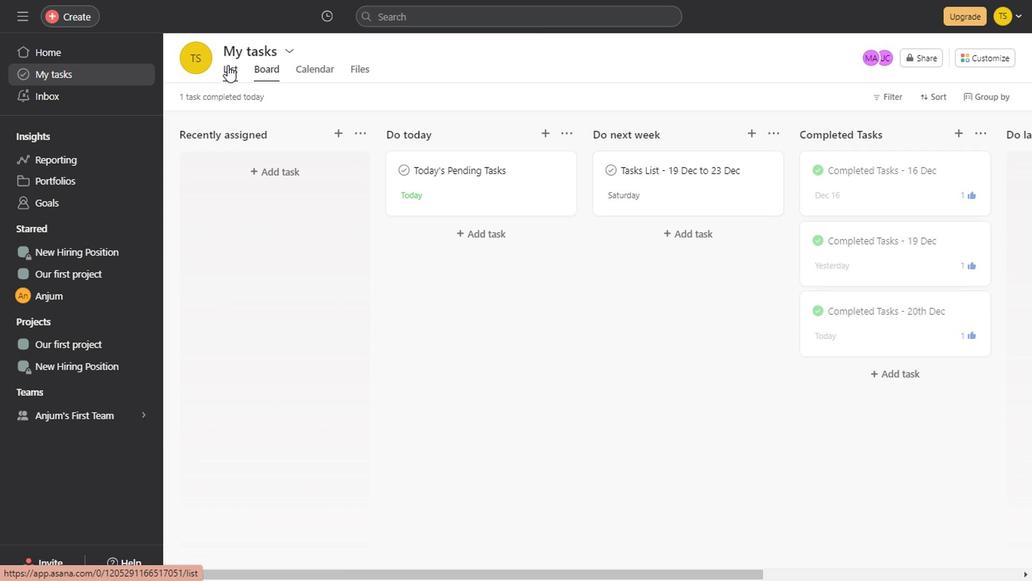 
Action: Mouse moved to (451, 485)
Screenshot: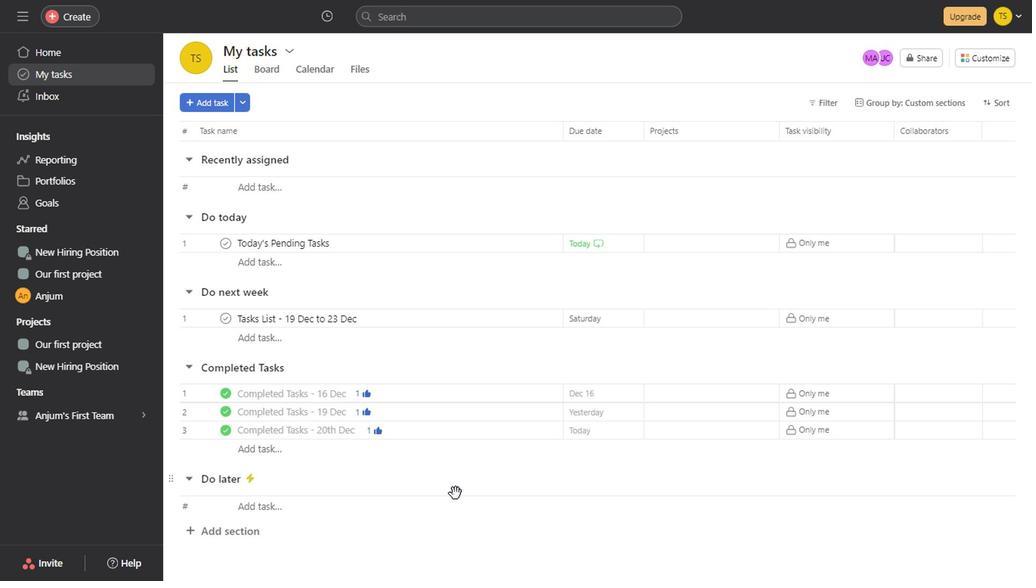 
Action: Mouse scrolled (451, 485) with delta (0, 0)
Screenshot: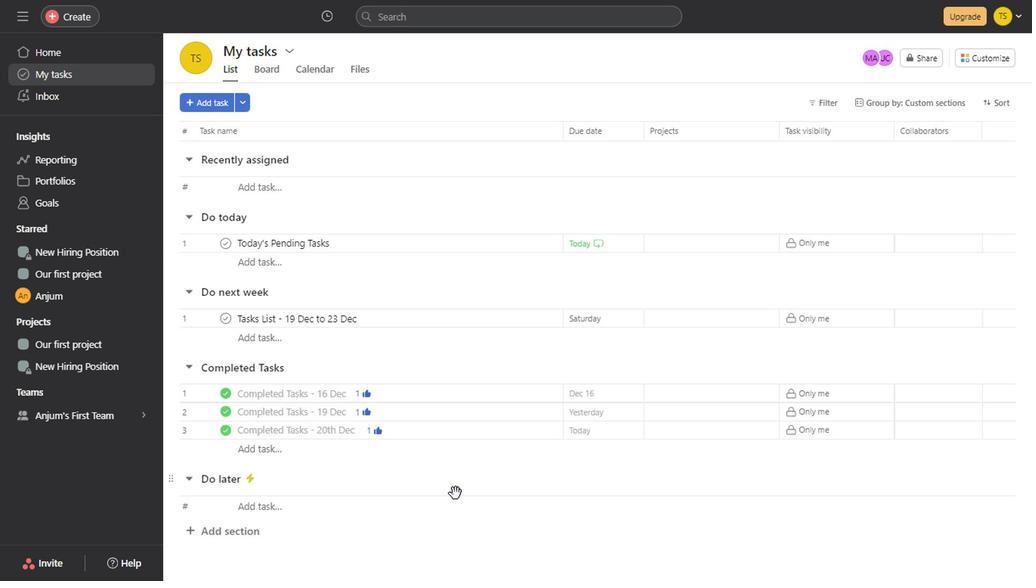 
Action: Mouse scrolled (451, 485) with delta (0, 0)
Screenshot: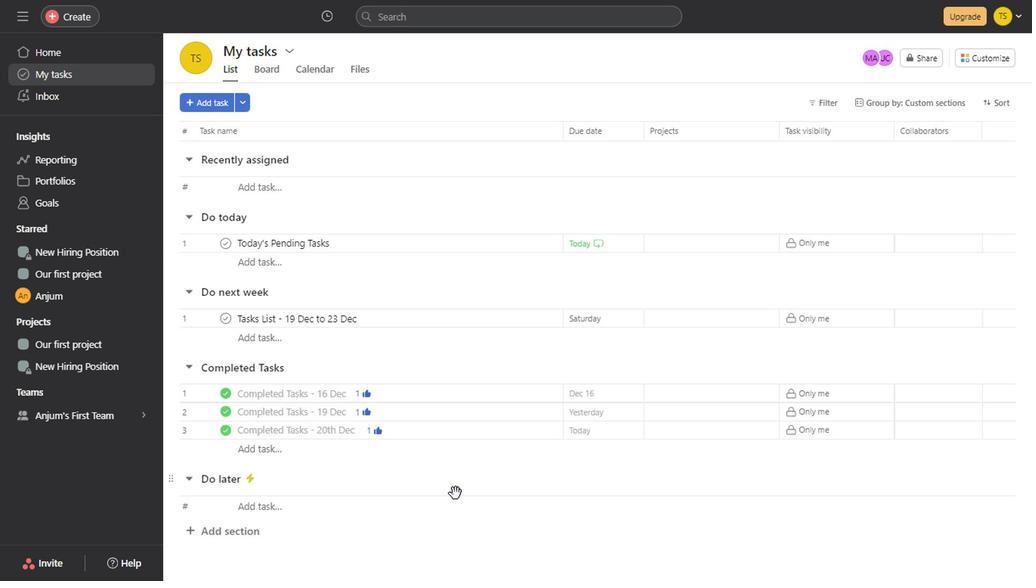
Action: Mouse scrolled (451, 485) with delta (0, 0)
Screenshot: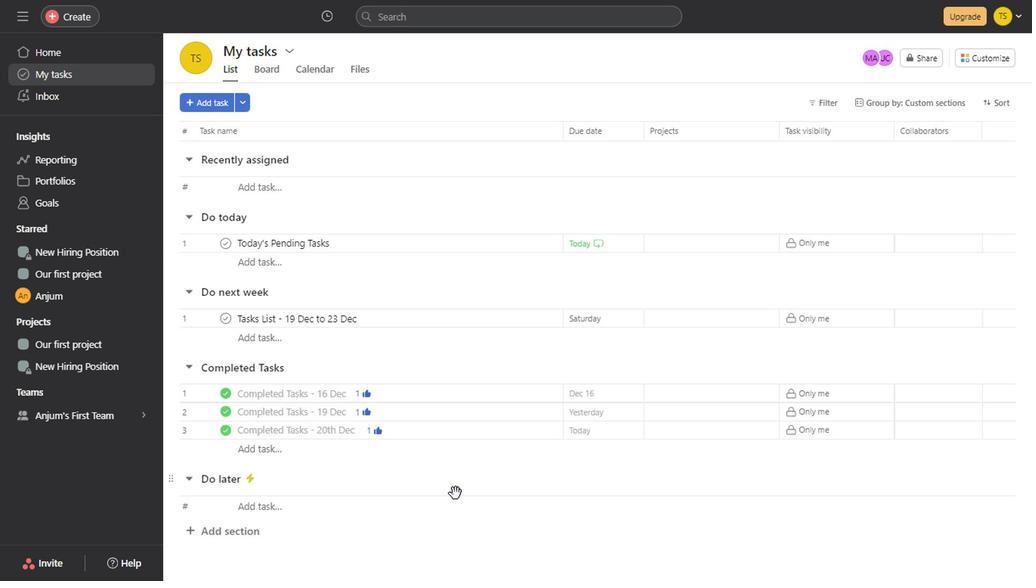 
Action: Mouse scrolled (451, 485) with delta (0, 0)
Screenshot: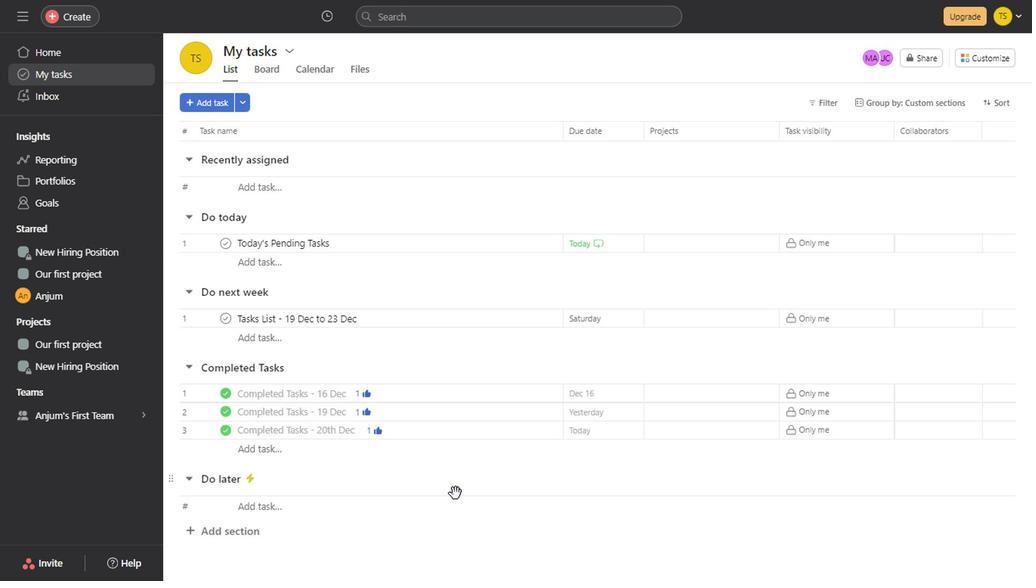 
Action: Mouse scrolled (451, 485) with delta (0, 0)
Screenshot: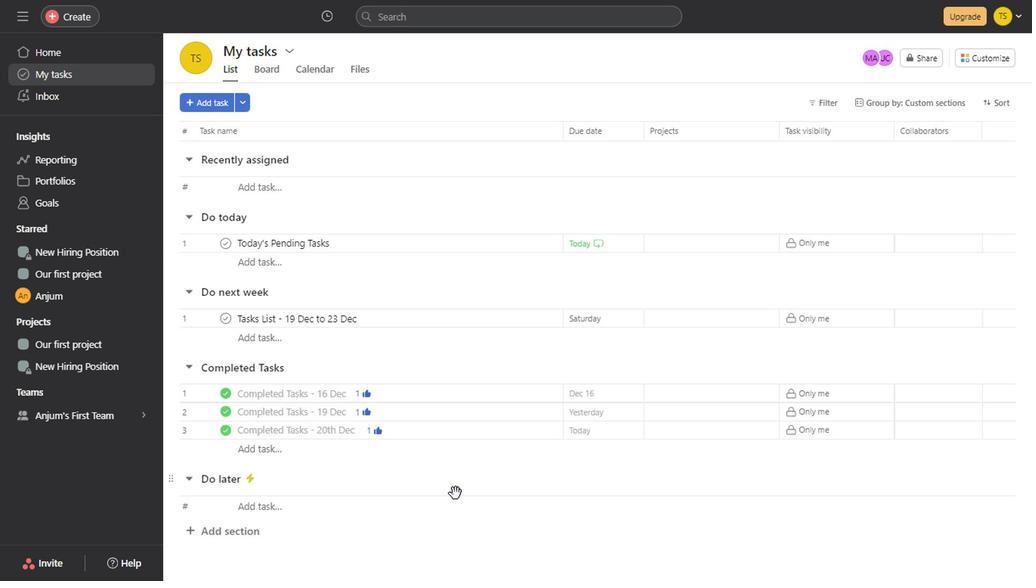 
Action: Mouse scrolled (451, 485) with delta (0, 0)
Screenshot: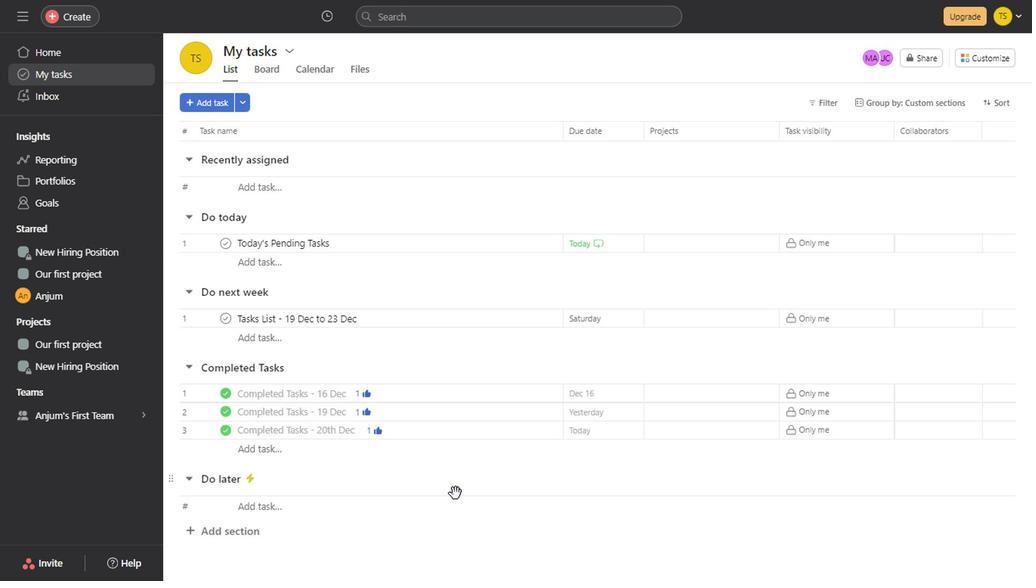 
Action: Mouse scrolled (451, 485) with delta (0, 0)
Screenshot: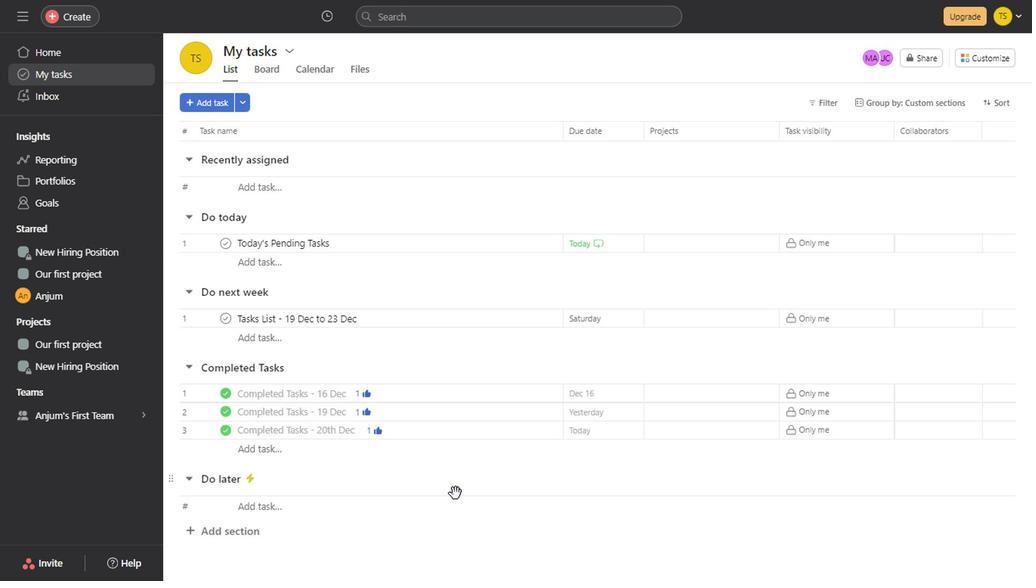 
Action: Mouse scrolled (451, 485) with delta (0, 0)
Screenshot: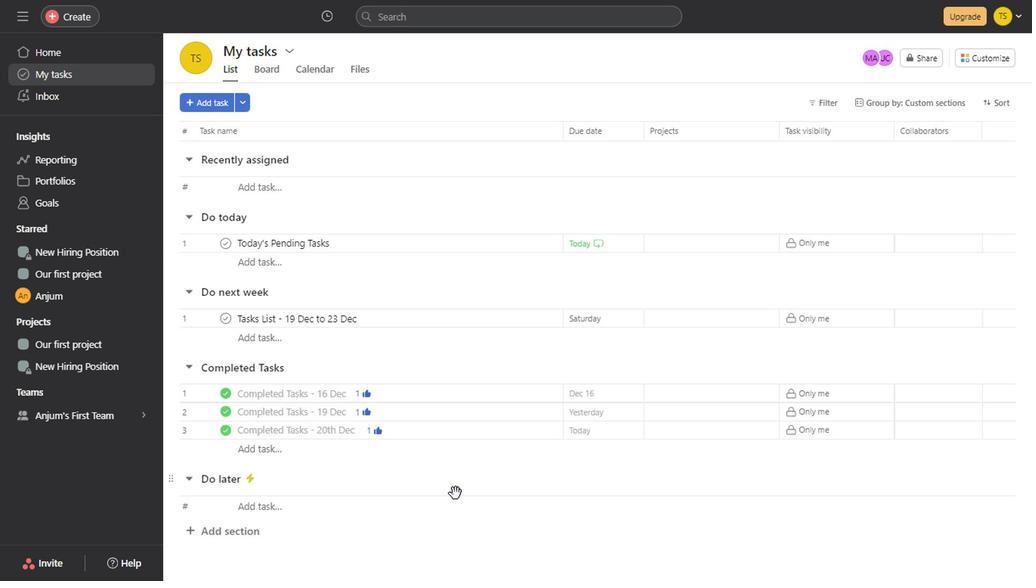 
Action: Mouse scrolled (451, 485) with delta (0, 0)
Screenshot: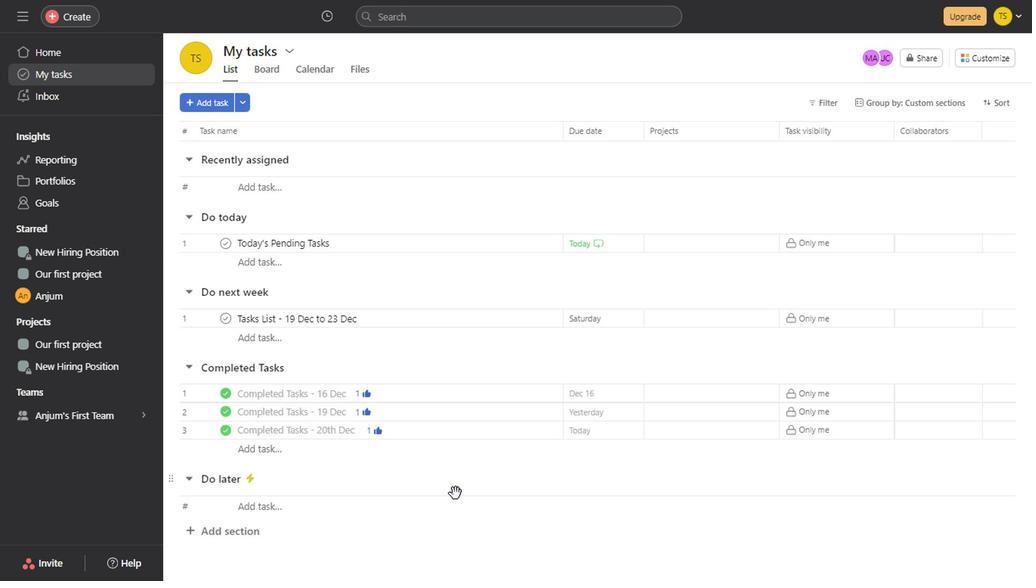 
Action: Mouse scrolled (451, 485) with delta (0, 0)
Screenshot: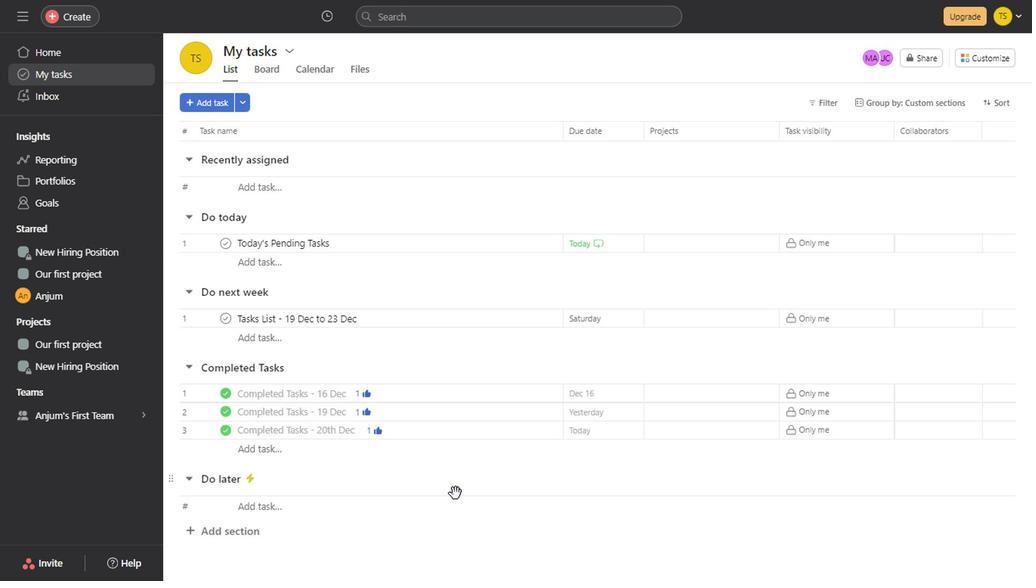 
Action: Mouse scrolled (451, 485) with delta (0, 0)
Screenshot: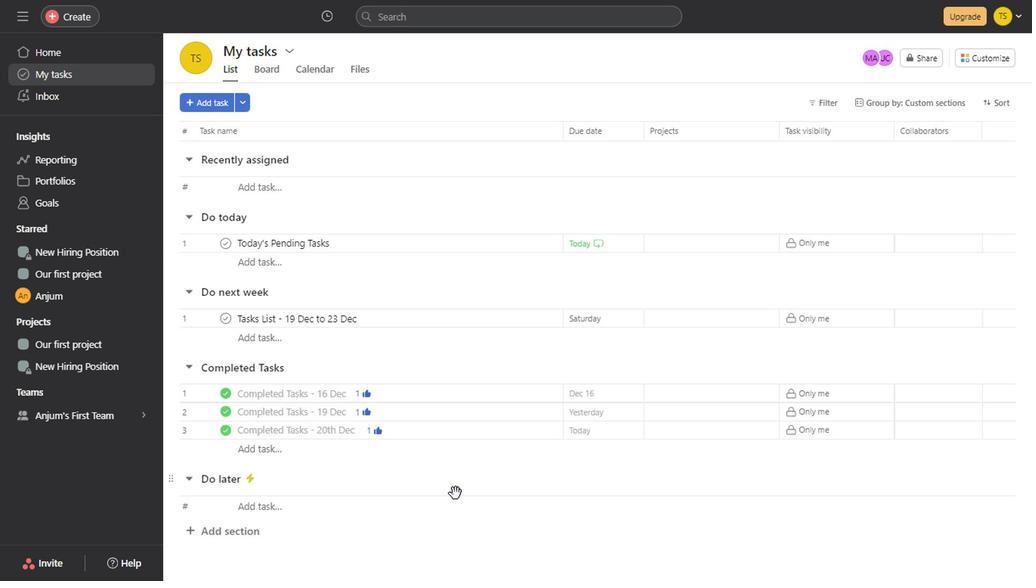 
Action: Mouse scrolled (451, 485) with delta (0, 0)
Screenshot: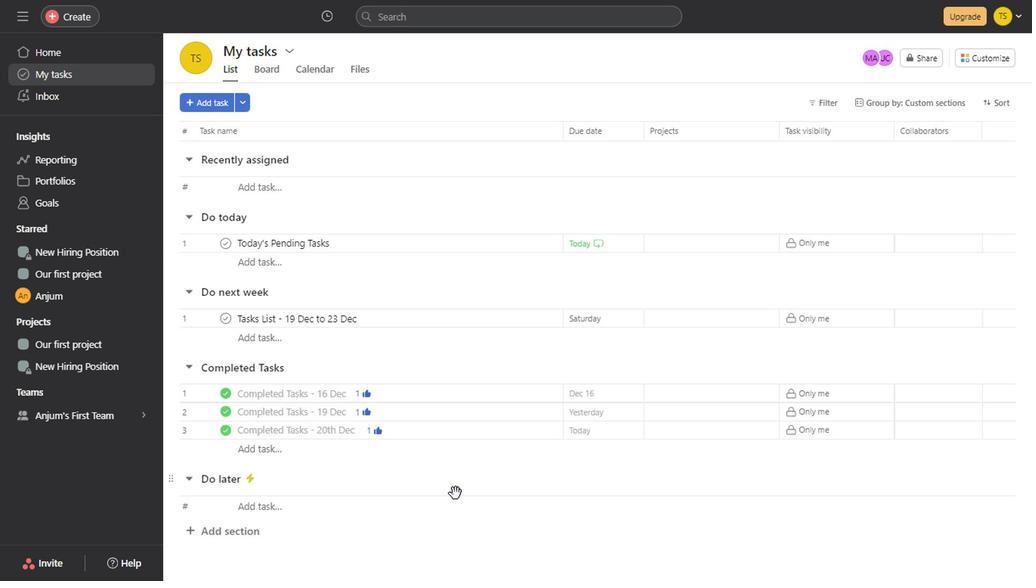 
Action: Mouse scrolled (451, 485) with delta (0, 0)
Screenshot: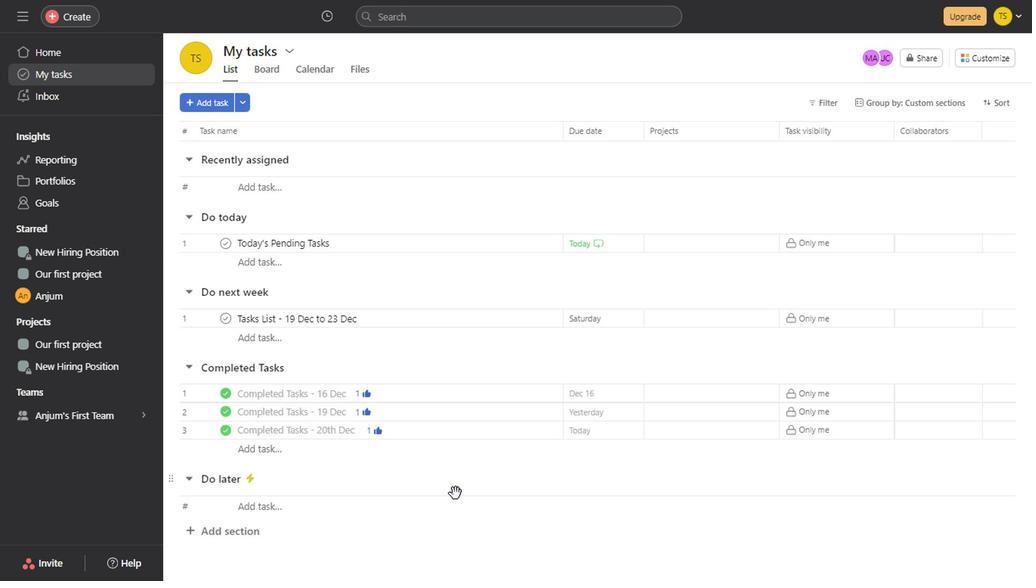 
Action: Mouse scrolled (451, 485) with delta (0, 0)
Screenshot: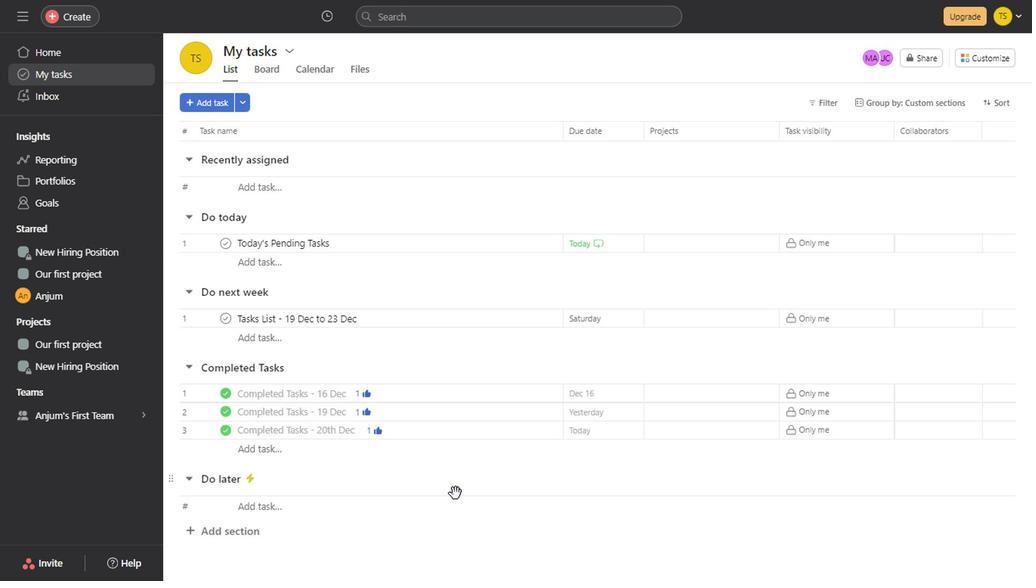 
Action: Mouse scrolled (451, 485) with delta (0, 0)
Screenshot: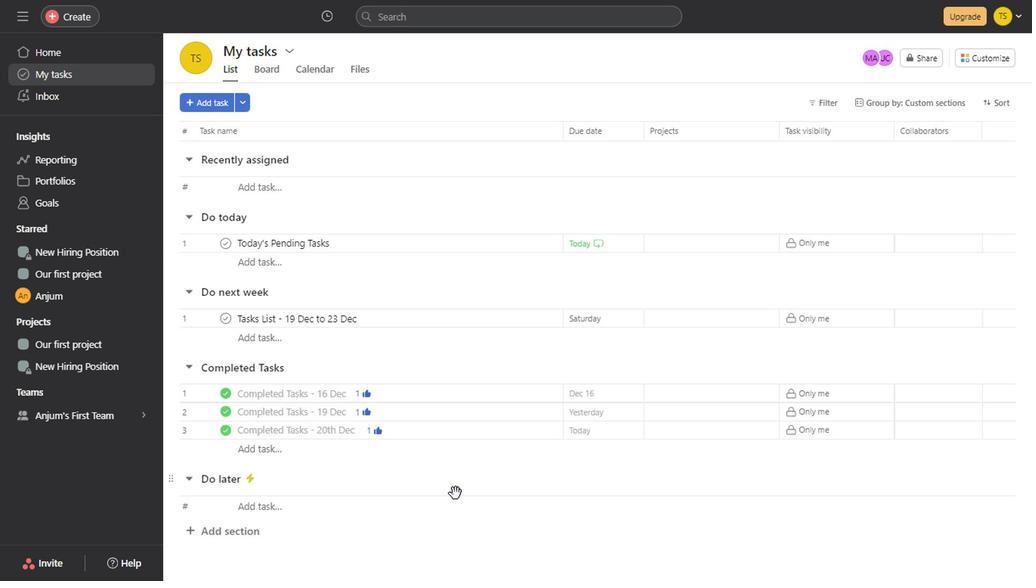 
Action: Mouse scrolled (451, 485) with delta (0, 0)
Screenshot: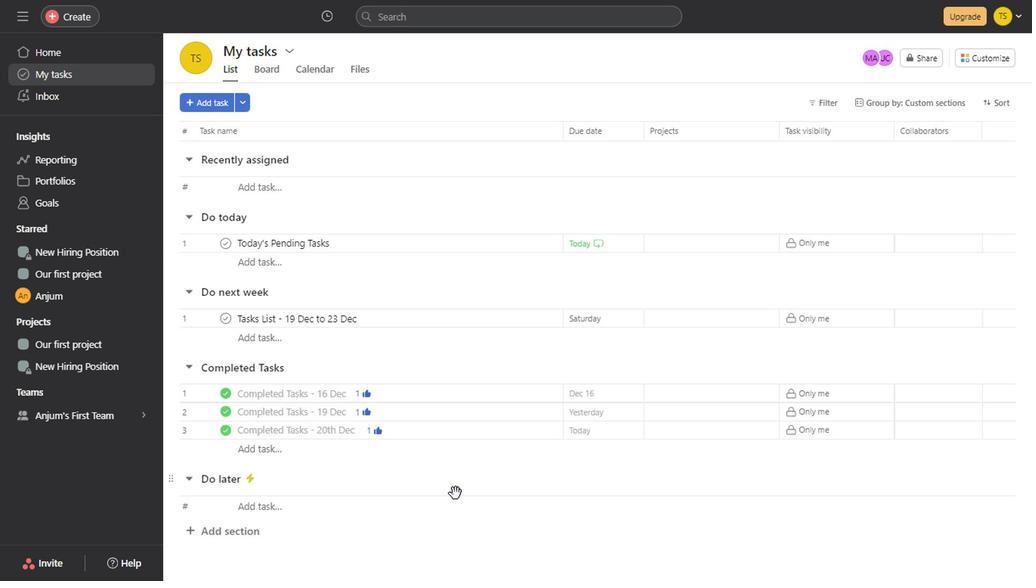 
Action: Mouse scrolled (451, 485) with delta (0, 0)
Screenshot: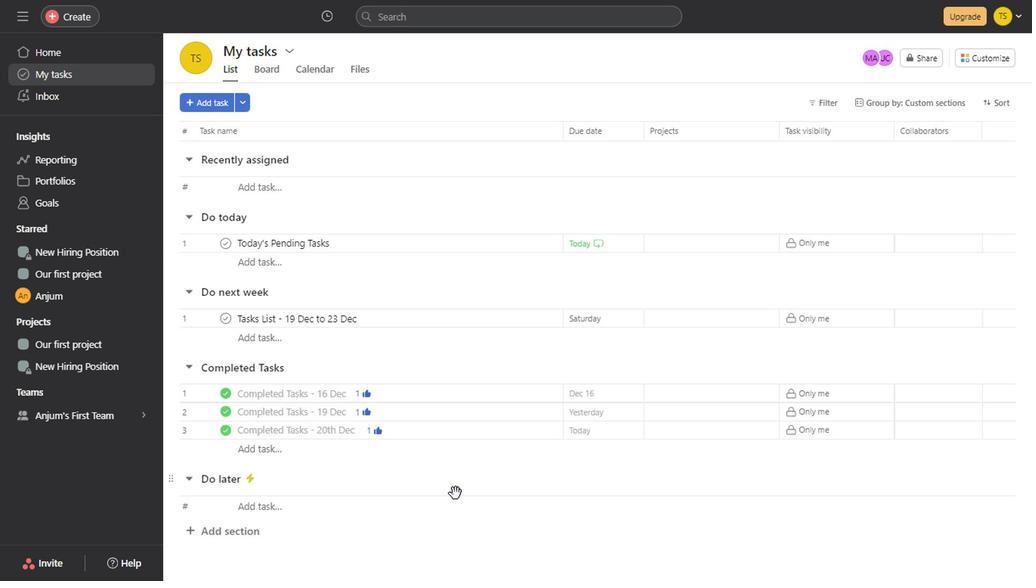 
Action: Mouse scrolled (451, 485) with delta (0, 0)
Screenshot: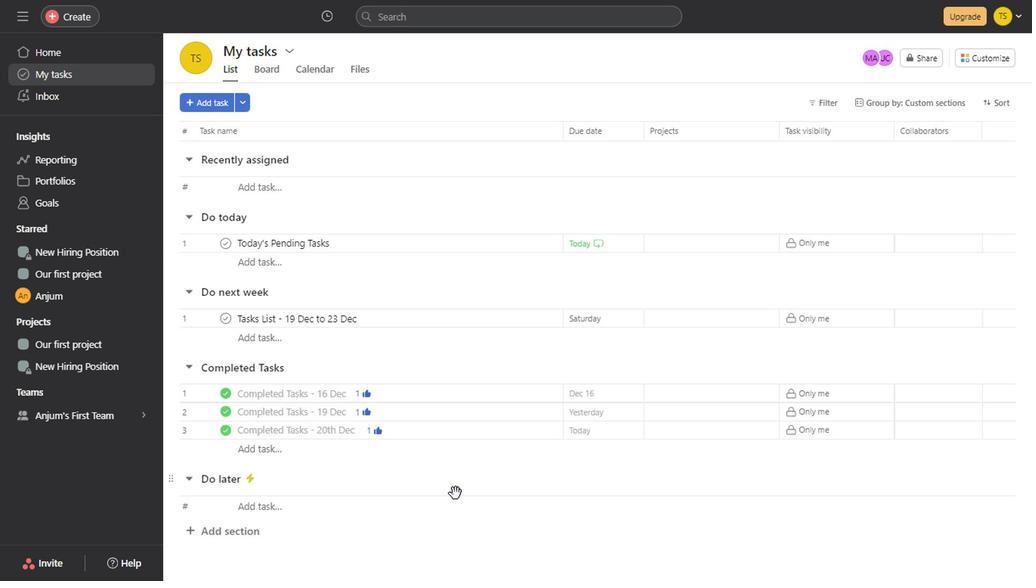 
Action: Mouse scrolled (451, 485) with delta (0, 0)
Screenshot: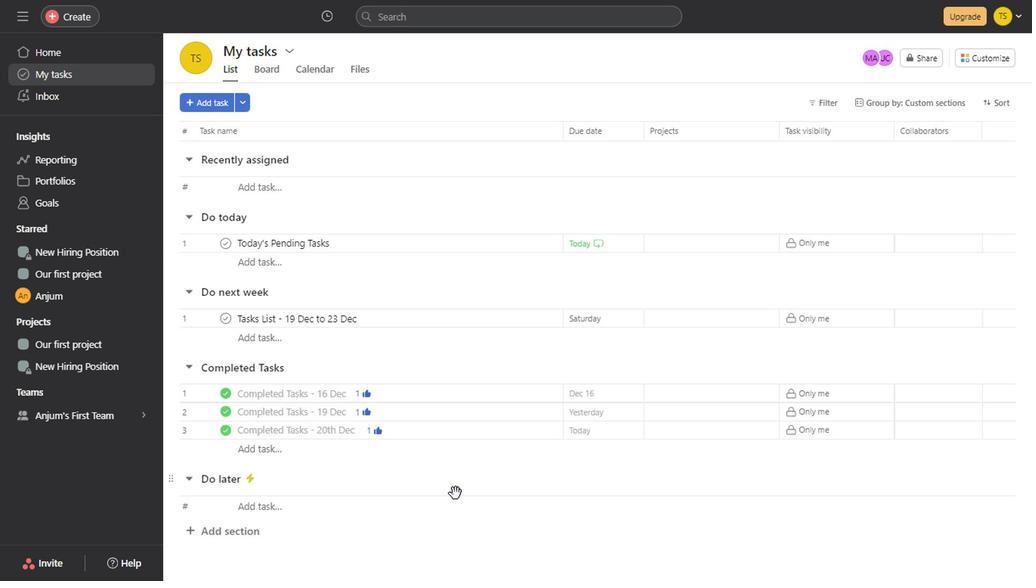 
Action: Mouse scrolled (451, 485) with delta (0, 0)
Screenshot: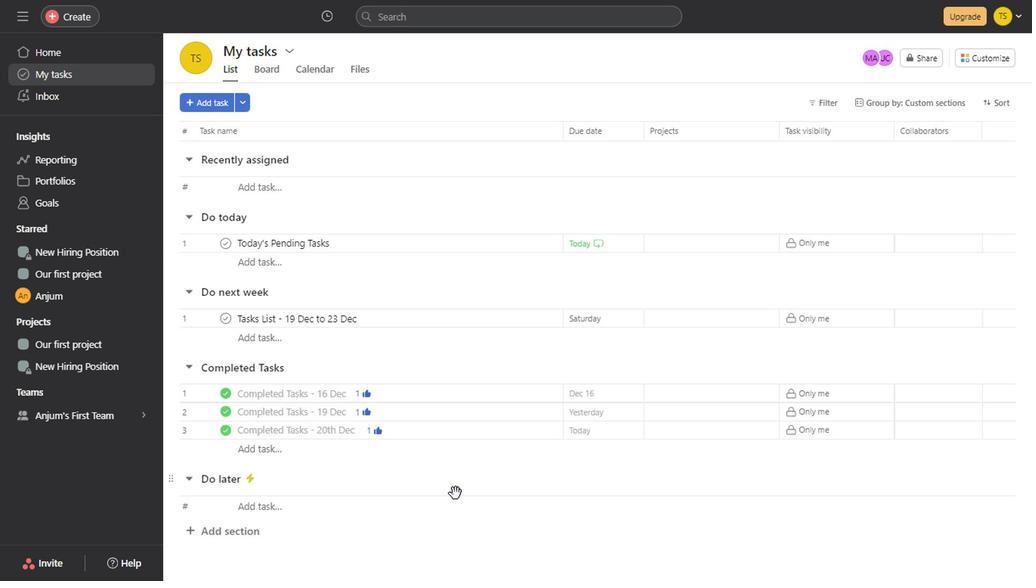 
Action: Mouse moved to (262, 71)
Screenshot: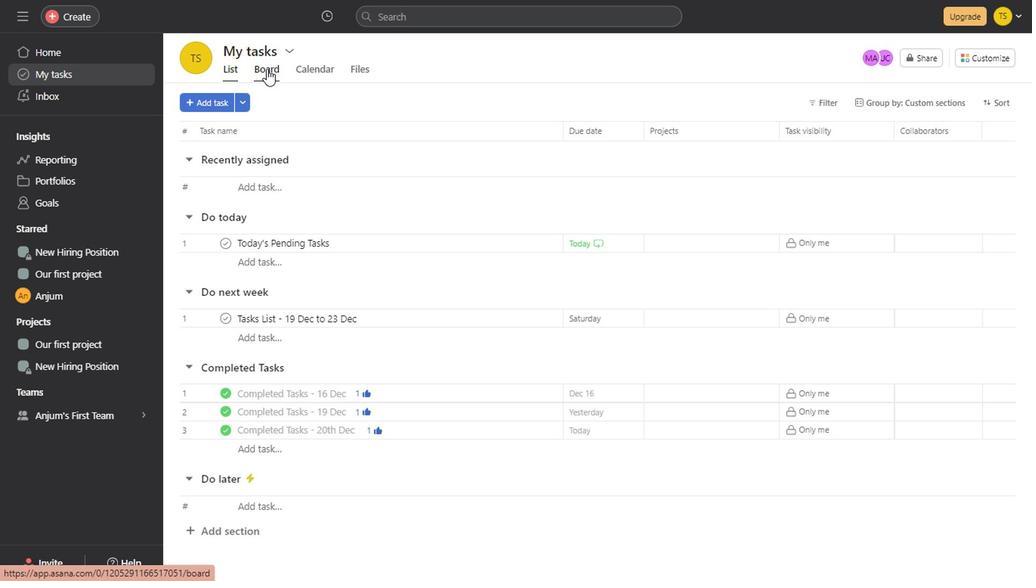 
Action: Mouse pressed left at (262, 71)
Screenshot: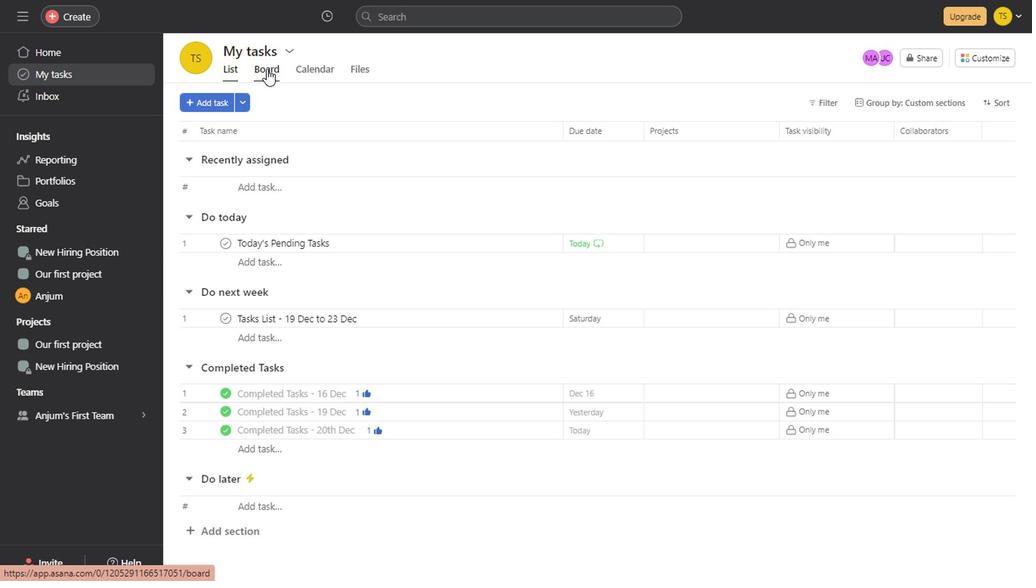 
Action: Mouse moved to (312, 77)
Screenshot: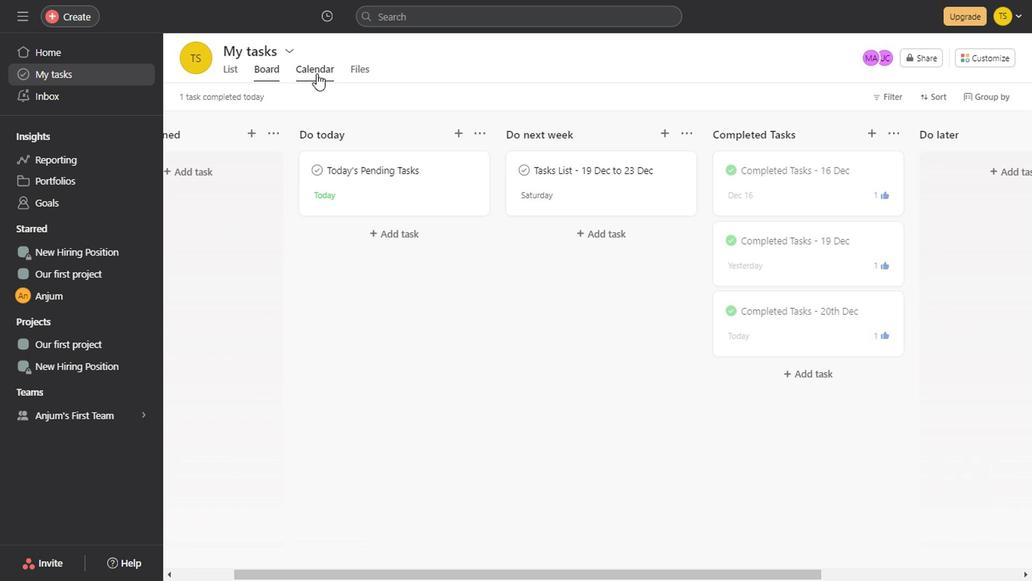 
Action: Mouse pressed left at (312, 77)
Screenshot: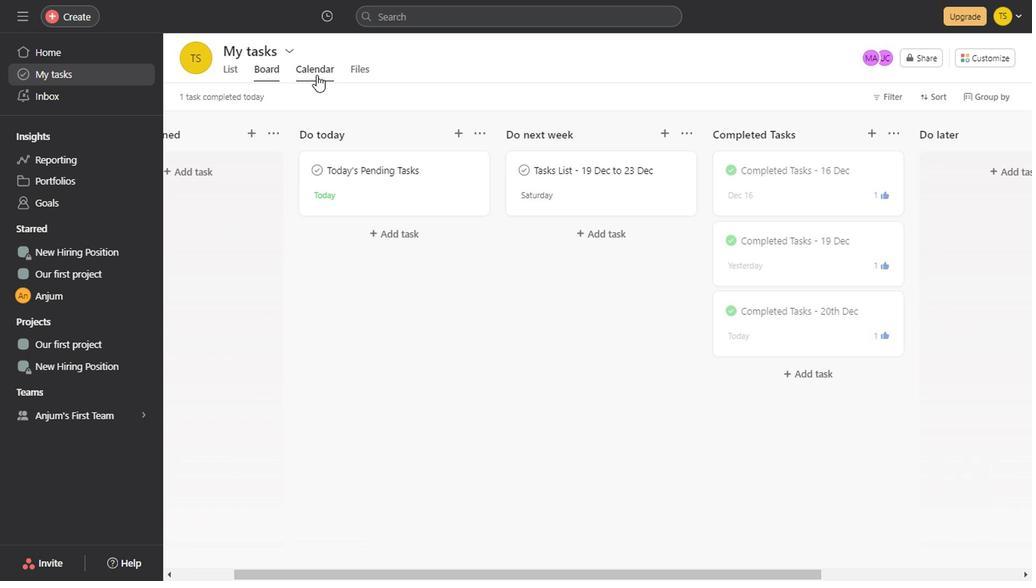 
Action: Mouse moved to (1023, 244)
Screenshot: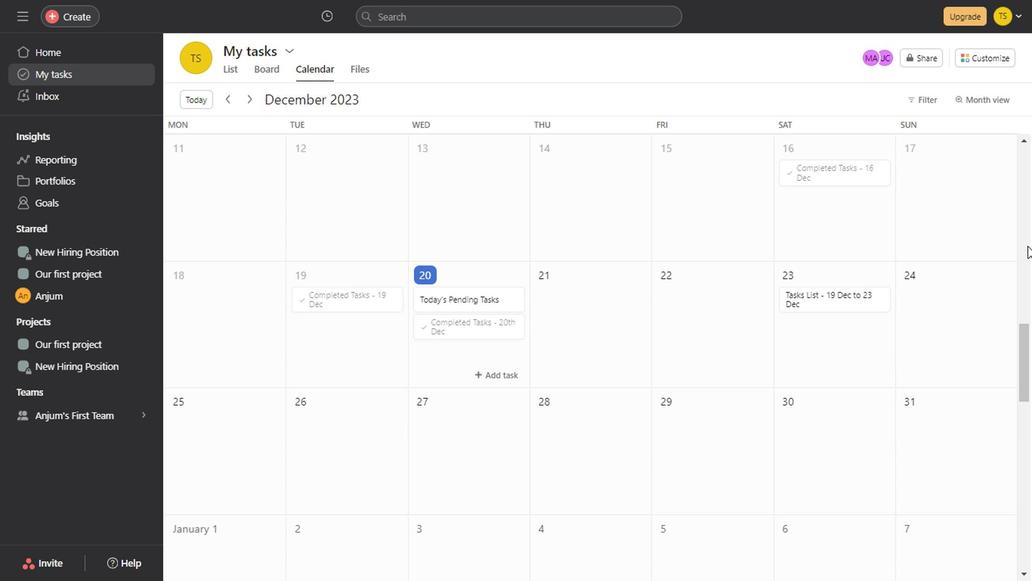 
Action: Mouse pressed left at (1023, 244)
Screenshot: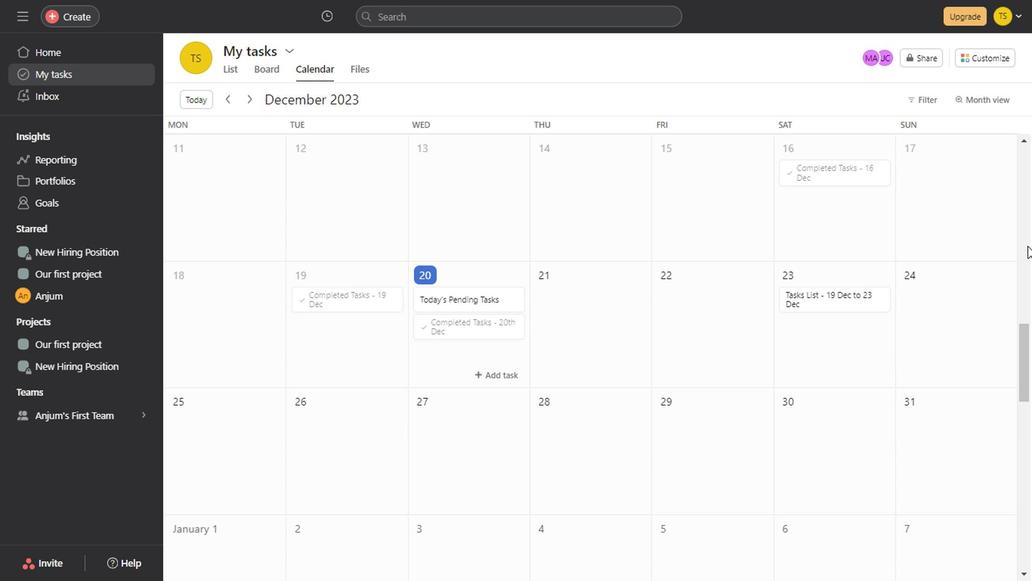 
Action: Mouse moved to (1015, 181)
Screenshot: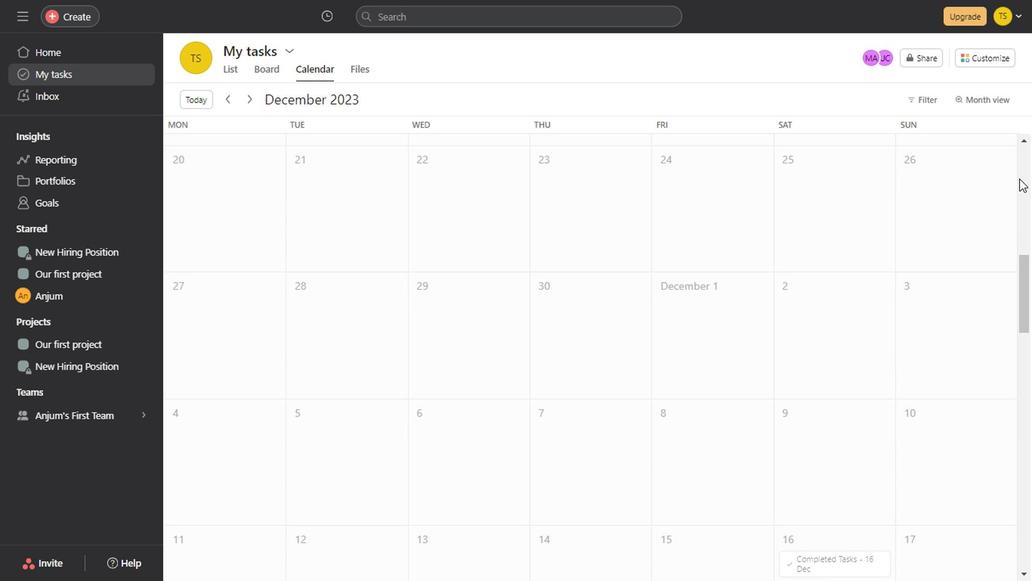
Action: Mouse pressed left at (1015, 181)
